 Task: Send an email with the signature Maggie Phillips with the subject Request for a referral and the message I would like to schedule a meeting to discuss the projects communication plan. from softage.6@softage.net to softage.5@softage.net and move the email from Sent Items to the folder Memoranda
Action: Mouse pressed left at (93, 112)
Screenshot: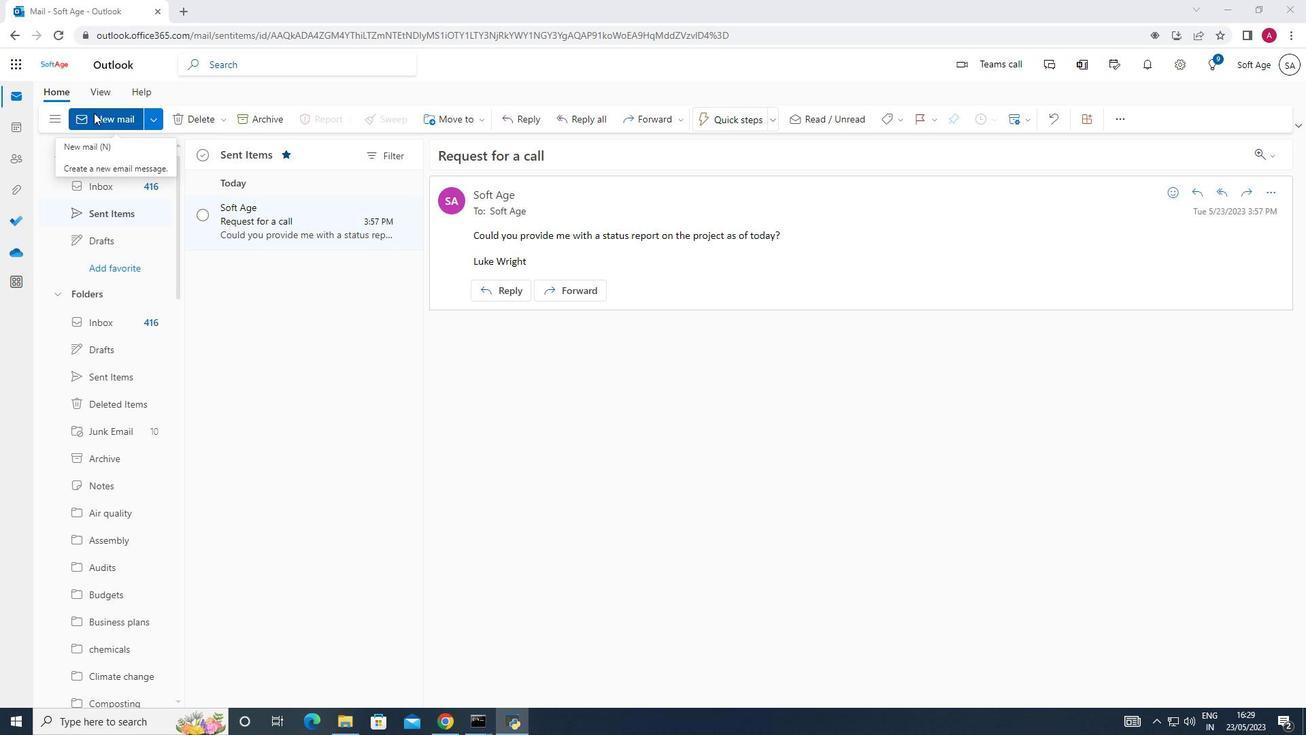 
Action: Mouse moved to (117, 180)
Screenshot: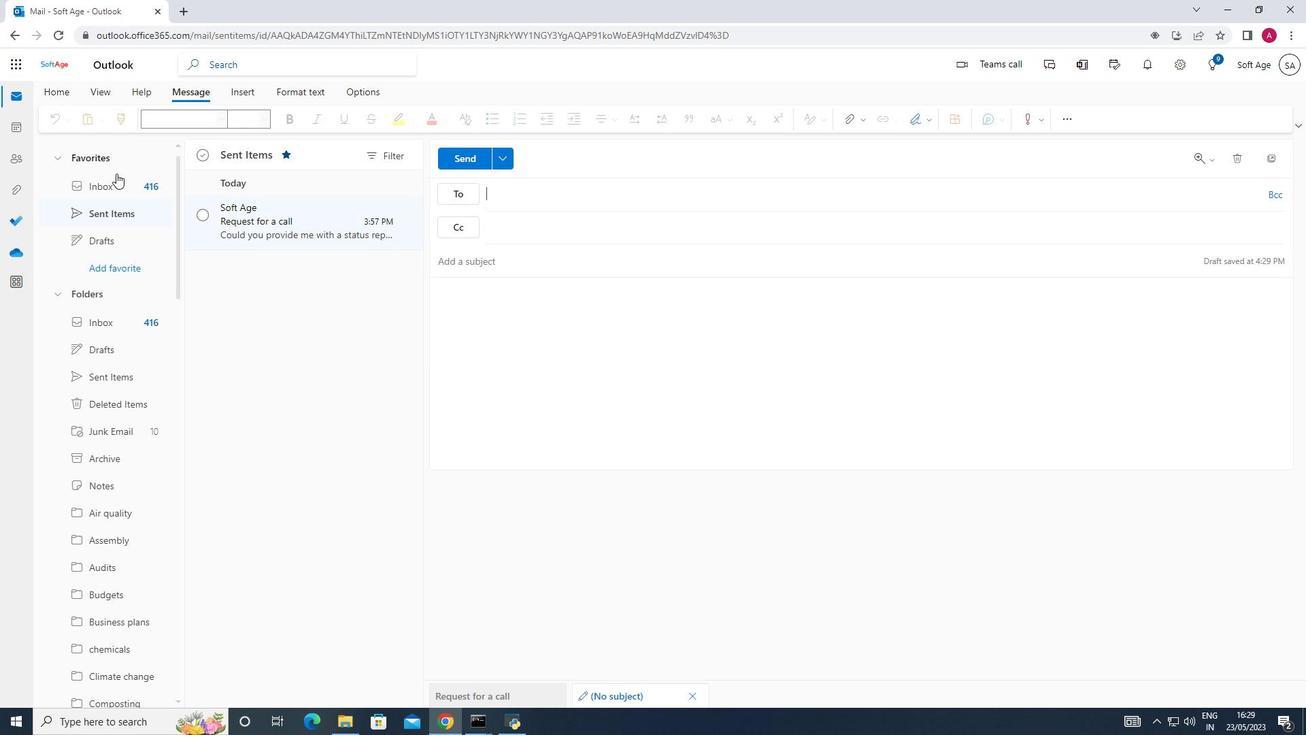 
Action: Mouse pressed left at (117, 180)
Screenshot: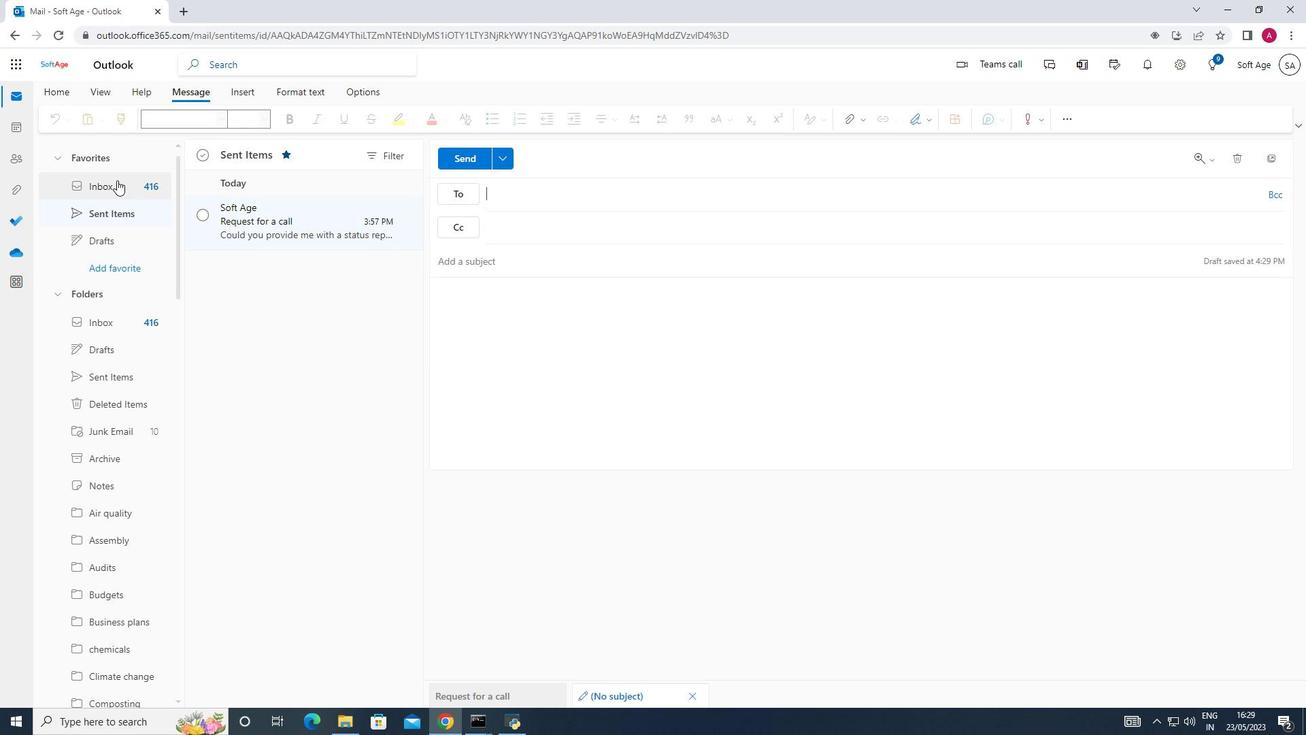 
Action: Mouse moved to (132, 115)
Screenshot: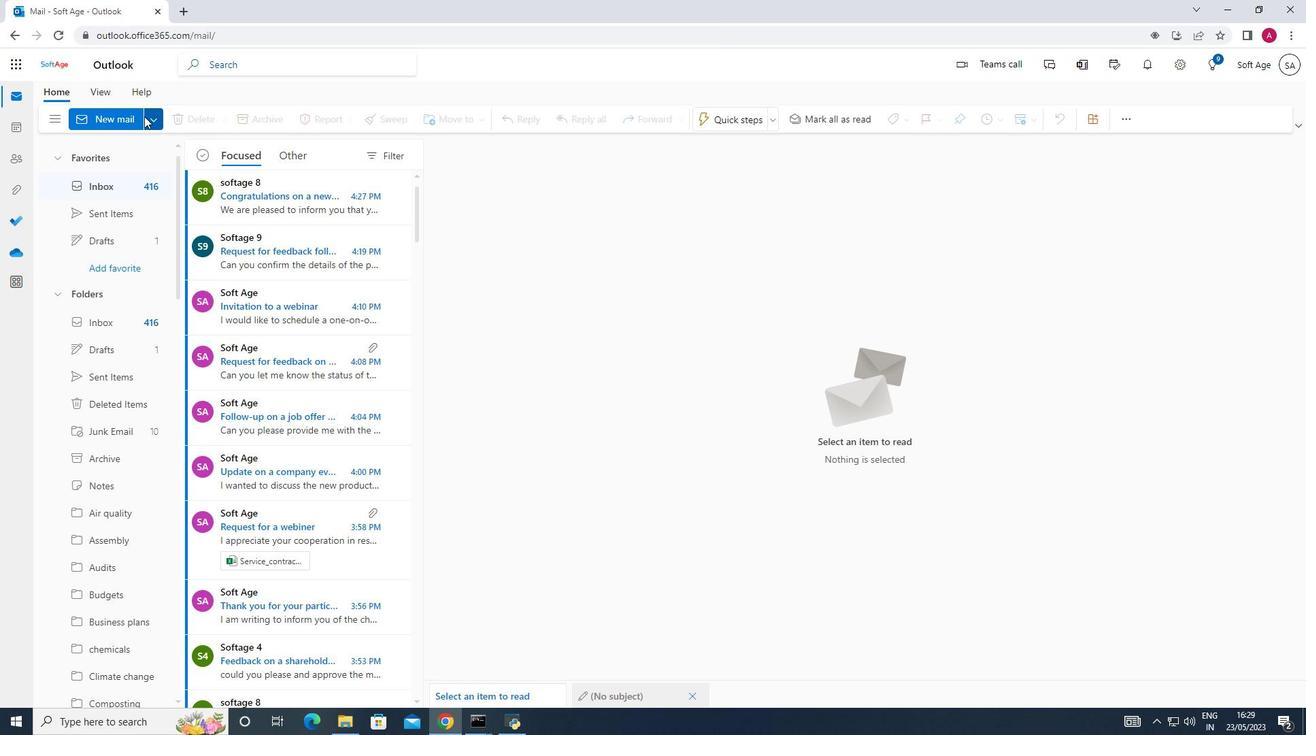 
Action: Mouse pressed left at (132, 115)
Screenshot: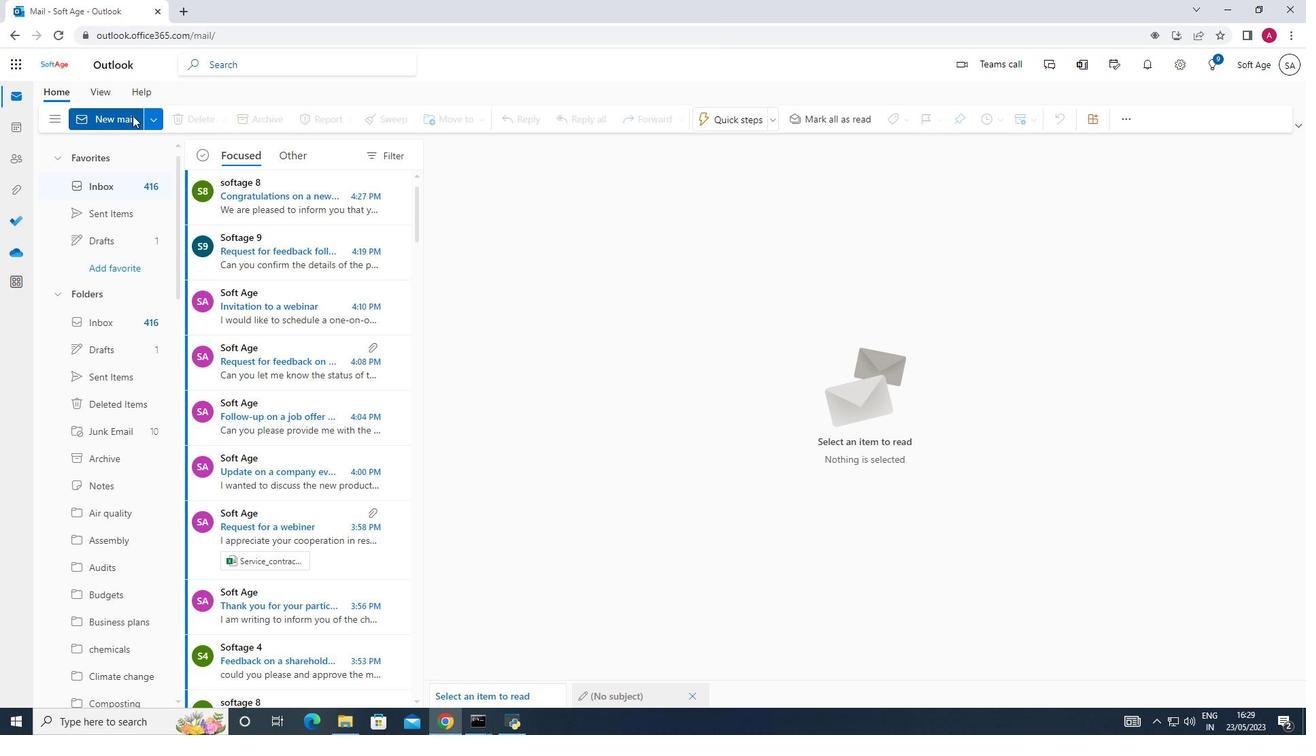 
Action: Mouse moved to (927, 117)
Screenshot: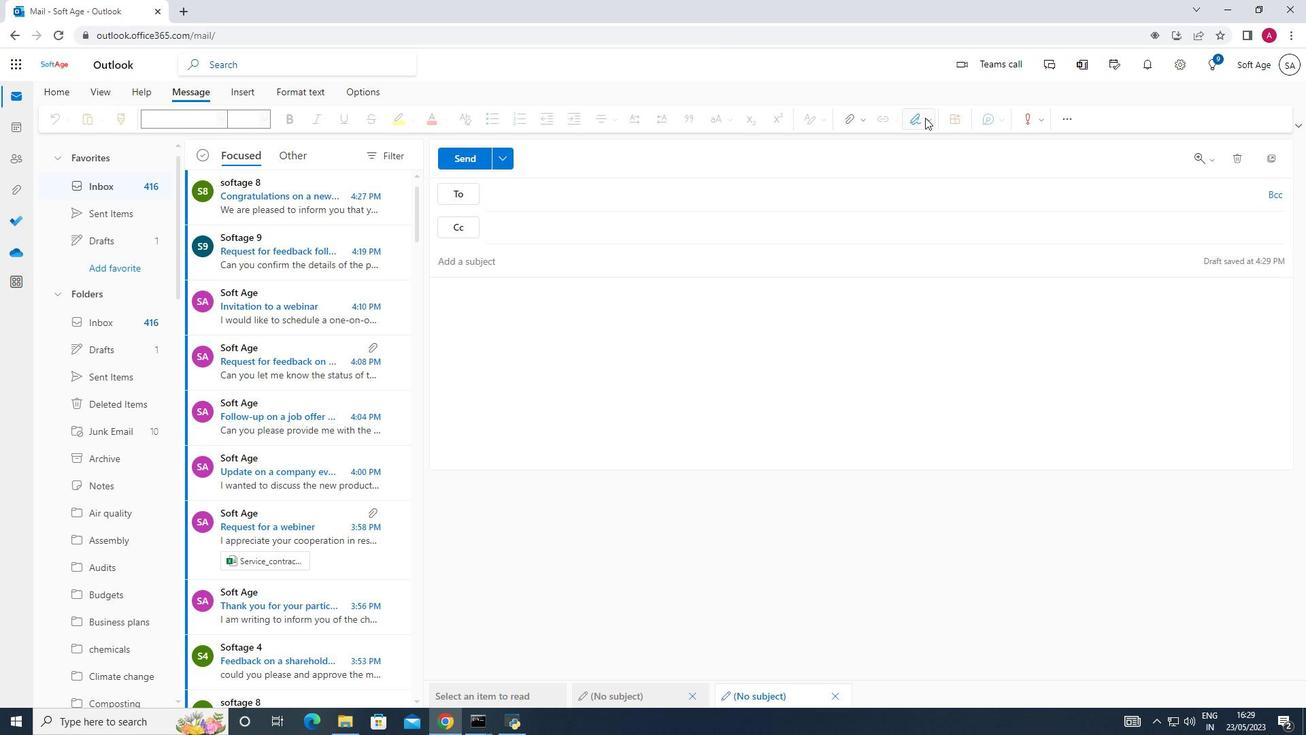 
Action: Mouse pressed left at (927, 117)
Screenshot: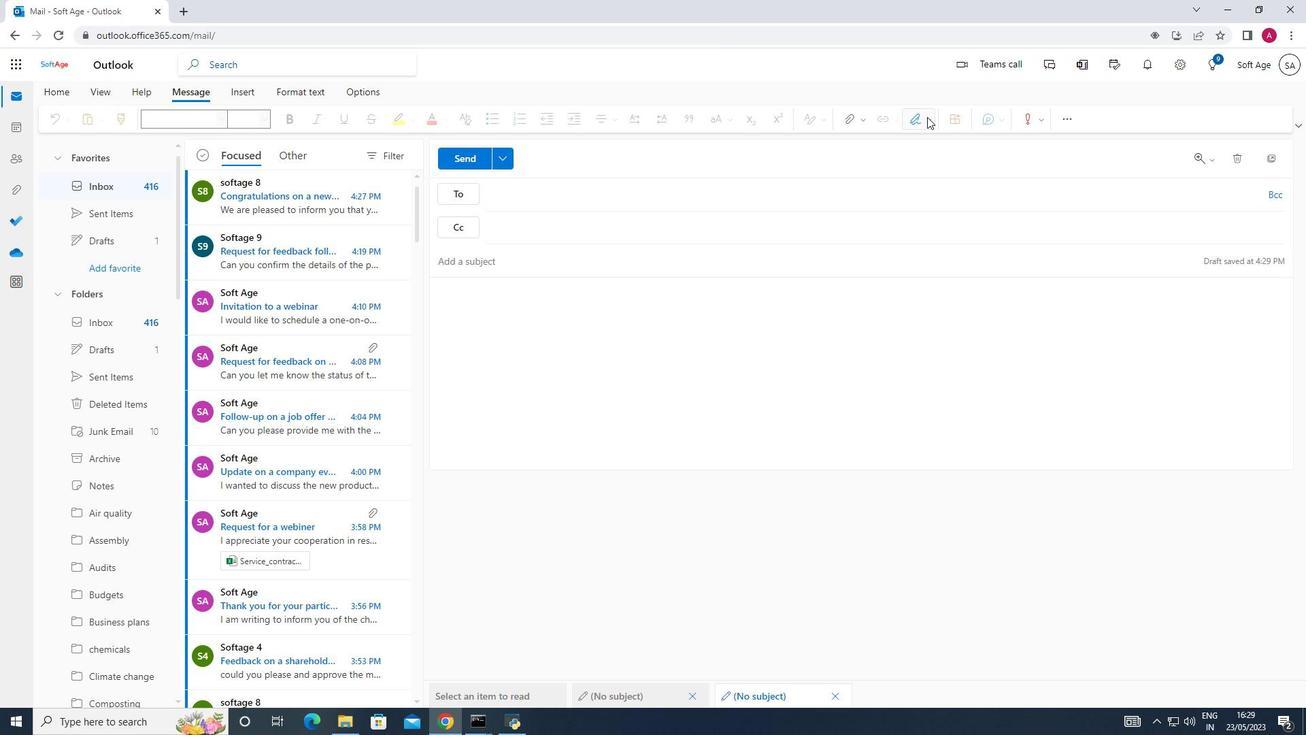 
Action: Mouse moved to (908, 169)
Screenshot: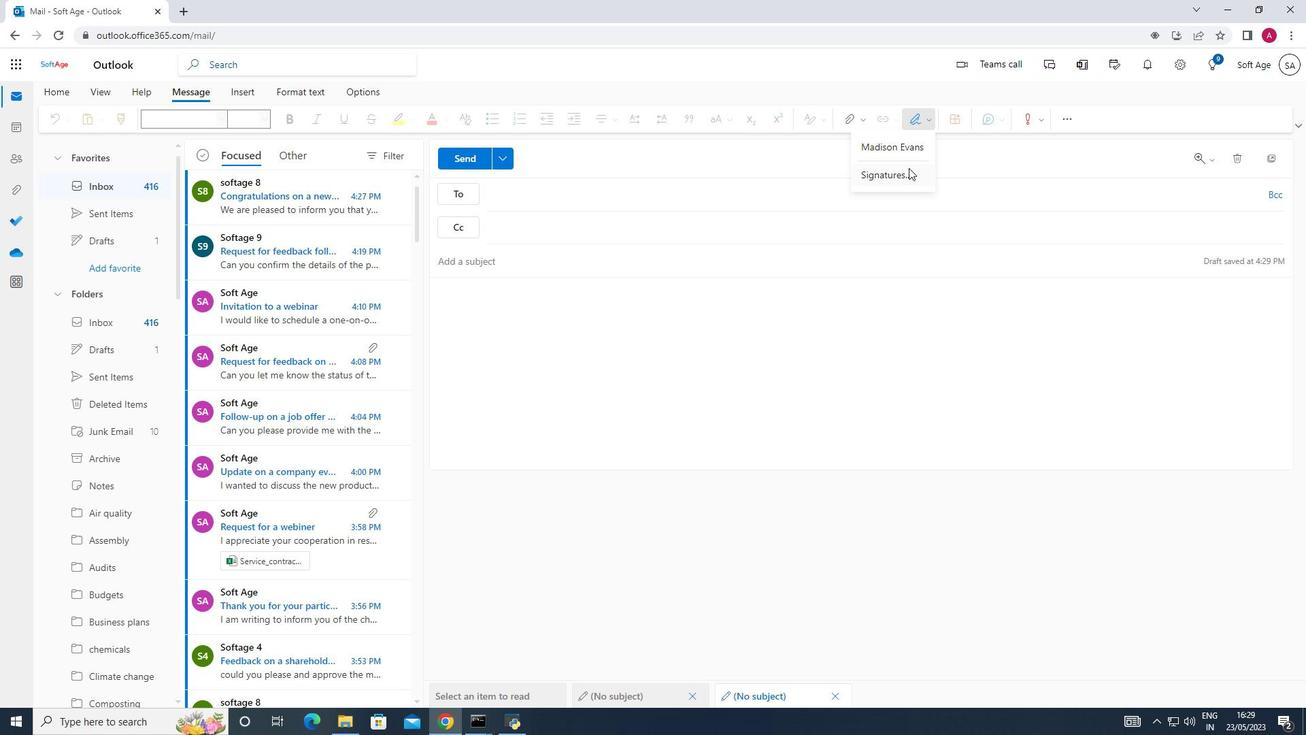 
Action: Mouse pressed left at (908, 169)
Screenshot: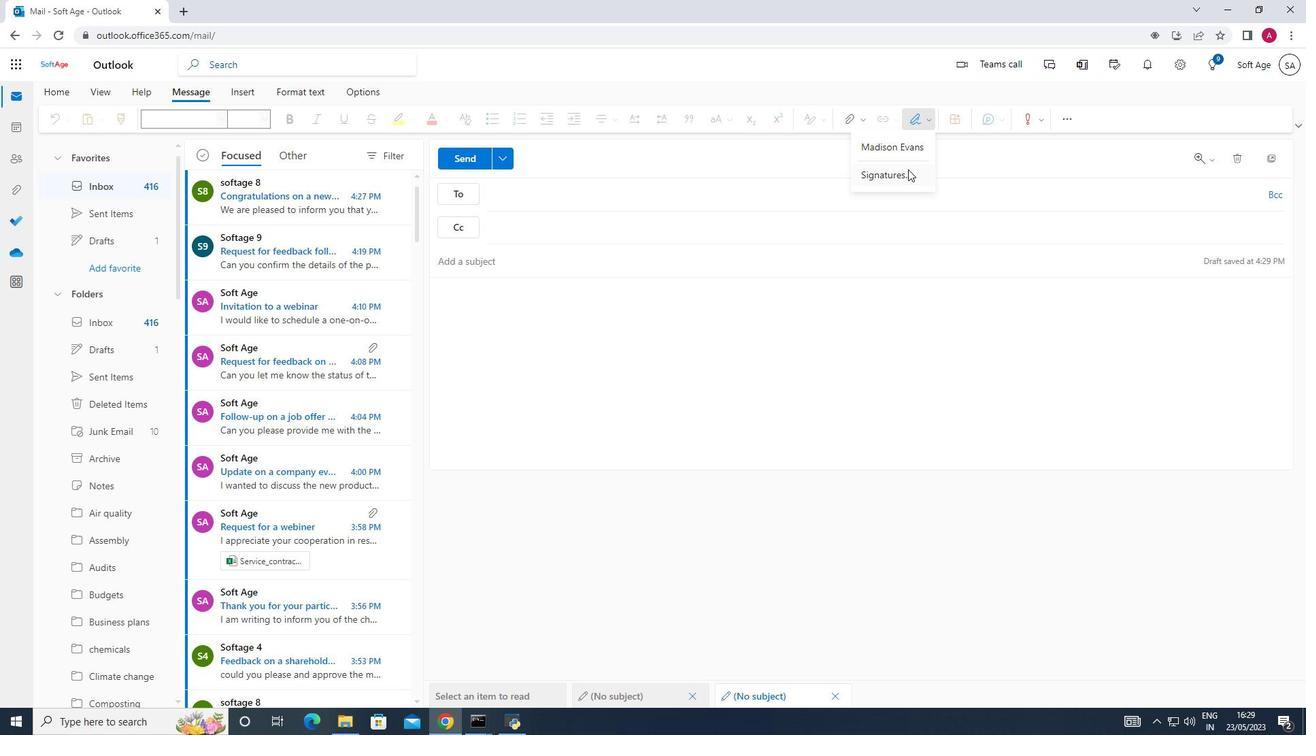 
Action: Mouse moved to (922, 232)
Screenshot: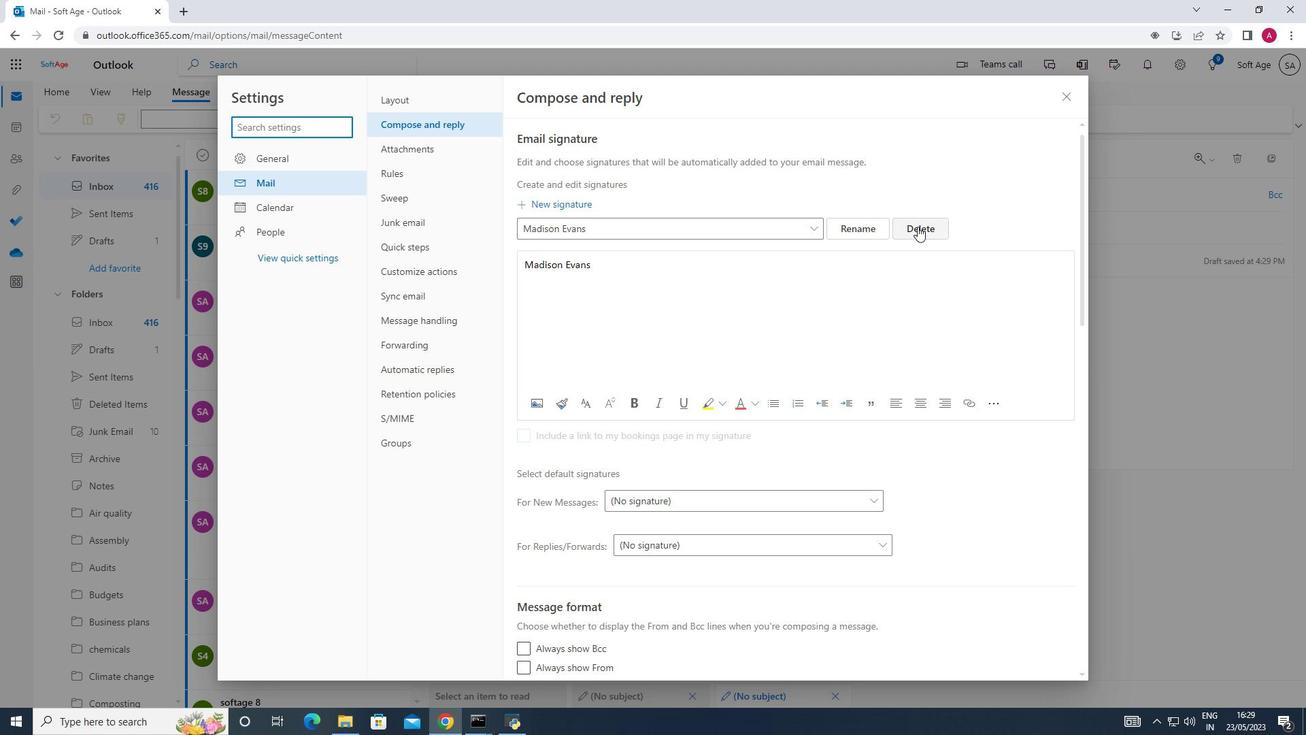 
Action: Mouse pressed left at (922, 232)
Screenshot: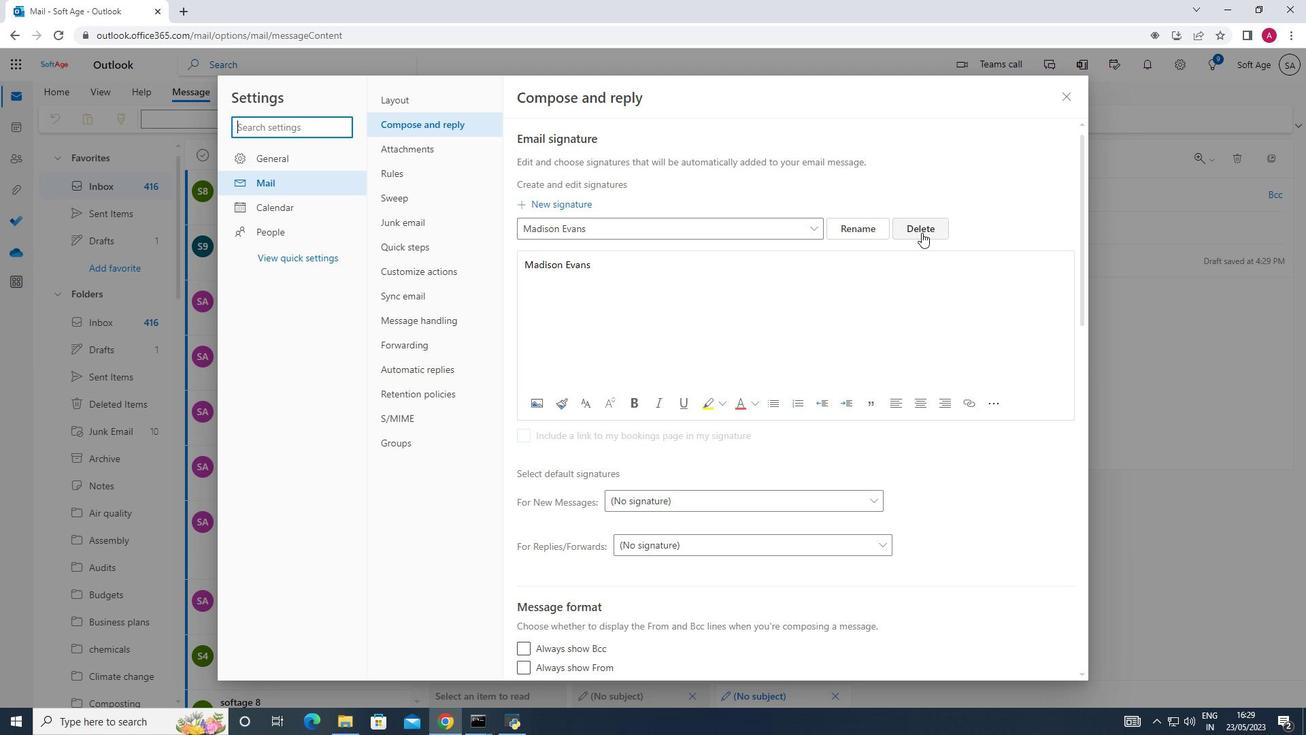 
Action: Mouse moved to (588, 228)
Screenshot: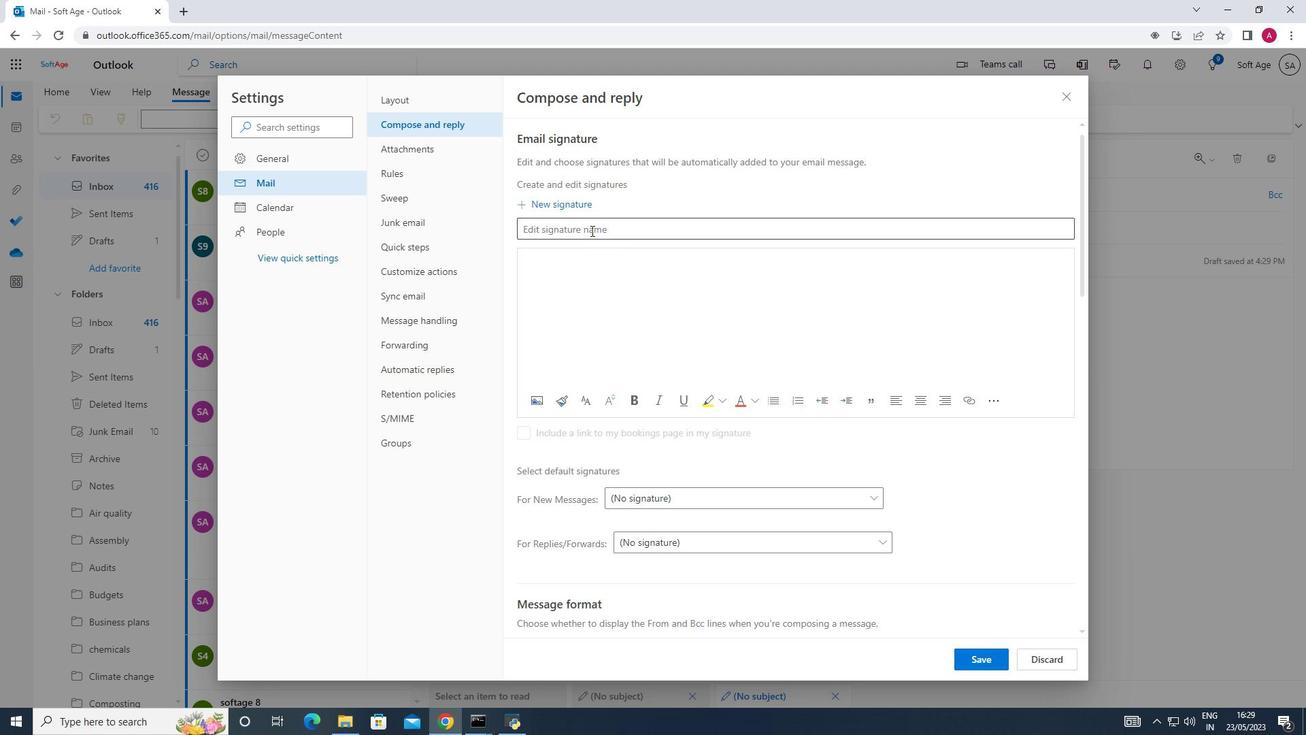 
Action: Mouse pressed left at (588, 228)
Screenshot: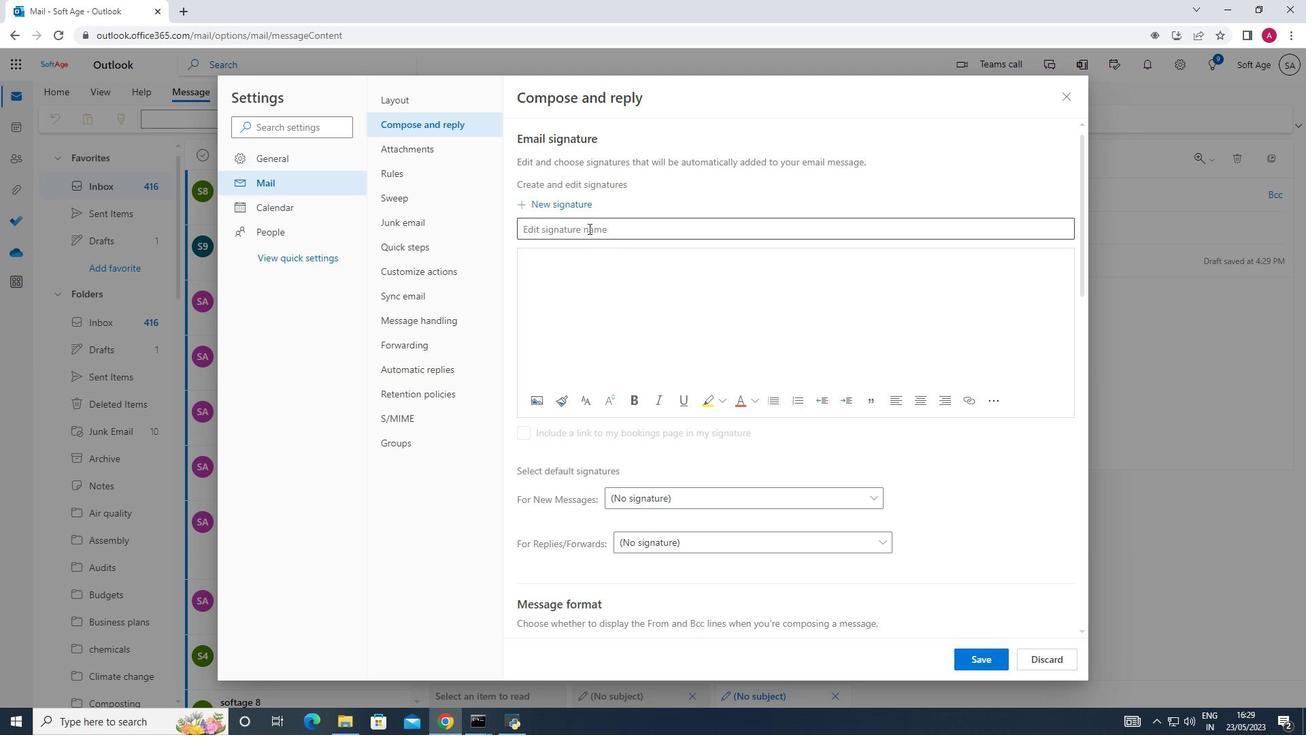 
Action: Key pressed <Key.shift_r>Maggie<Key.space><Key.shift_r>Phillips
Screenshot: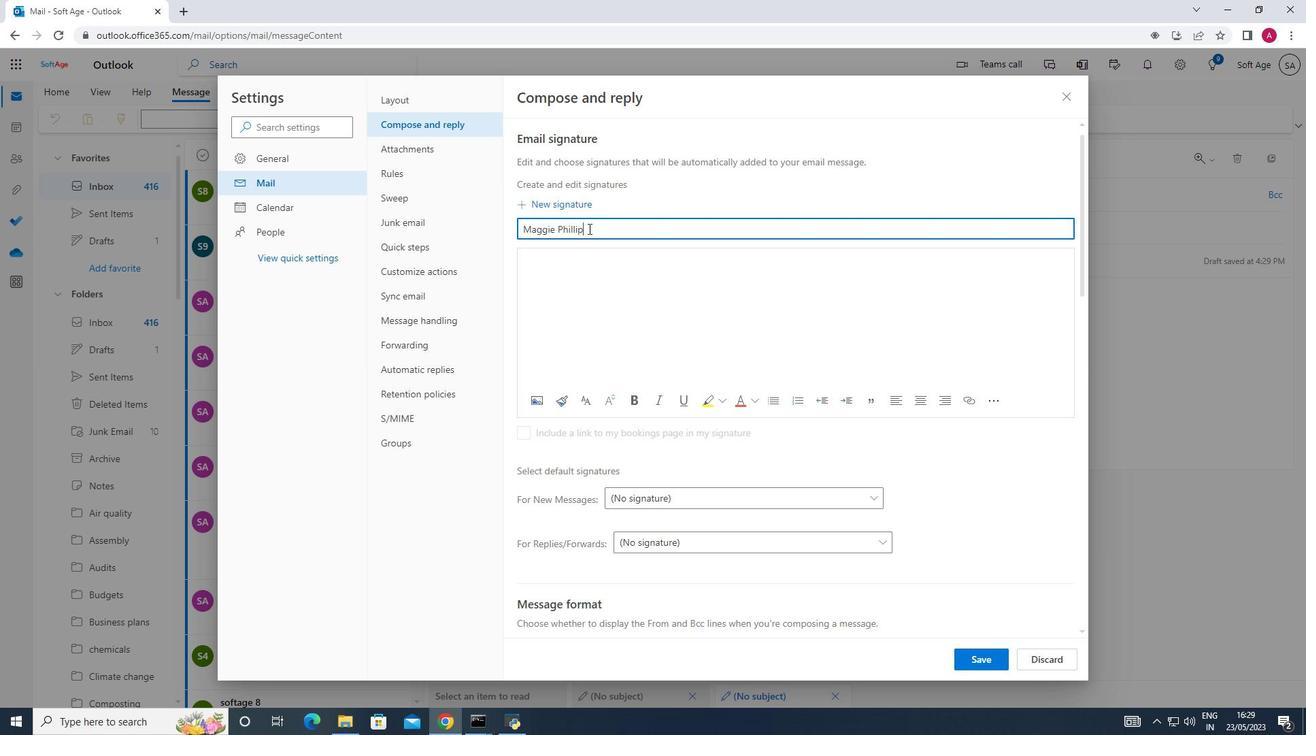 
Action: Mouse moved to (549, 255)
Screenshot: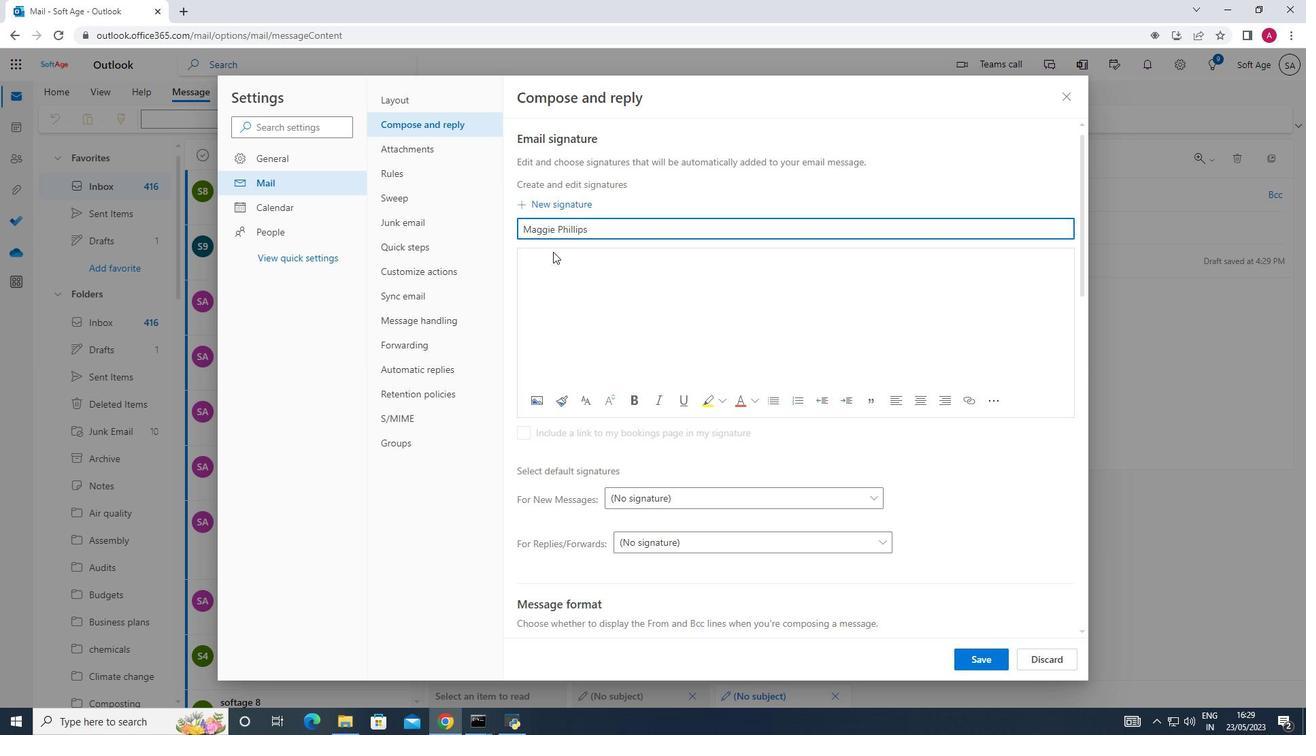 
Action: Mouse pressed left at (549, 255)
Screenshot: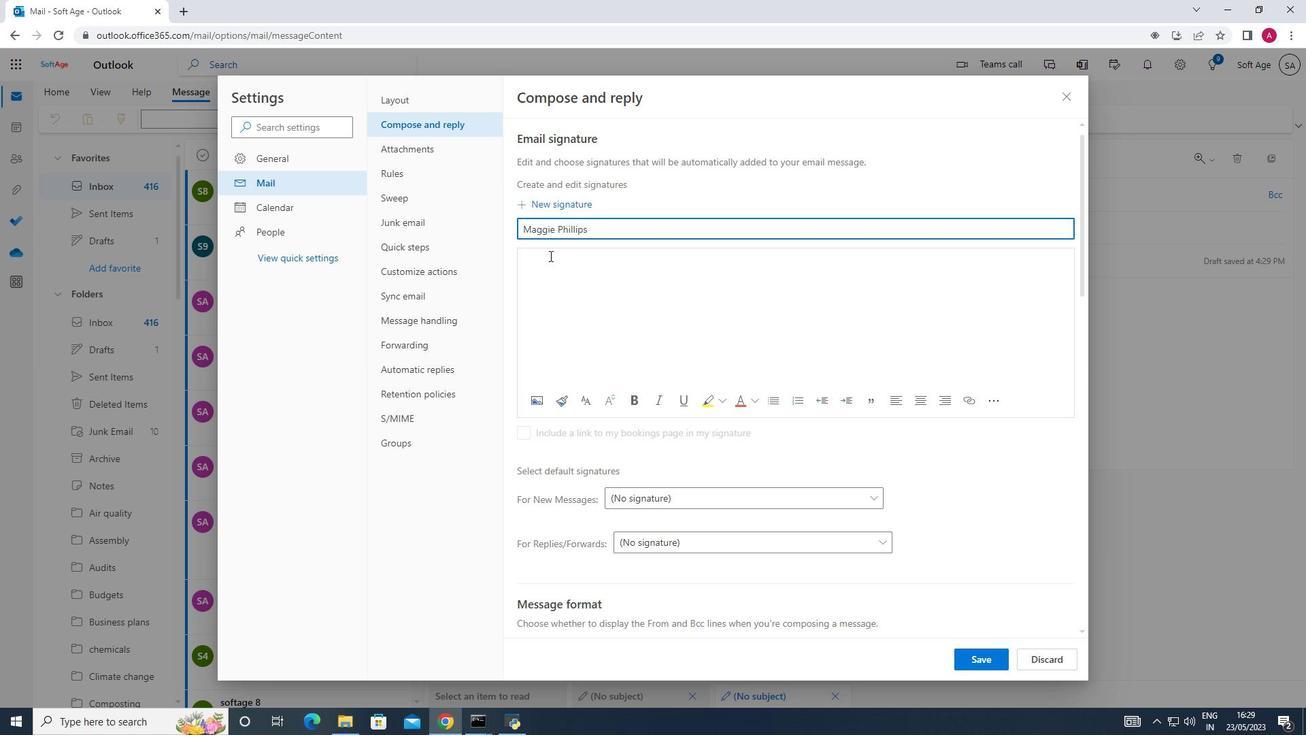 
Action: Key pressed <Key.shift_r>Maggie<Key.space><Key.shift_r>Phillips
Screenshot: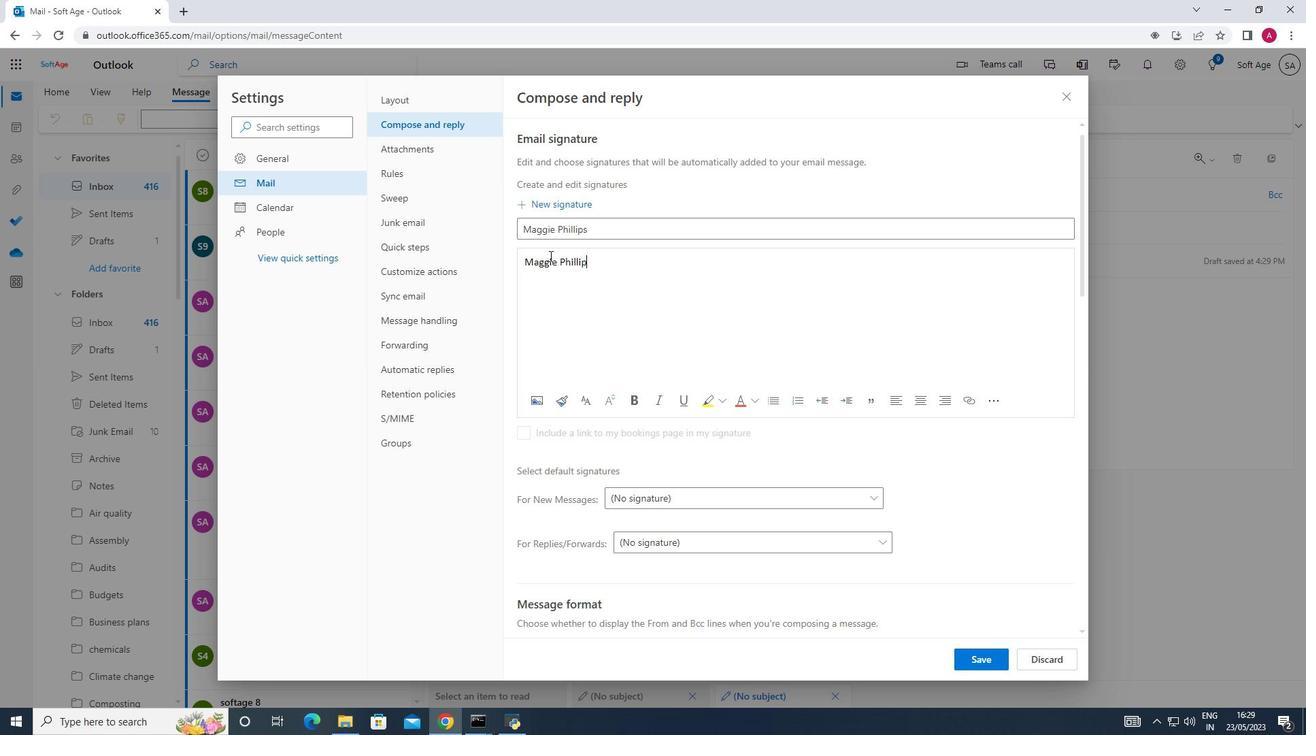 
Action: Mouse scrolled (549, 255) with delta (0, 0)
Screenshot: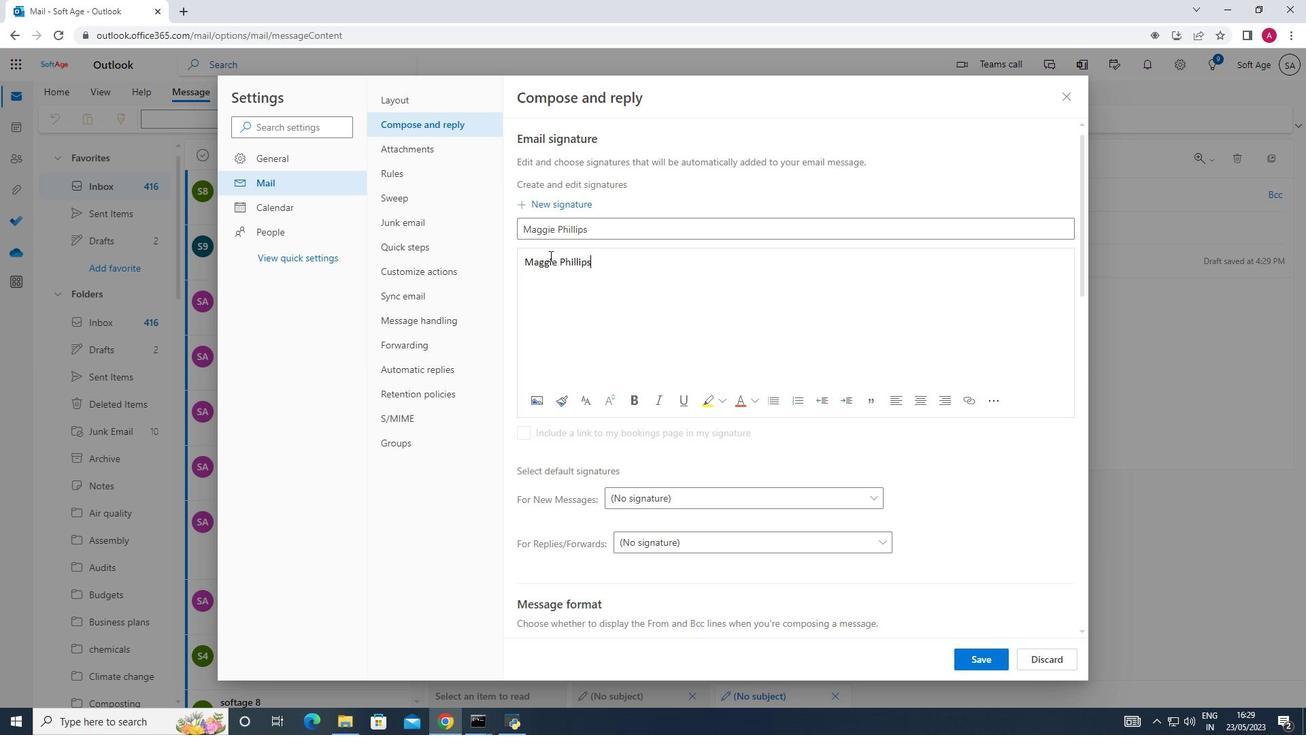 
Action: Mouse scrolled (549, 255) with delta (0, 0)
Screenshot: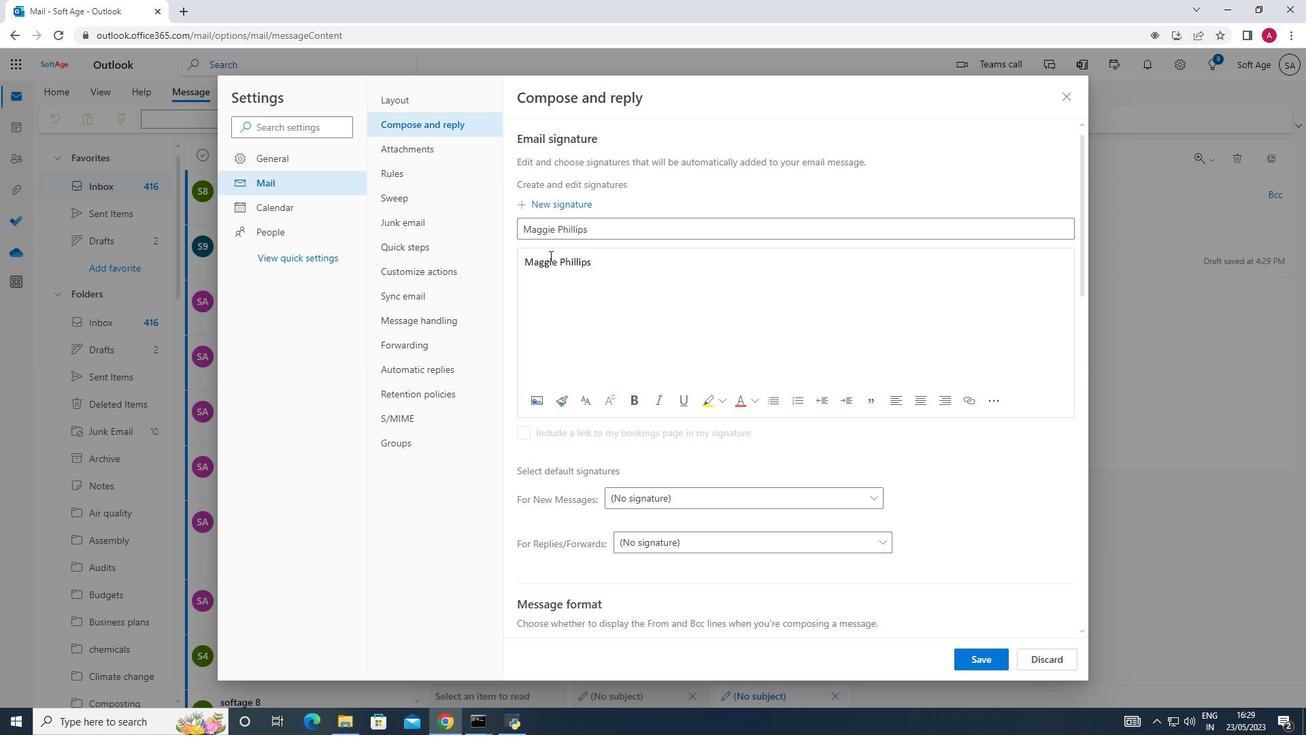 
Action: Mouse scrolled (549, 255) with delta (0, 0)
Screenshot: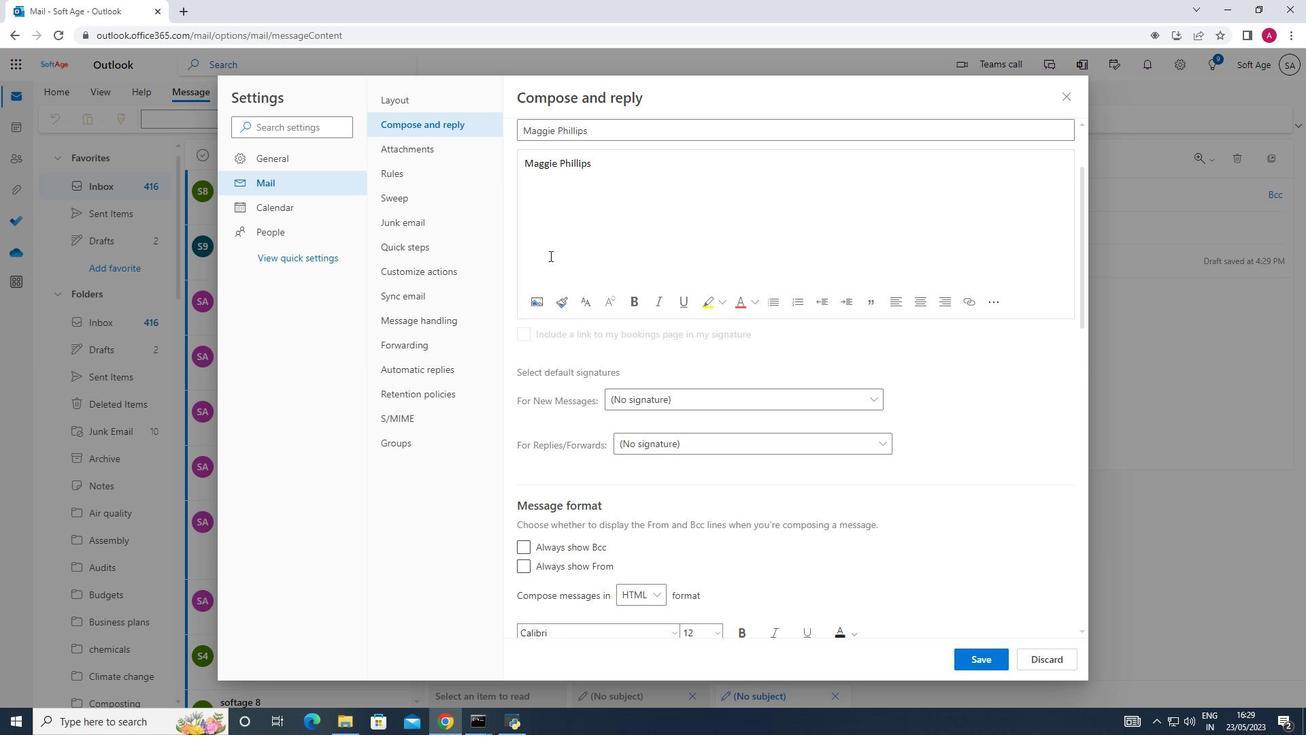 
Action: Mouse scrolled (549, 255) with delta (0, 0)
Screenshot: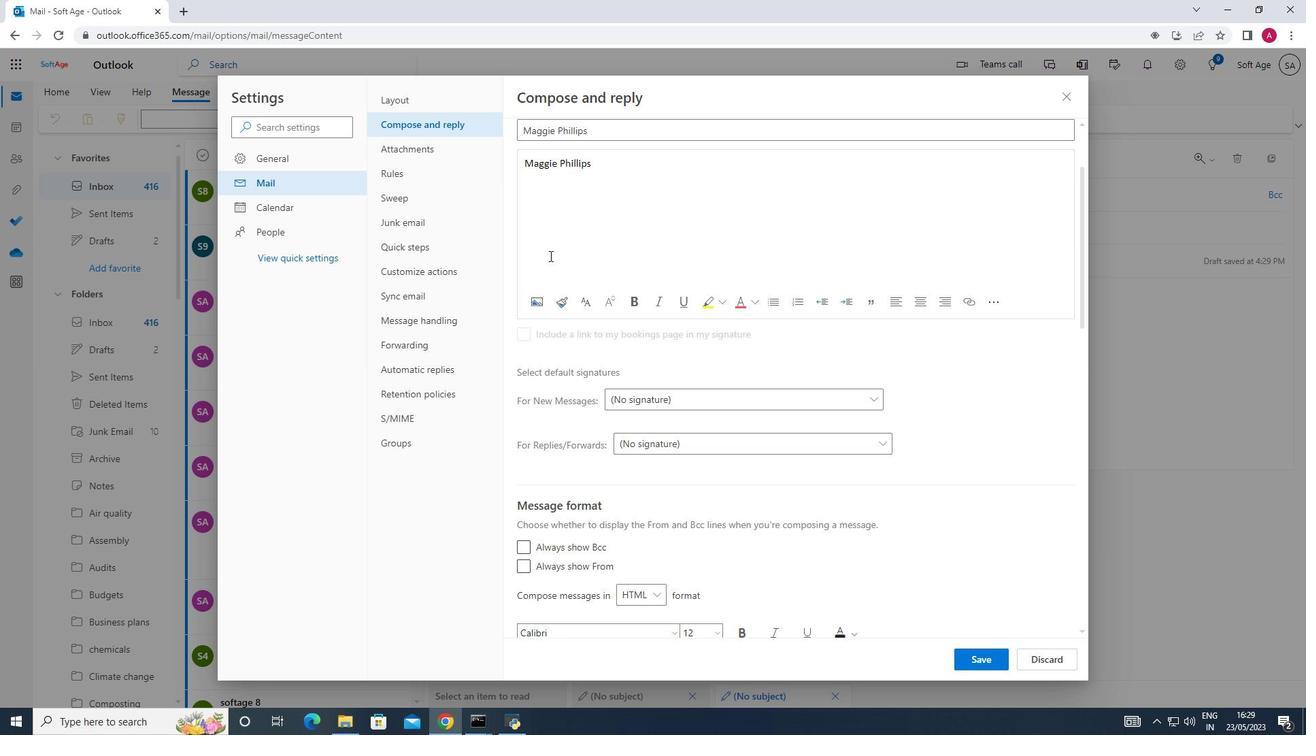 
Action: Mouse moved to (994, 655)
Screenshot: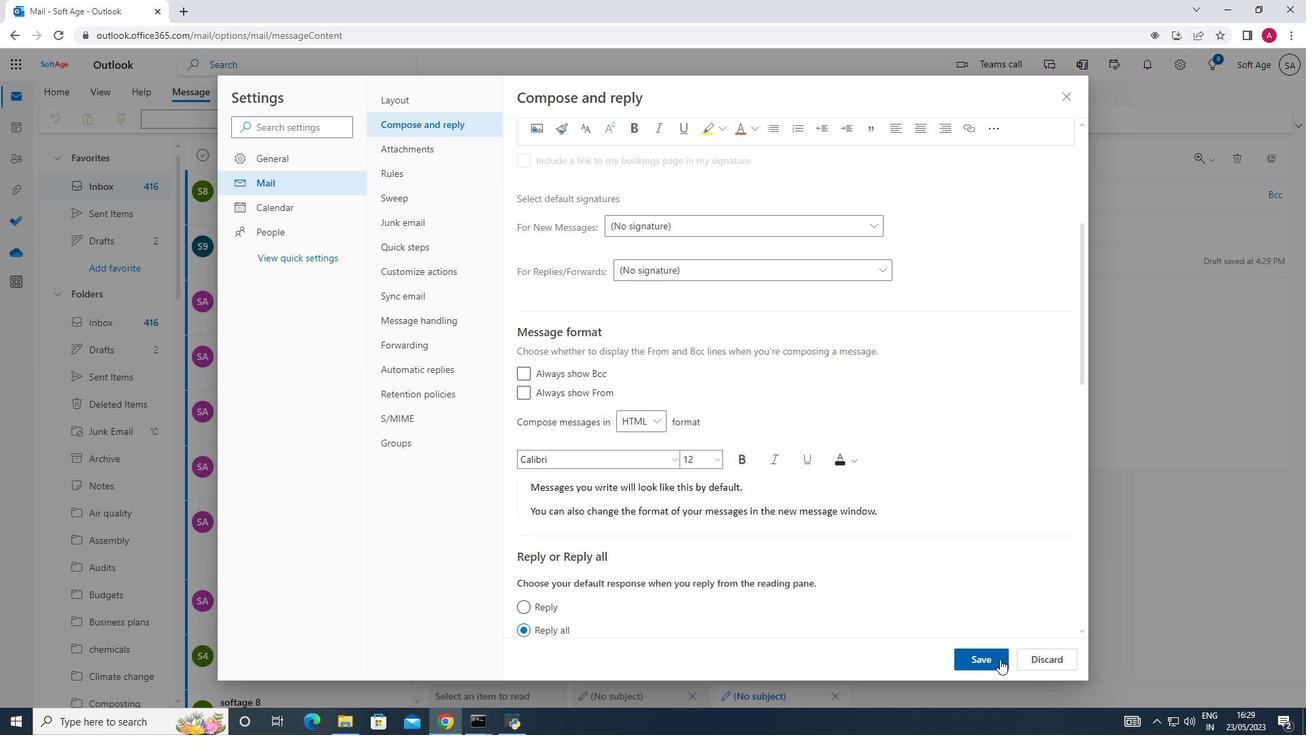 
Action: Mouse pressed left at (994, 655)
Screenshot: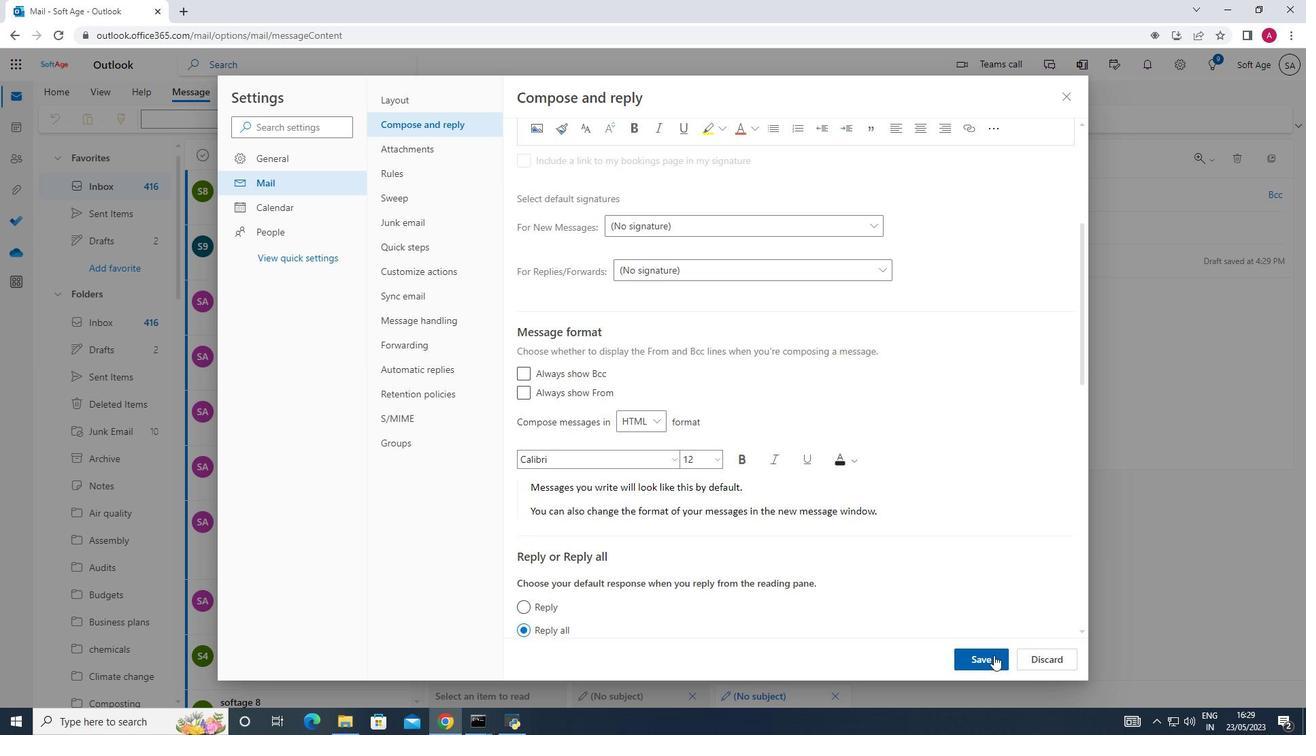 
Action: Mouse moved to (1070, 85)
Screenshot: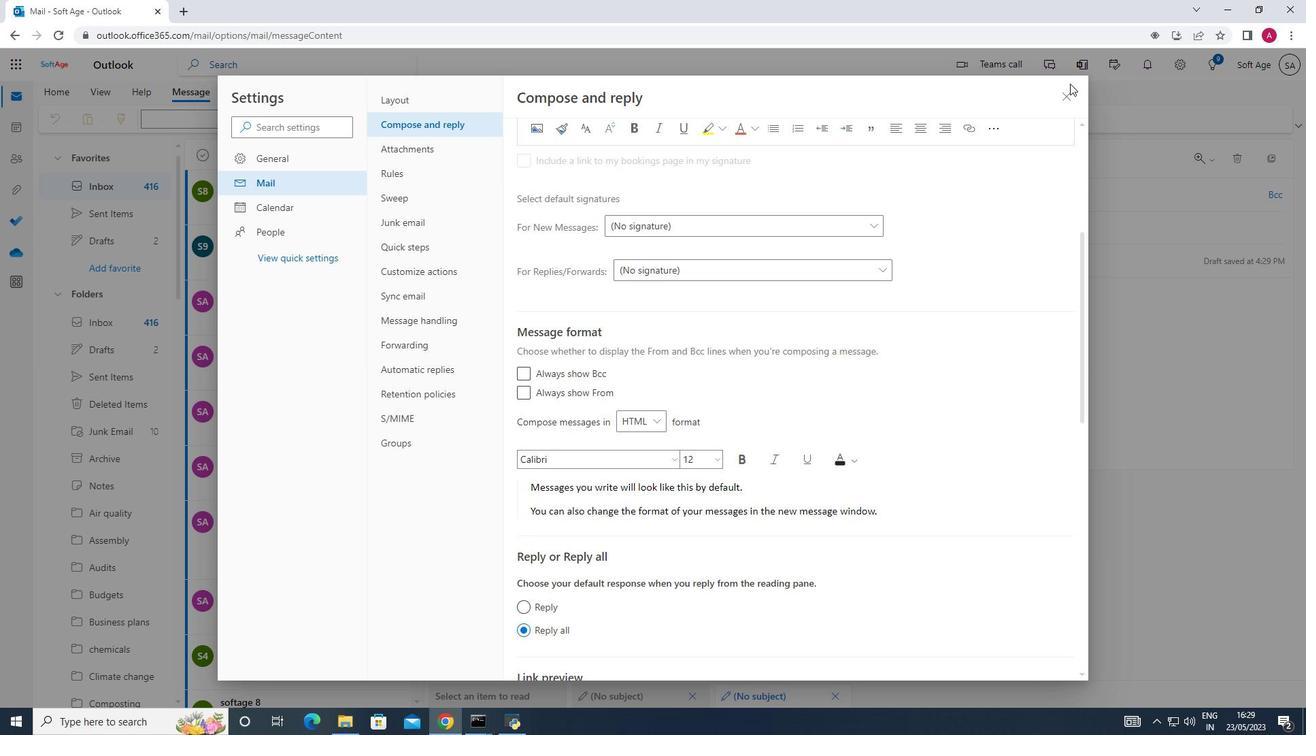 
Action: Mouse pressed left at (1070, 85)
Screenshot: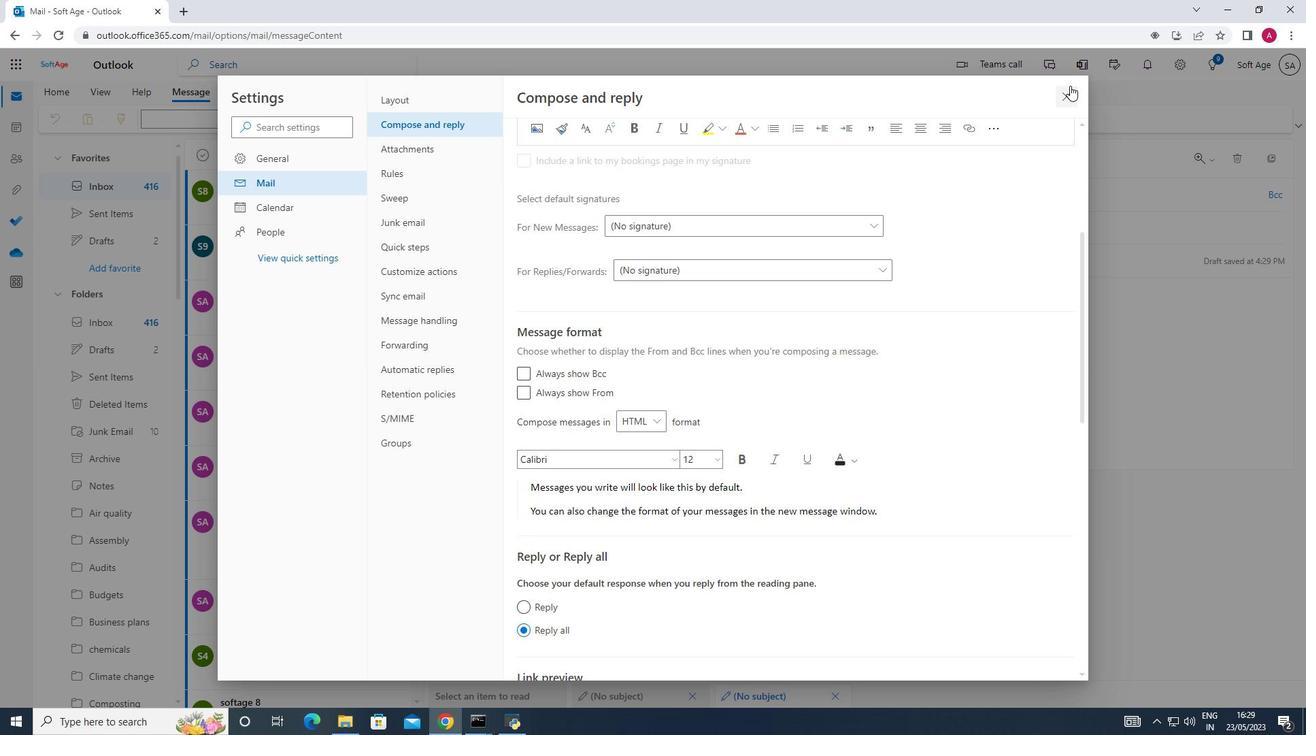 
Action: Mouse moved to (929, 117)
Screenshot: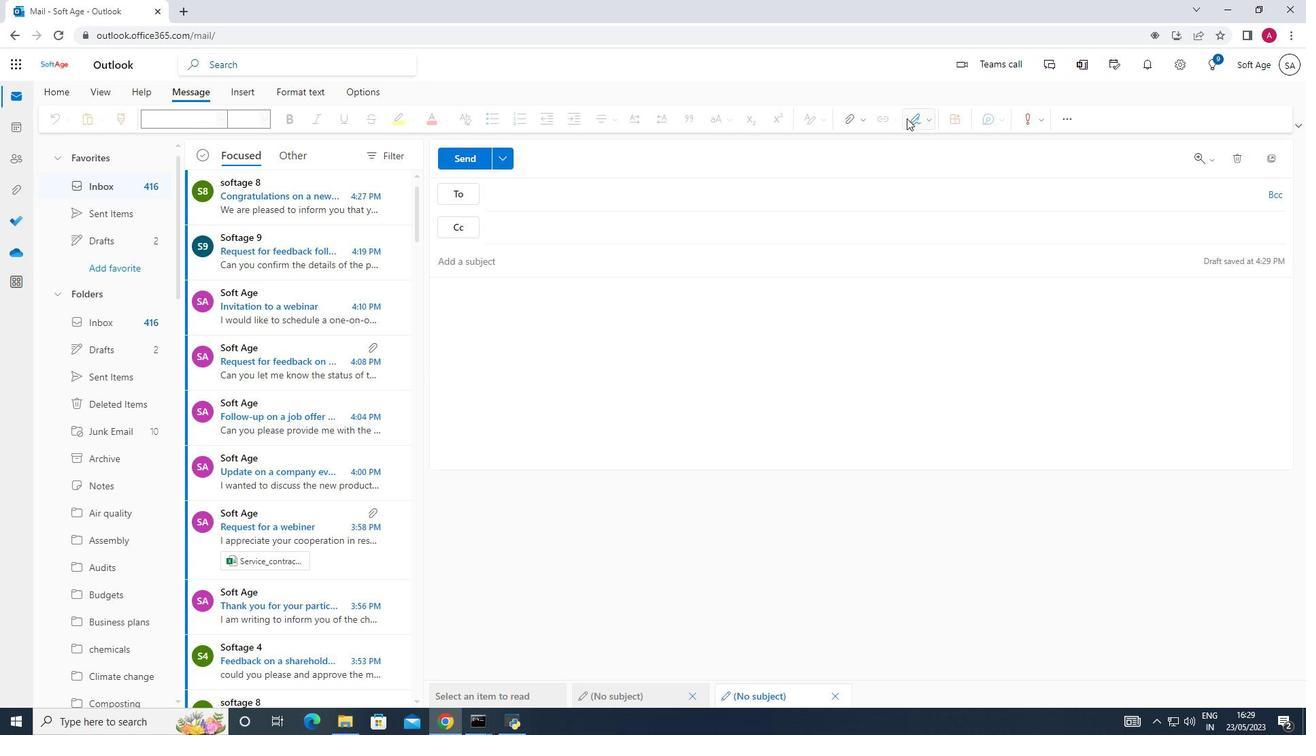 
Action: Mouse pressed left at (929, 117)
Screenshot: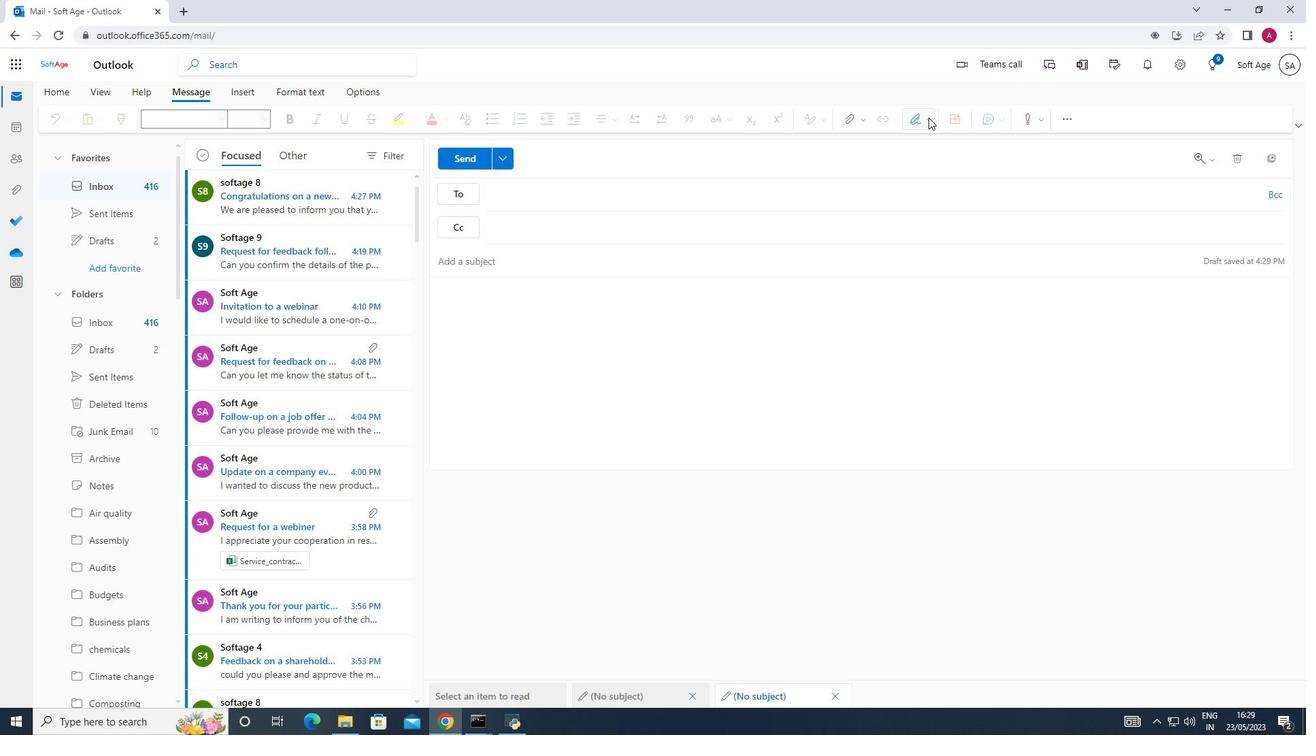 
Action: Mouse moved to (919, 146)
Screenshot: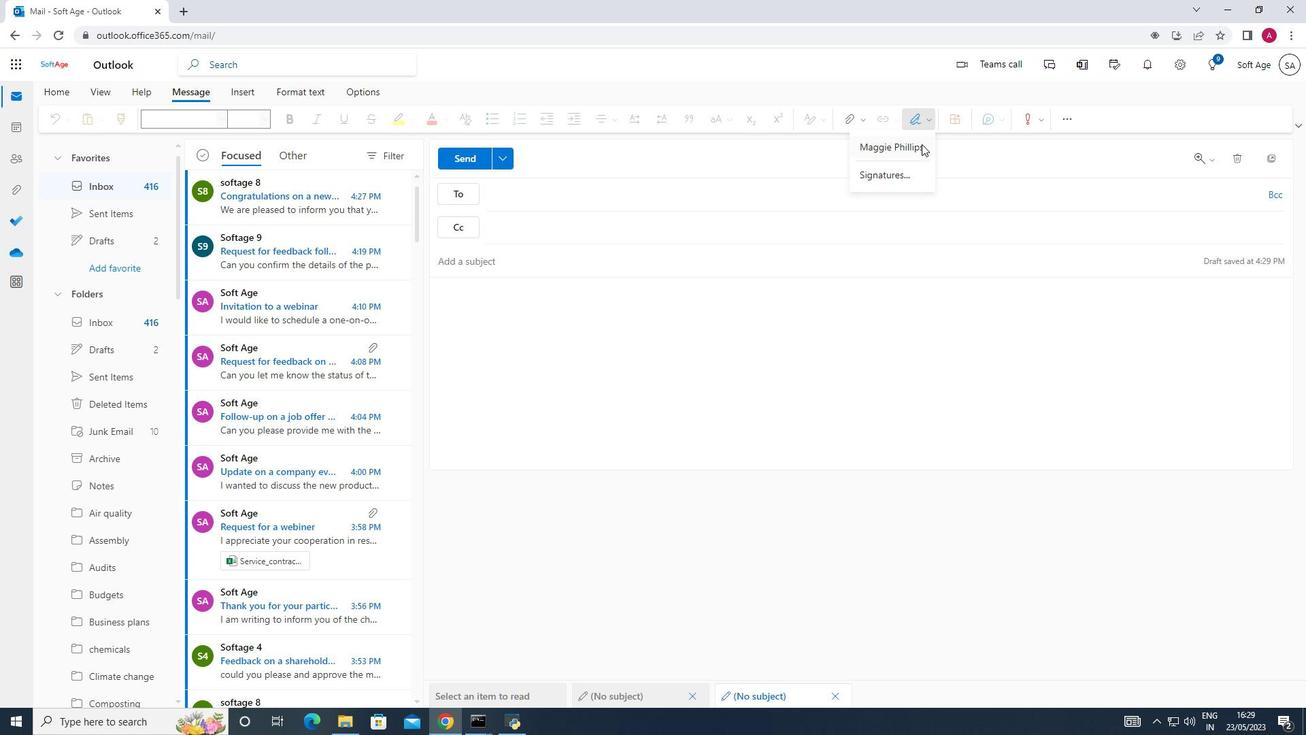 
Action: Mouse pressed left at (919, 146)
Screenshot: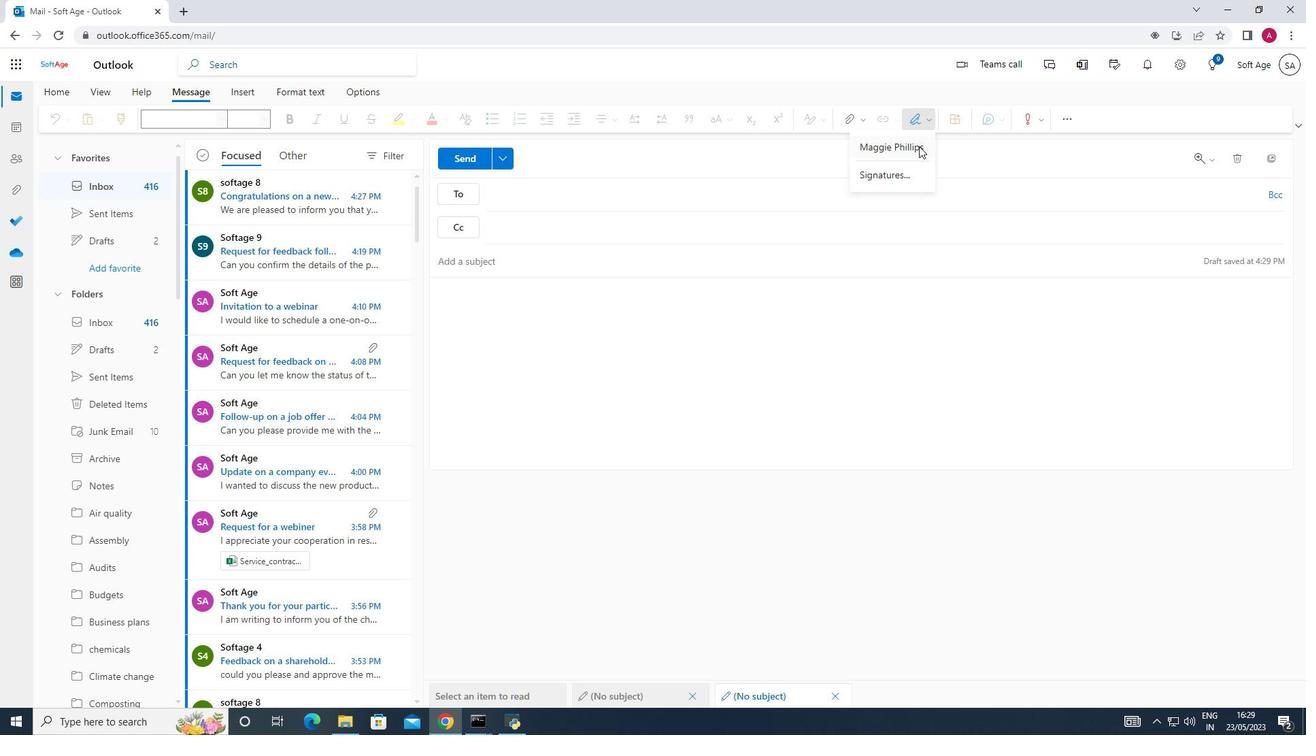 
Action: Mouse moved to (515, 264)
Screenshot: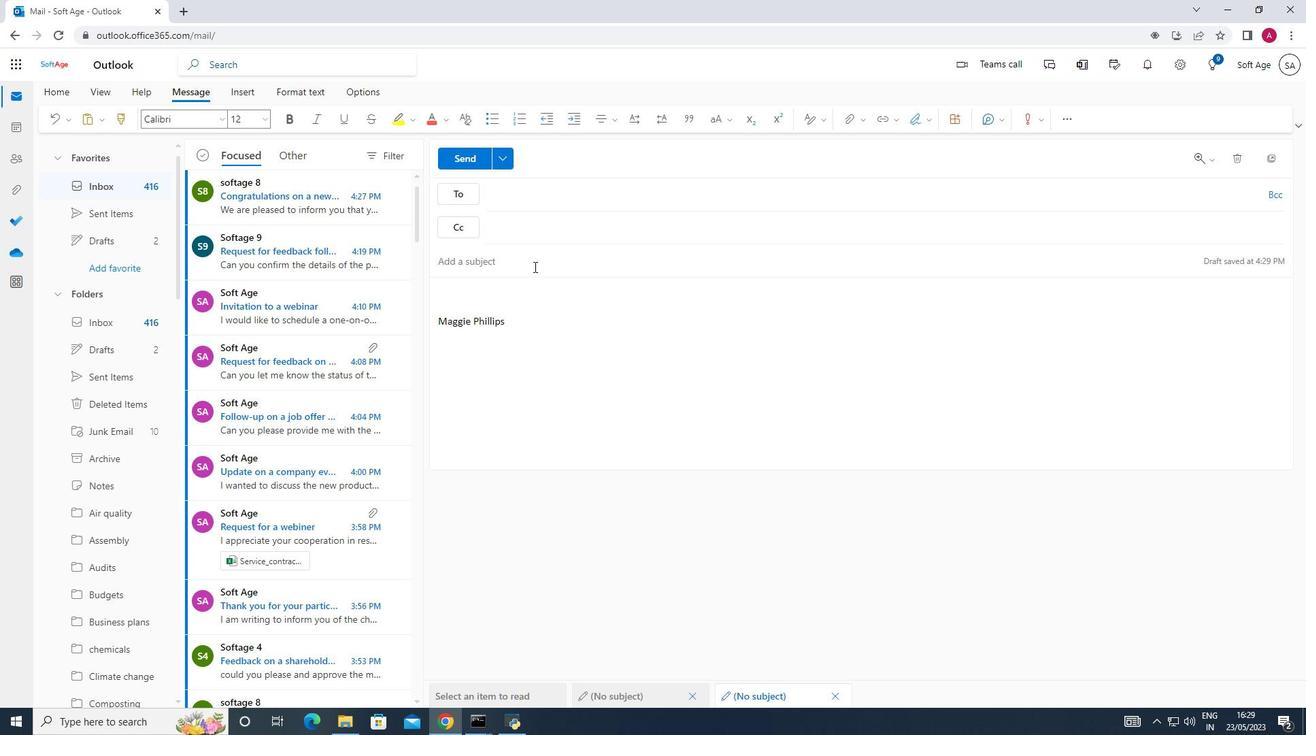 
Action: Mouse pressed left at (515, 264)
Screenshot: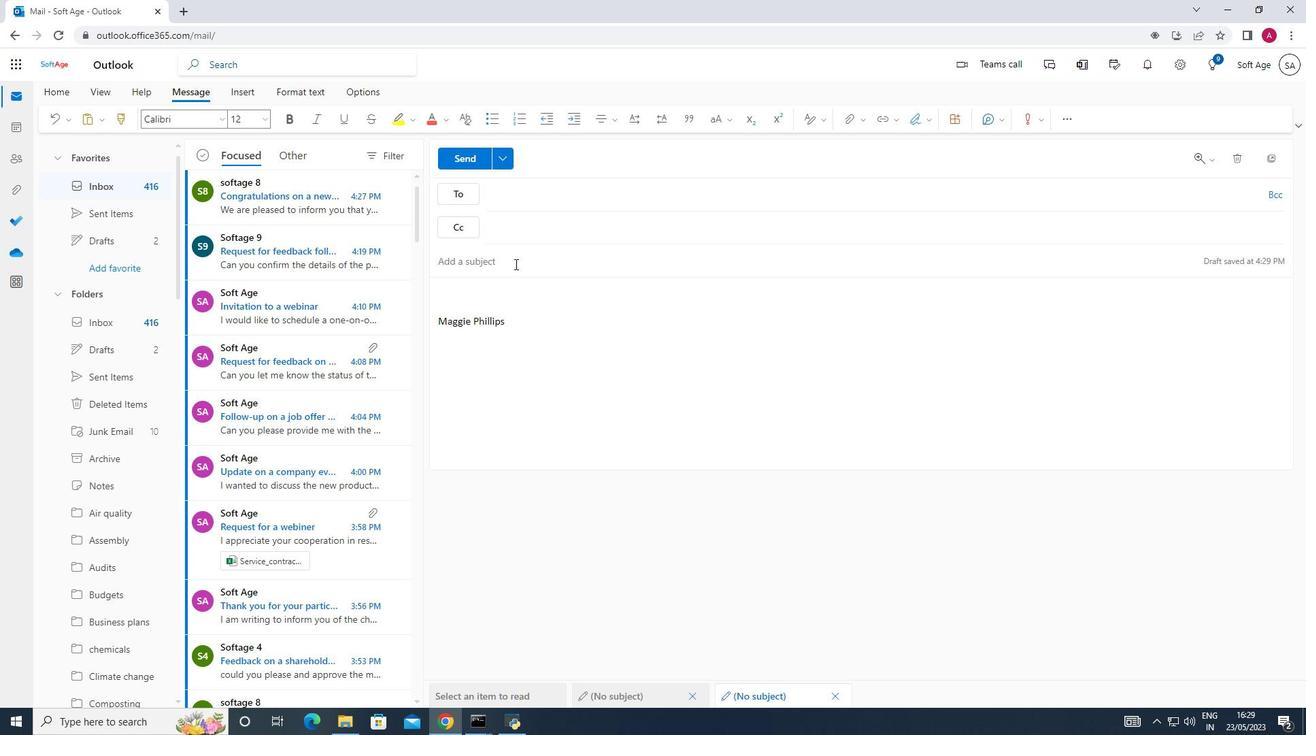 
Action: Key pressed <Key.shift>Request<Key.space>for<Key.space>a<Key.space>referral
Screenshot: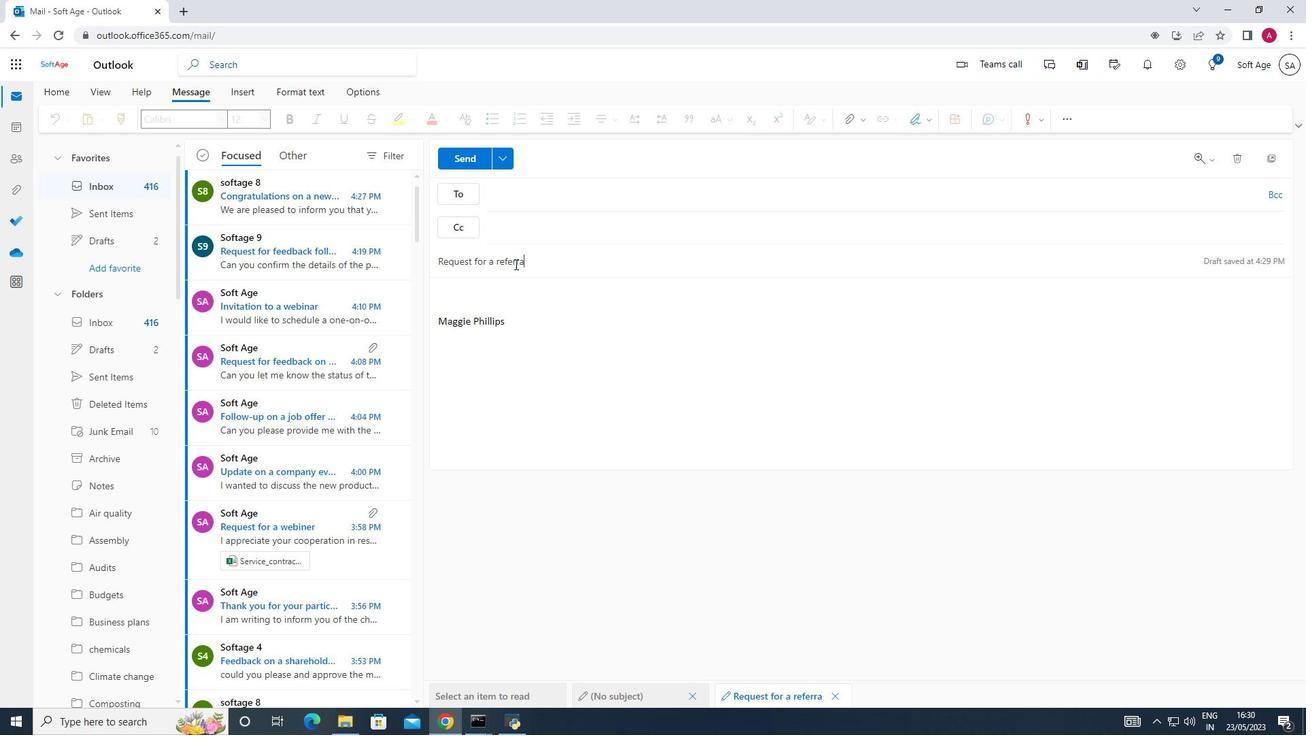 
Action: Mouse moved to (447, 281)
Screenshot: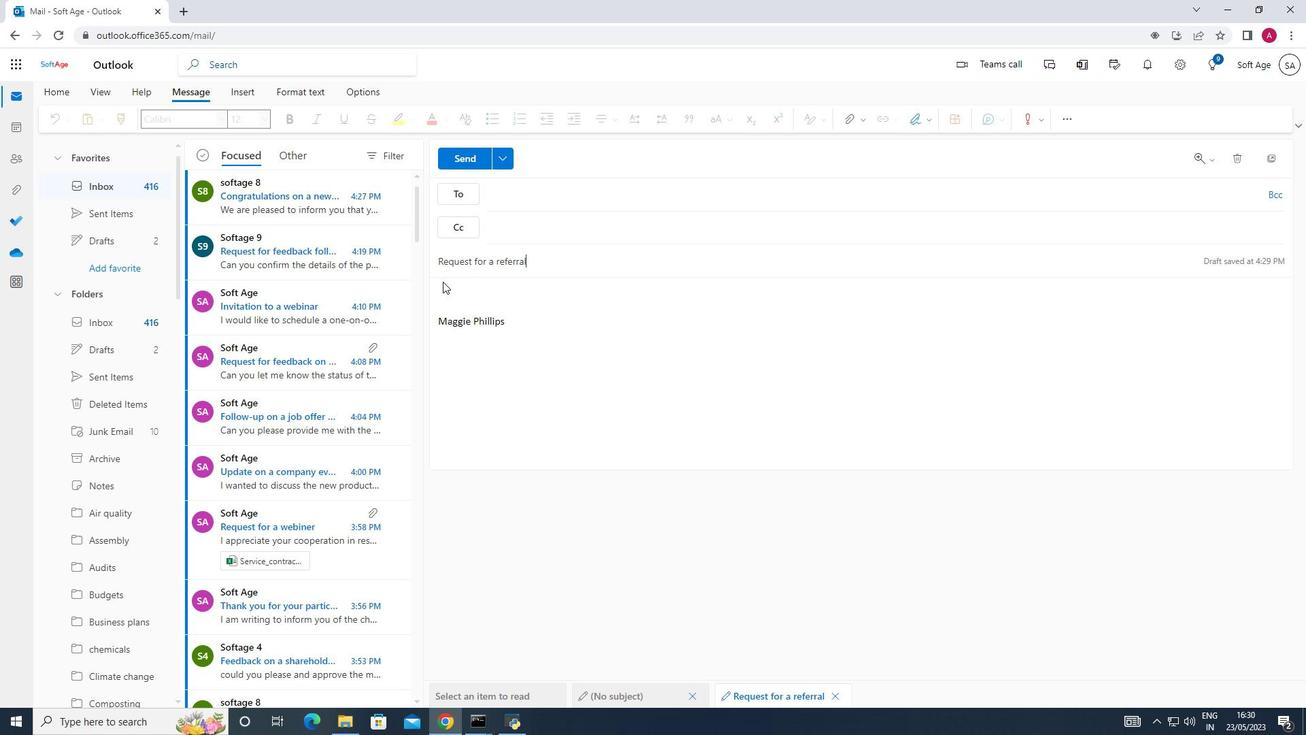 
Action: Mouse pressed left at (447, 281)
Screenshot: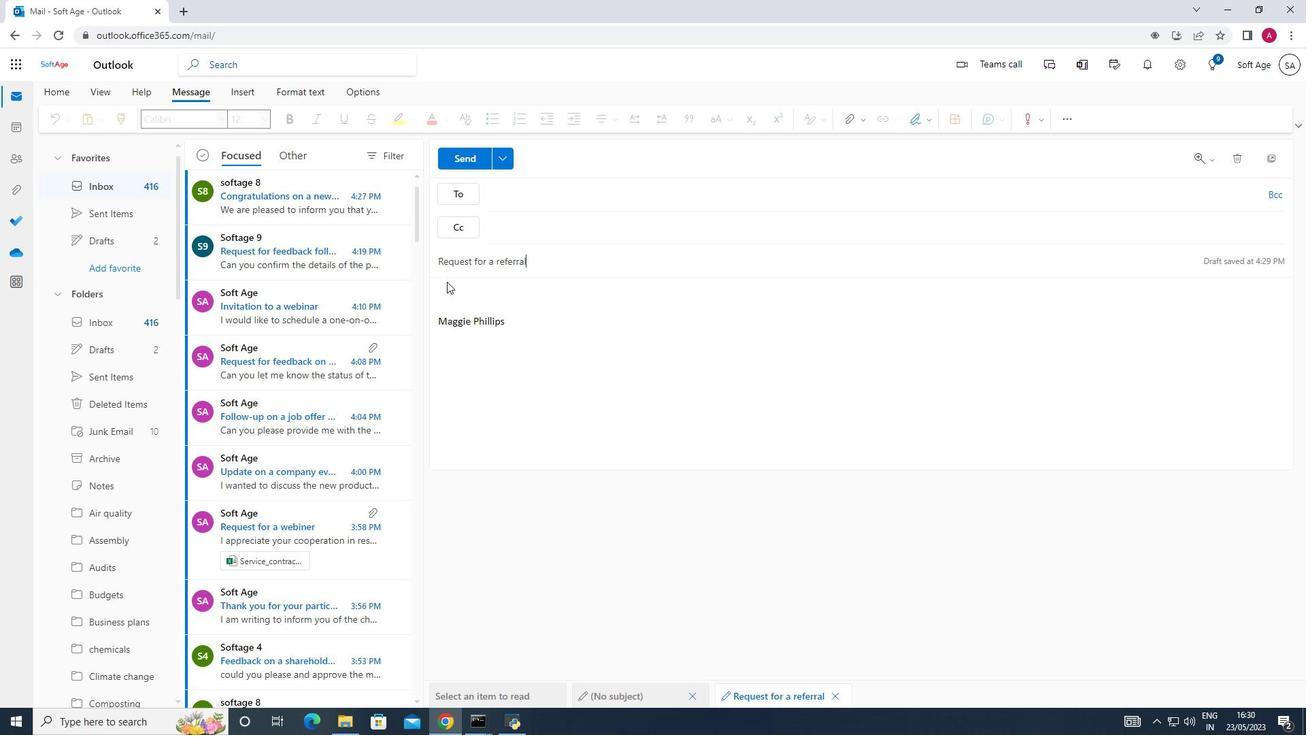 
Action: Mouse moved to (447, 286)
Screenshot: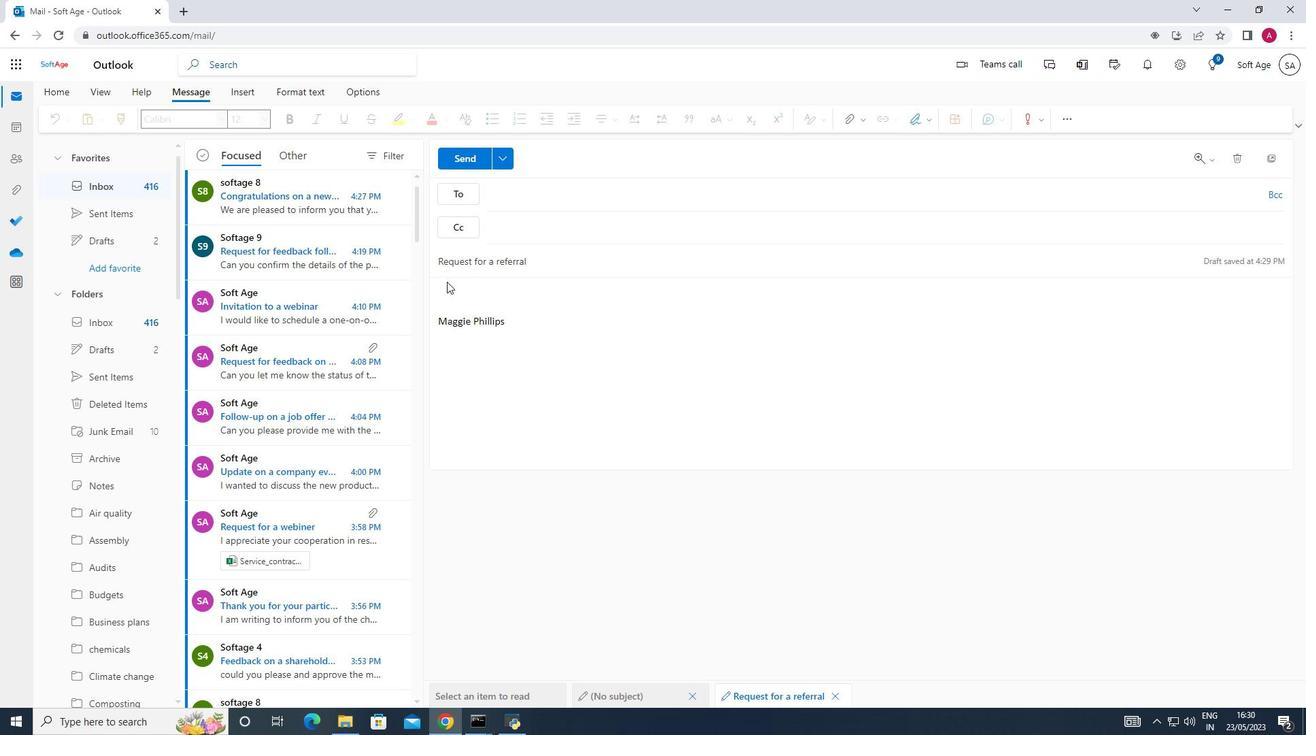 
Action: Mouse pressed left at (447, 286)
Screenshot: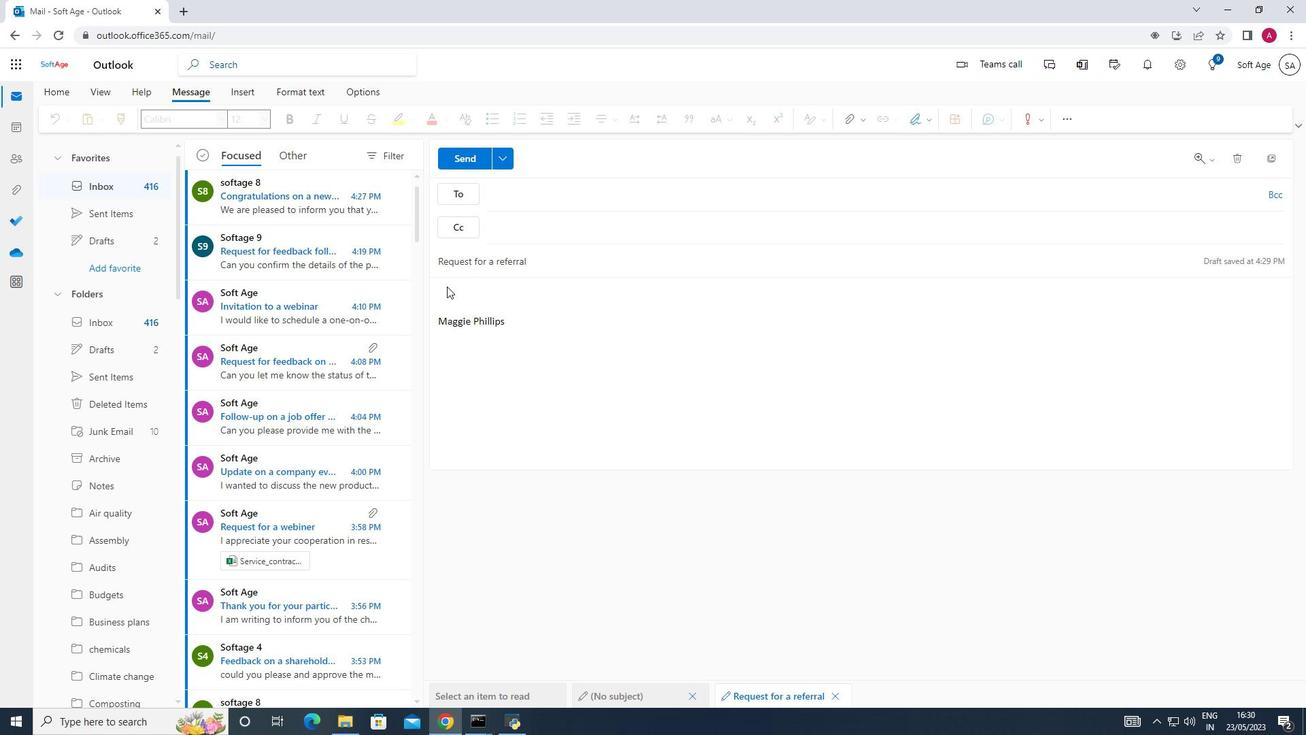 
Action: Mouse pressed left at (447, 286)
Screenshot: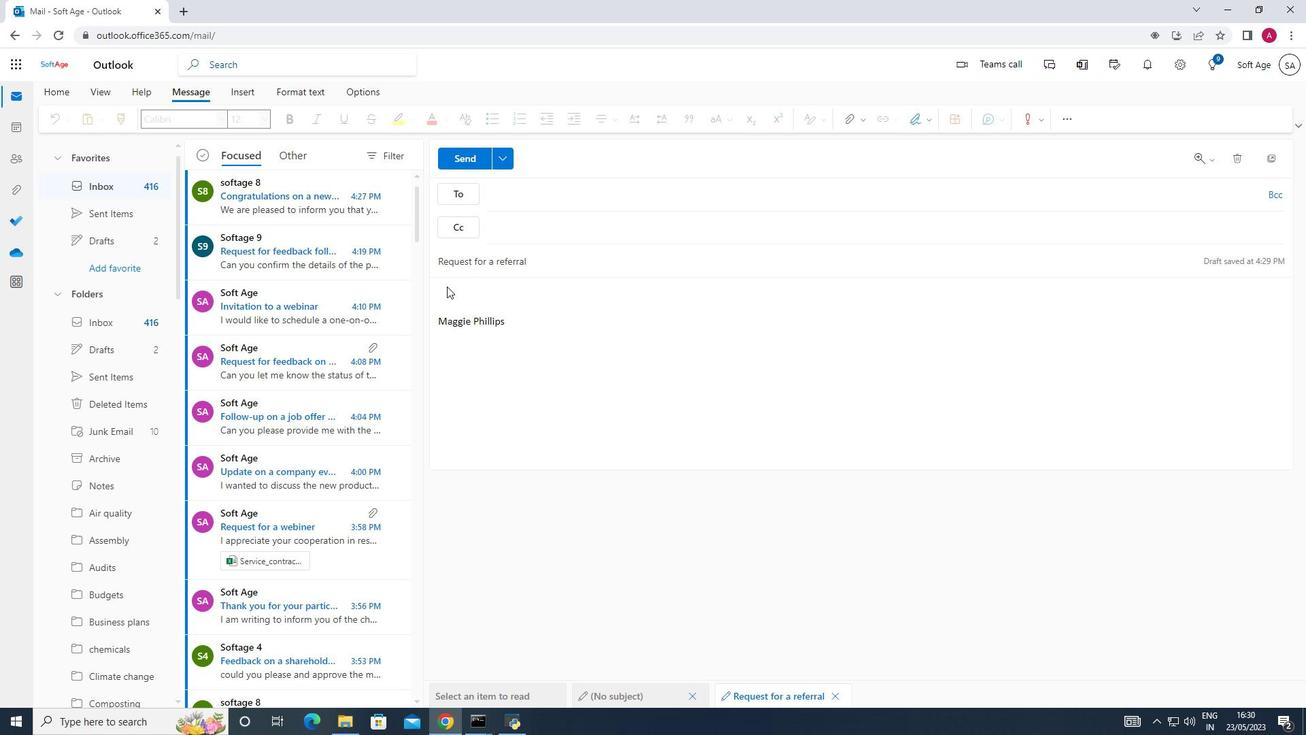 
Action: Mouse moved to (445, 294)
Screenshot: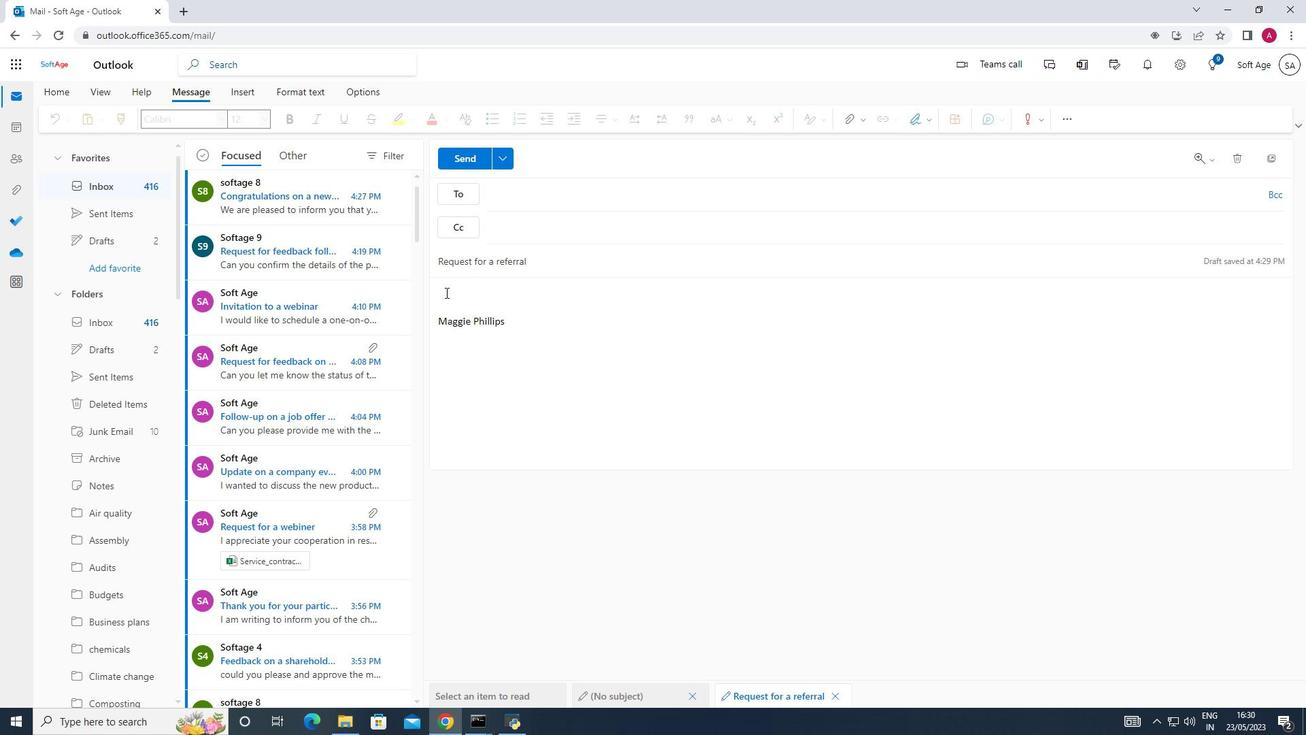 
Action: Mouse pressed left at (445, 294)
Screenshot: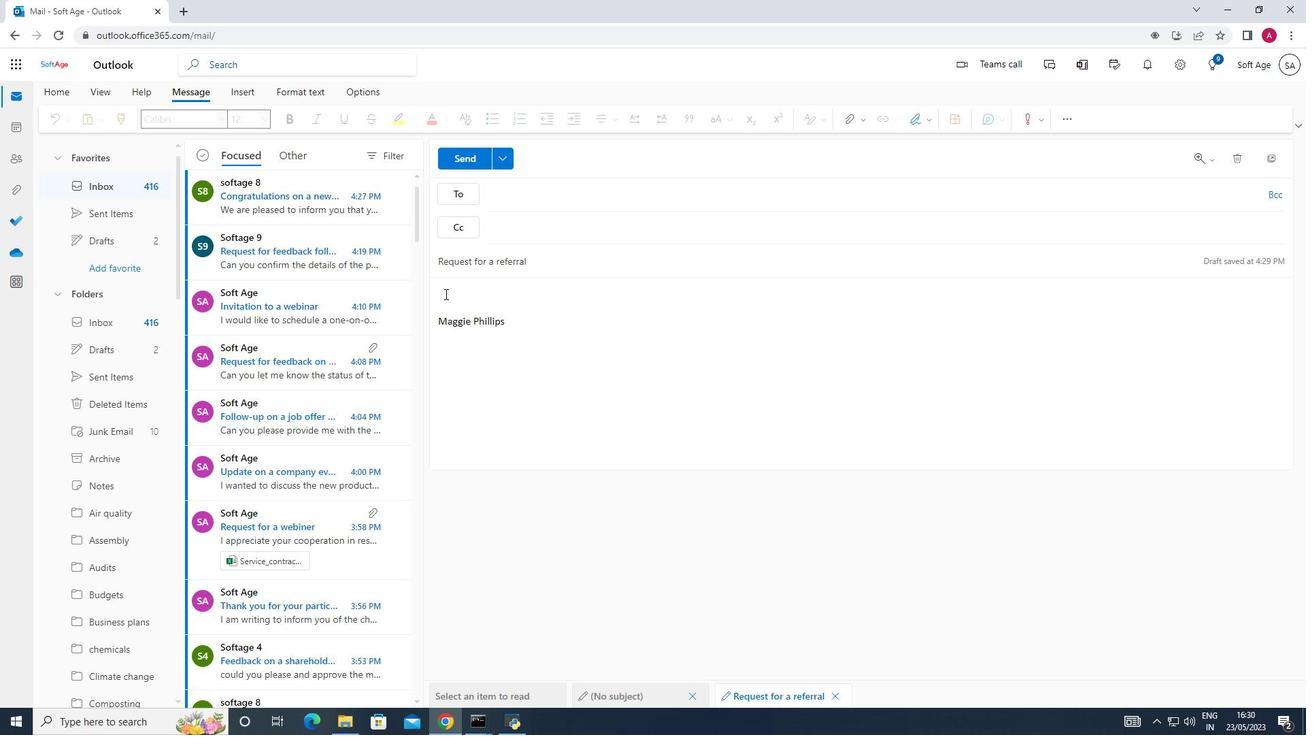 
Action: Mouse moved to (445, 281)
Screenshot: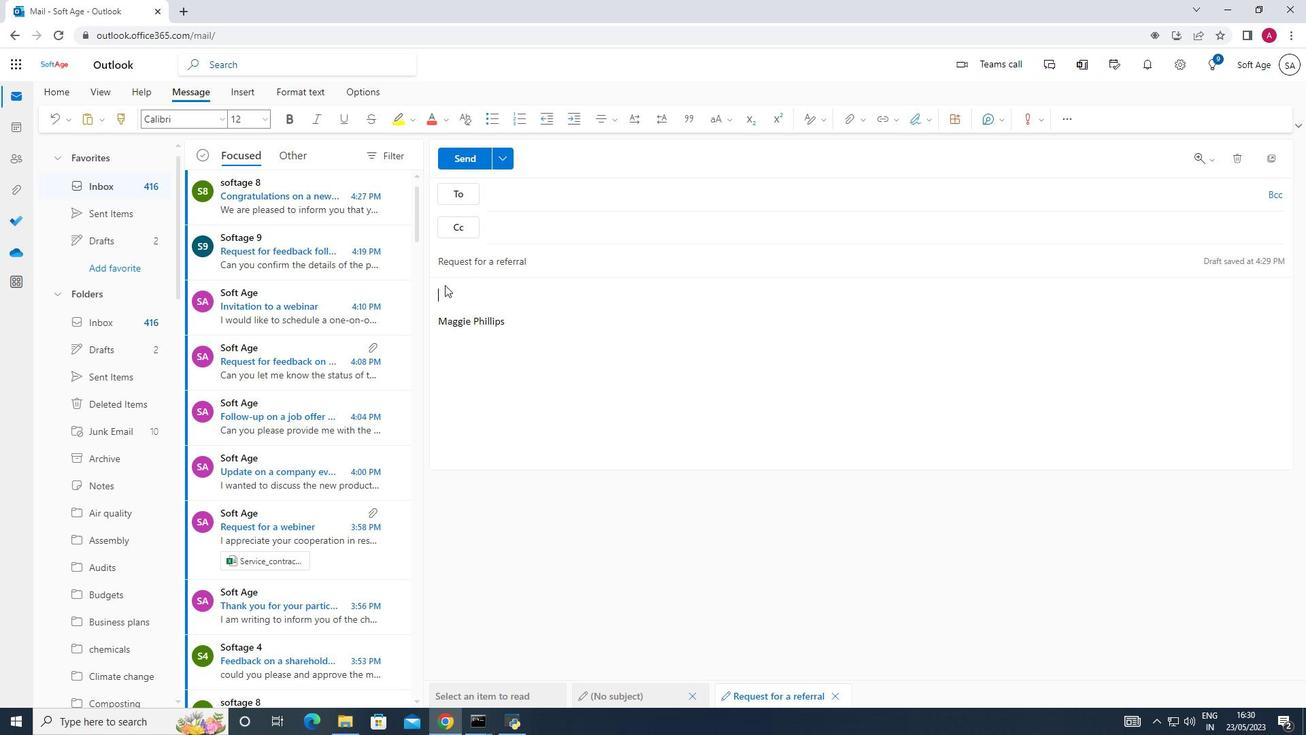 
Action: Key pressed <Key.shift>I<Key.space>would<Key.space>like<Key.space>to<Key.space>schedule<Key.space>a<Key.space>meeting<Key.space>to<Key.space>discuss<Key.space>the<Key.space>projects<Key.space>communication<Key.space>plan.
Screenshot: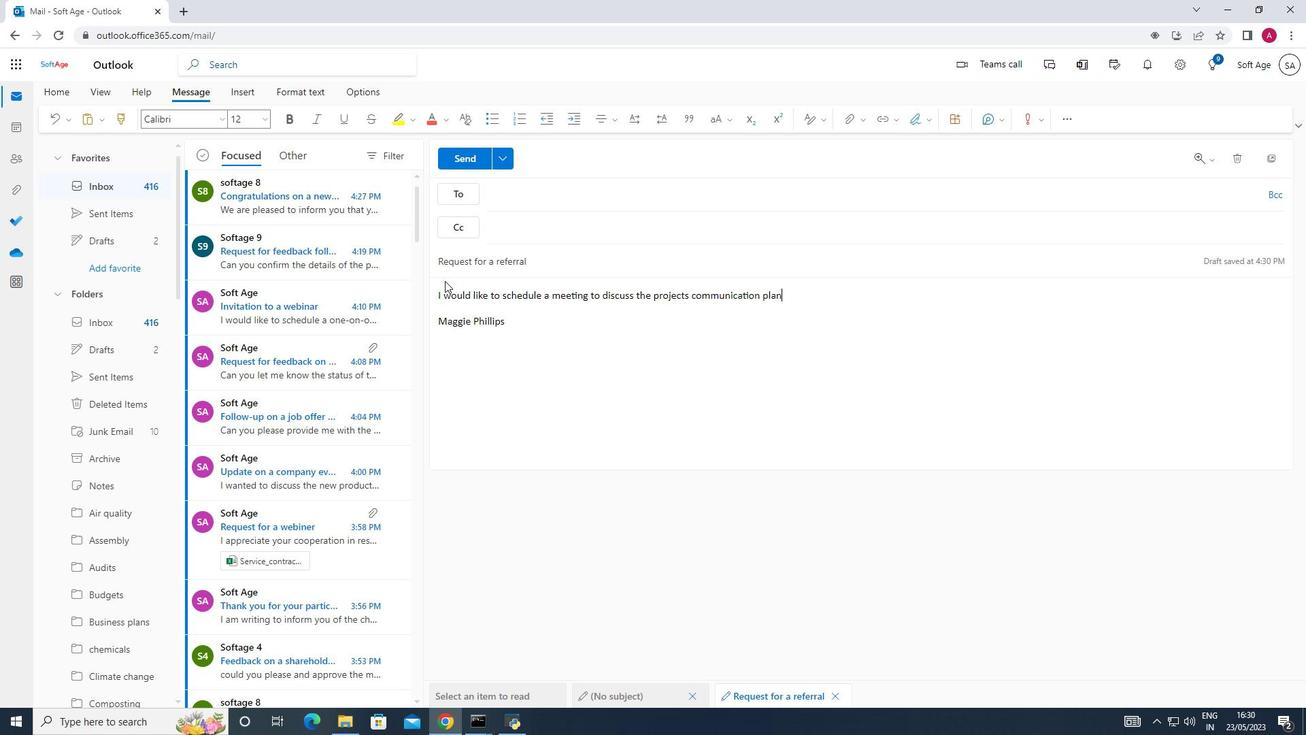
Action: Mouse moved to (512, 189)
Screenshot: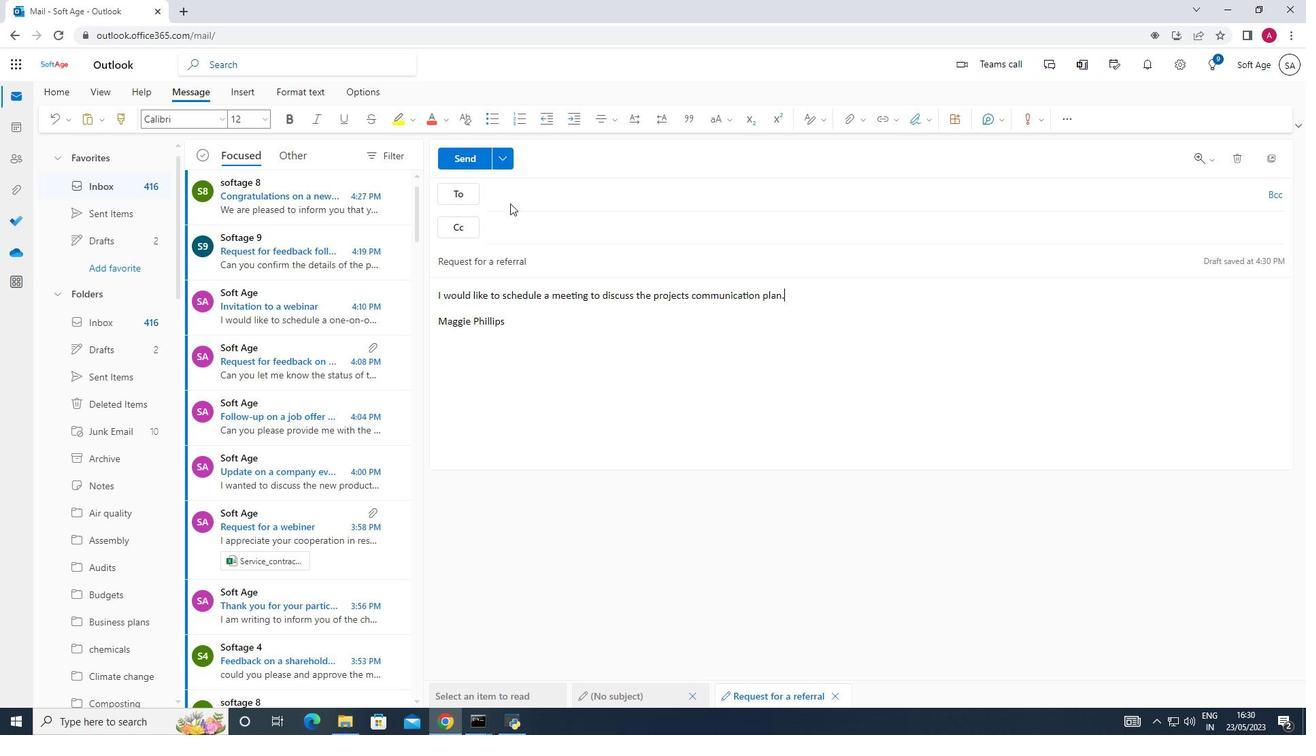 
Action: Mouse pressed left at (512, 189)
Screenshot: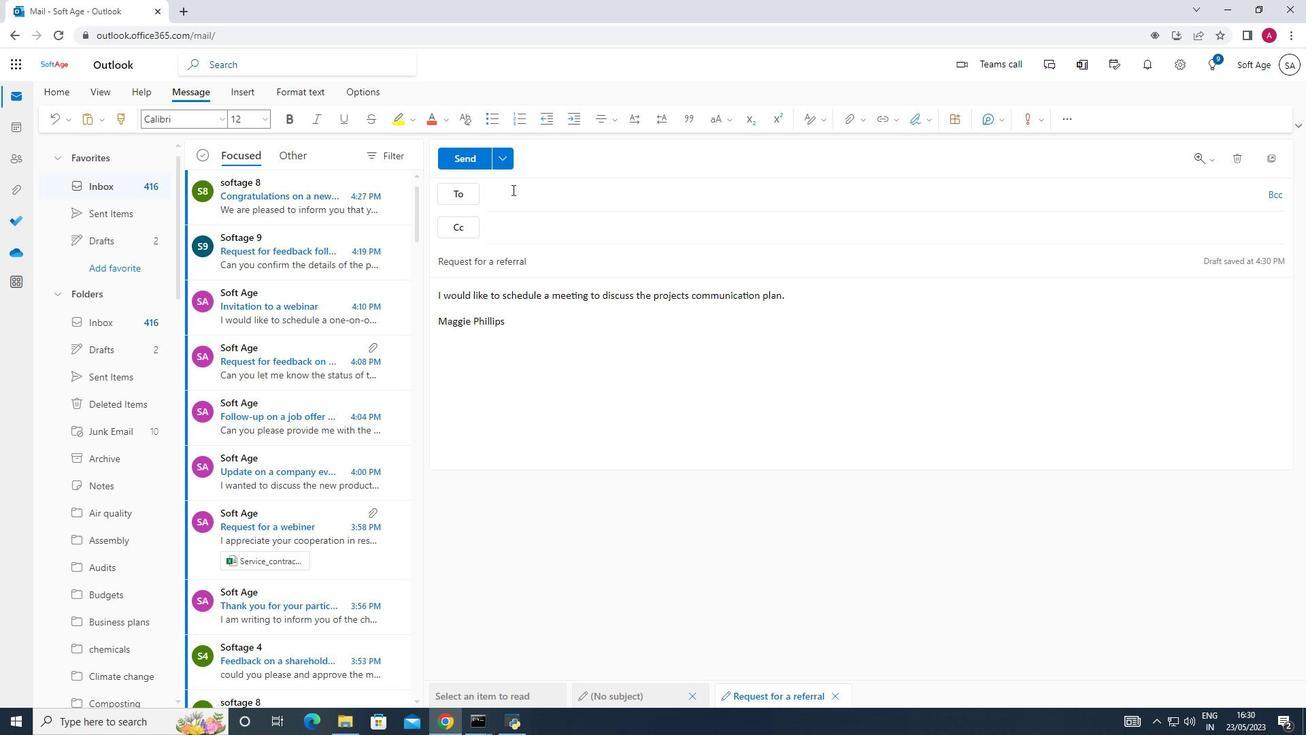 
Action: Key pressed softge.
Screenshot: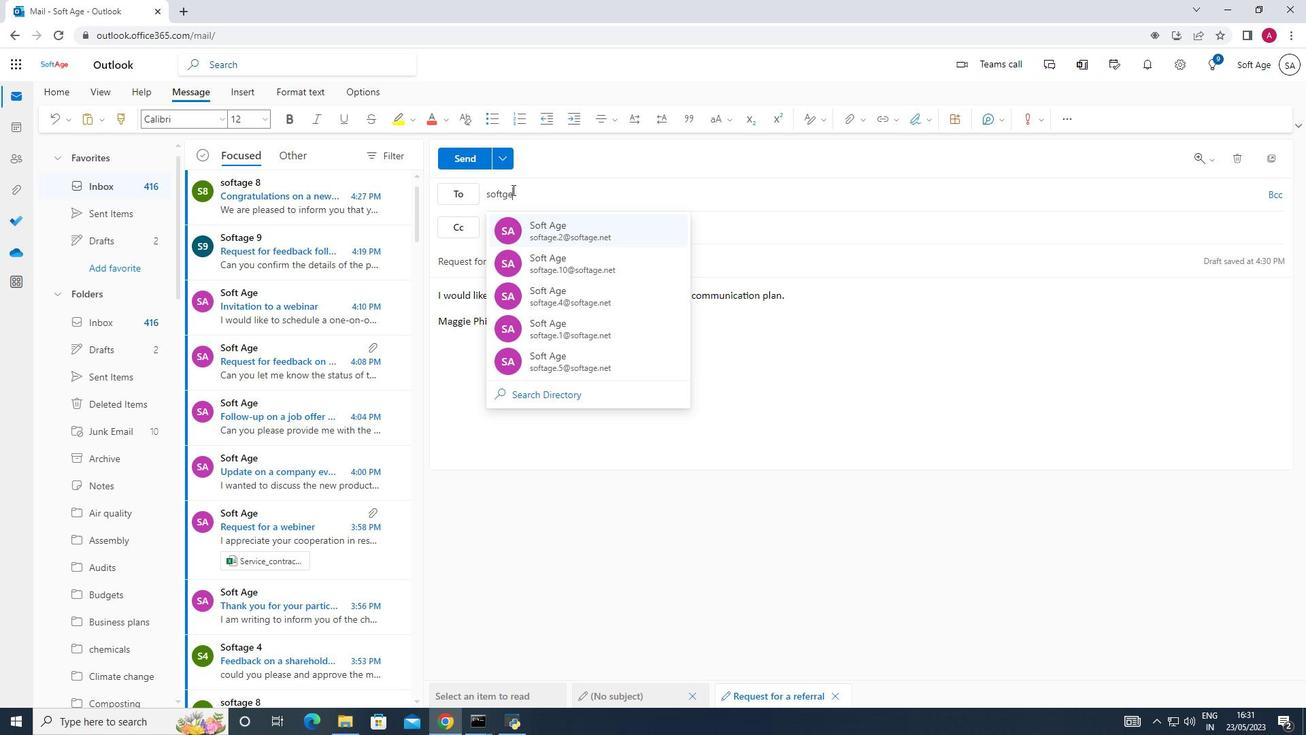 
Action: Mouse moved to (584, 352)
Screenshot: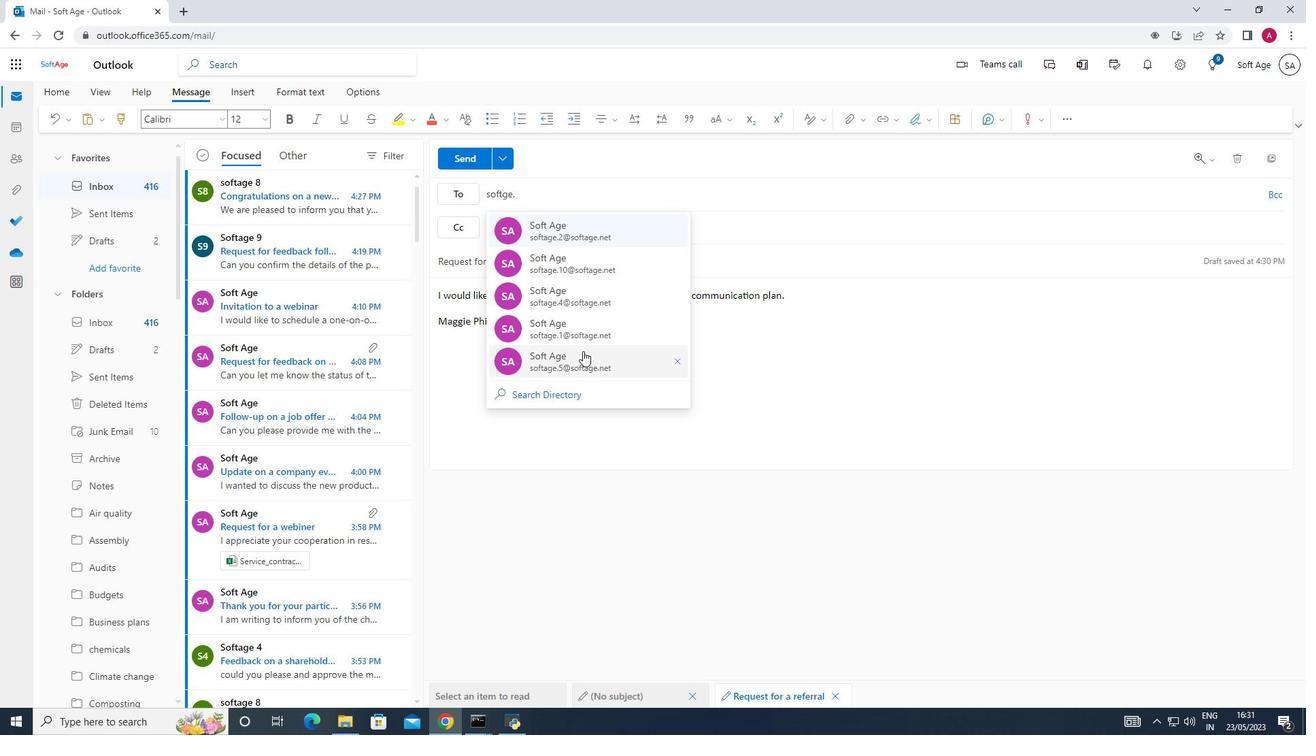 
Action: Mouse pressed left at (584, 352)
Screenshot: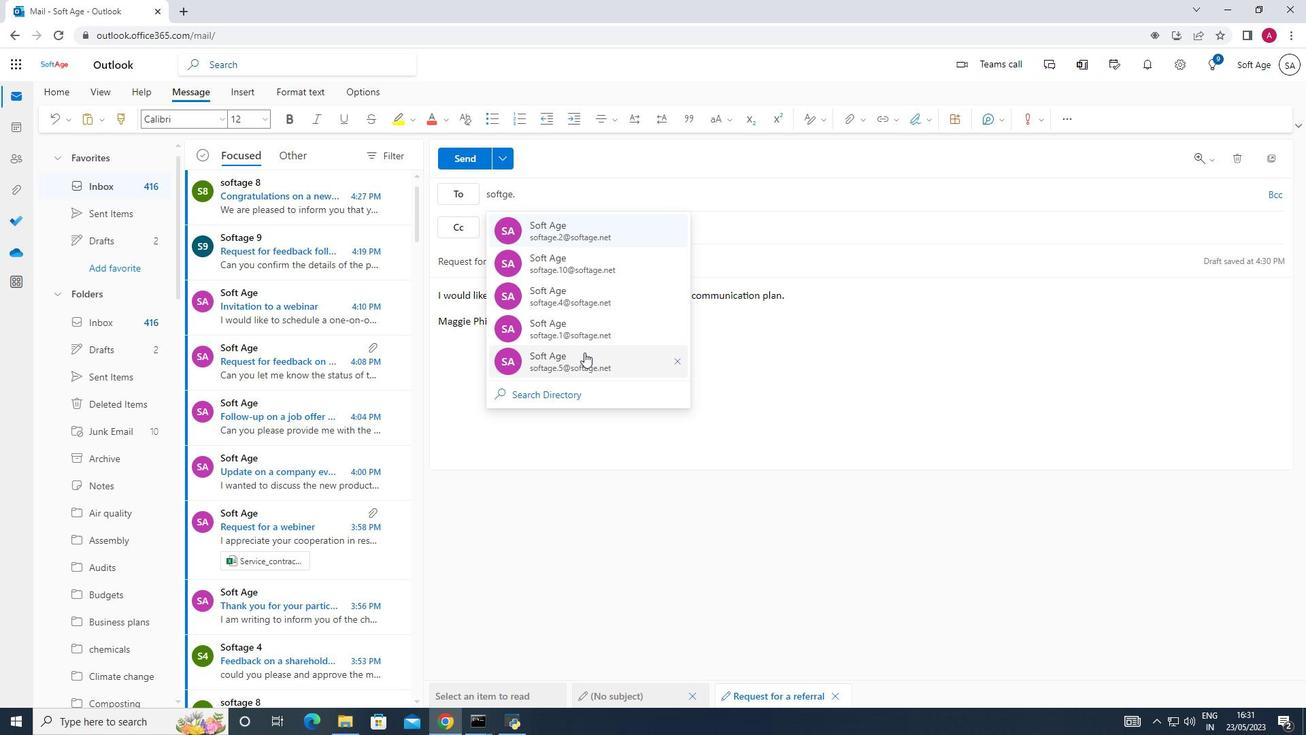 
Action: Mouse moved to (684, 298)
Screenshot: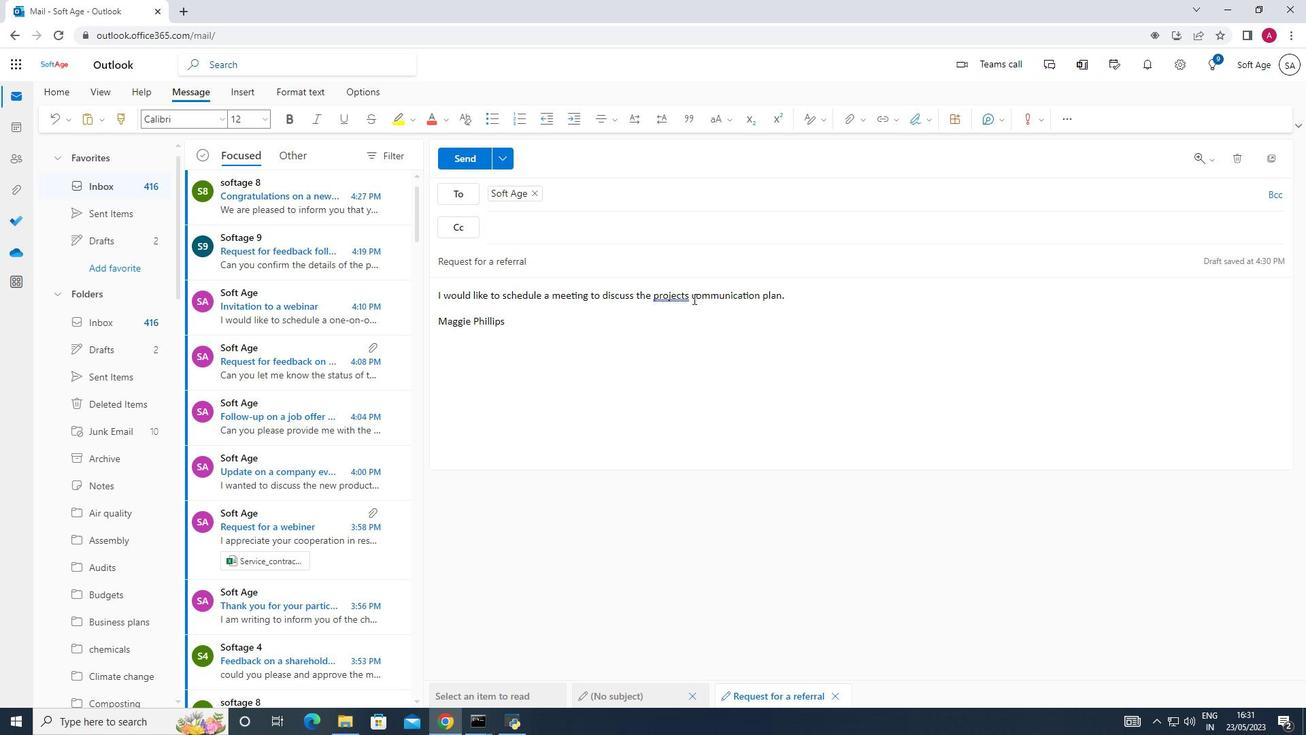 
Action: Mouse pressed left at (684, 298)
Screenshot: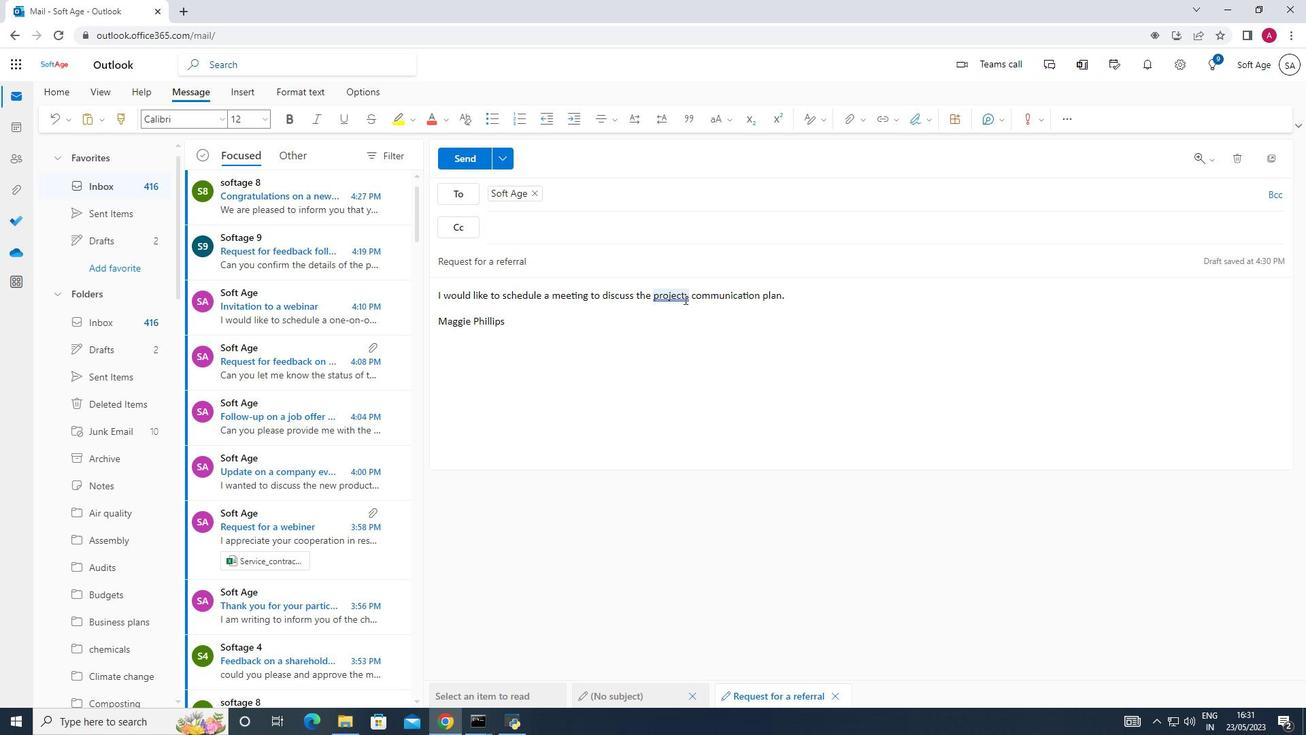 
Action: Mouse moved to (543, 347)
Screenshot: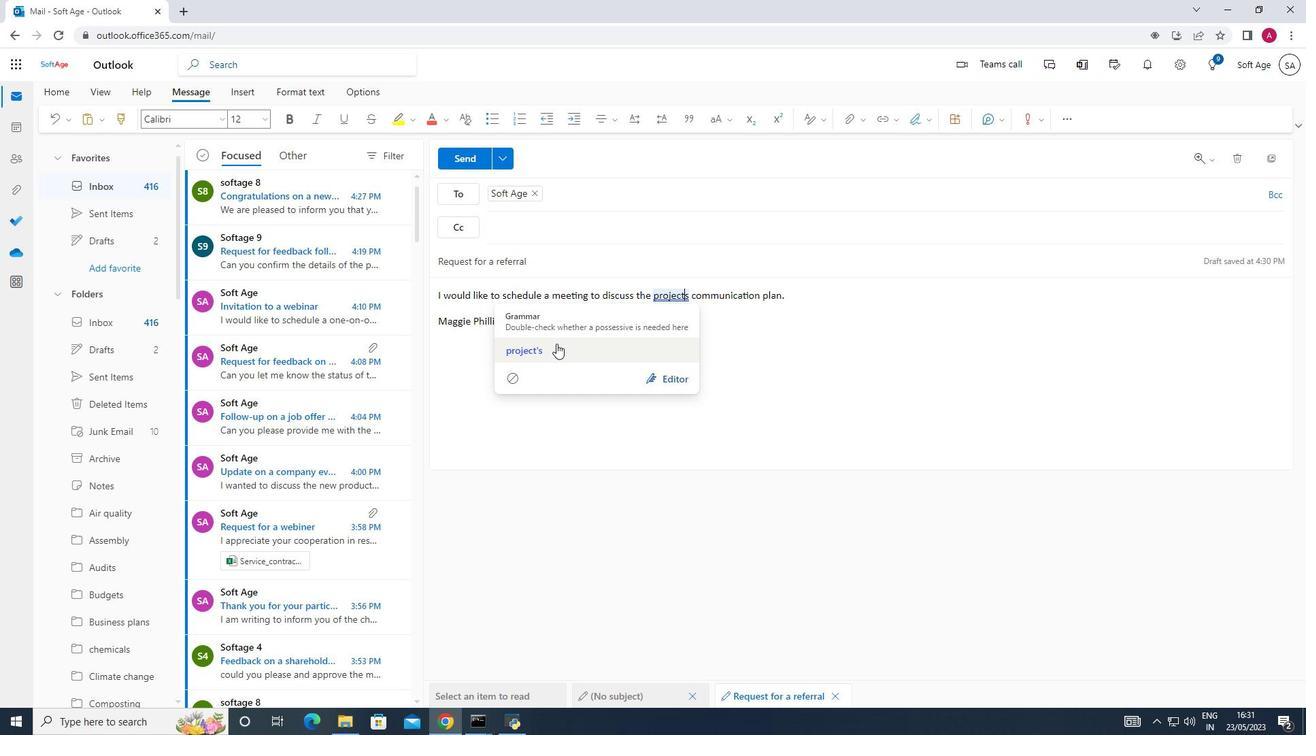 
Action: Mouse pressed left at (543, 347)
Screenshot: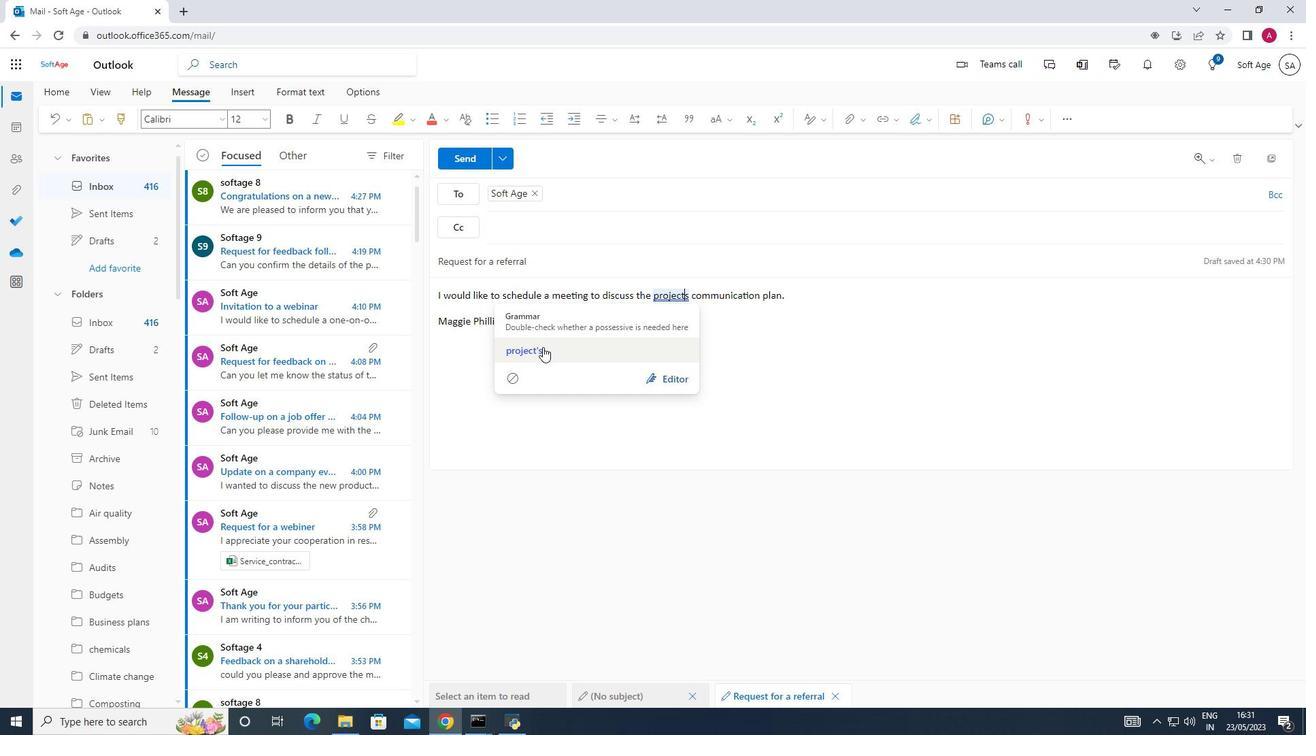
Action: Mouse moved to (466, 158)
Screenshot: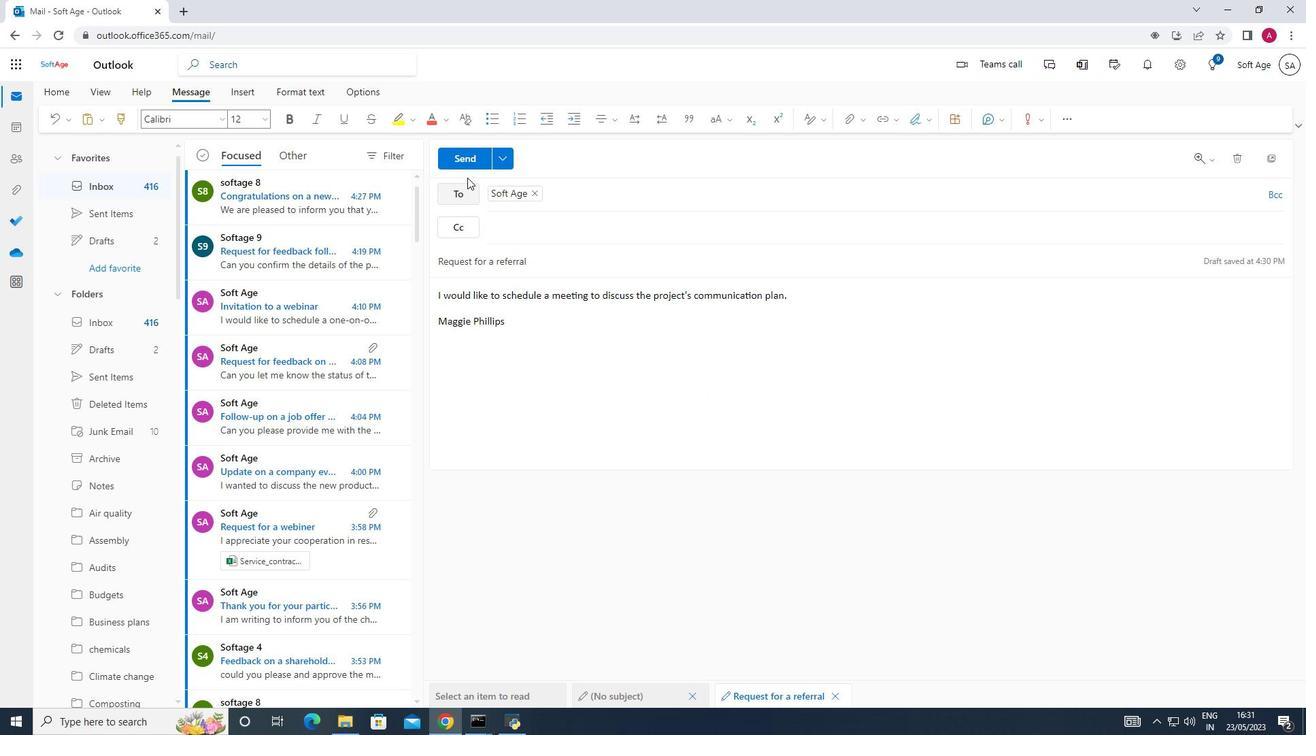 
Action: Mouse pressed left at (466, 158)
Screenshot: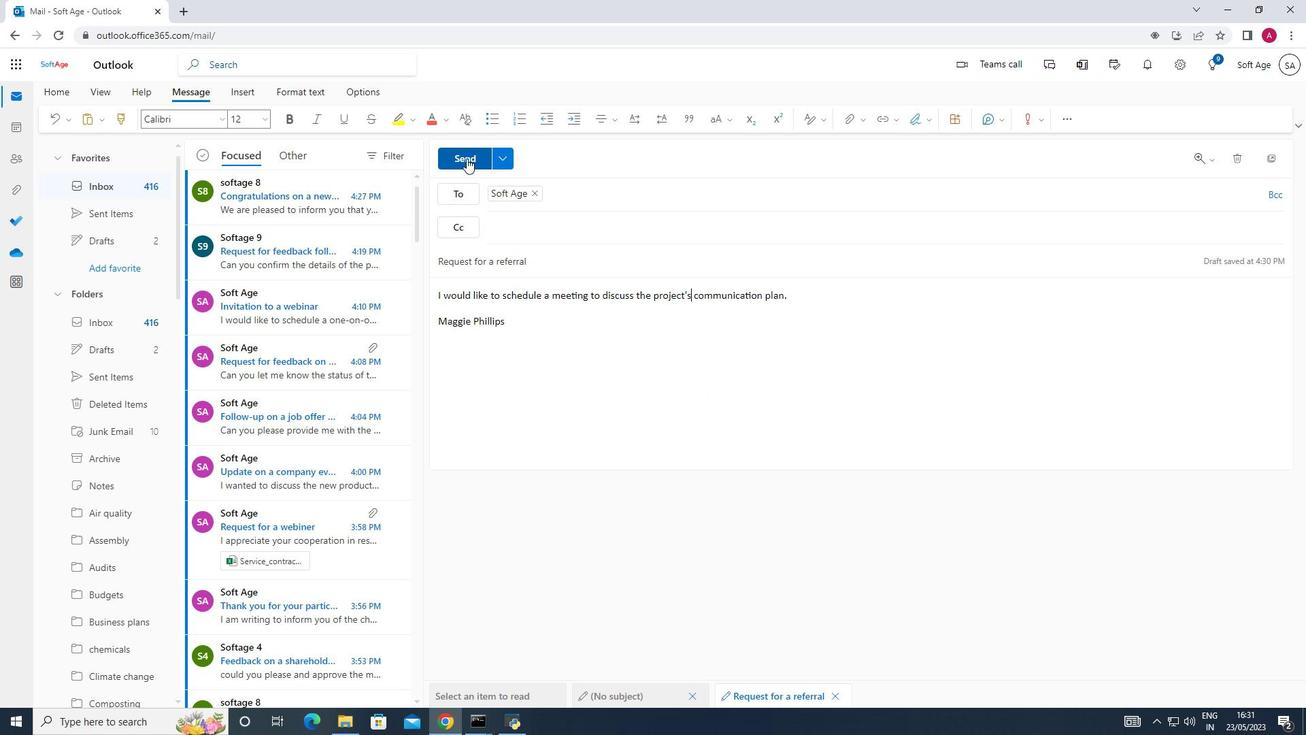
Action: Mouse moved to (91, 387)
Screenshot: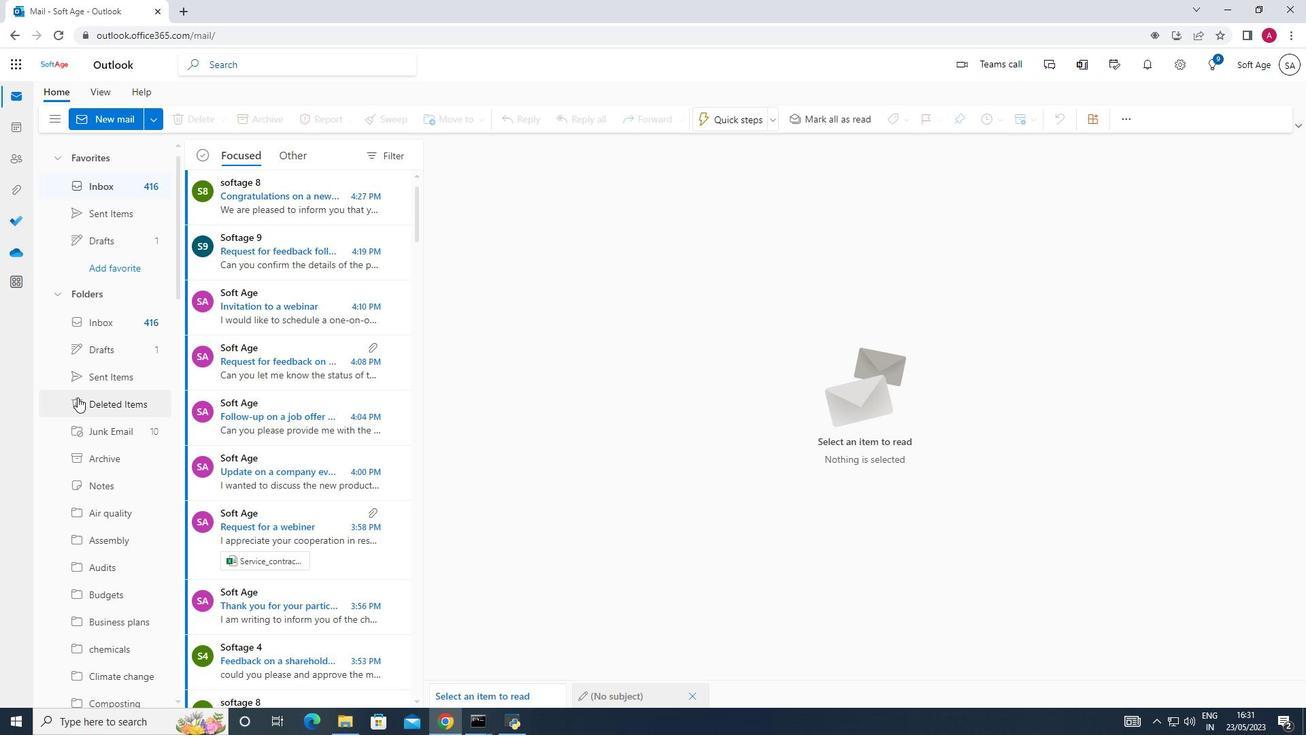 
Action: Mouse scrolled (91, 387) with delta (0, 0)
Screenshot: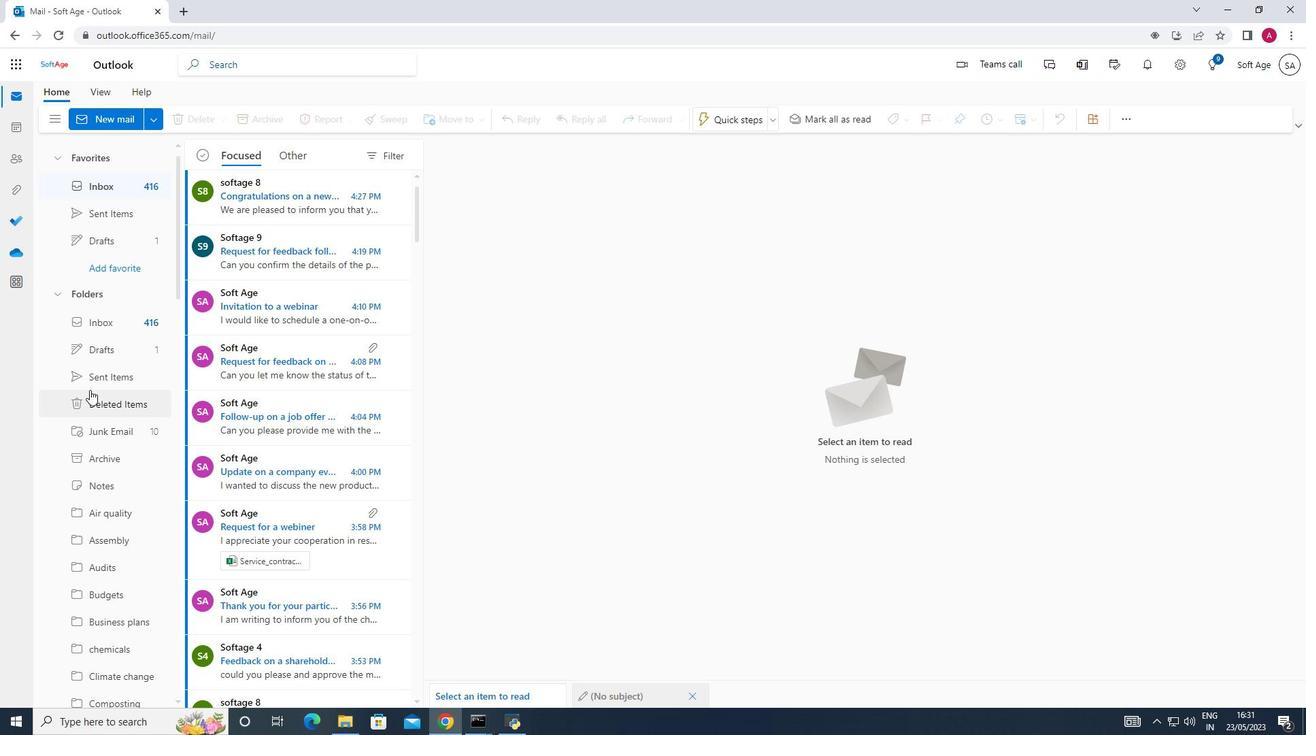 
Action: Mouse scrolled (91, 387) with delta (0, 0)
Screenshot: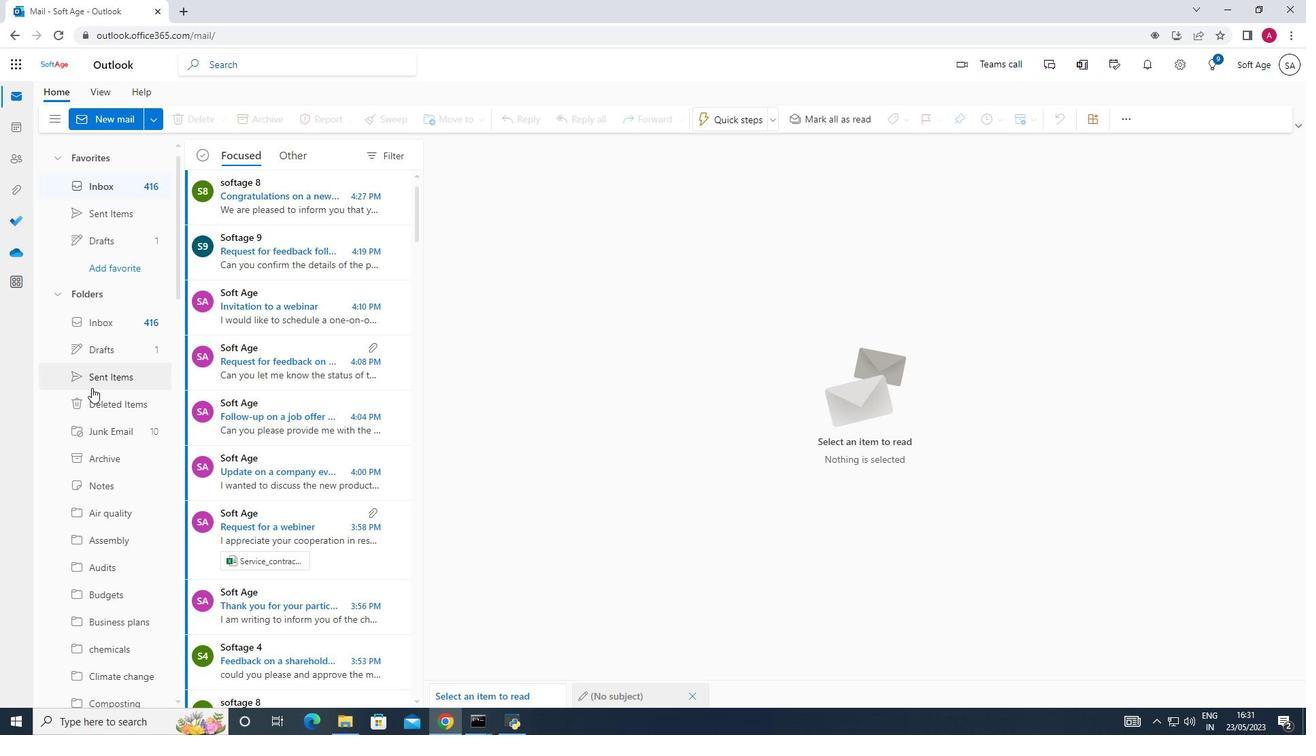 
Action: Mouse scrolled (91, 387) with delta (0, 0)
Screenshot: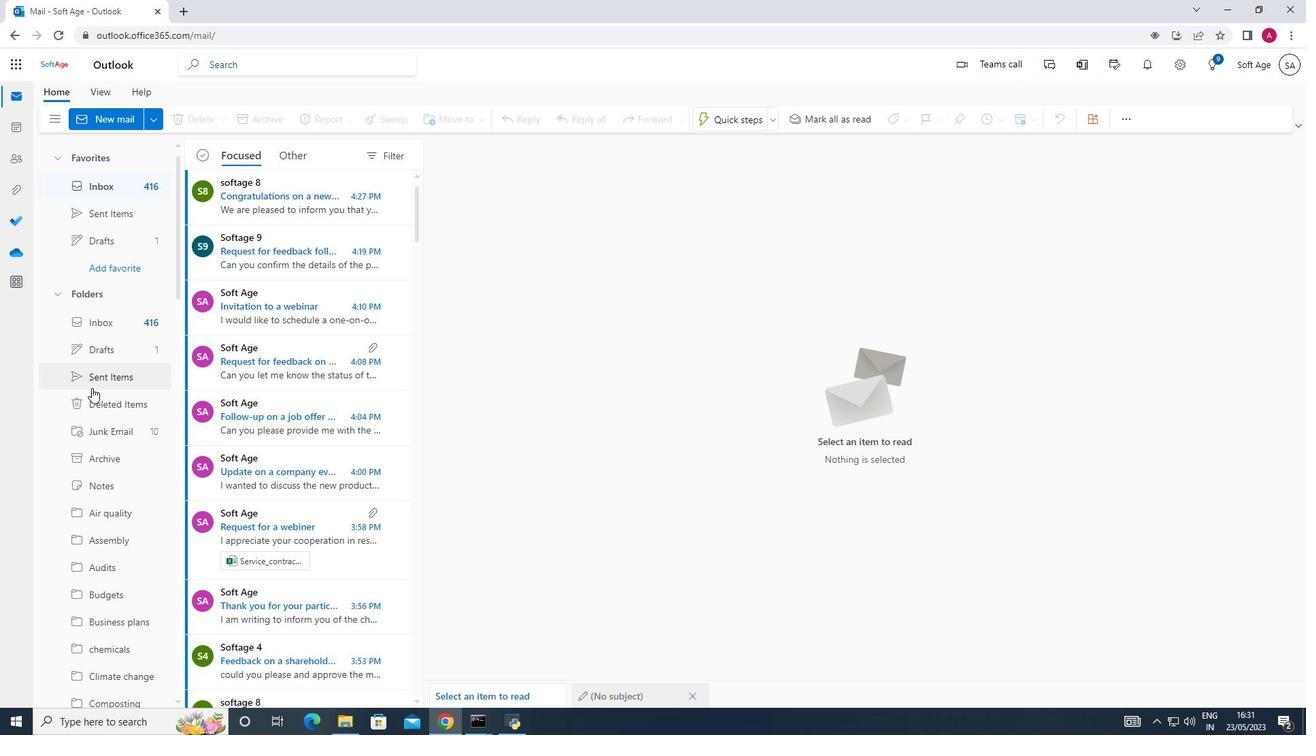 
Action: Mouse moved to (92, 387)
Screenshot: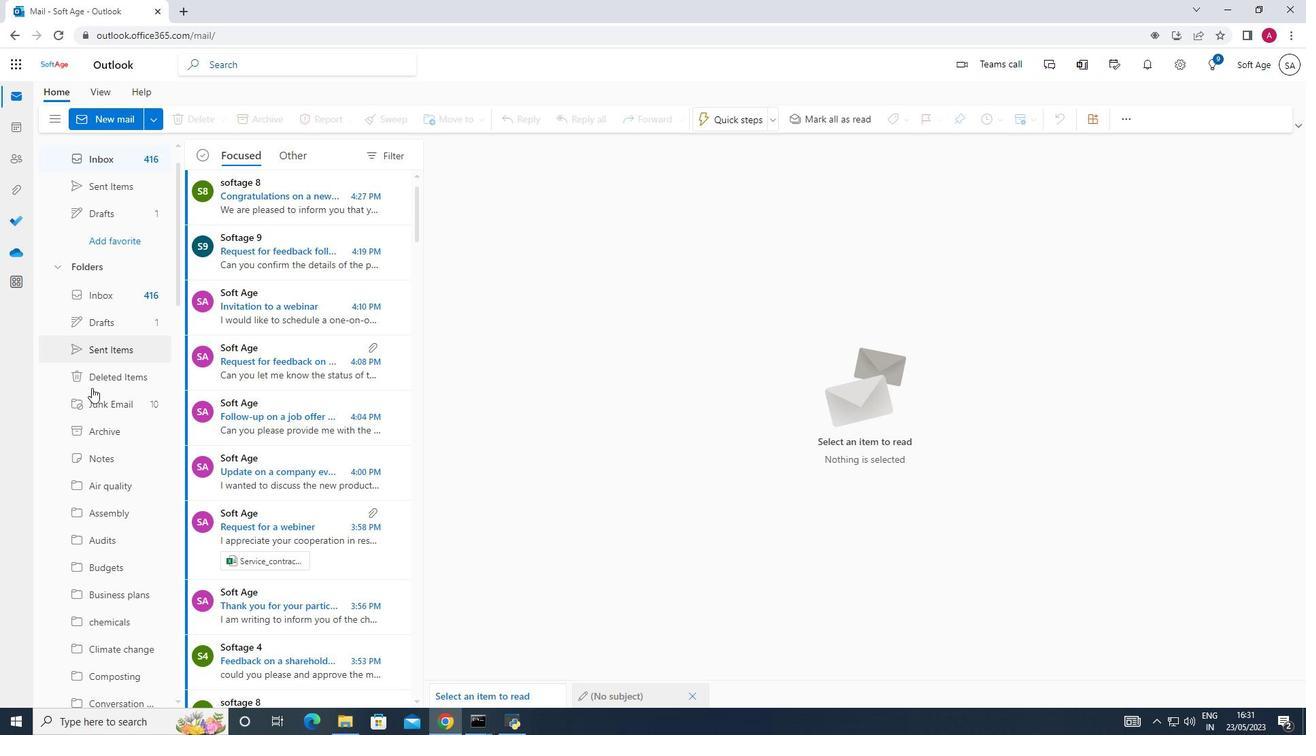 
Action: Mouse scrolled (92, 387) with delta (0, 0)
Screenshot: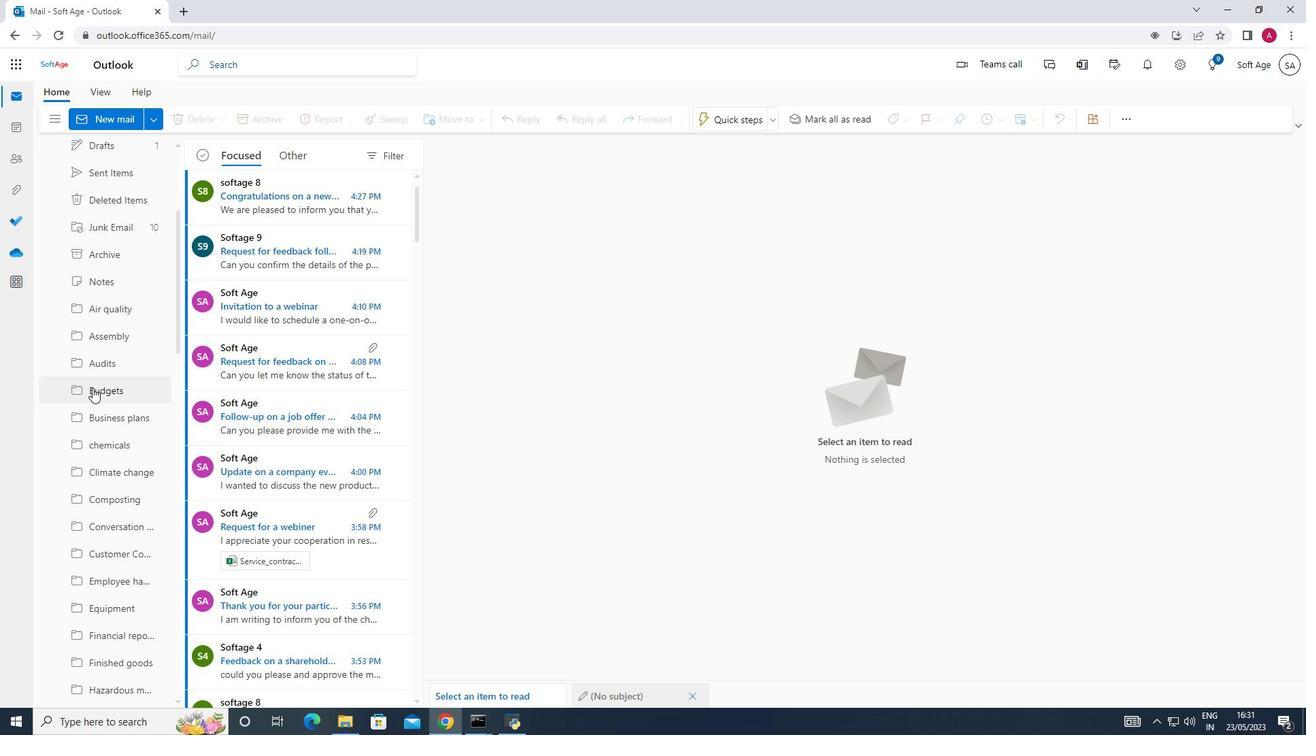 
Action: Mouse scrolled (92, 387) with delta (0, 0)
Screenshot: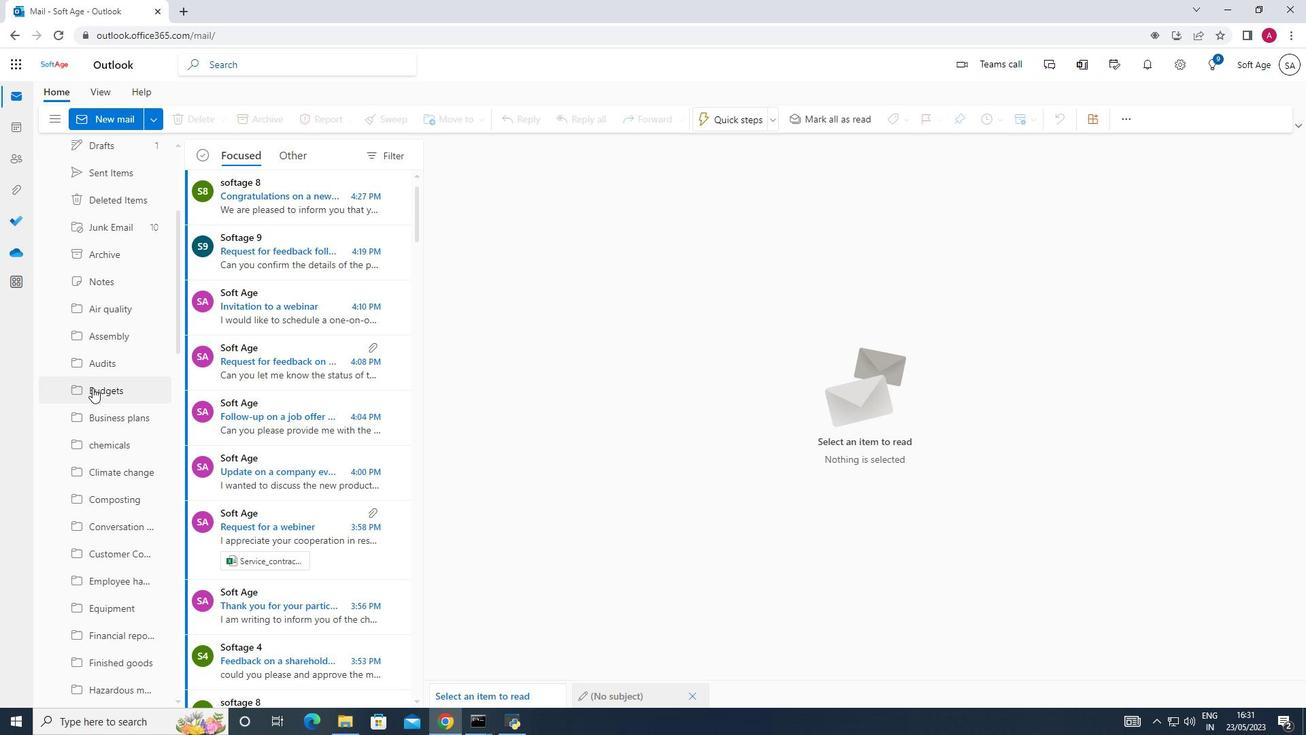 
Action: Mouse scrolled (92, 387) with delta (0, 0)
Screenshot: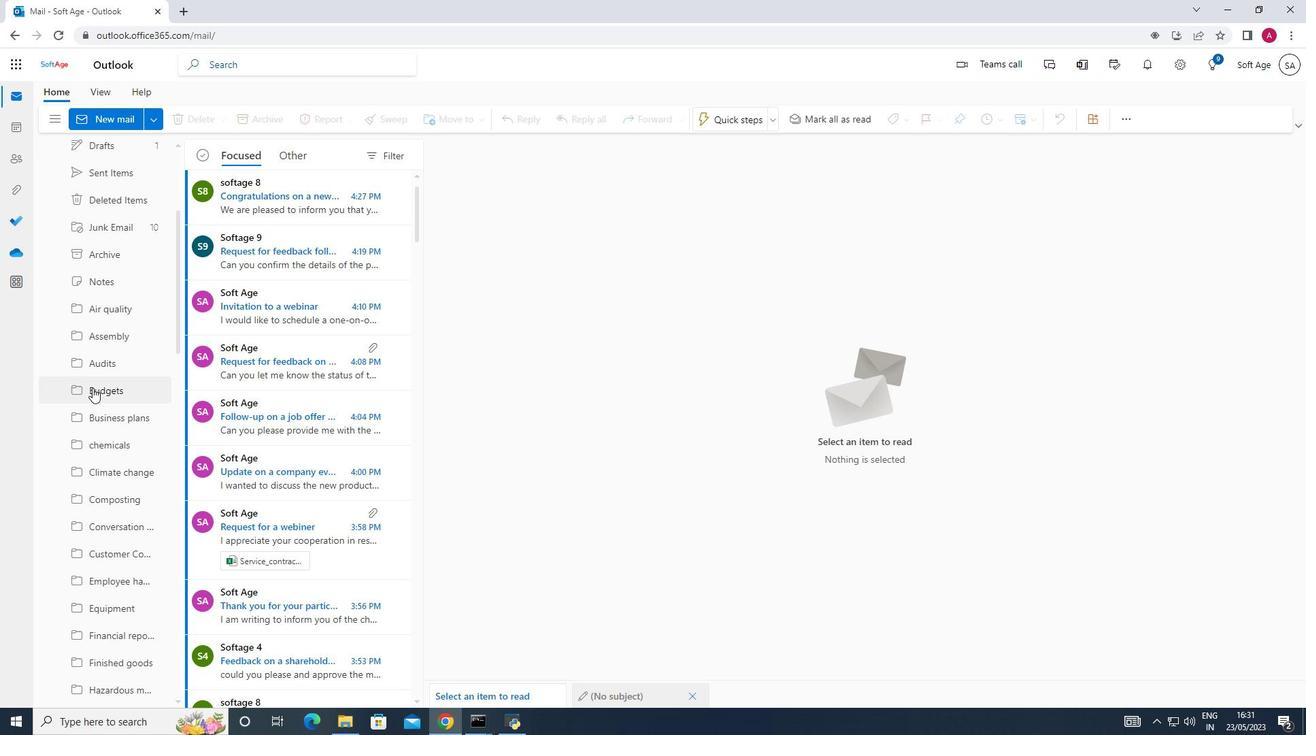 
Action: Mouse moved to (94, 385)
Screenshot: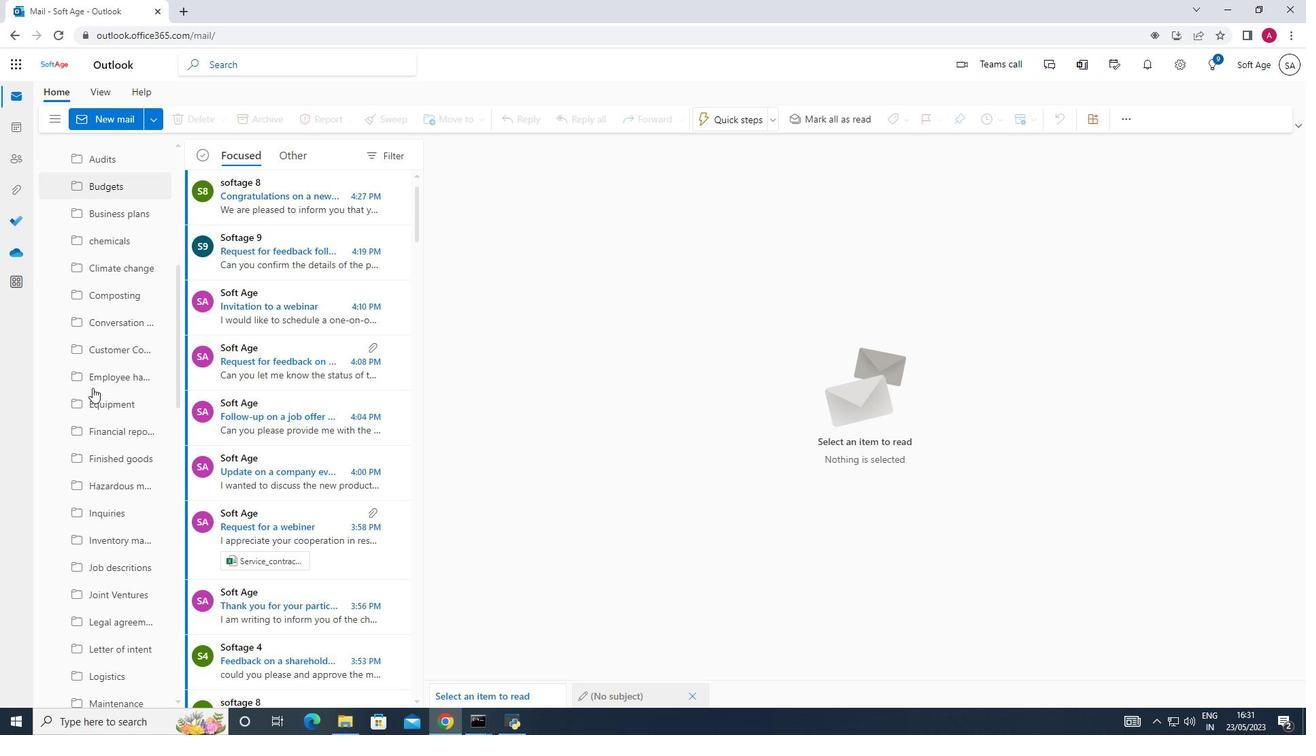 
Action: Mouse scrolled (94, 385) with delta (0, 0)
Screenshot: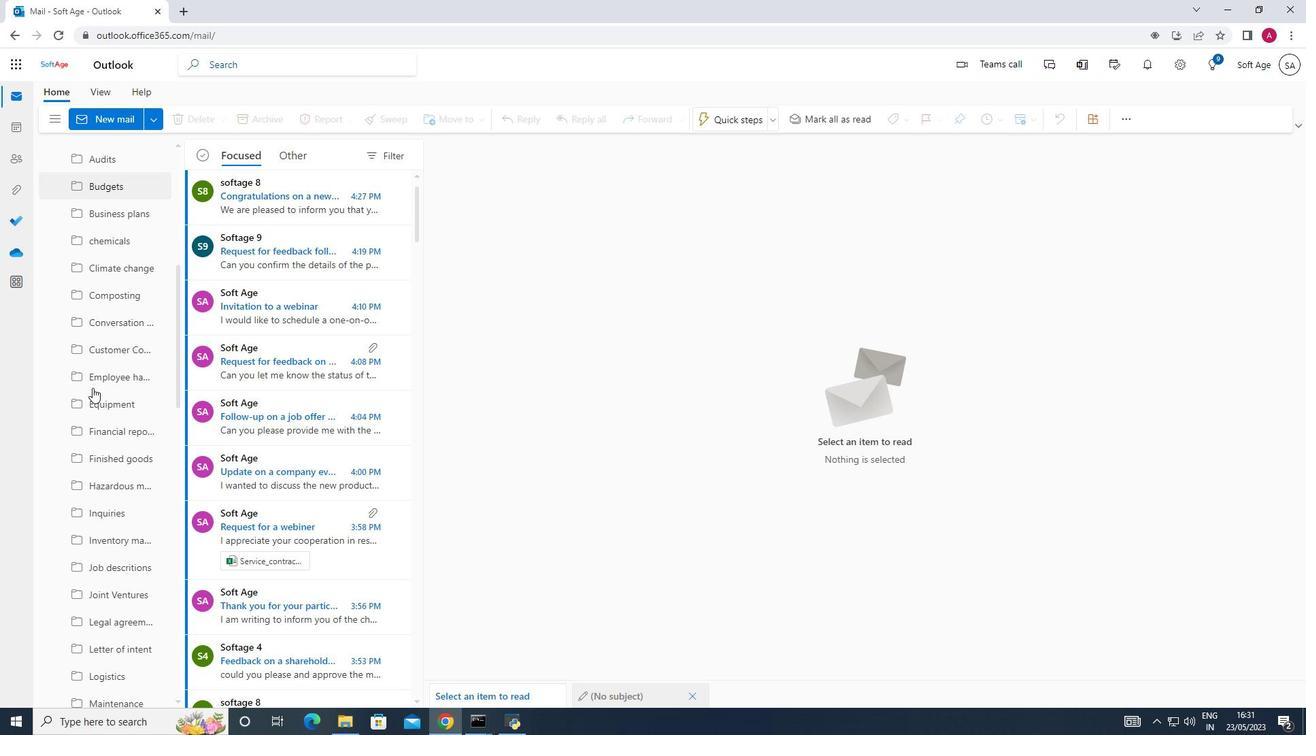 
Action: Mouse scrolled (94, 385) with delta (0, 0)
Screenshot: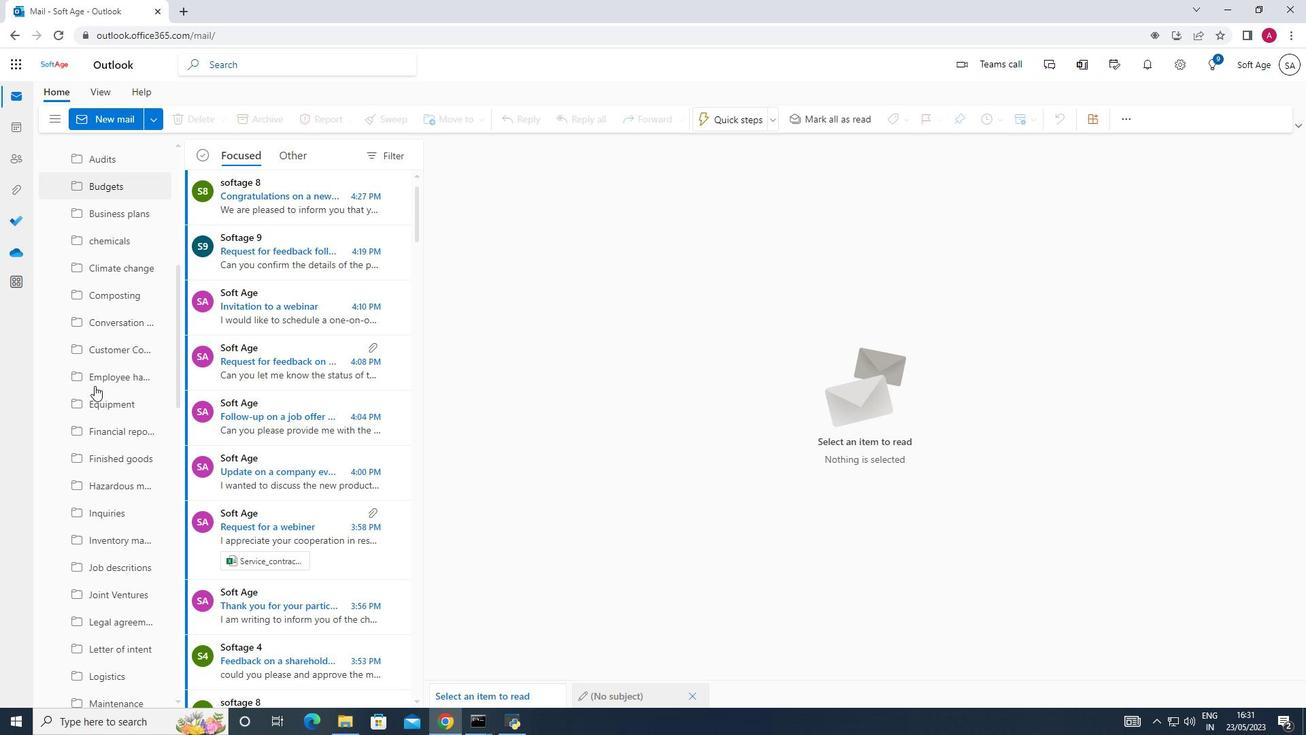 
Action: Mouse scrolled (94, 385) with delta (0, 0)
Screenshot: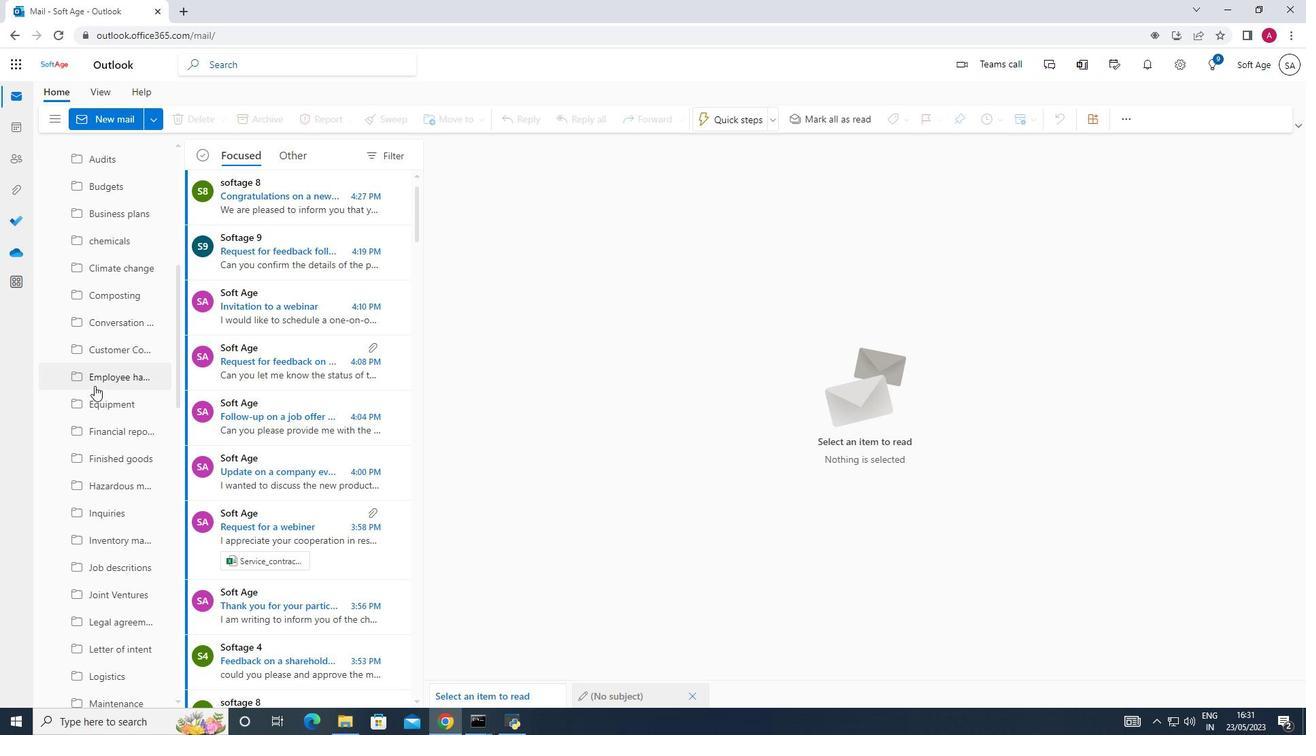
Action: Mouse moved to (97, 385)
Screenshot: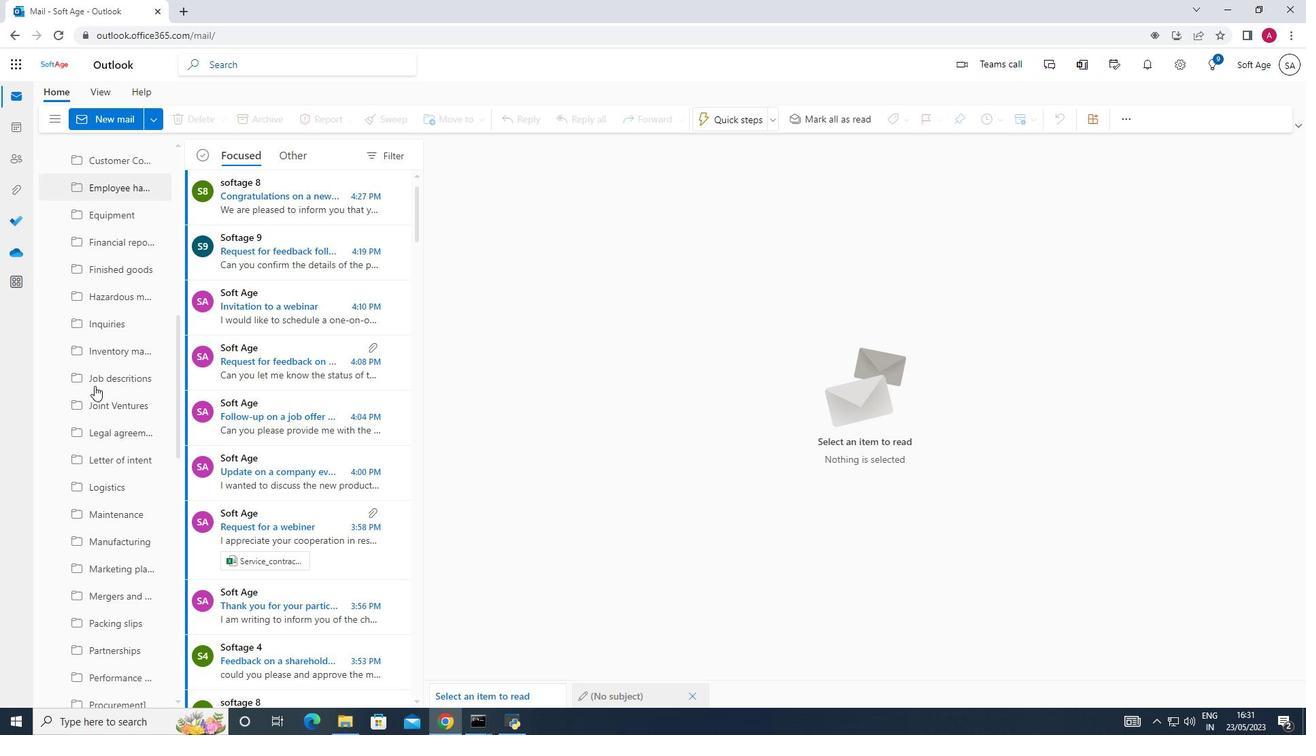 
Action: Mouse scrolled (97, 384) with delta (0, 0)
Screenshot: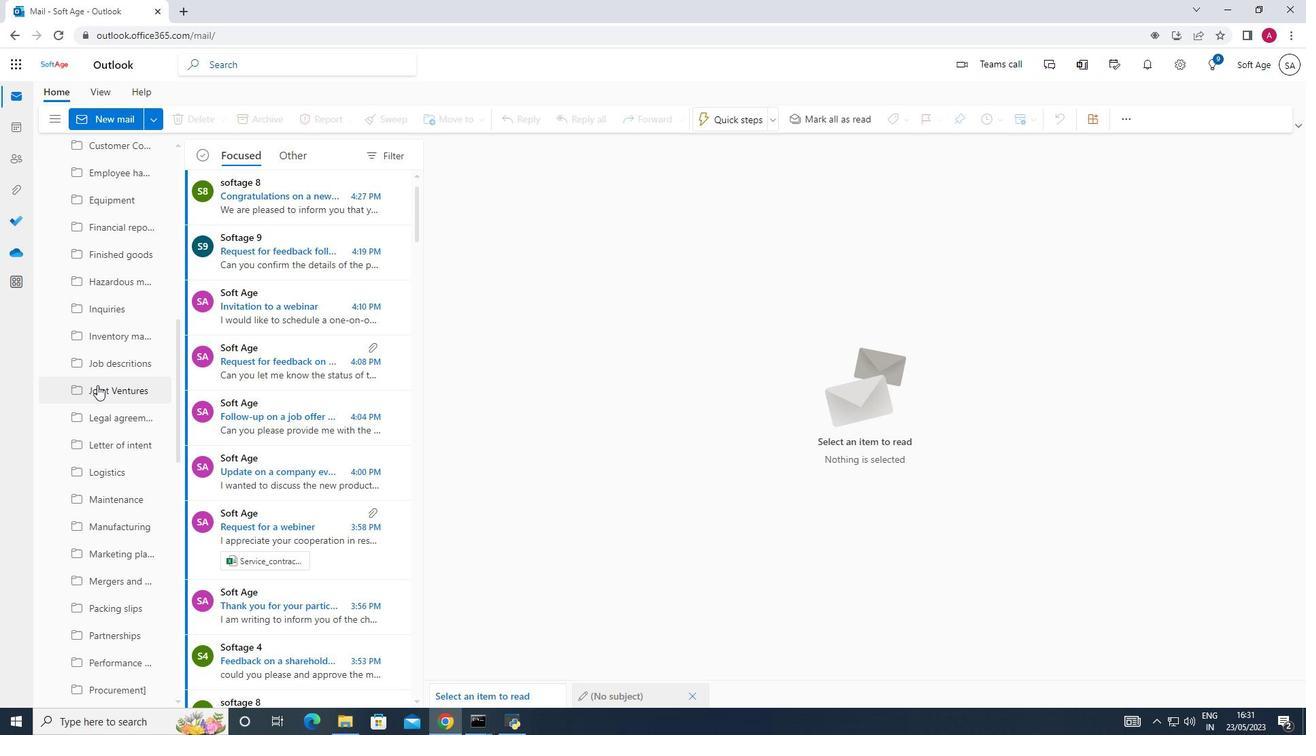 
Action: Mouse scrolled (97, 384) with delta (0, 0)
Screenshot: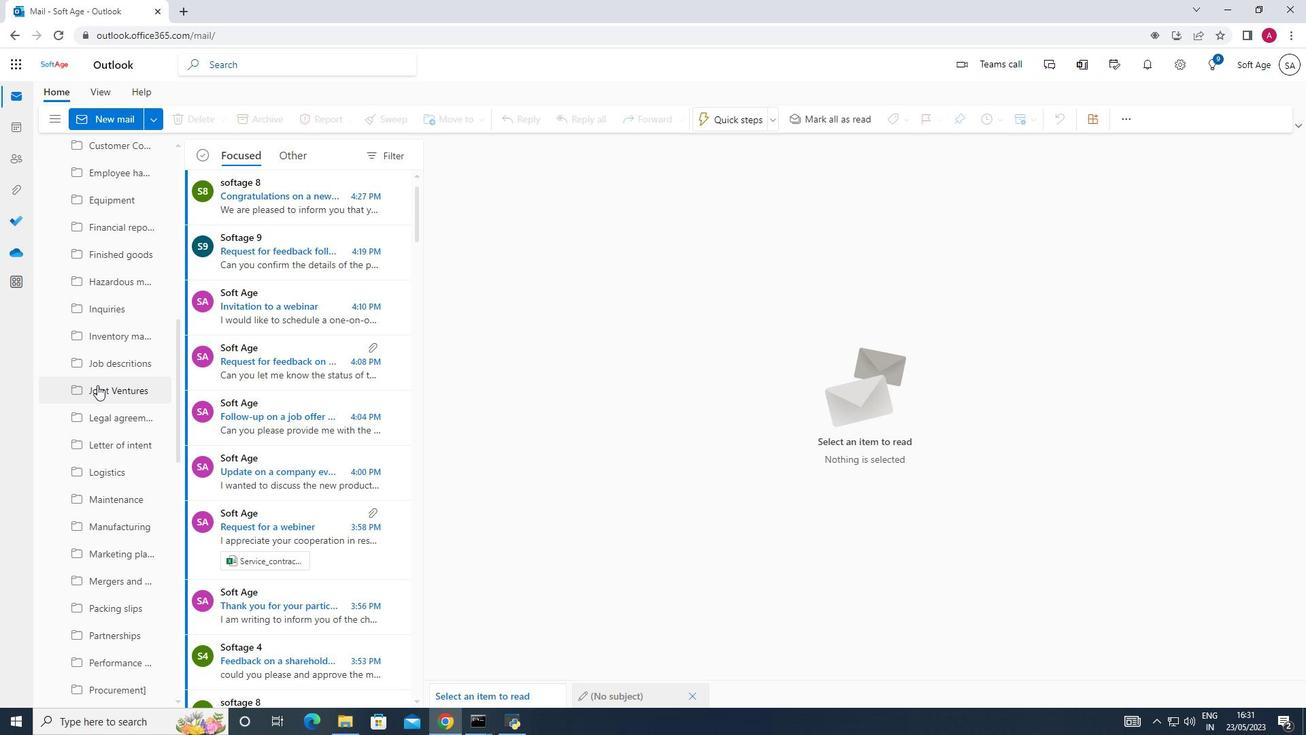
Action: Mouse scrolled (97, 384) with delta (0, 0)
Screenshot: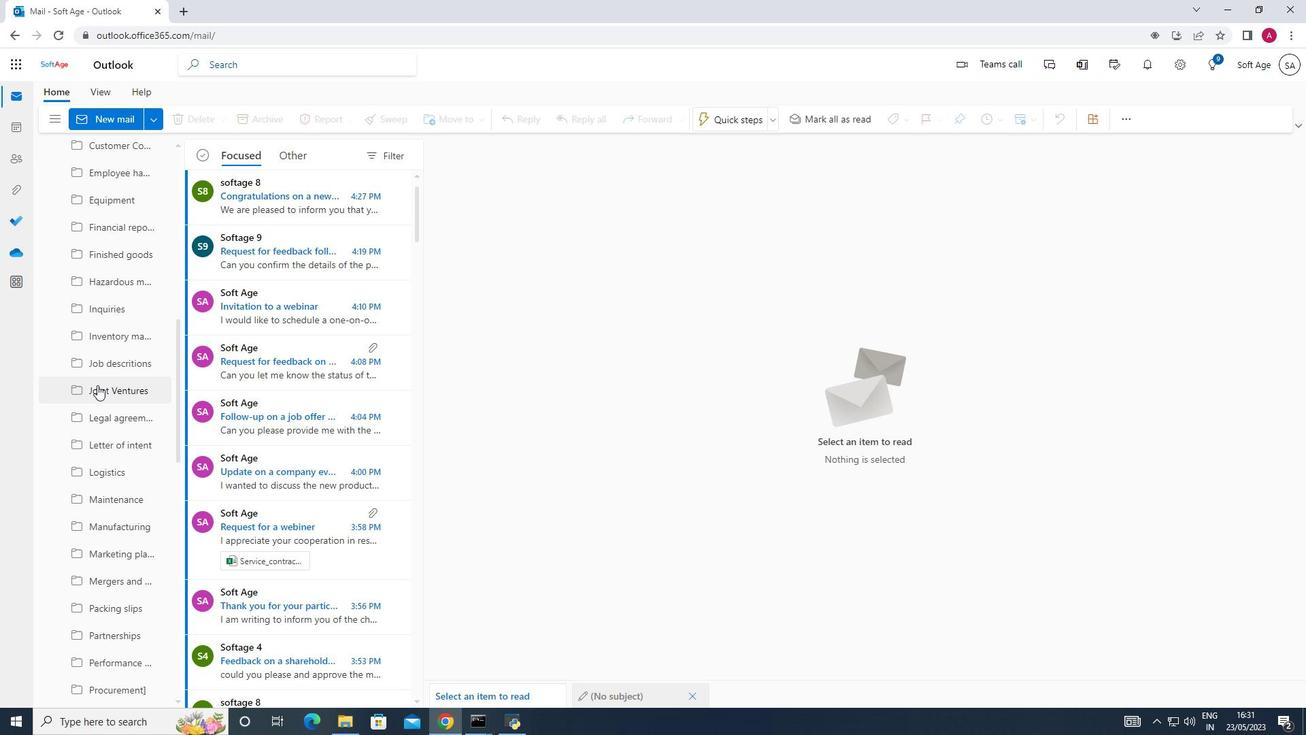 
Action: Mouse moved to (99, 383)
Screenshot: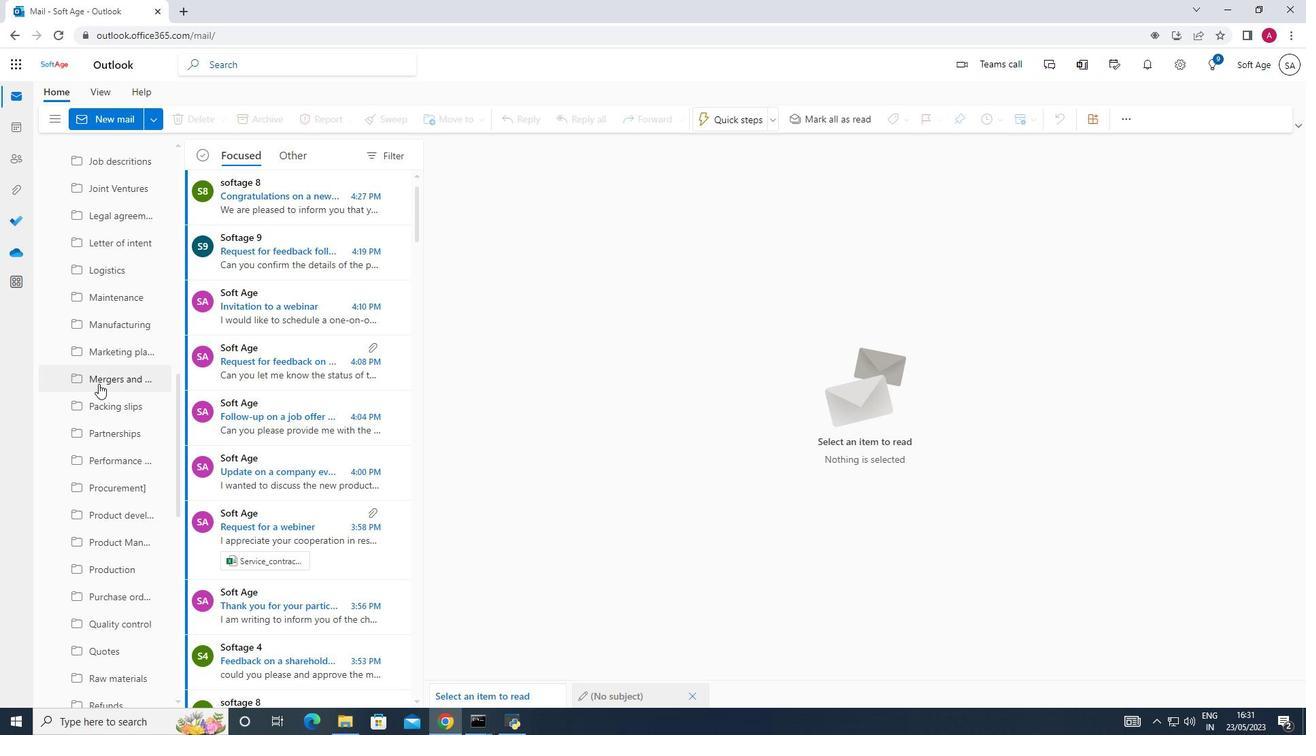 
Action: Mouse scrolled (99, 383) with delta (0, 0)
Screenshot: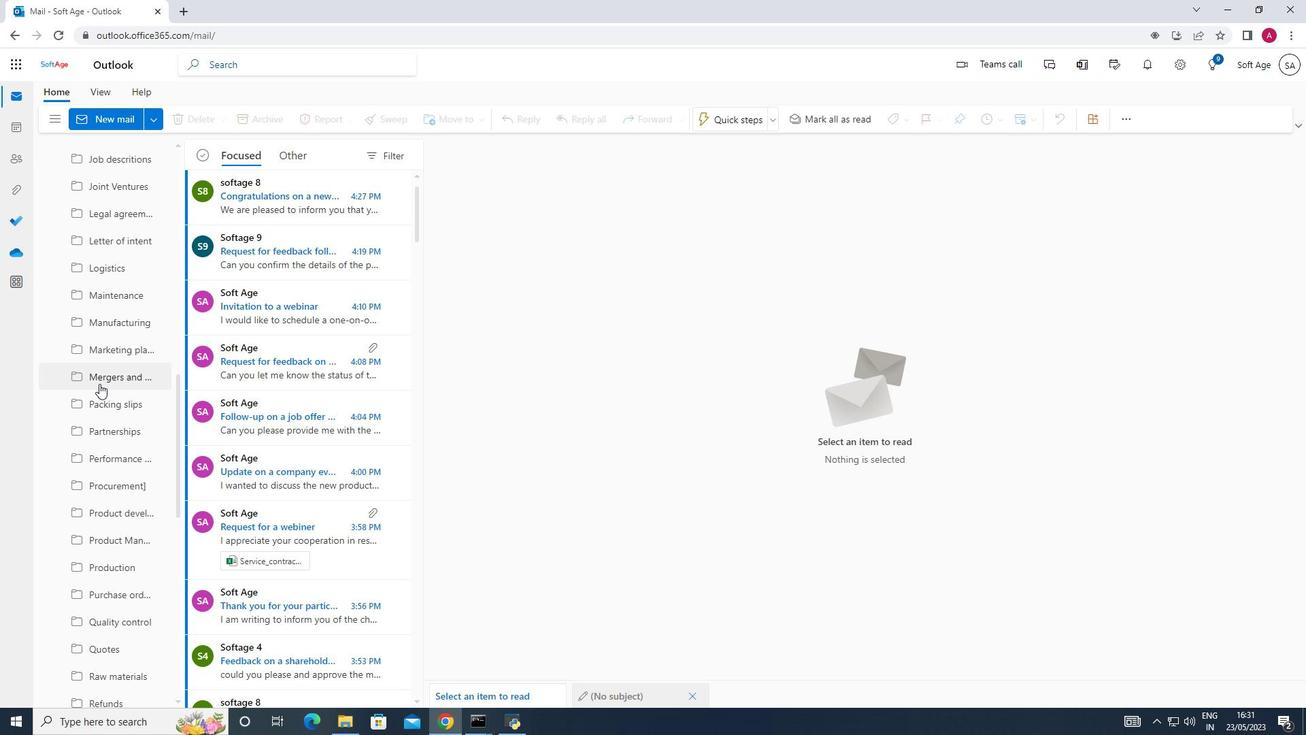 
Action: Mouse moved to (100, 382)
Screenshot: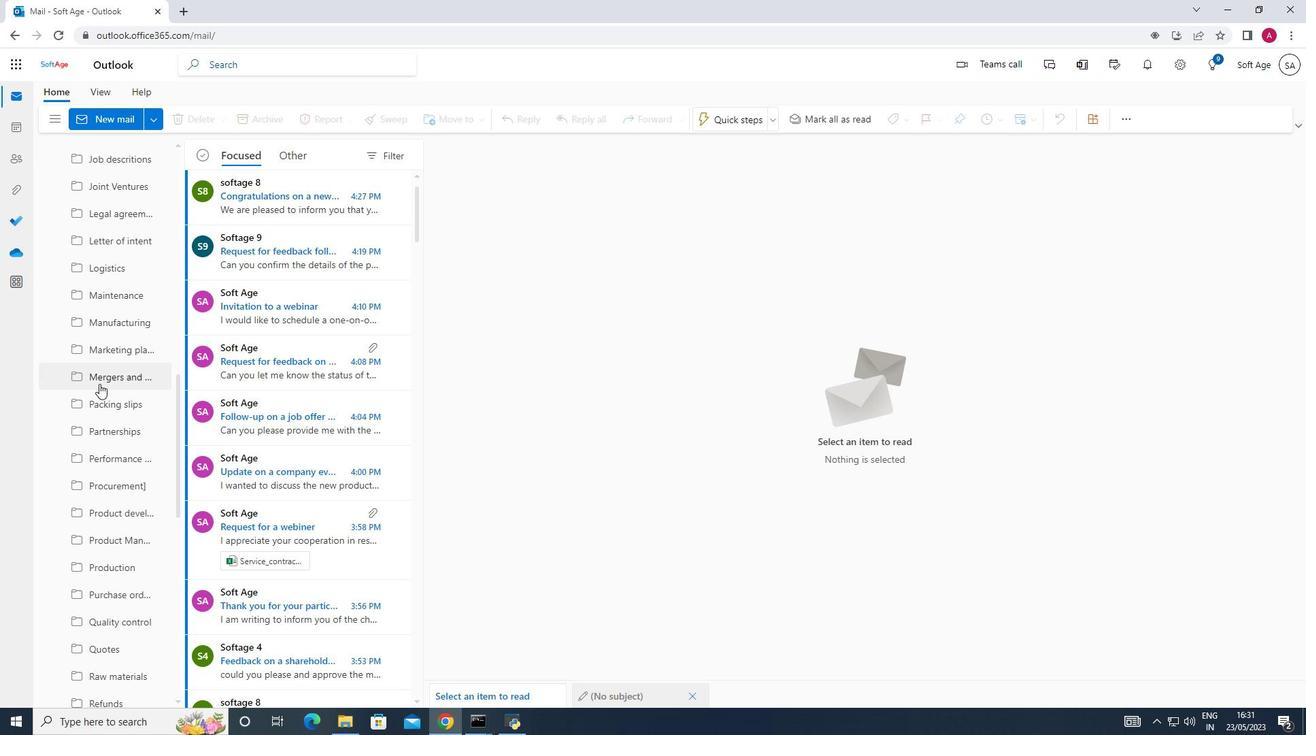 
Action: Mouse scrolled (100, 381) with delta (0, 0)
Screenshot: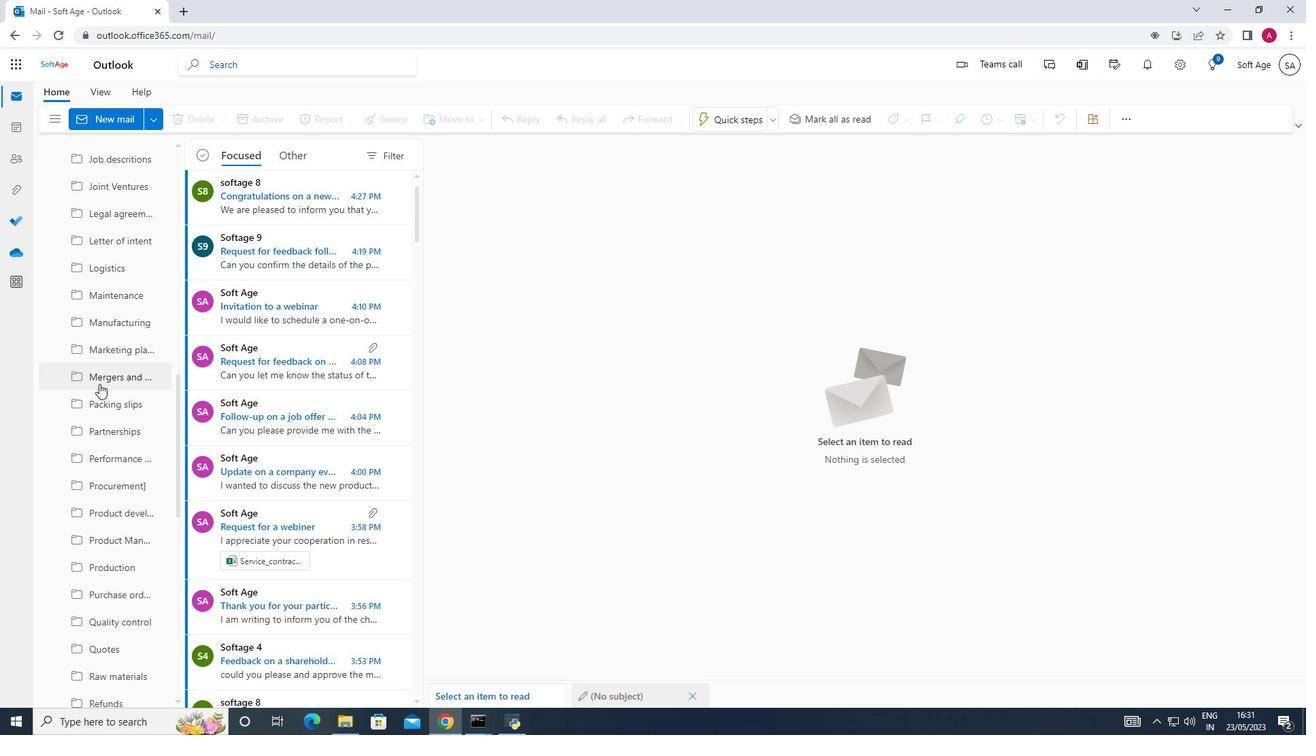 
Action: Mouse moved to (102, 381)
Screenshot: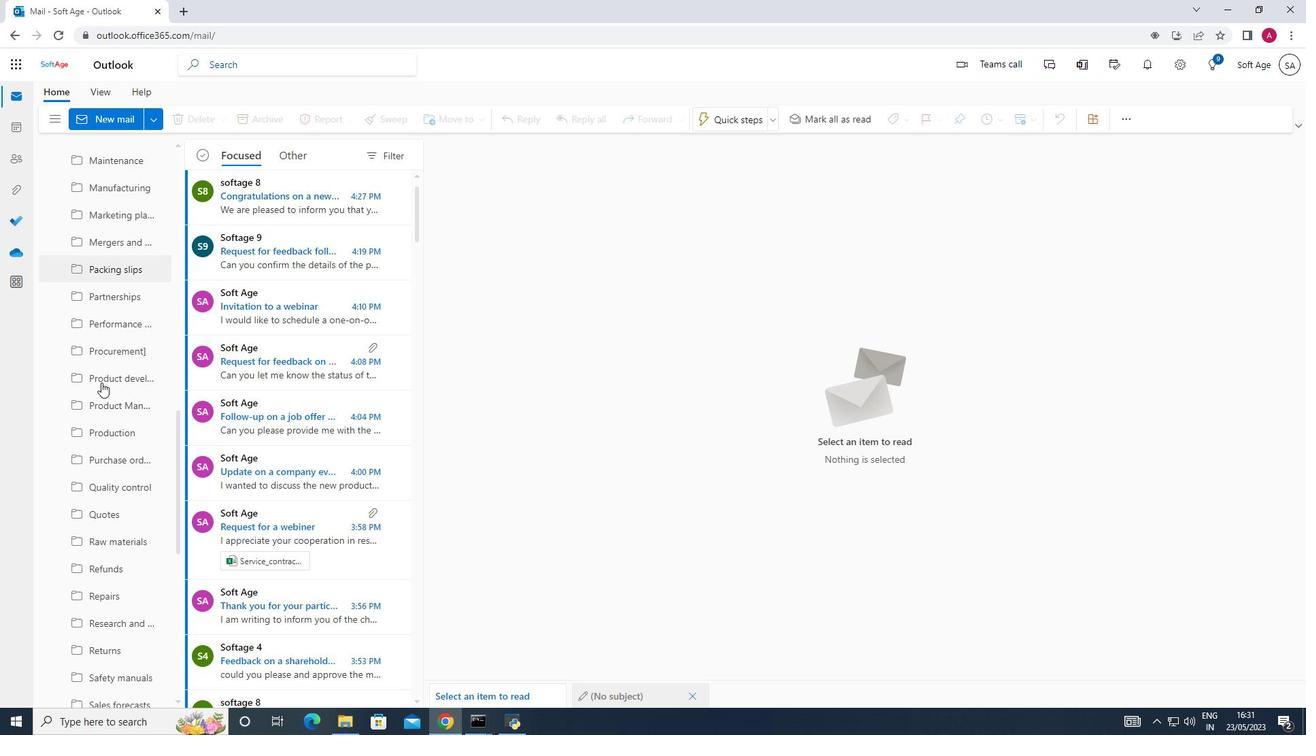 
Action: Mouse scrolled (102, 381) with delta (0, 0)
Screenshot: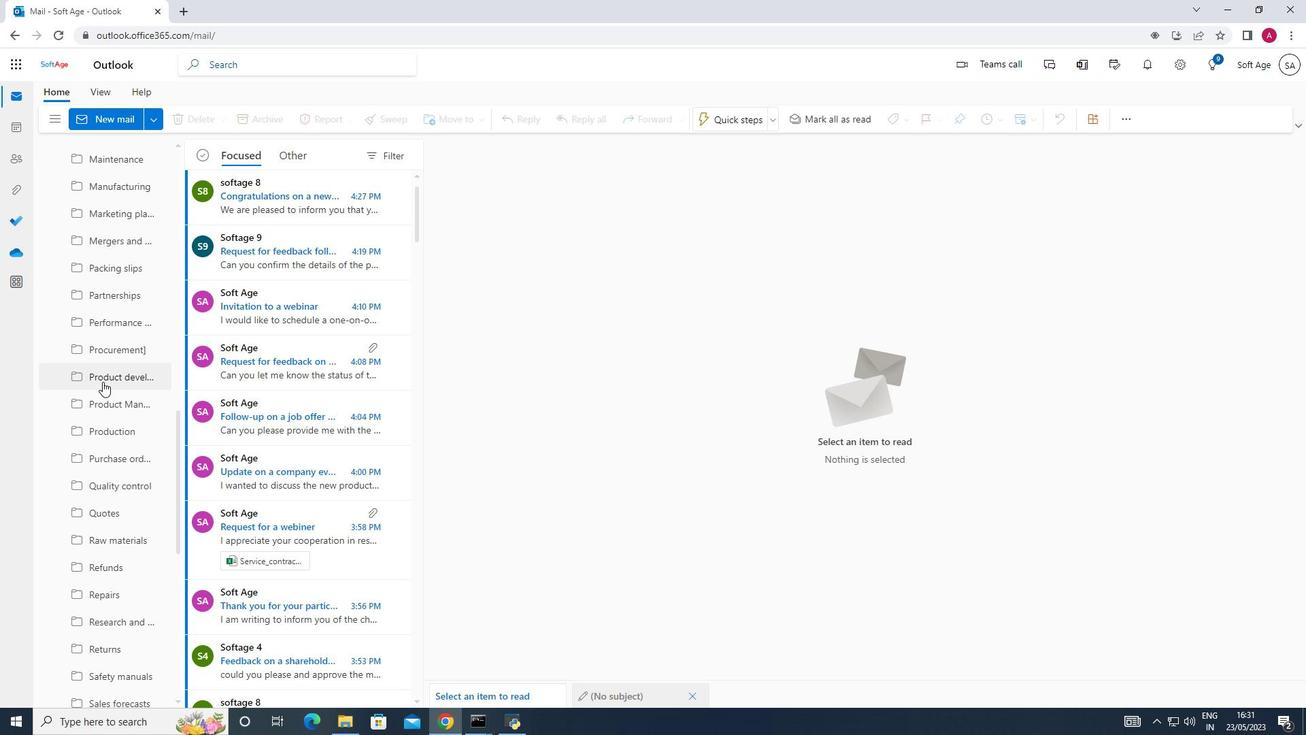 
Action: Mouse scrolled (102, 381) with delta (0, 0)
Screenshot: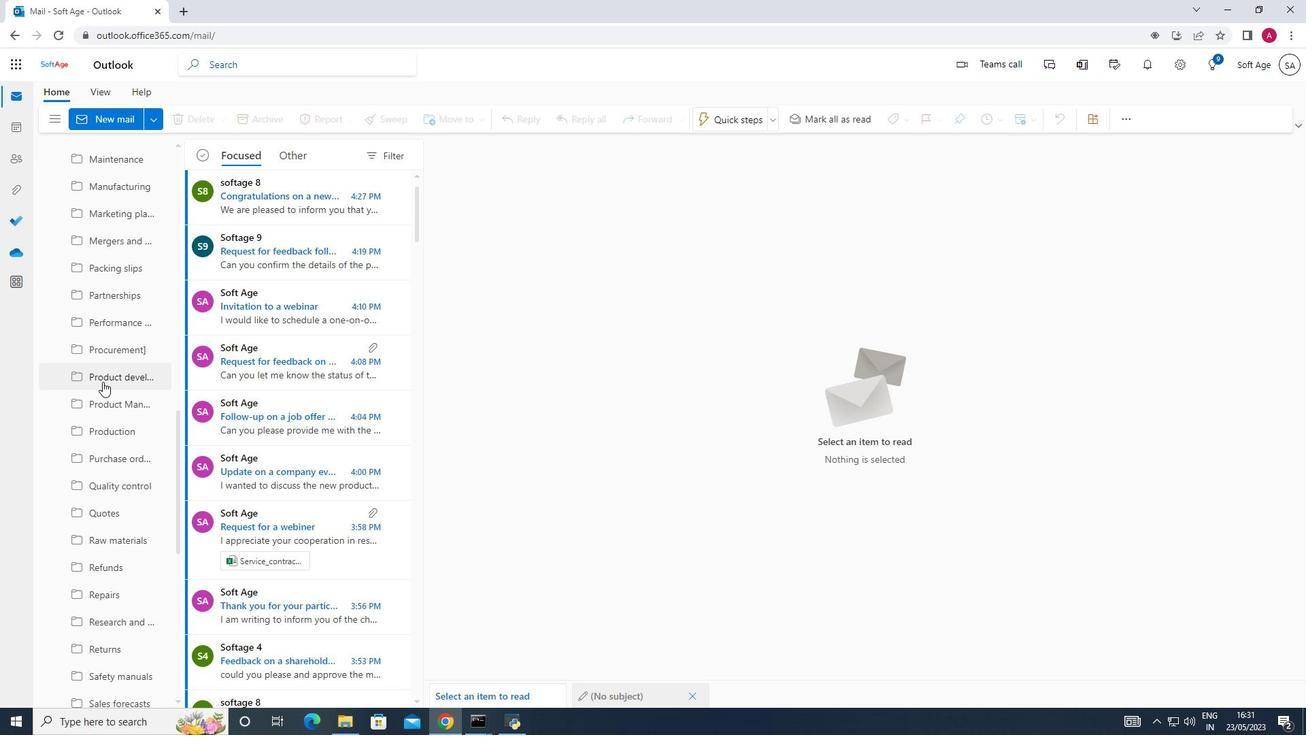 
Action: Mouse scrolled (102, 381) with delta (0, 0)
Screenshot: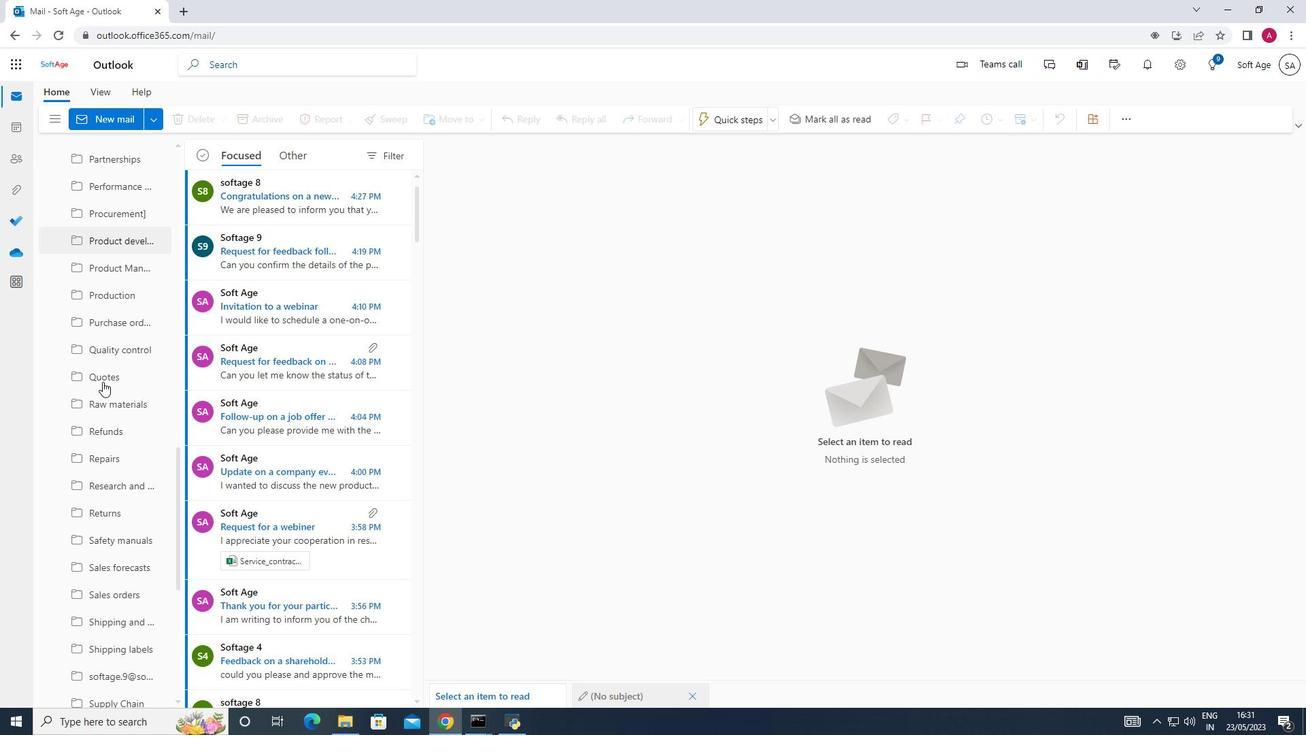 
Action: Mouse scrolled (102, 381) with delta (0, 0)
Screenshot: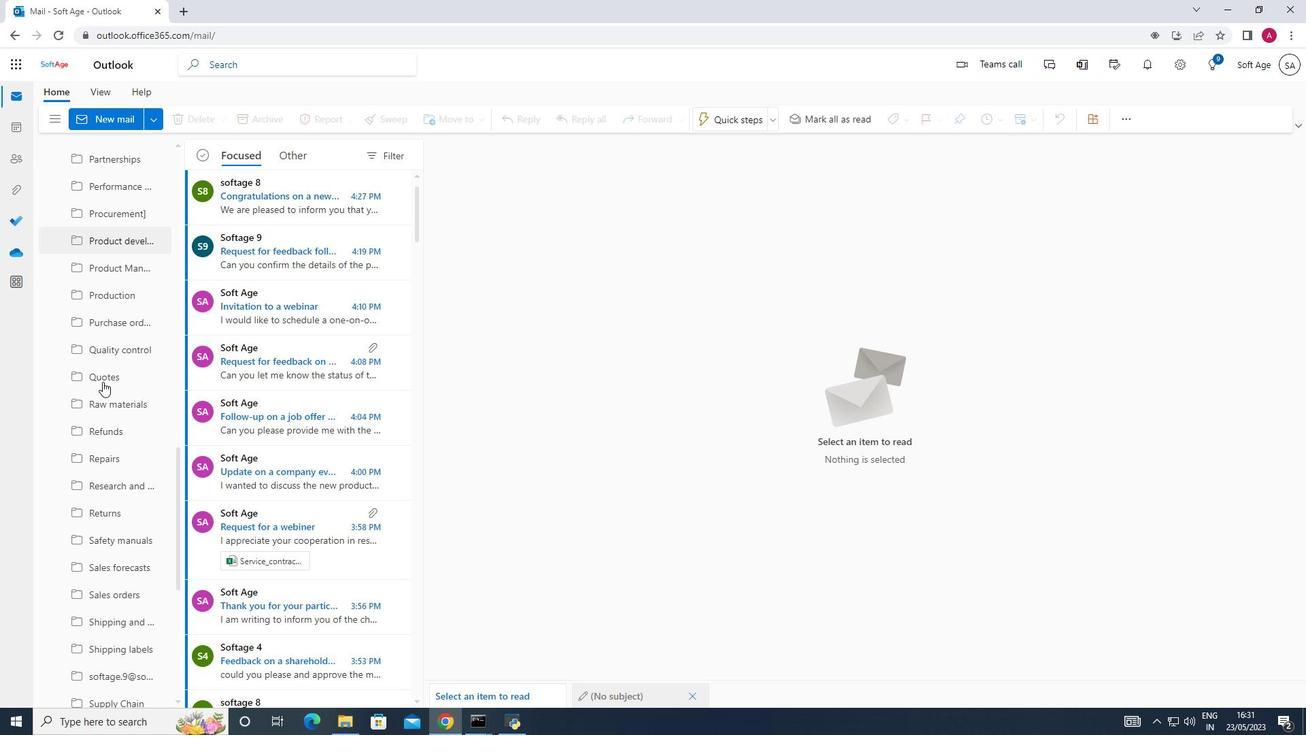 
Action: Mouse scrolled (102, 381) with delta (0, 0)
Screenshot: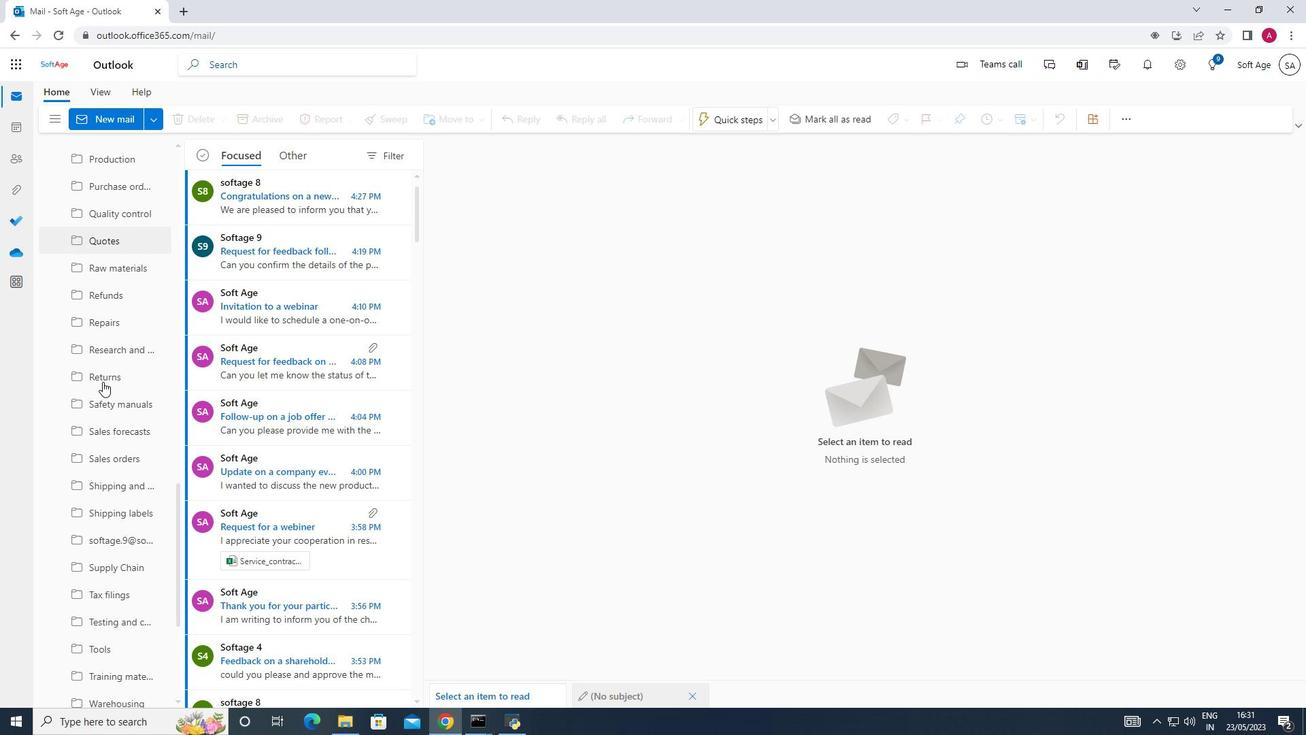 
Action: Mouse scrolled (102, 381) with delta (0, 0)
Screenshot: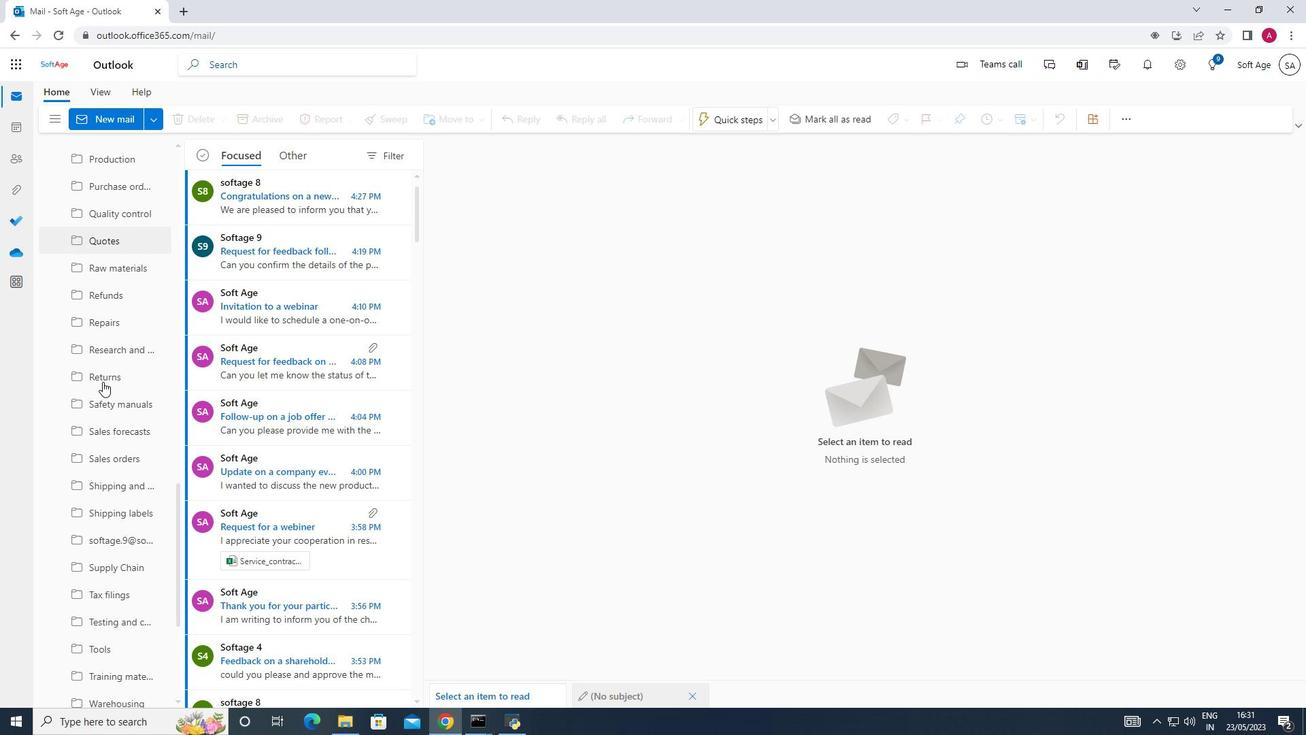 
Action: Mouse scrolled (102, 381) with delta (0, 0)
Screenshot: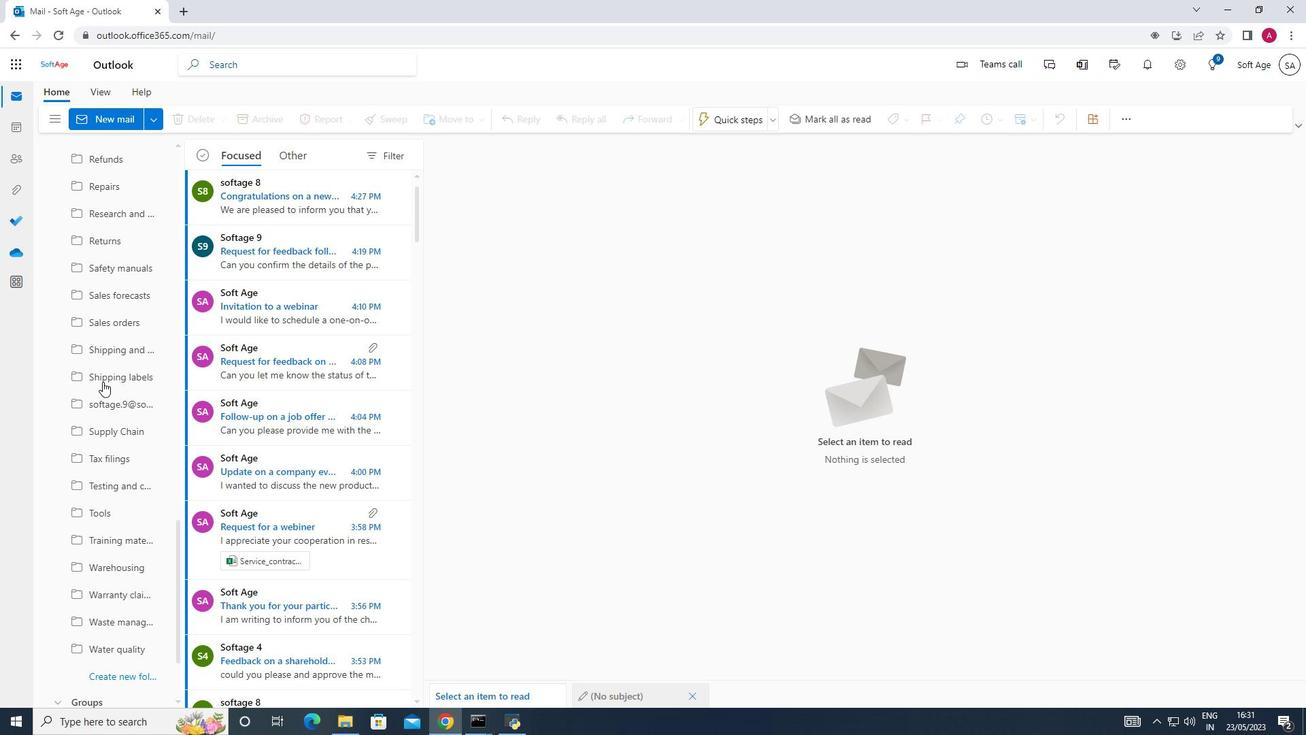 
Action: Mouse scrolled (102, 381) with delta (0, 0)
Screenshot: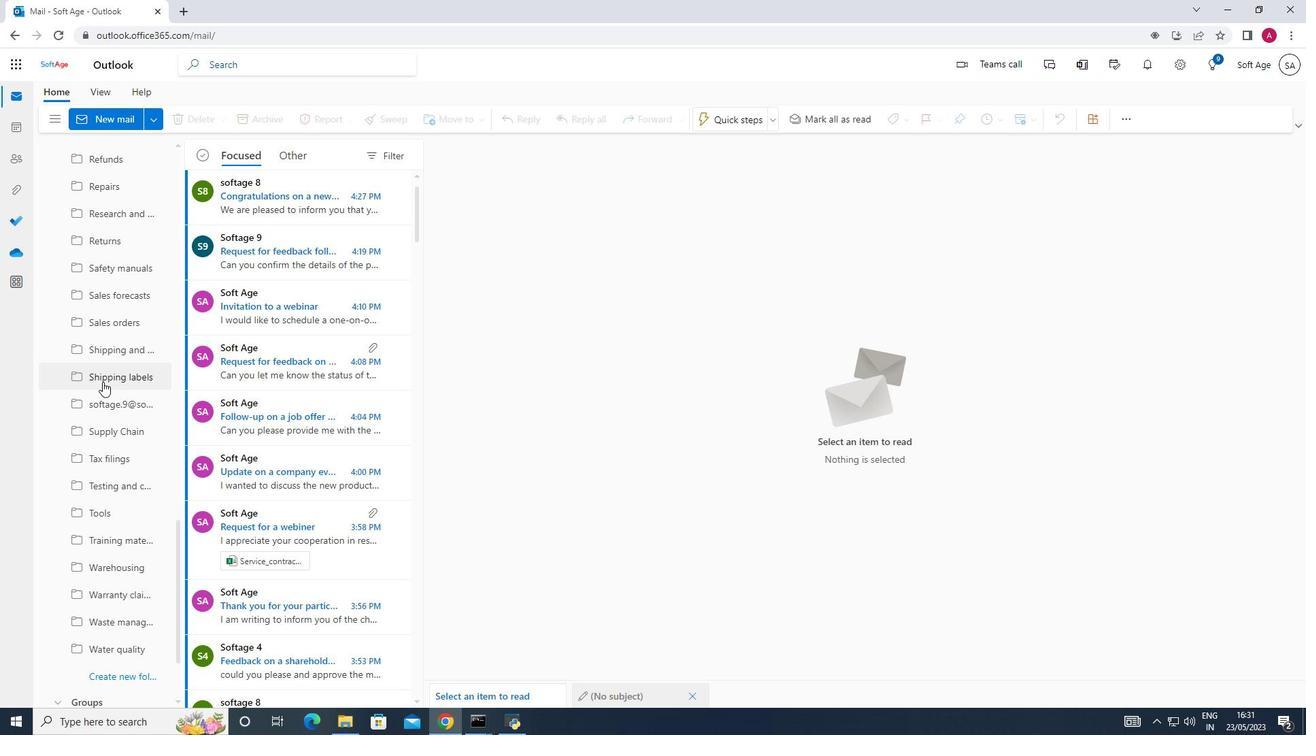
Action: Mouse moved to (147, 577)
Screenshot: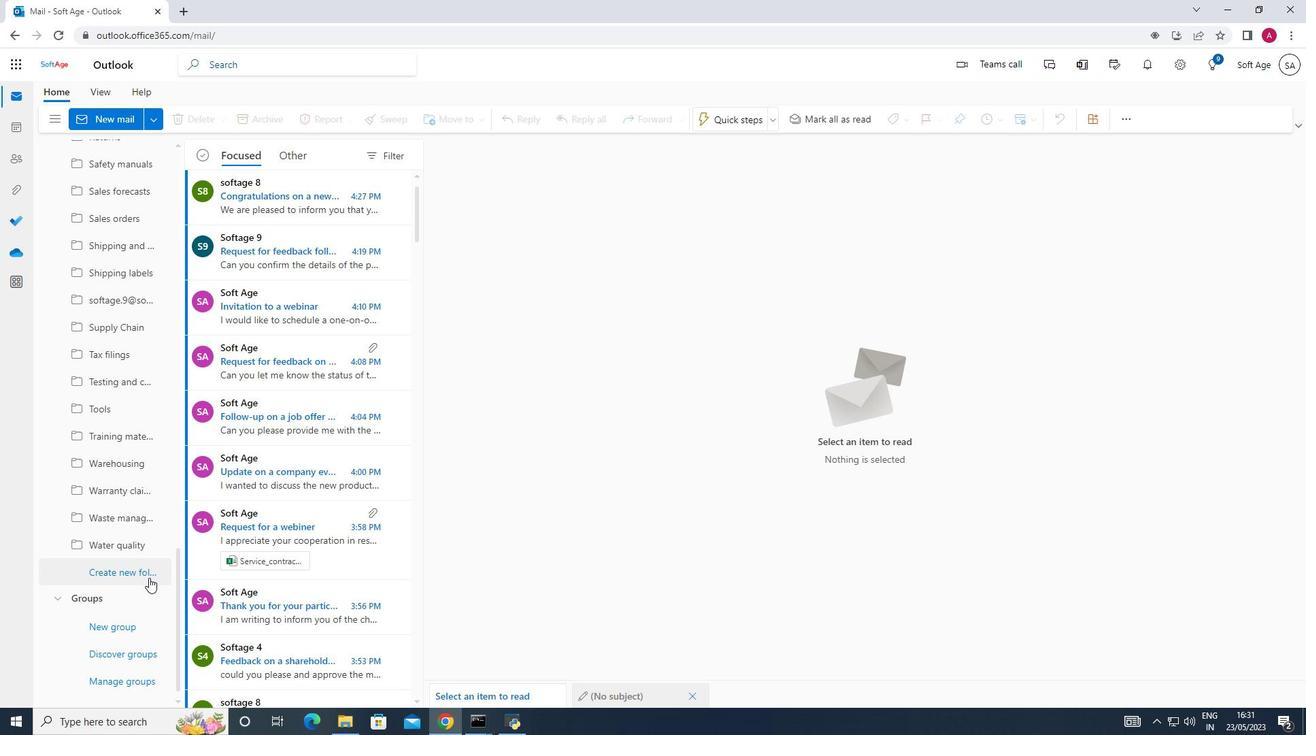 
Action: Mouse pressed left at (147, 577)
Screenshot: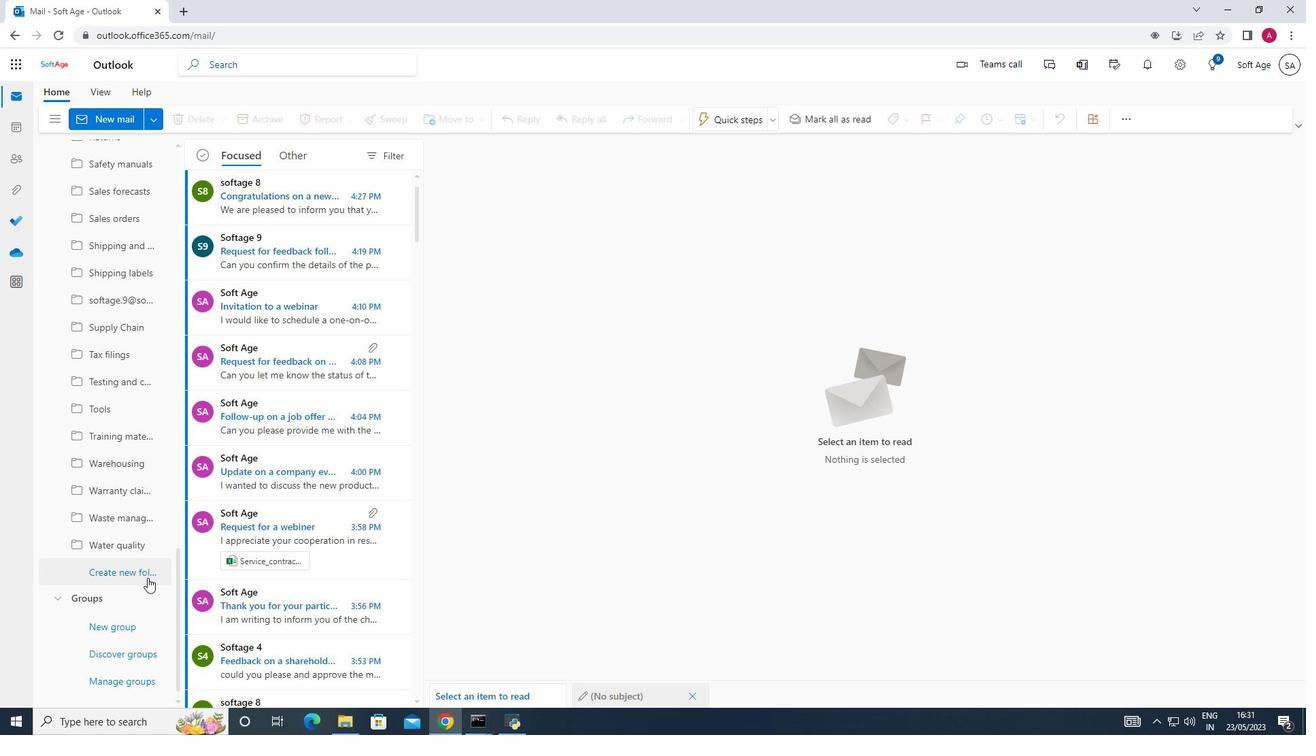 
Action: Mouse moved to (72, 573)
Screenshot: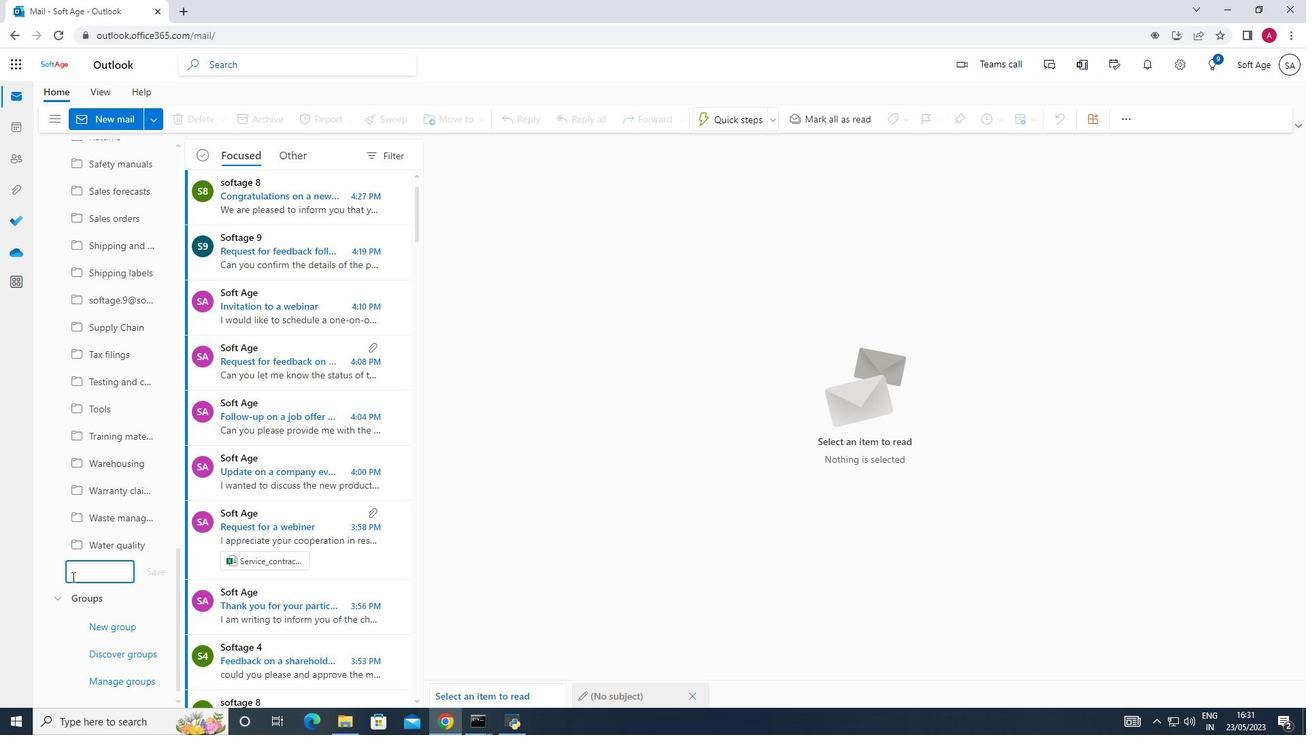 
Action: Mouse pressed left at (72, 573)
Screenshot: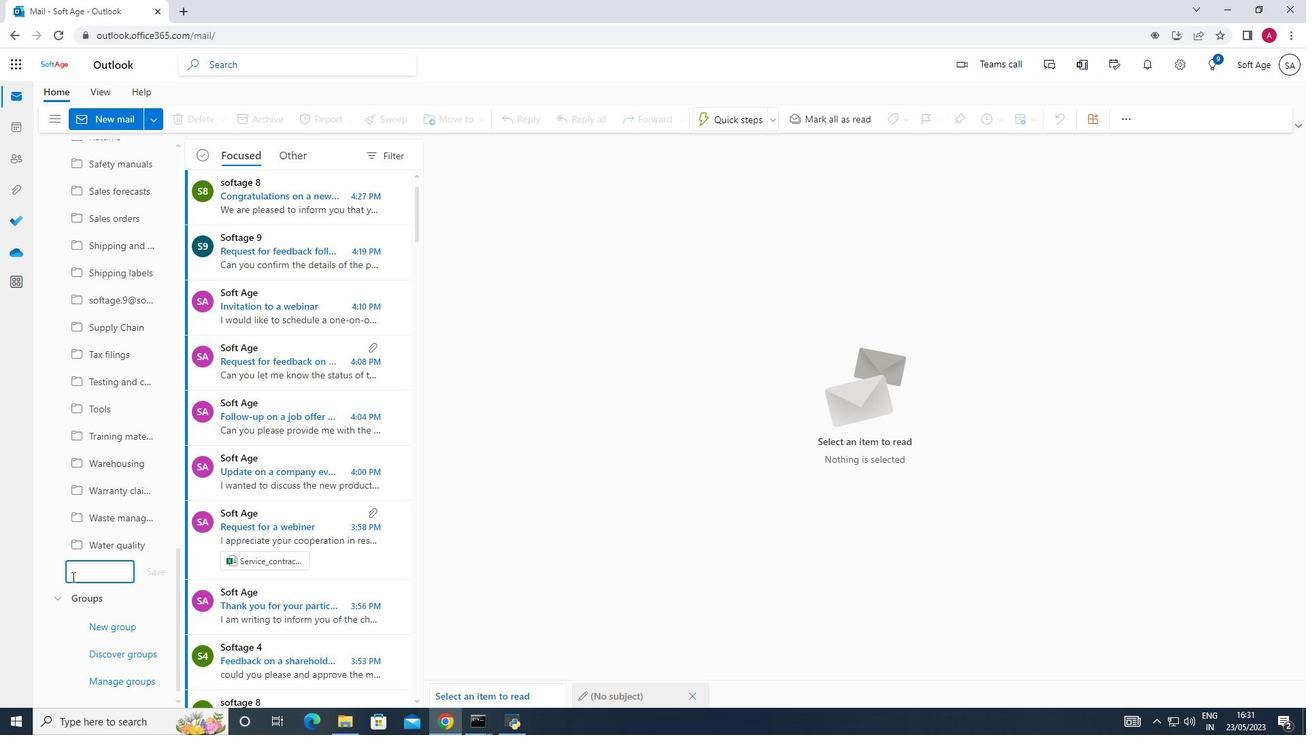 
Action: Mouse moved to (80, 573)
Screenshot: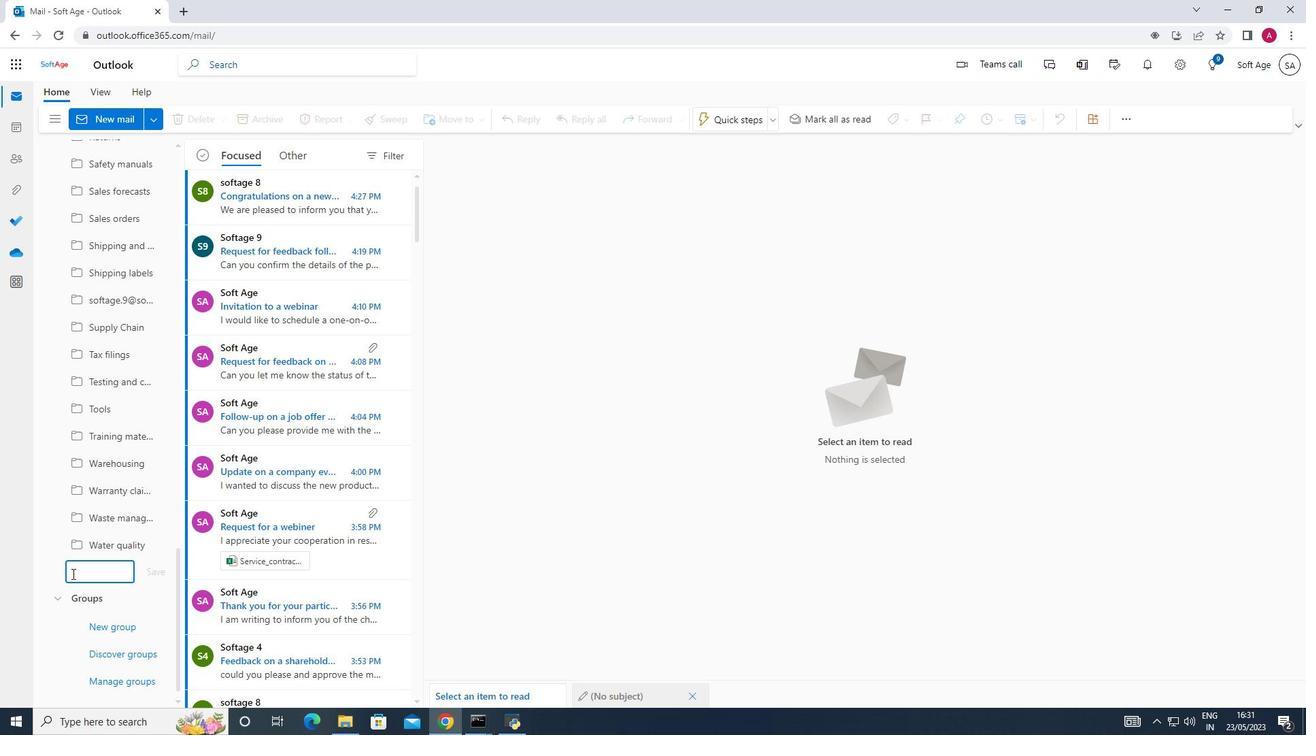
Action: Key pressed <Key.shift_r>Memoranda<Key.enter>
Screenshot: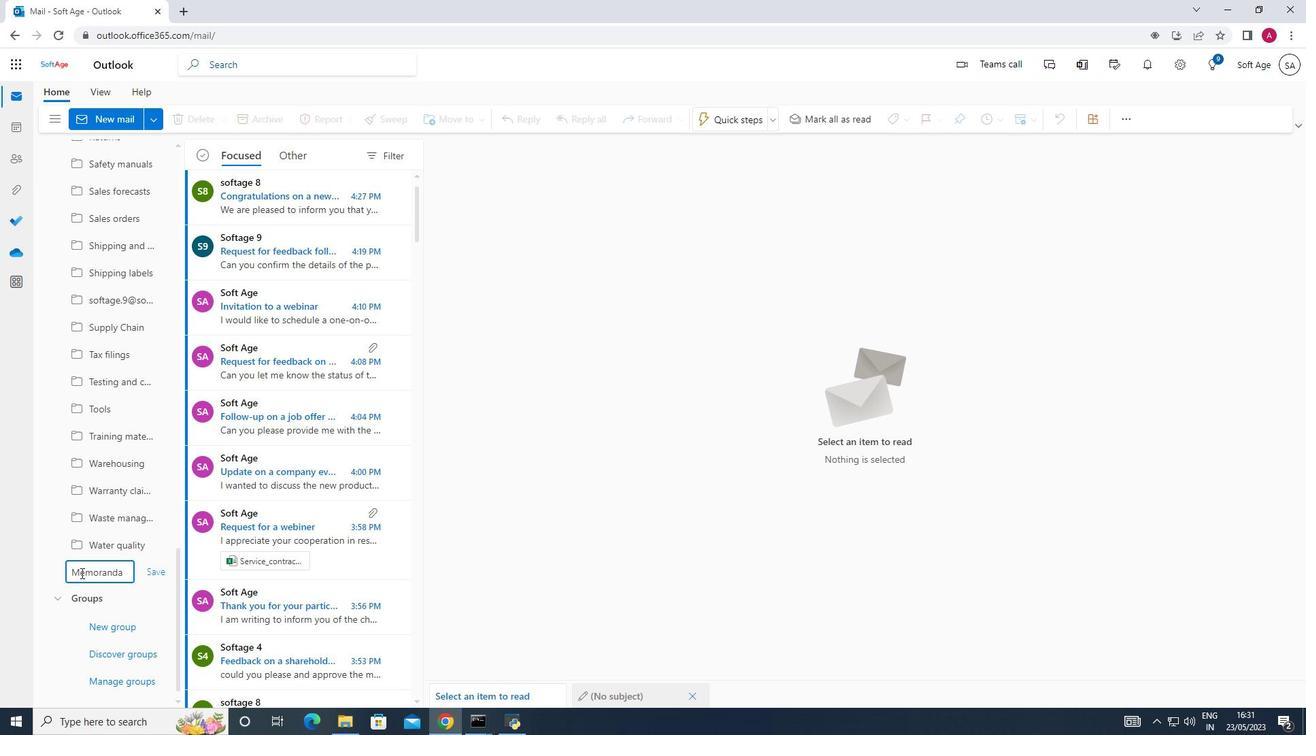 
Action: Mouse scrolled (80, 573) with delta (0, 0)
Screenshot: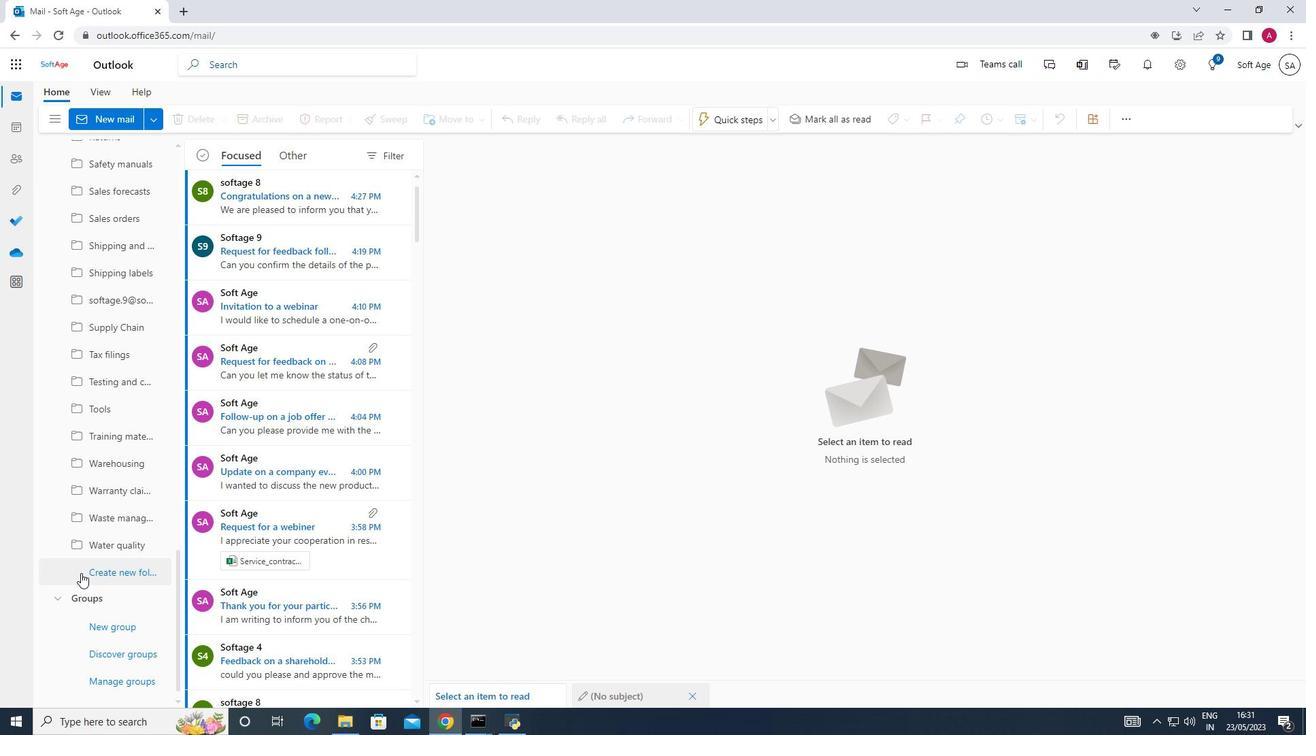 
Action: Mouse scrolled (80, 573) with delta (0, 0)
Screenshot: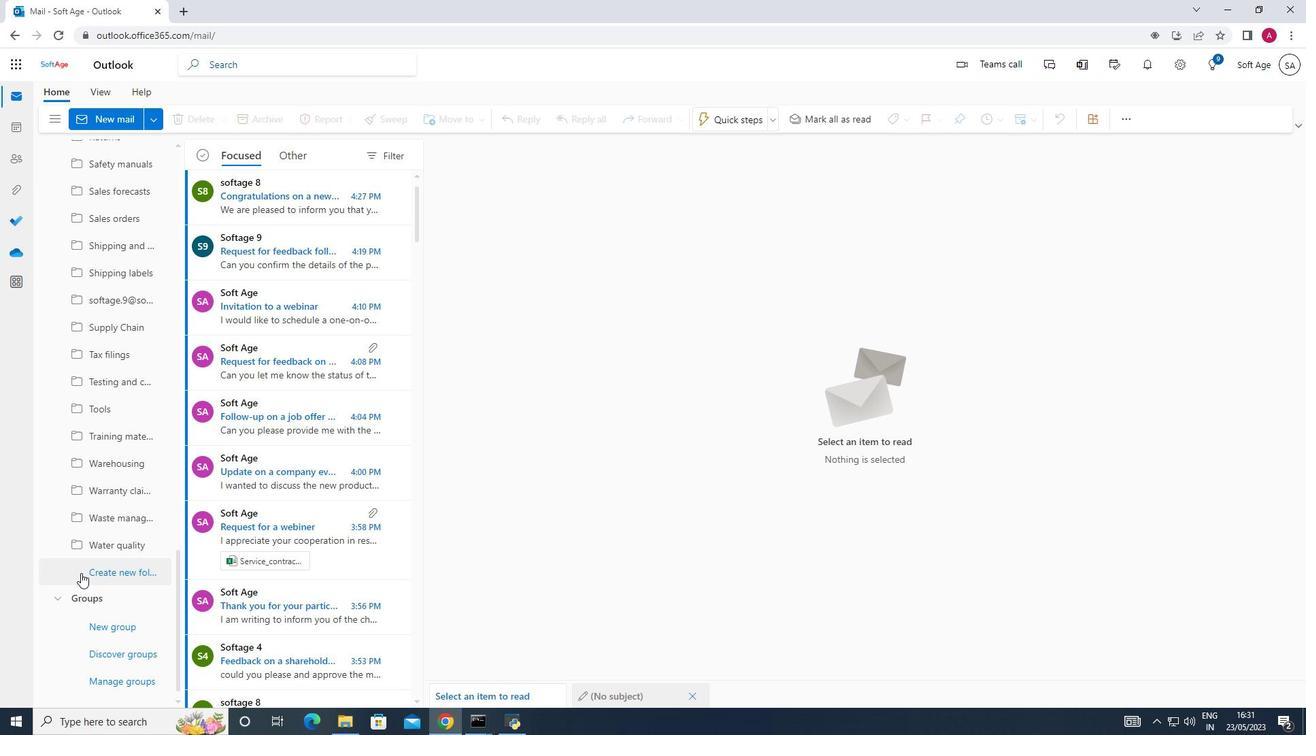 
Action: Mouse scrolled (80, 573) with delta (0, 0)
Screenshot: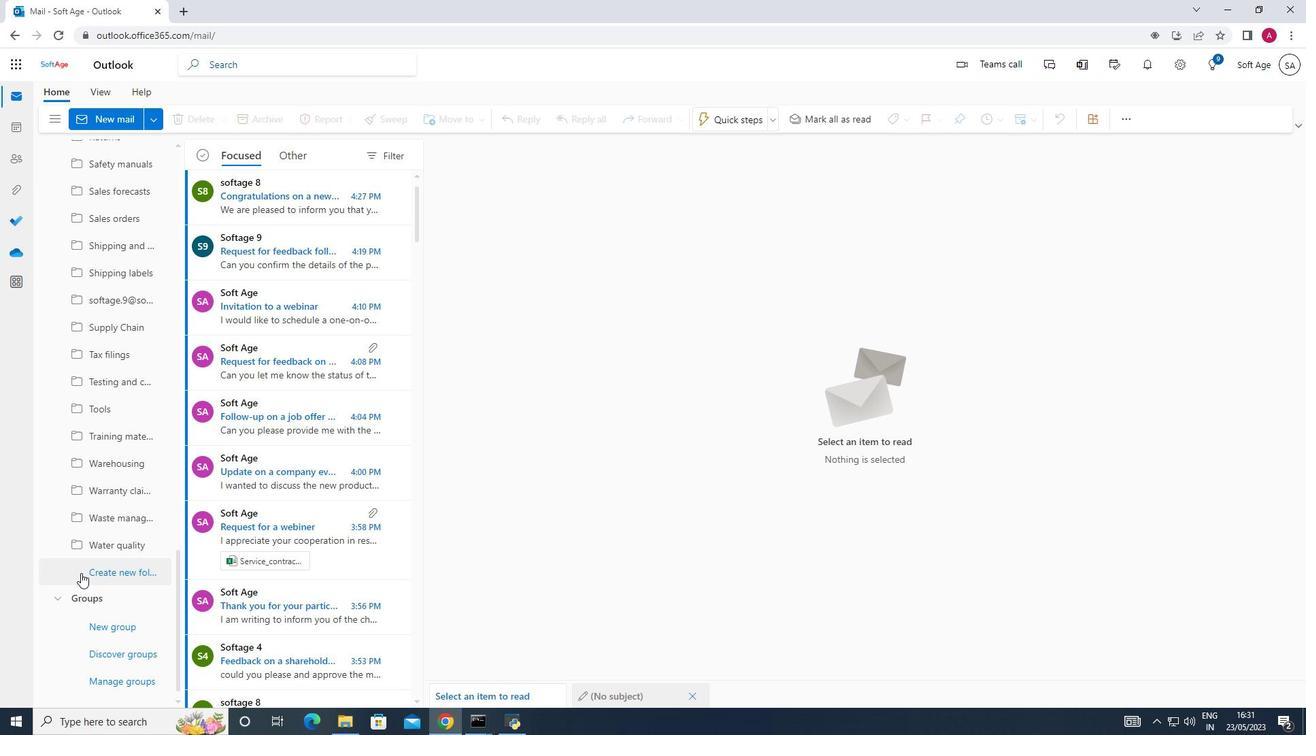 
Action: Mouse scrolled (80, 573) with delta (0, 0)
Screenshot: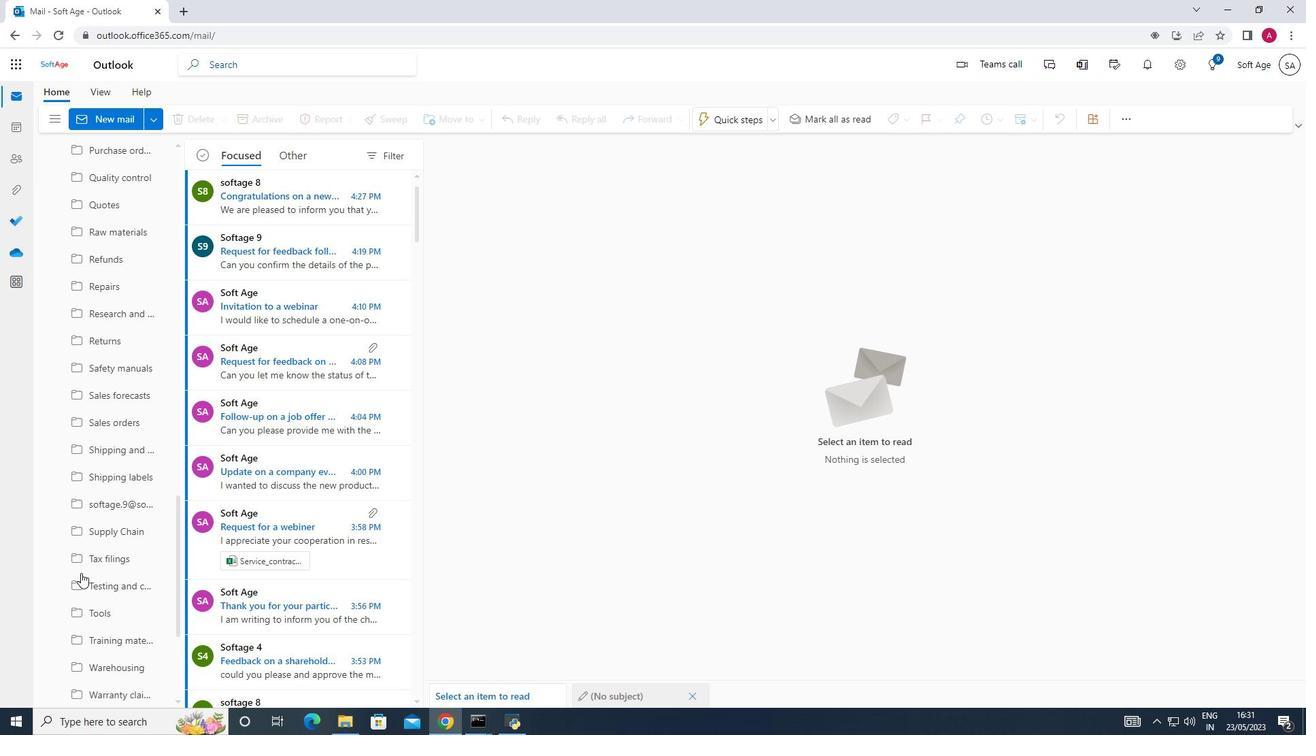 
Action: Mouse scrolled (80, 573) with delta (0, 0)
Screenshot: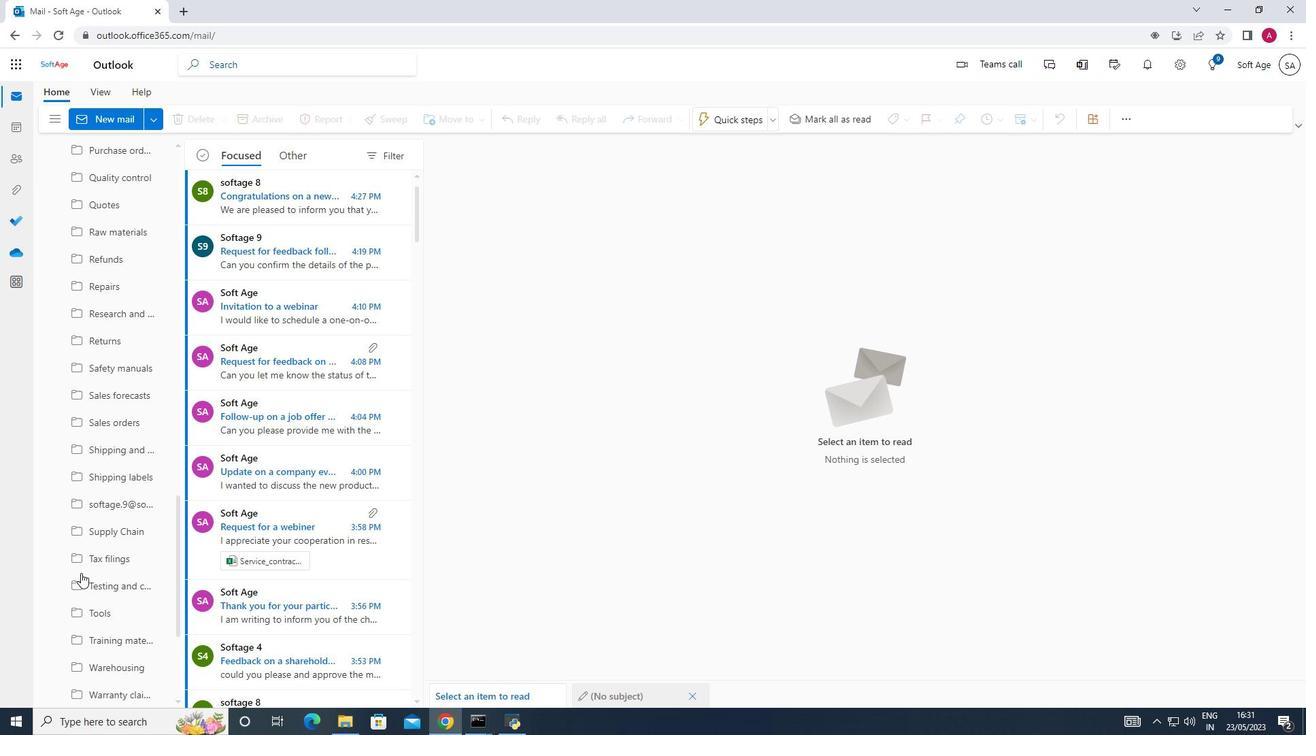 
Action: Mouse scrolled (80, 573) with delta (0, 0)
Screenshot: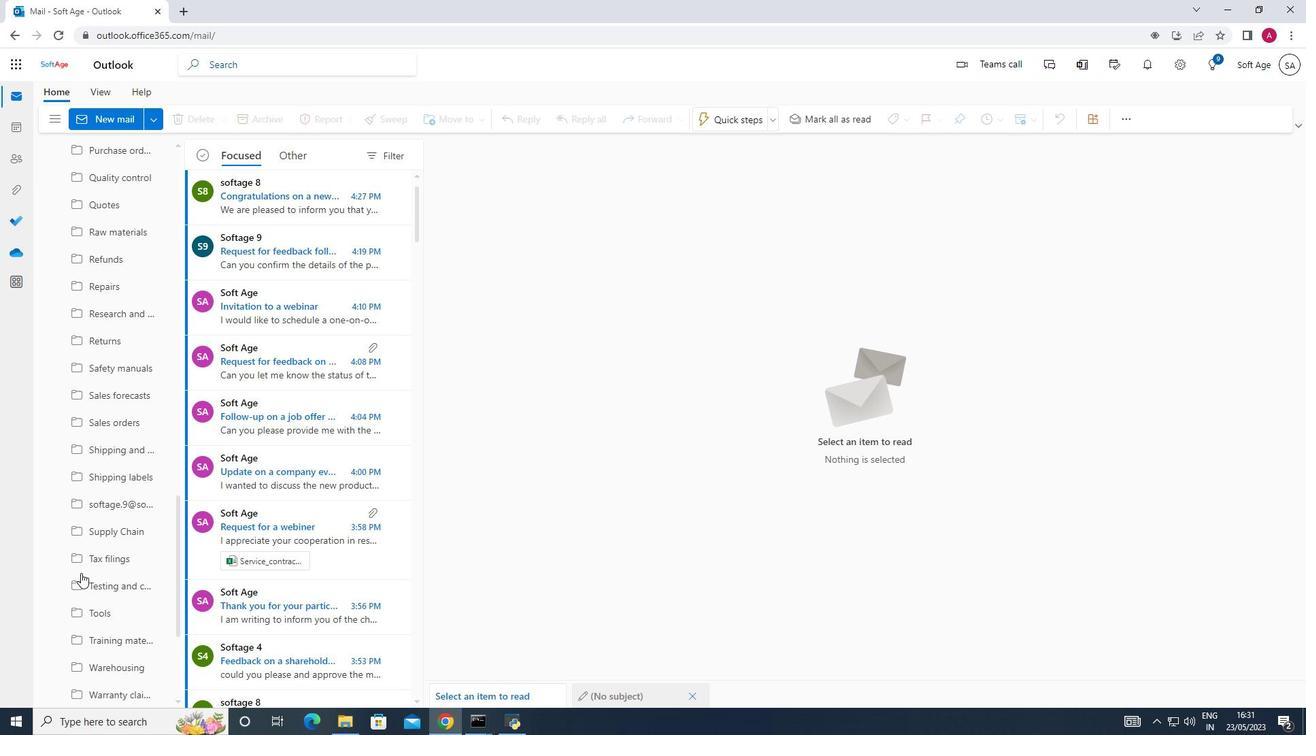 
Action: Mouse scrolled (80, 573) with delta (0, 0)
Screenshot: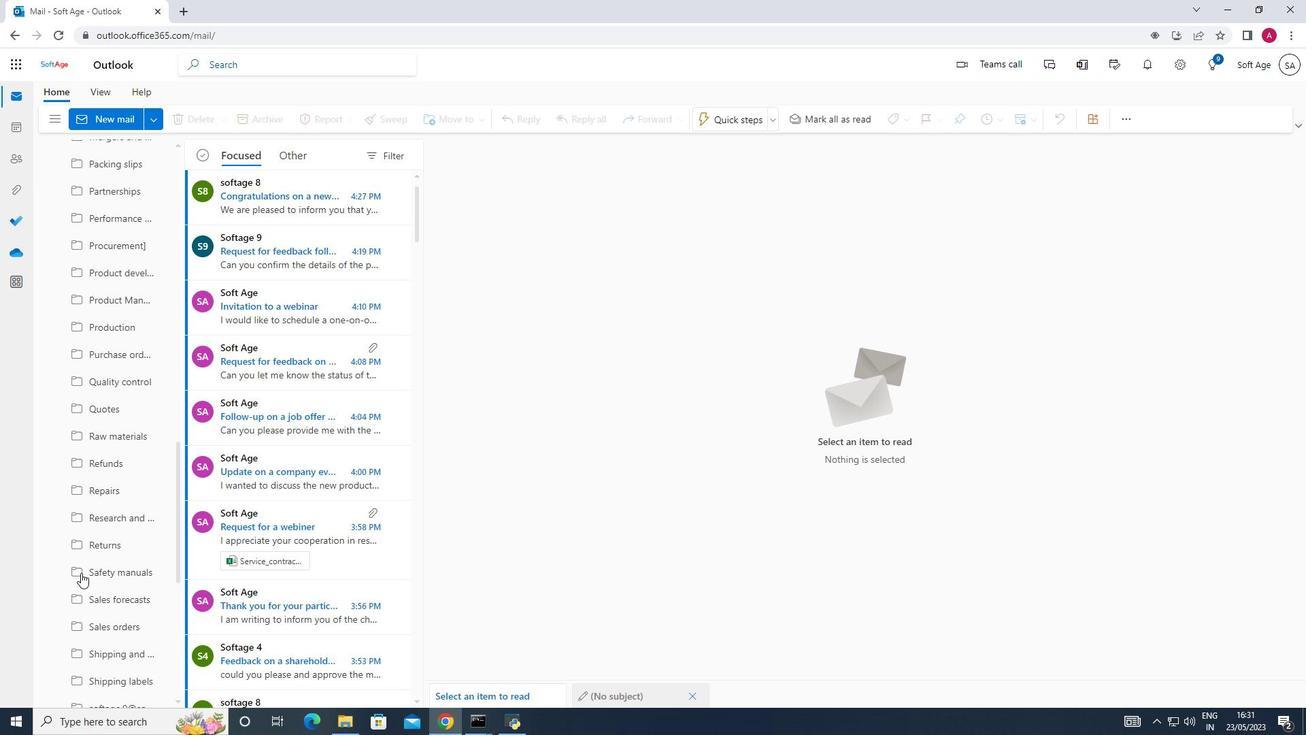 
Action: Mouse scrolled (80, 573) with delta (0, 0)
Screenshot: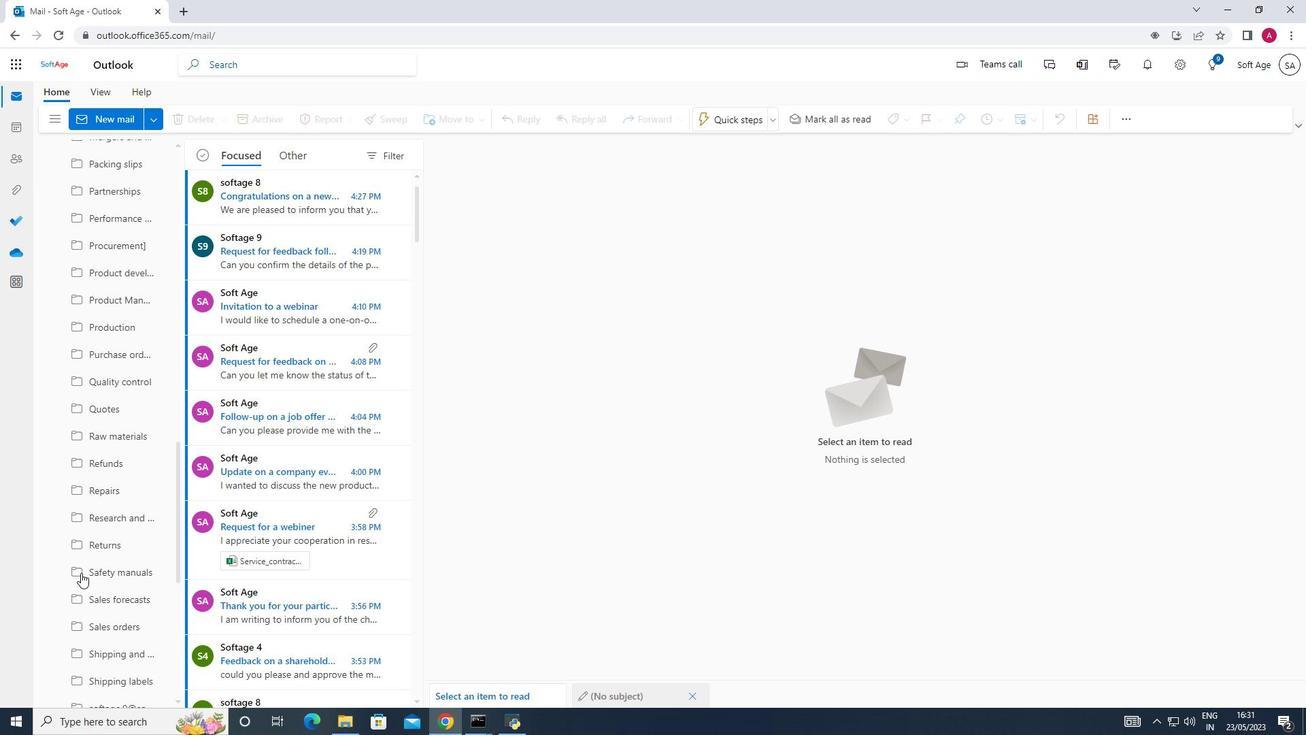 
Action: Mouse scrolled (80, 573) with delta (0, 0)
Screenshot: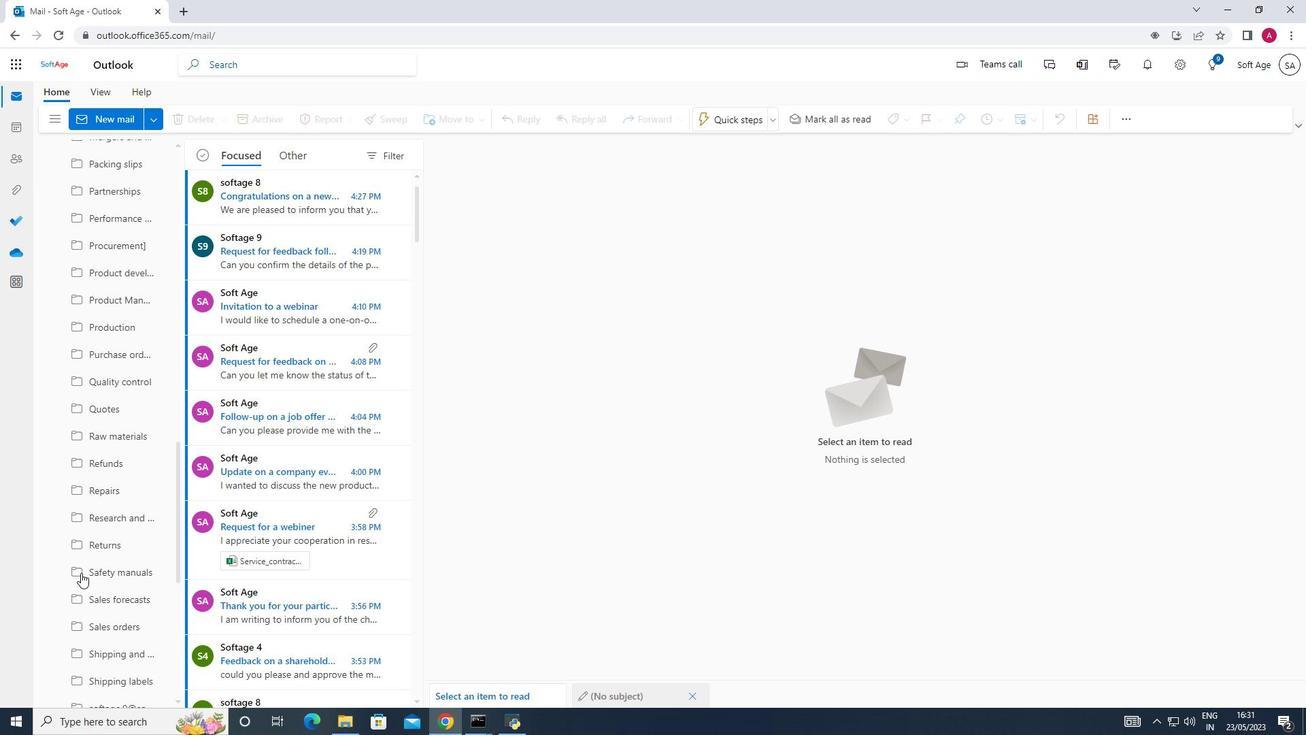
Action: Mouse scrolled (80, 573) with delta (0, 0)
Screenshot: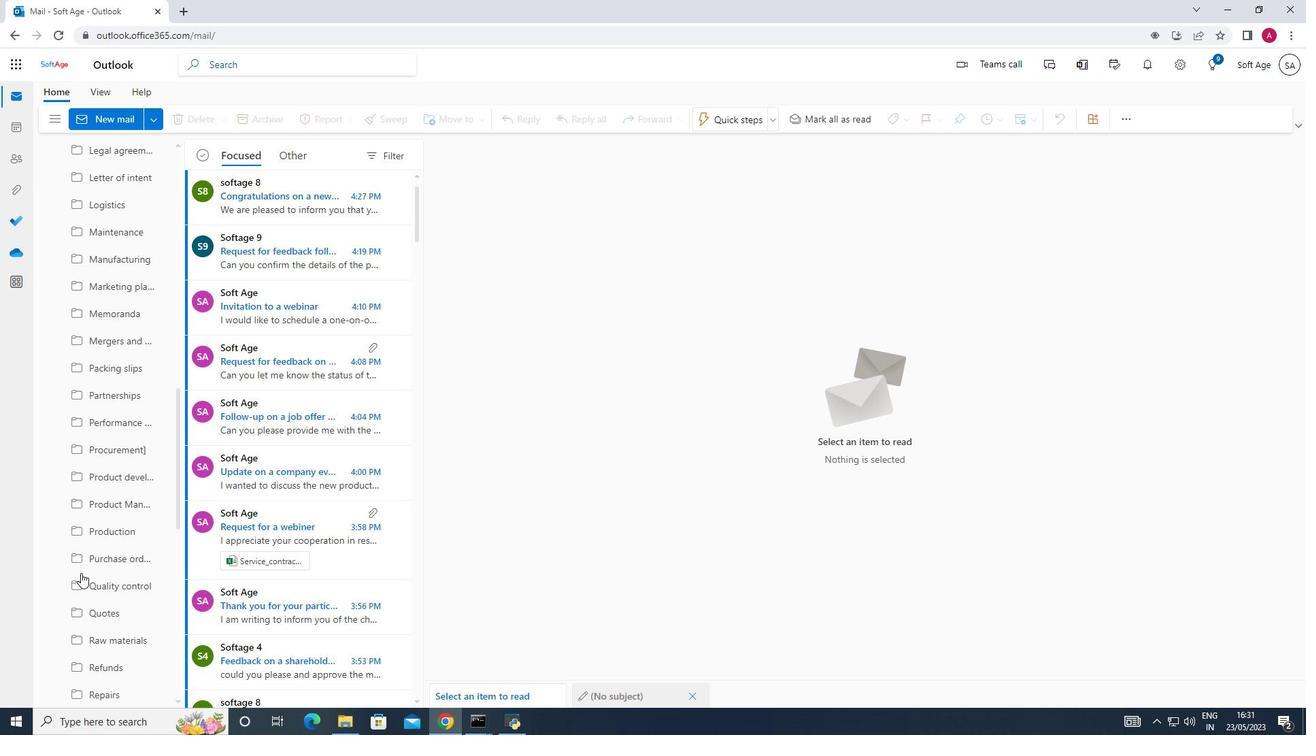 
Action: Mouse scrolled (80, 573) with delta (0, 0)
Screenshot: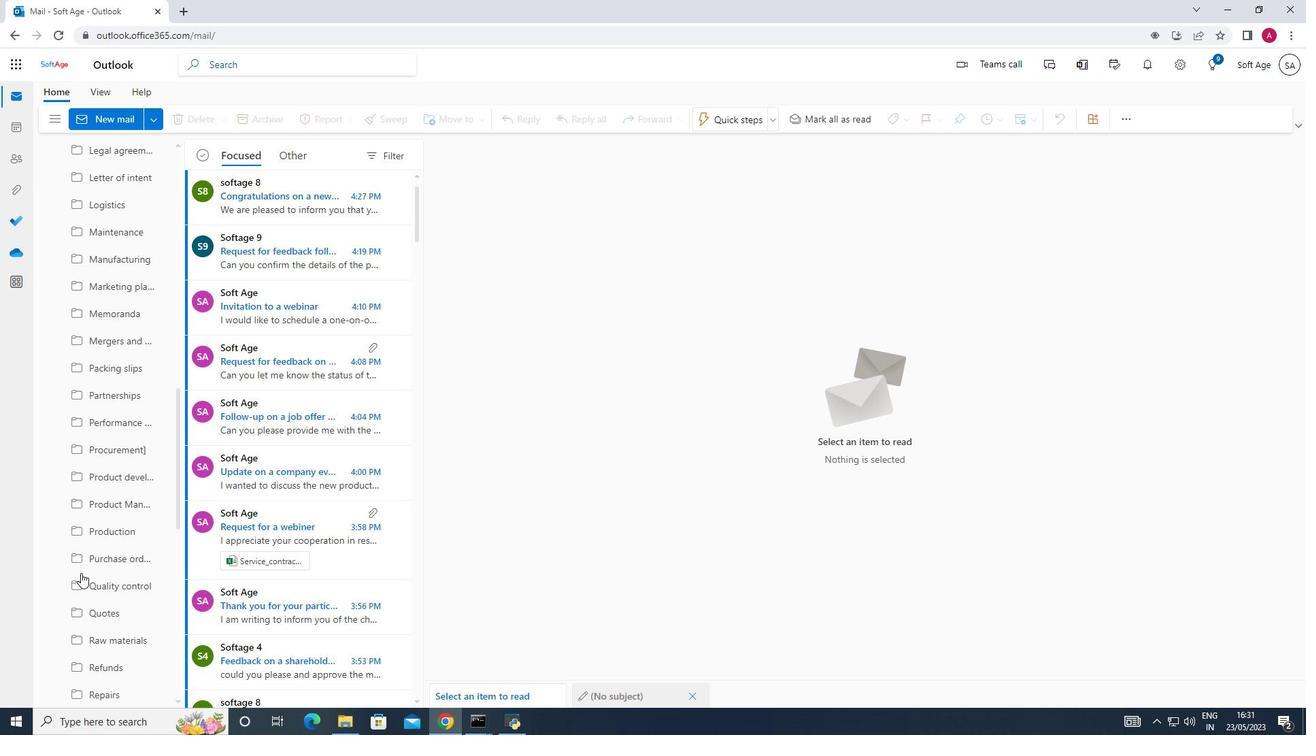 
Action: Mouse scrolled (80, 573) with delta (0, 0)
Screenshot: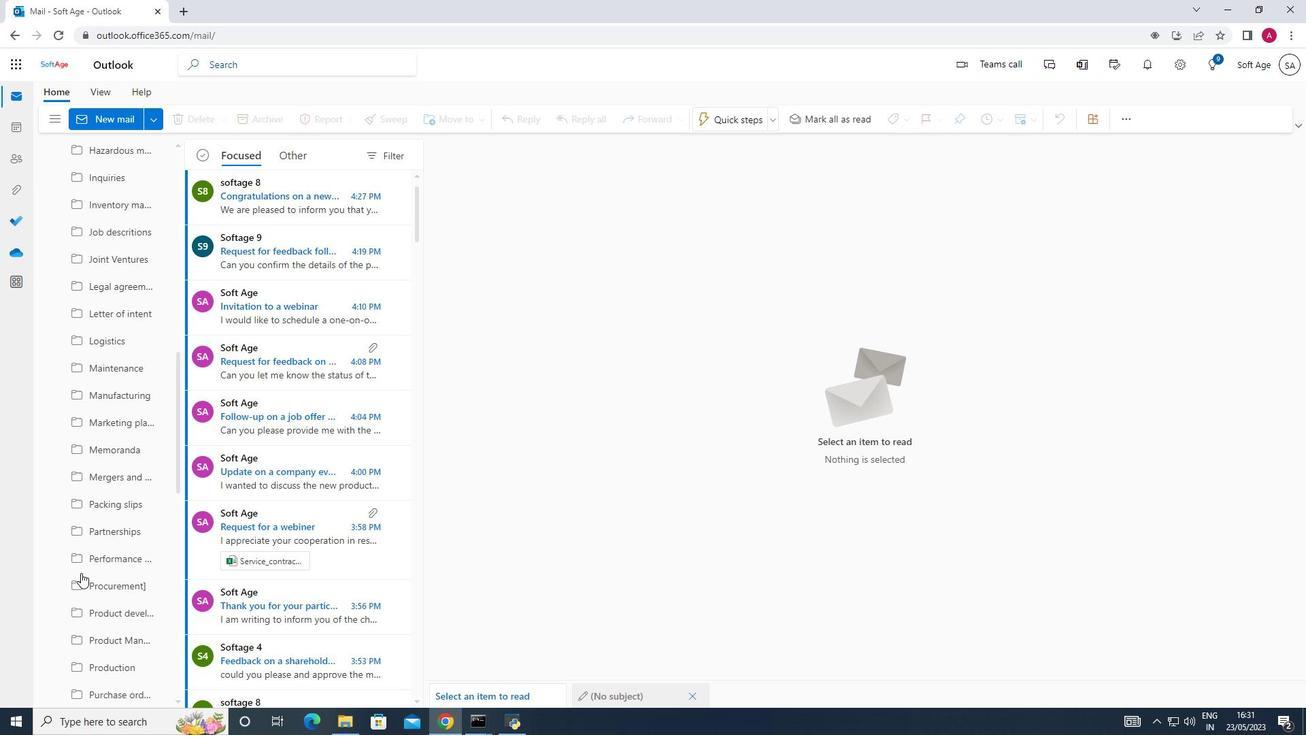 
Action: Mouse scrolled (80, 573) with delta (0, 0)
Screenshot: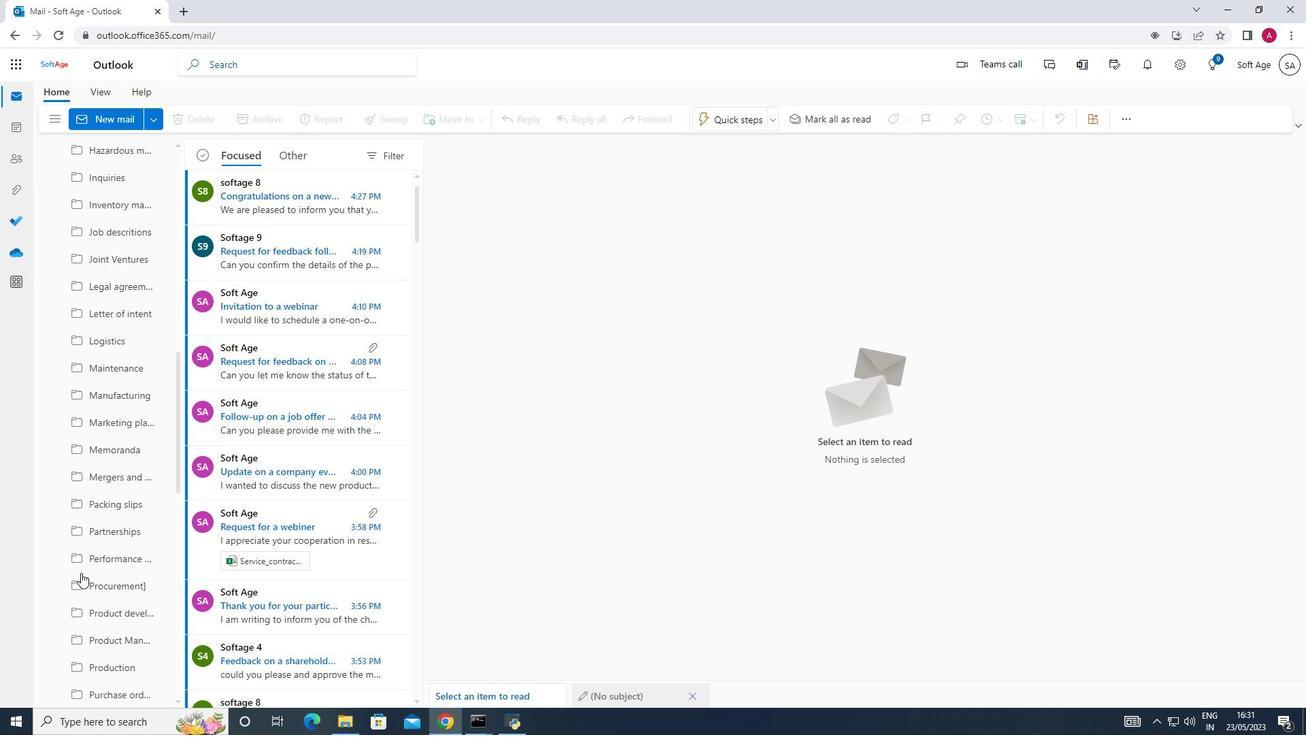 
Action: Mouse scrolled (80, 573) with delta (0, 0)
Screenshot: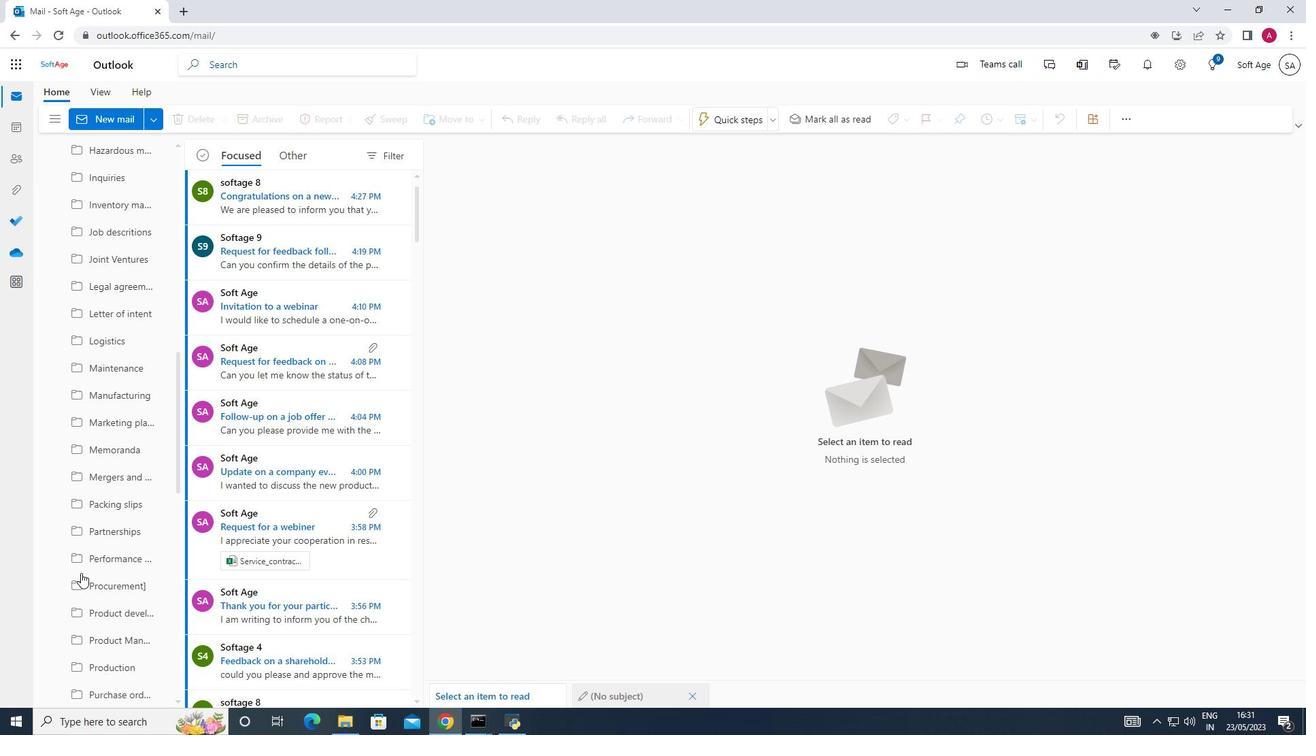 
Action: Mouse scrolled (80, 573) with delta (0, 0)
Screenshot: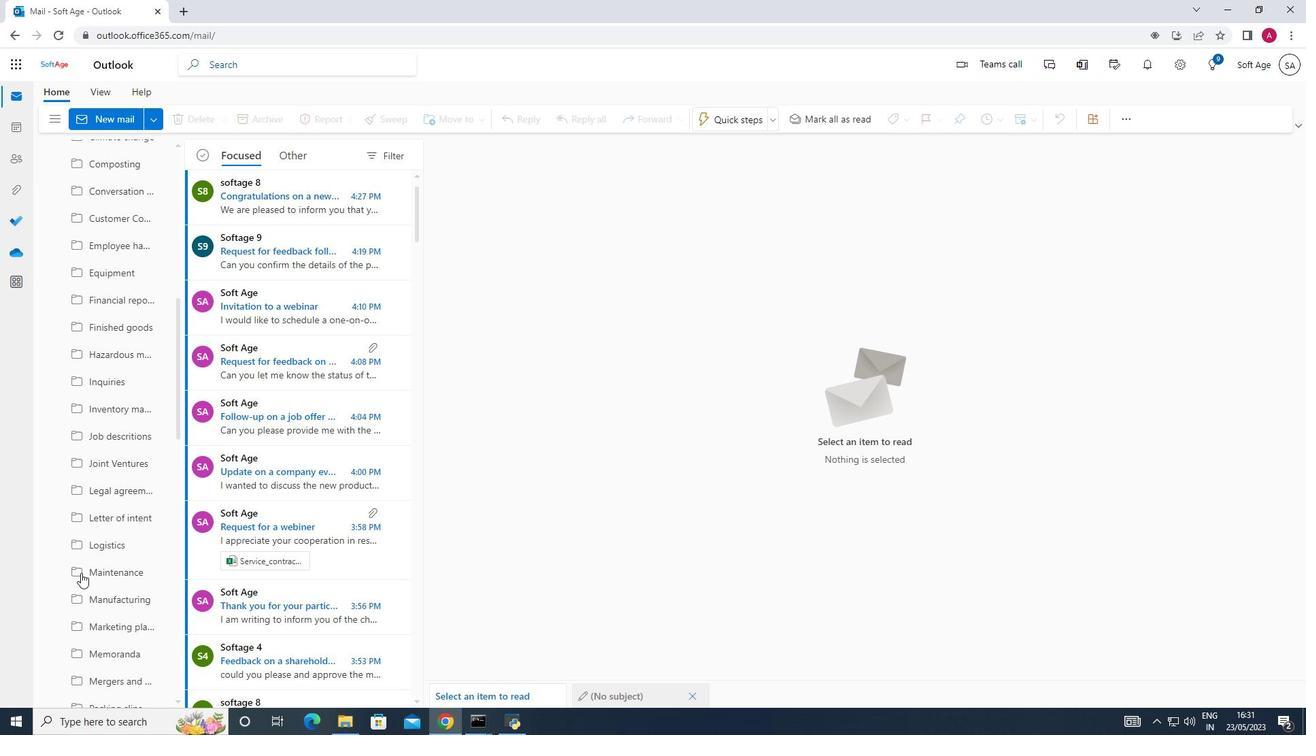 
Action: Mouse scrolled (80, 573) with delta (0, 0)
Screenshot: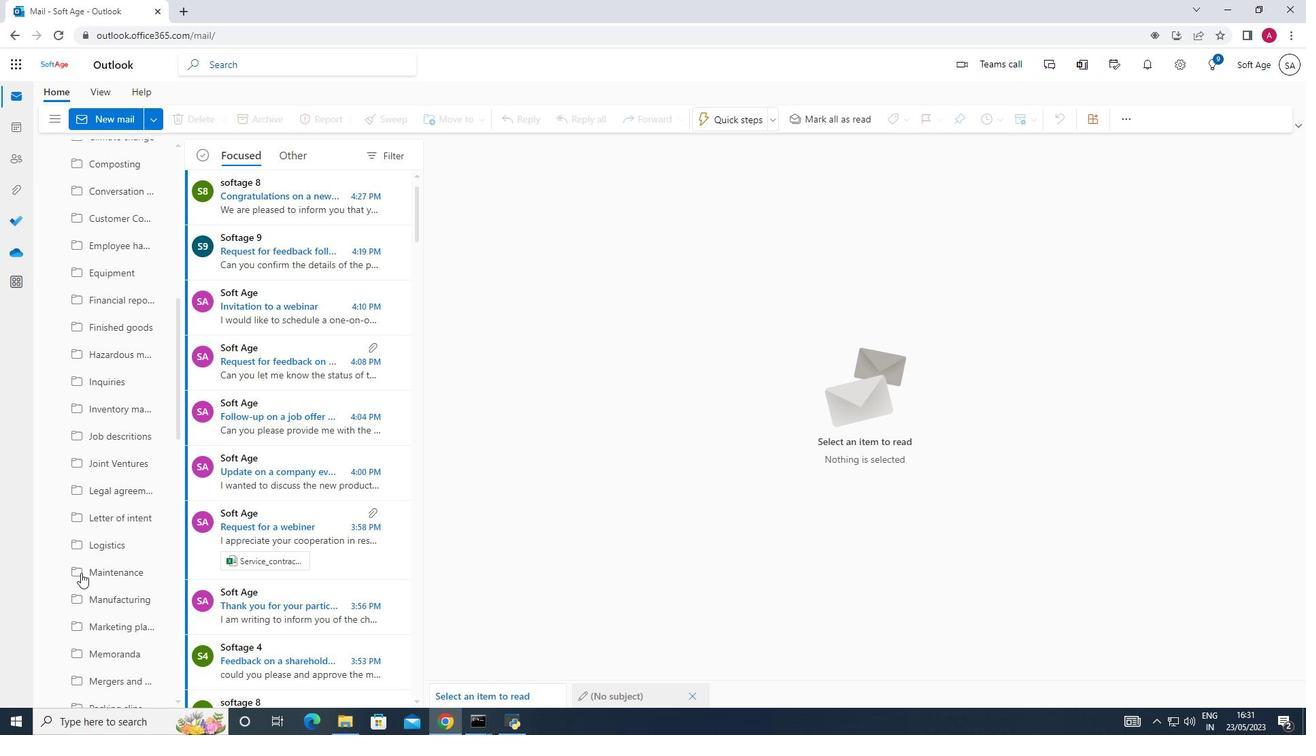 
Action: Mouse scrolled (80, 573) with delta (0, 0)
Screenshot: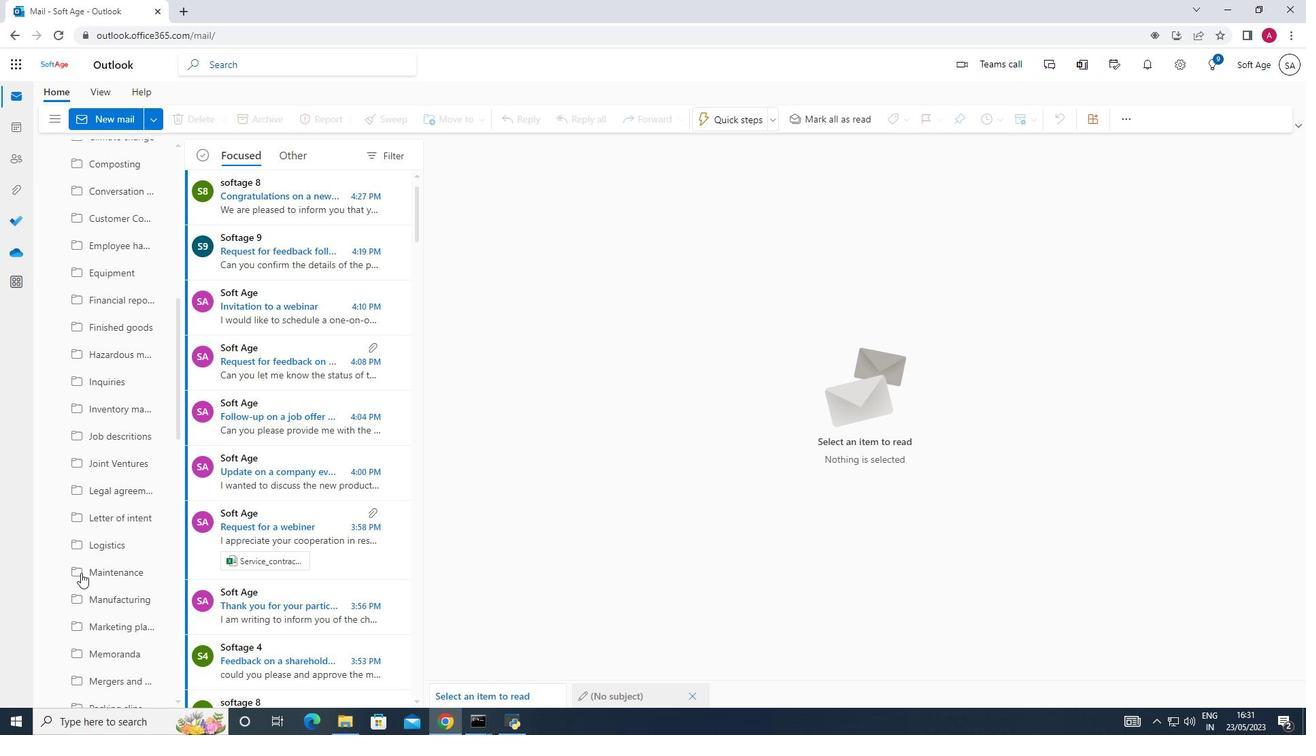 
Action: Mouse scrolled (80, 573) with delta (0, 0)
Screenshot: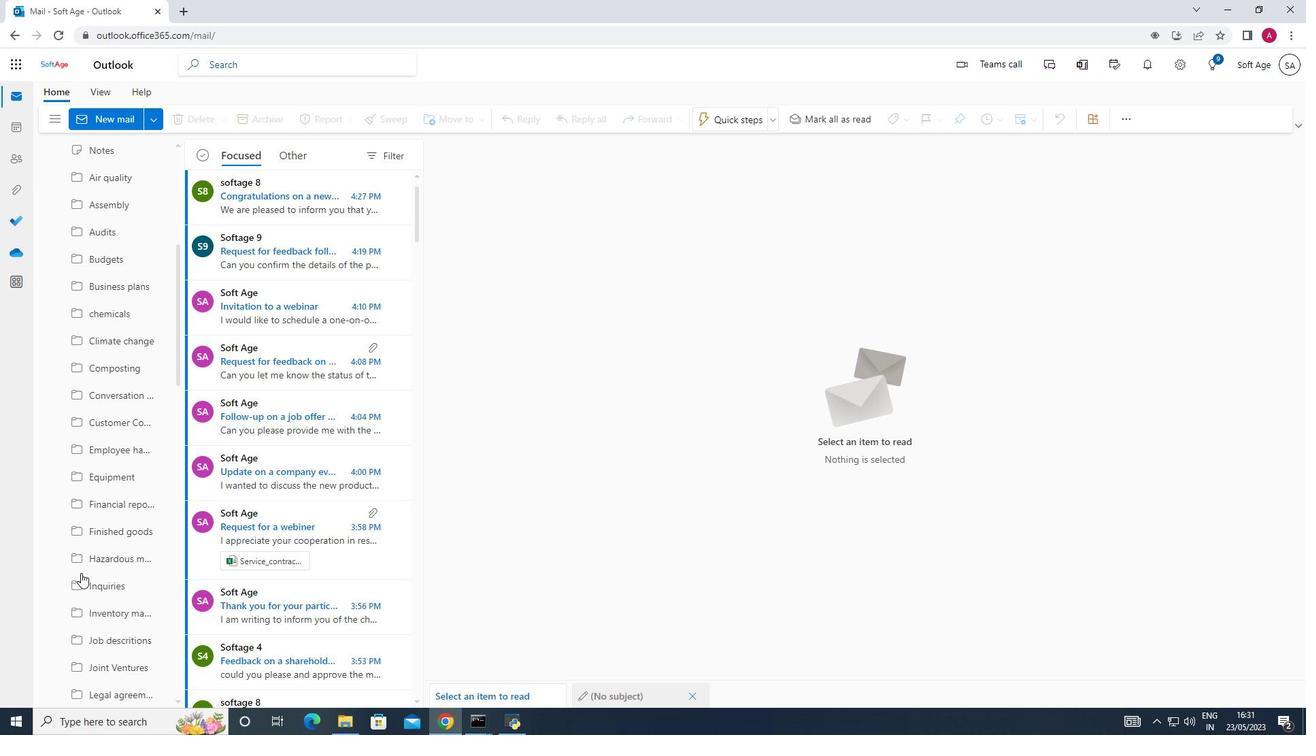 
Action: Mouse scrolled (80, 573) with delta (0, 0)
Screenshot: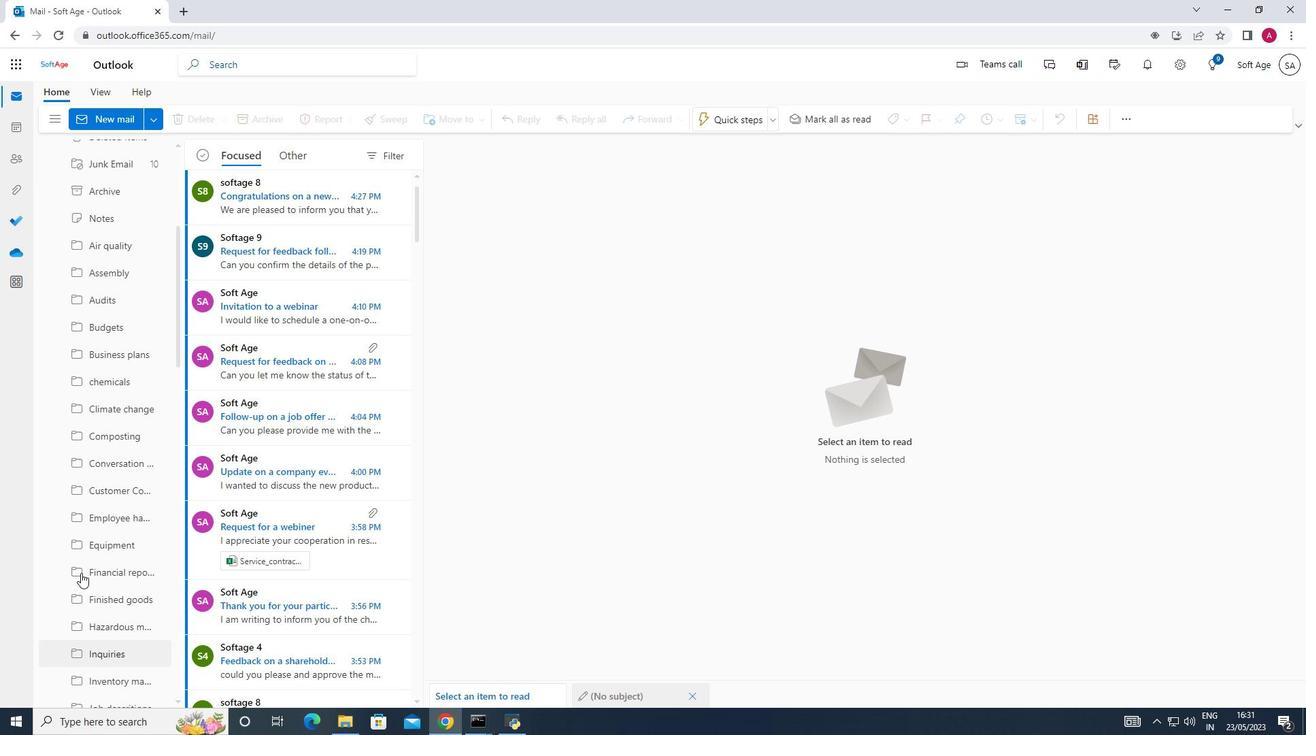 
Action: Mouse scrolled (80, 573) with delta (0, 0)
Screenshot: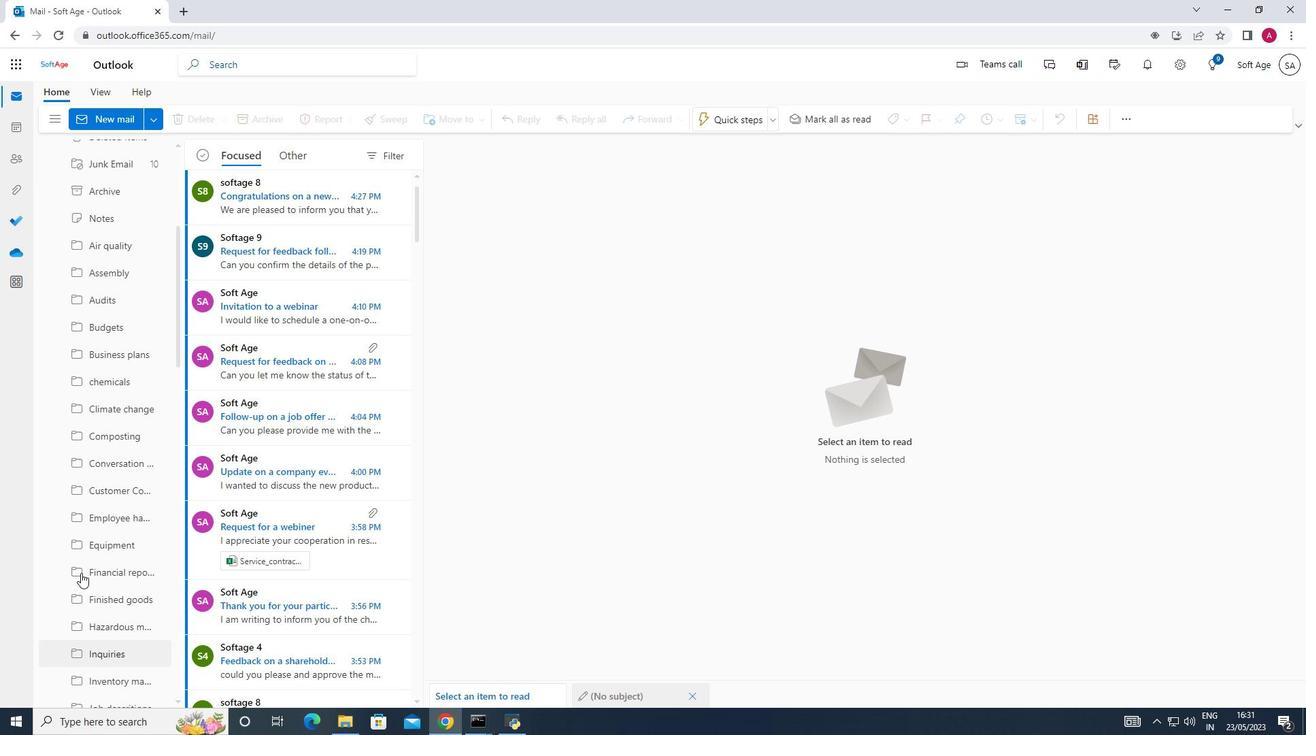 
Action: Mouse scrolled (80, 573) with delta (0, 0)
Screenshot: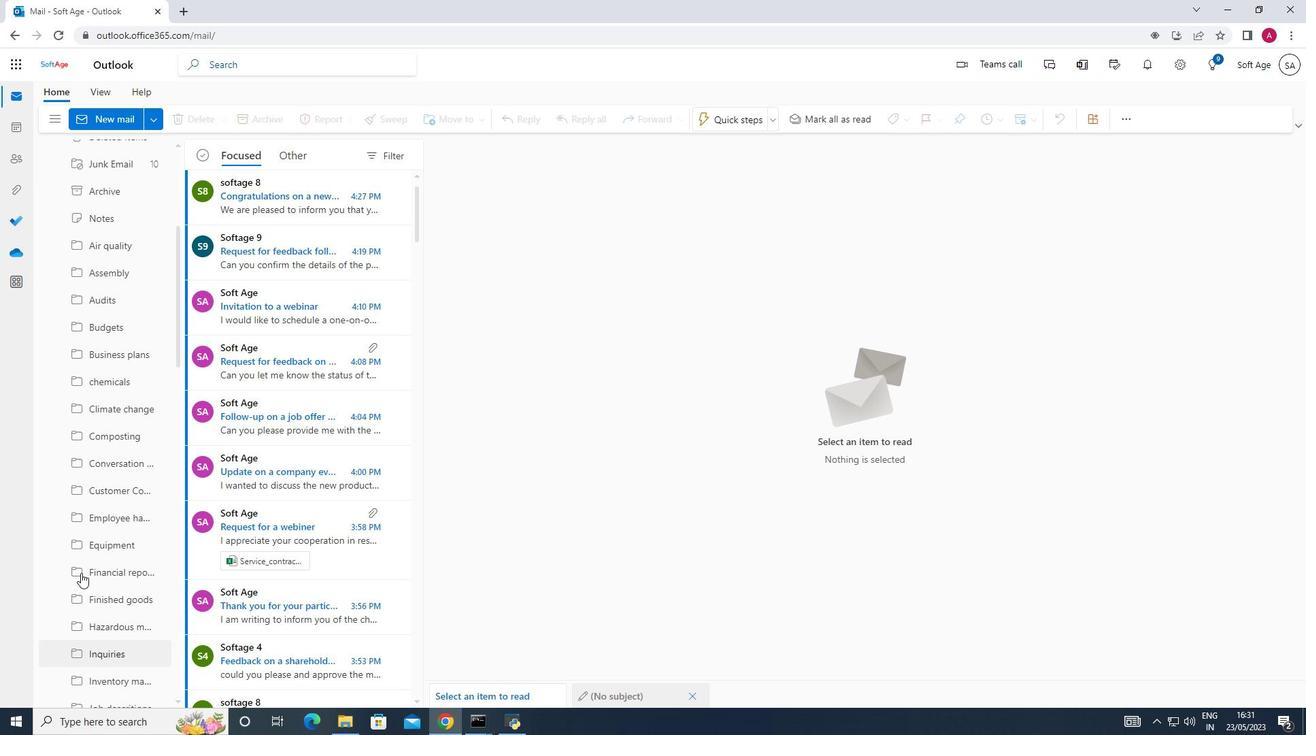 
Action: Mouse scrolled (80, 573) with delta (0, 0)
Screenshot: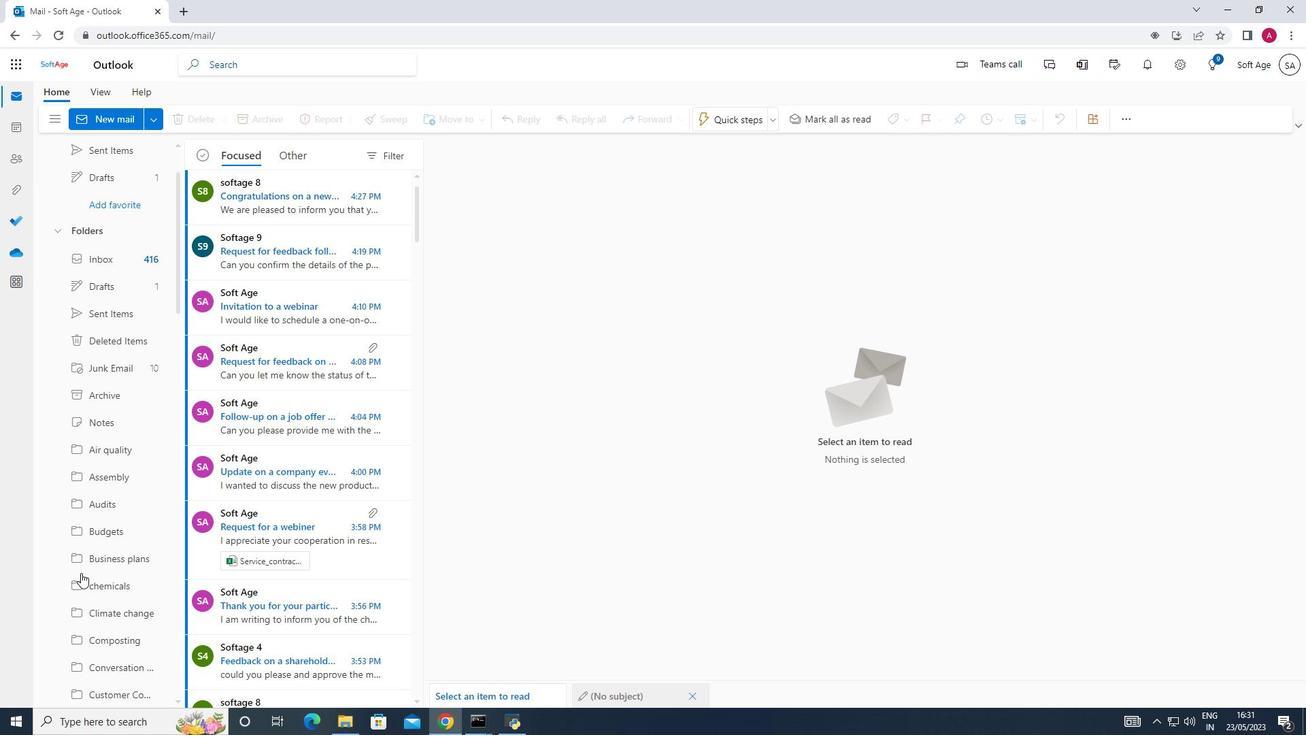 
Action: Mouse scrolled (80, 573) with delta (0, 0)
Screenshot: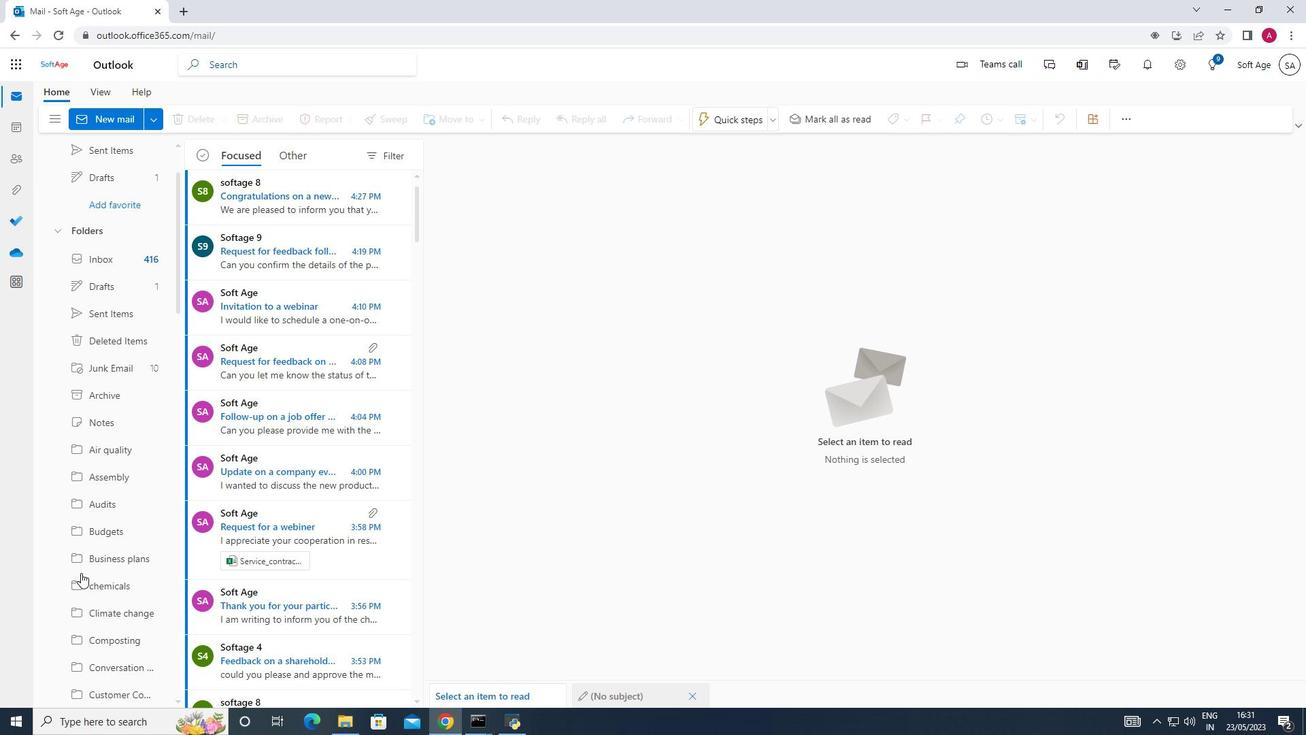 
Action: Mouse scrolled (80, 573) with delta (0, 0)
Screenshot: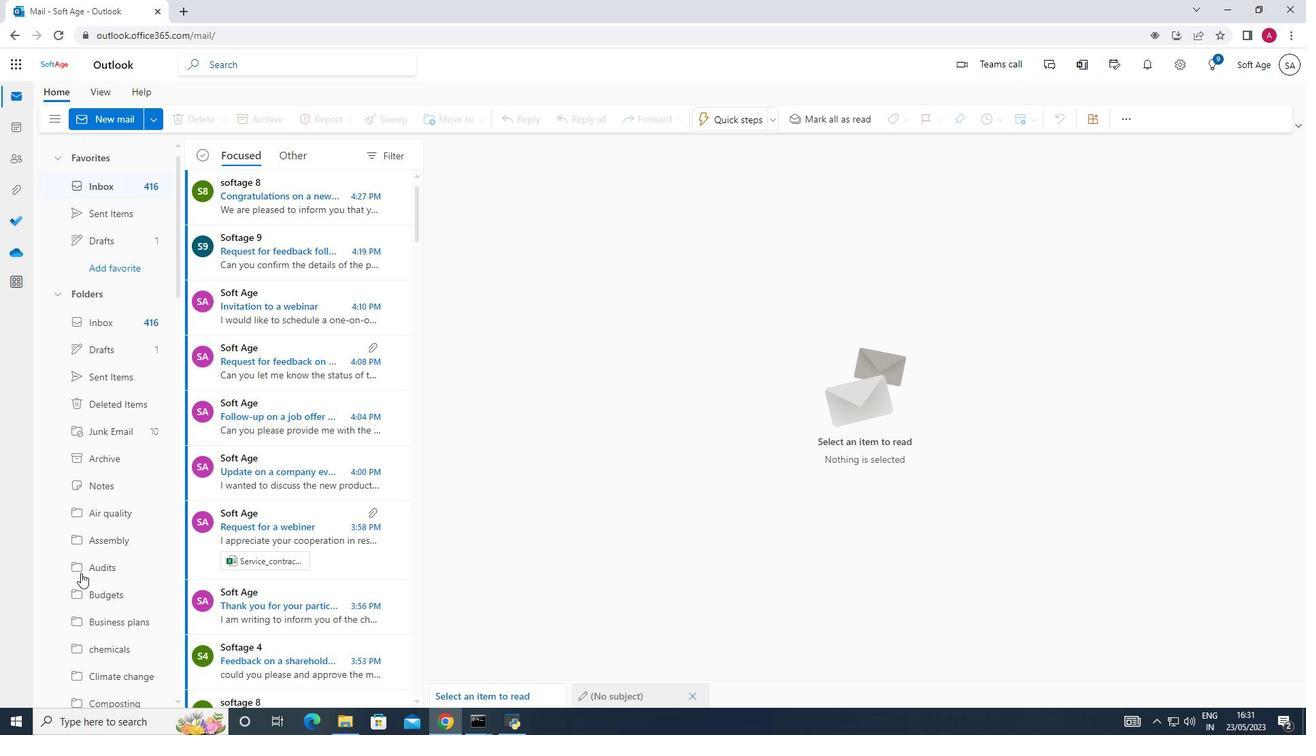 
Action: Mouse scrolled (80, 573) with delta (0, 0)
Screenshot: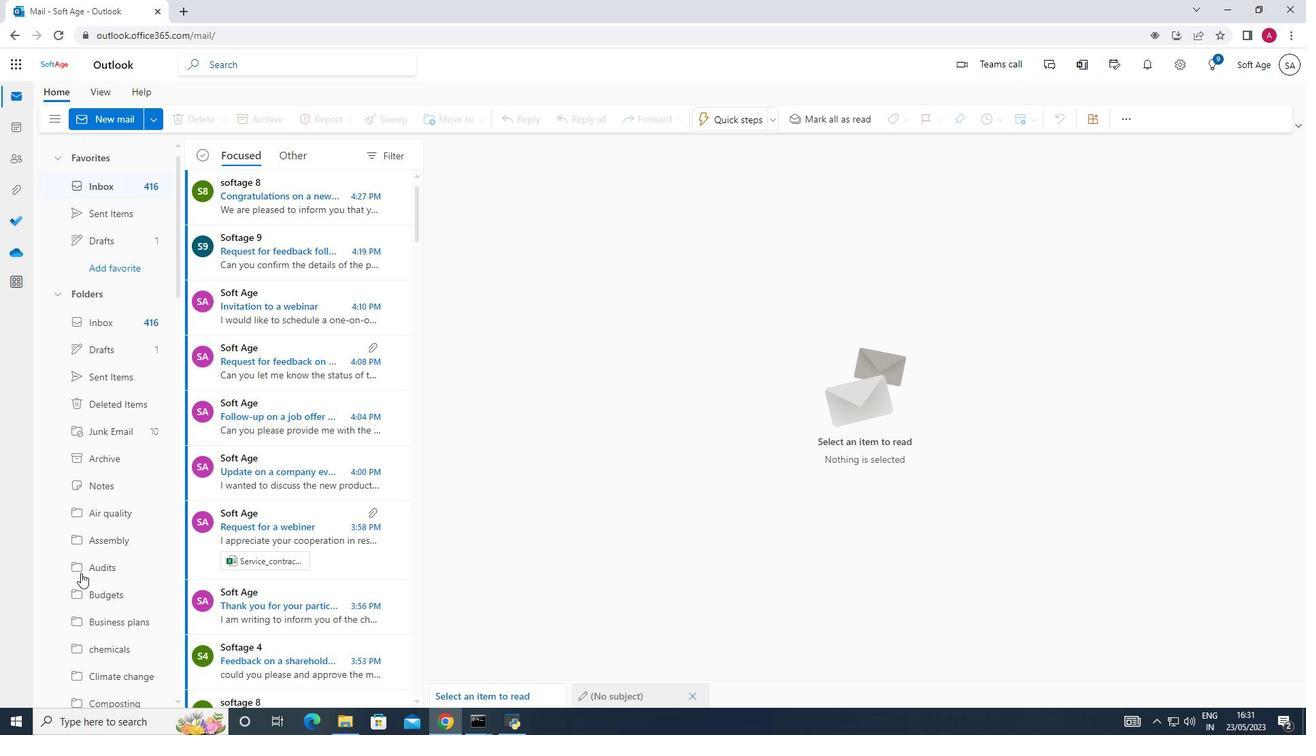 
Action: Mouse scrolled (80, 573) with delta (0, 0)
Screenshot: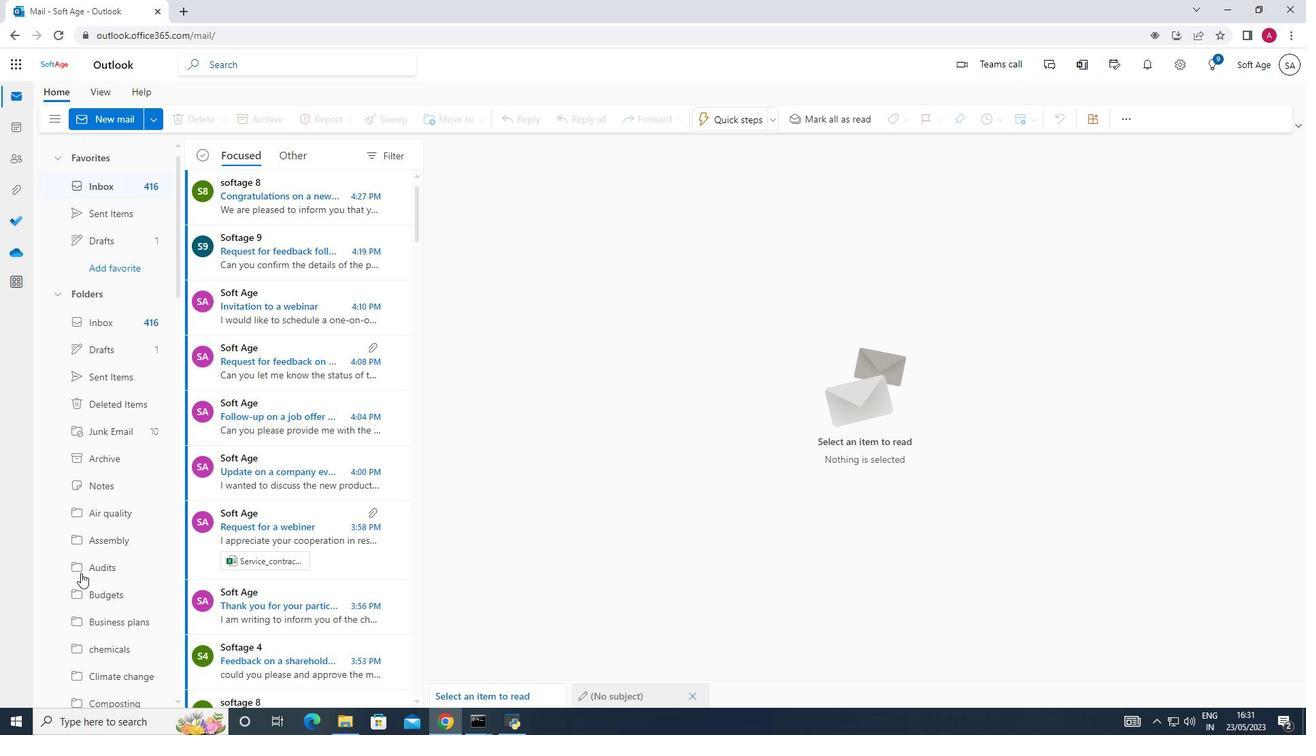 
Action: Mouse moved to (119, 208)
Screenshot: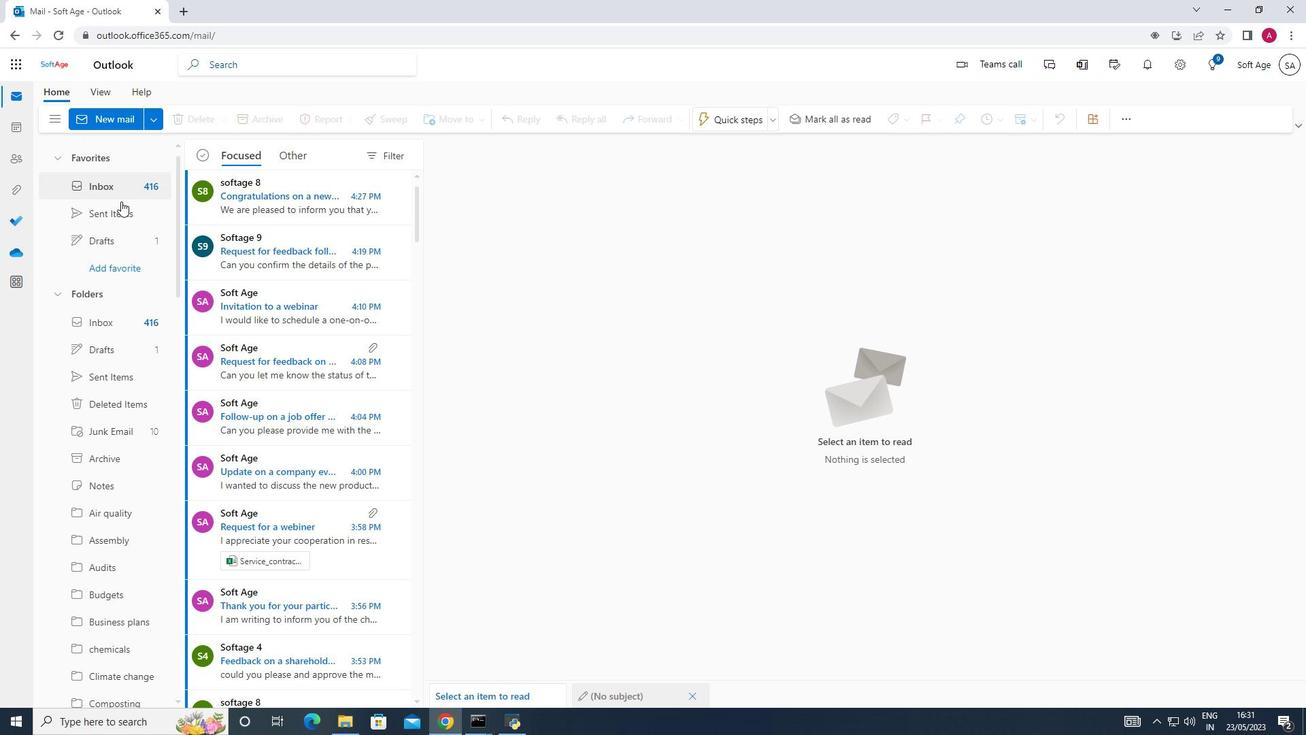 
Action: Mouse pressed left at (119, 208)
Screenshot: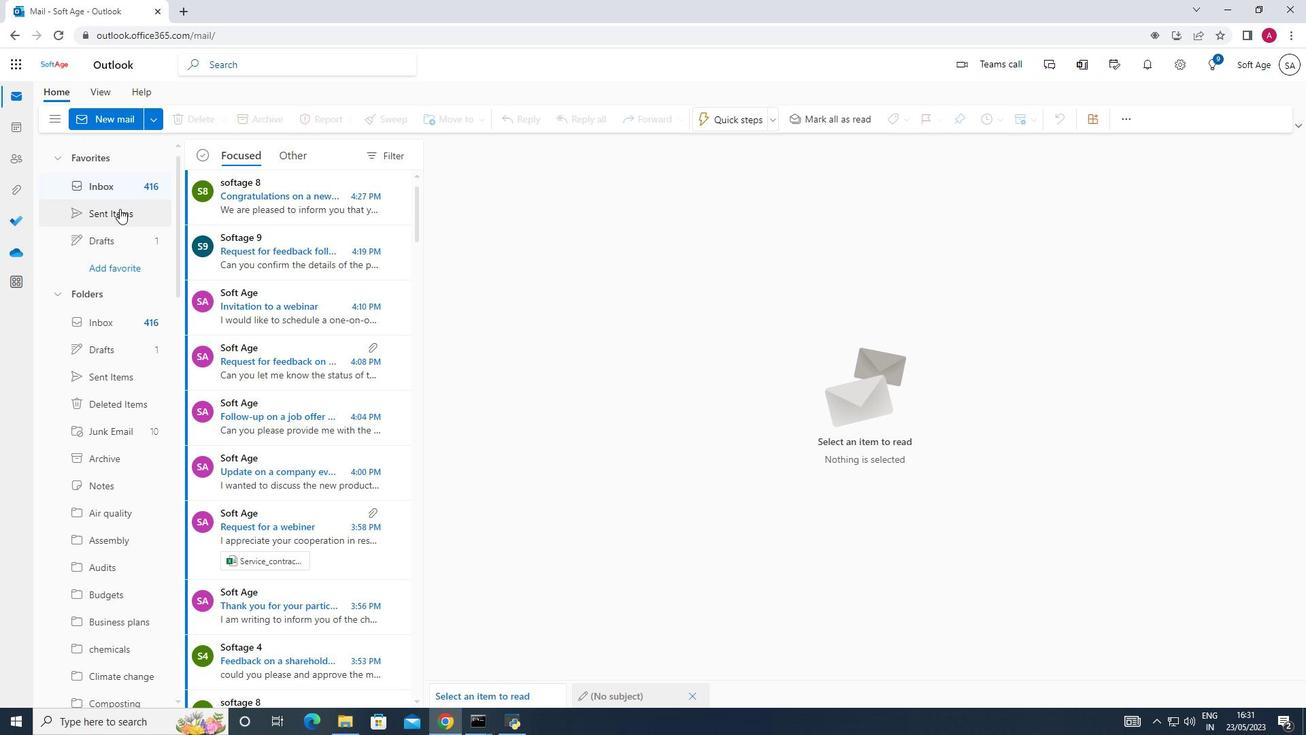 
Action: Mouse moved to (289, 236)
Screenshot: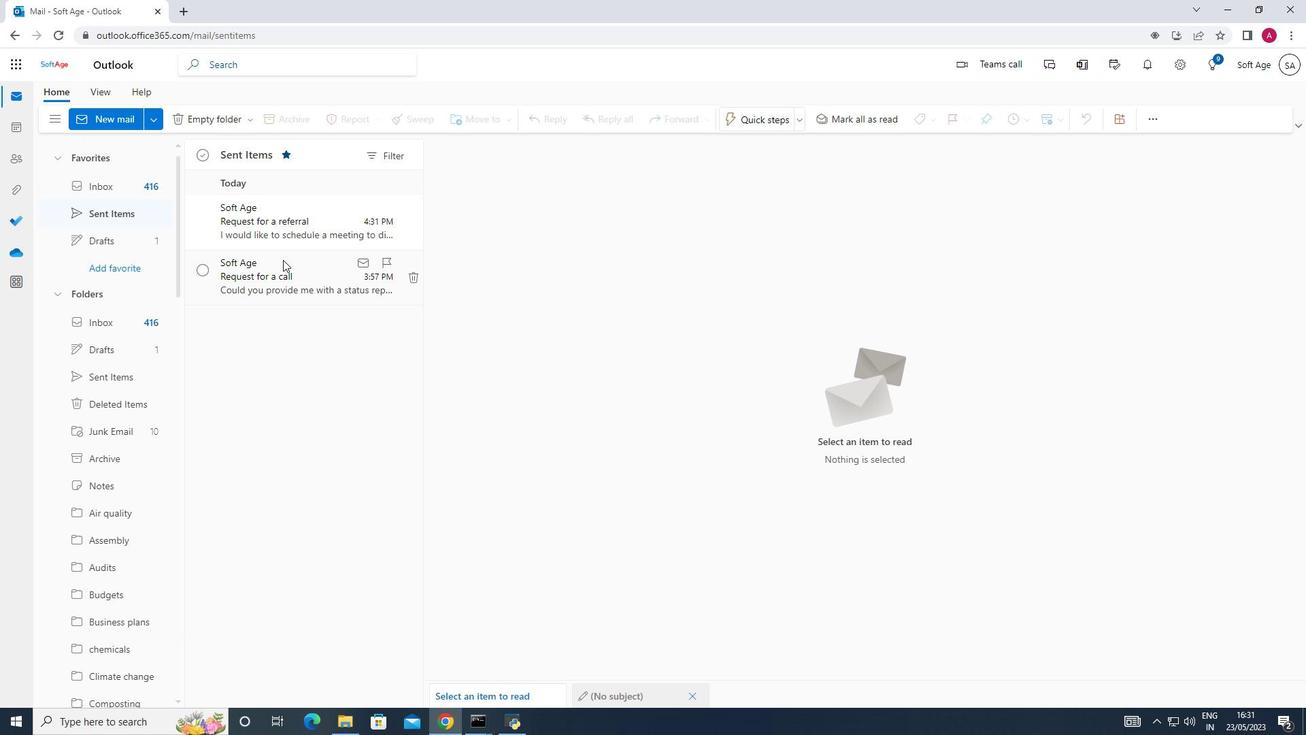 
Action: Mouse pressed right at (289, 236)
Screenshot: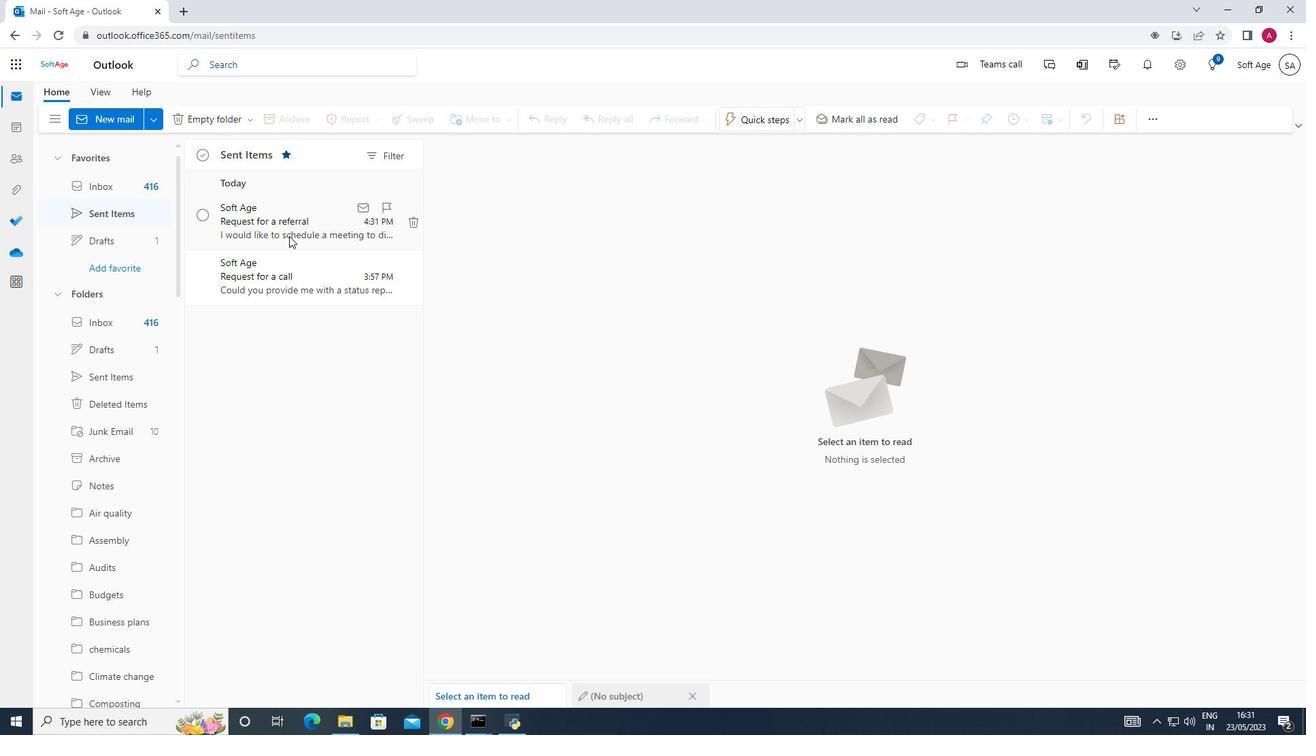 
Action: Mouse pressed left at (289, 236)
Screenshot: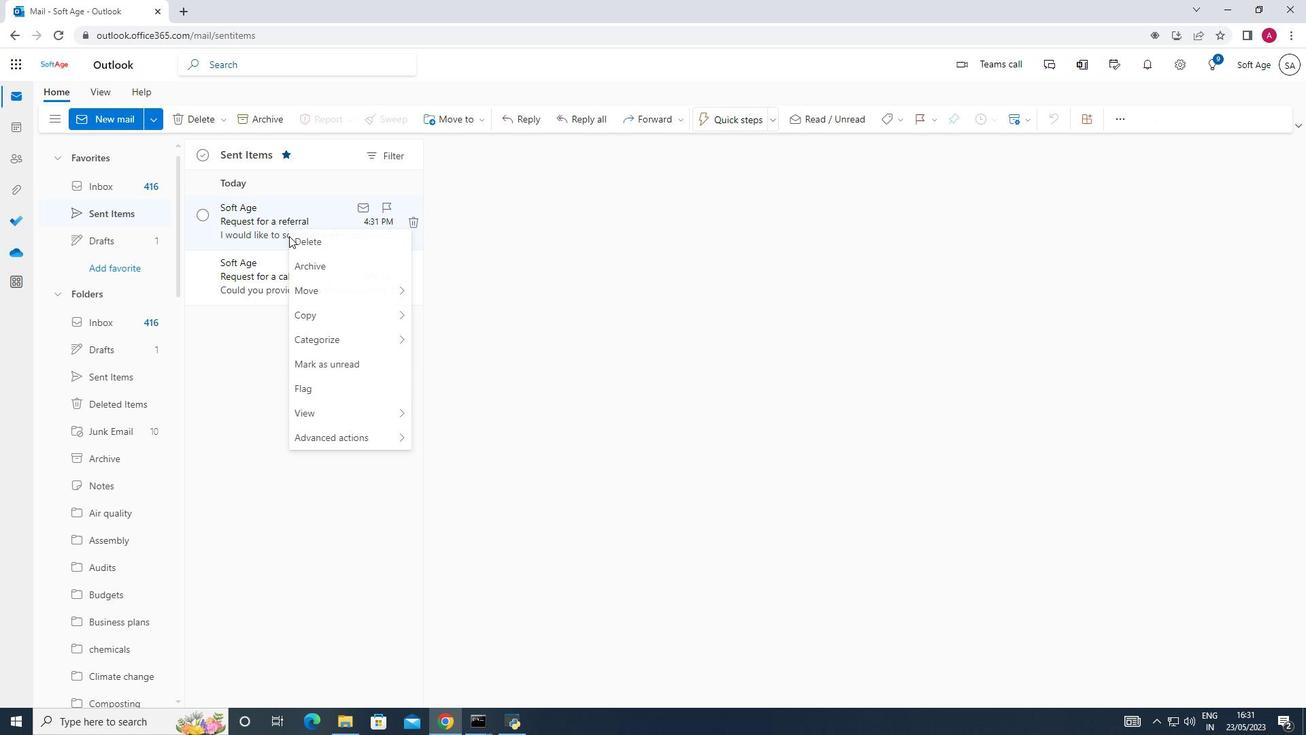 
Action: Mouse moved to (121, 117)
Screenshot: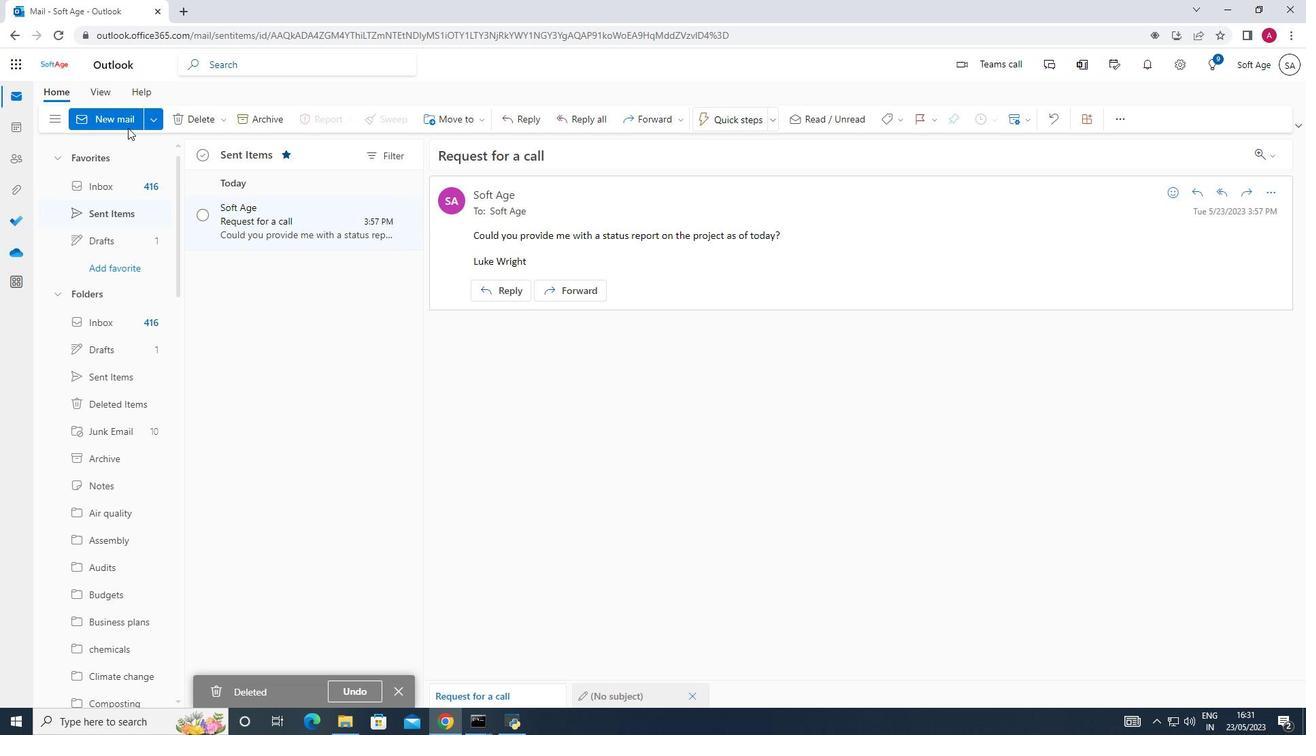 
Action: Mouse pressed left at (121, 117)
Screenshot: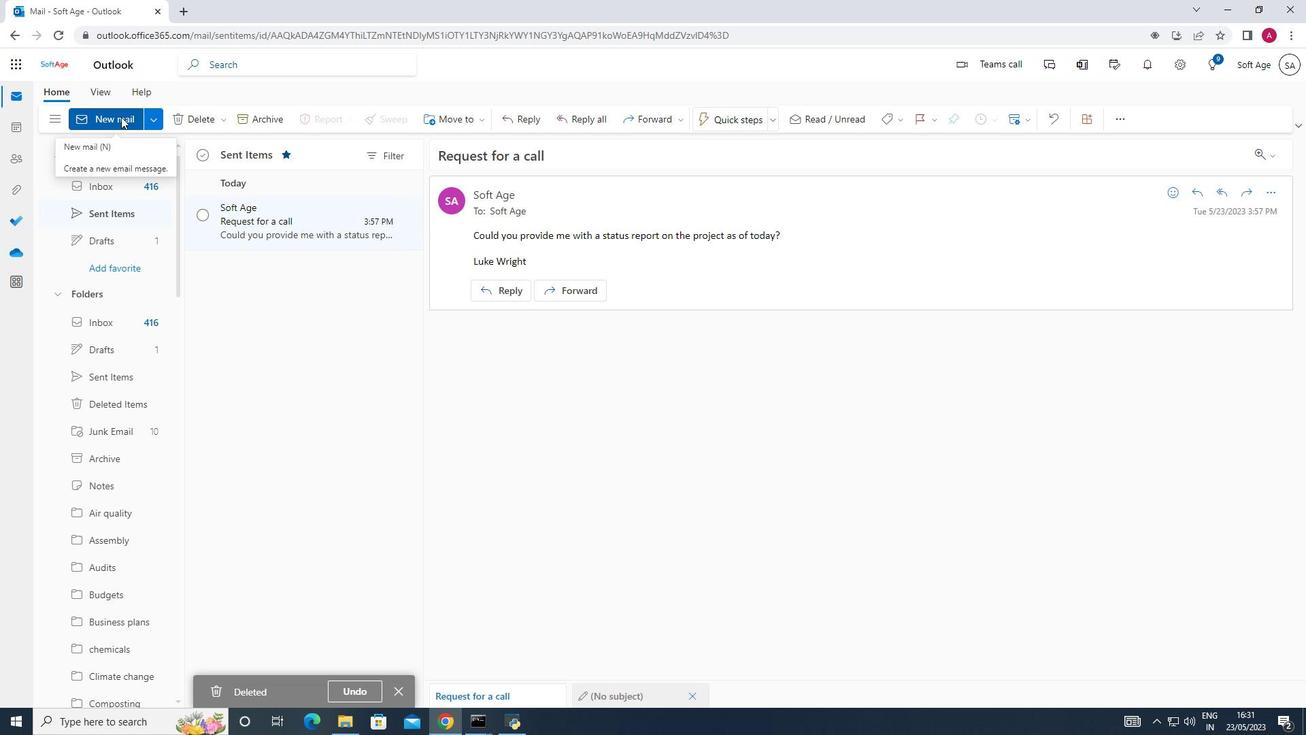 
Action: Mouse moved to (927, 119)
Screenshot: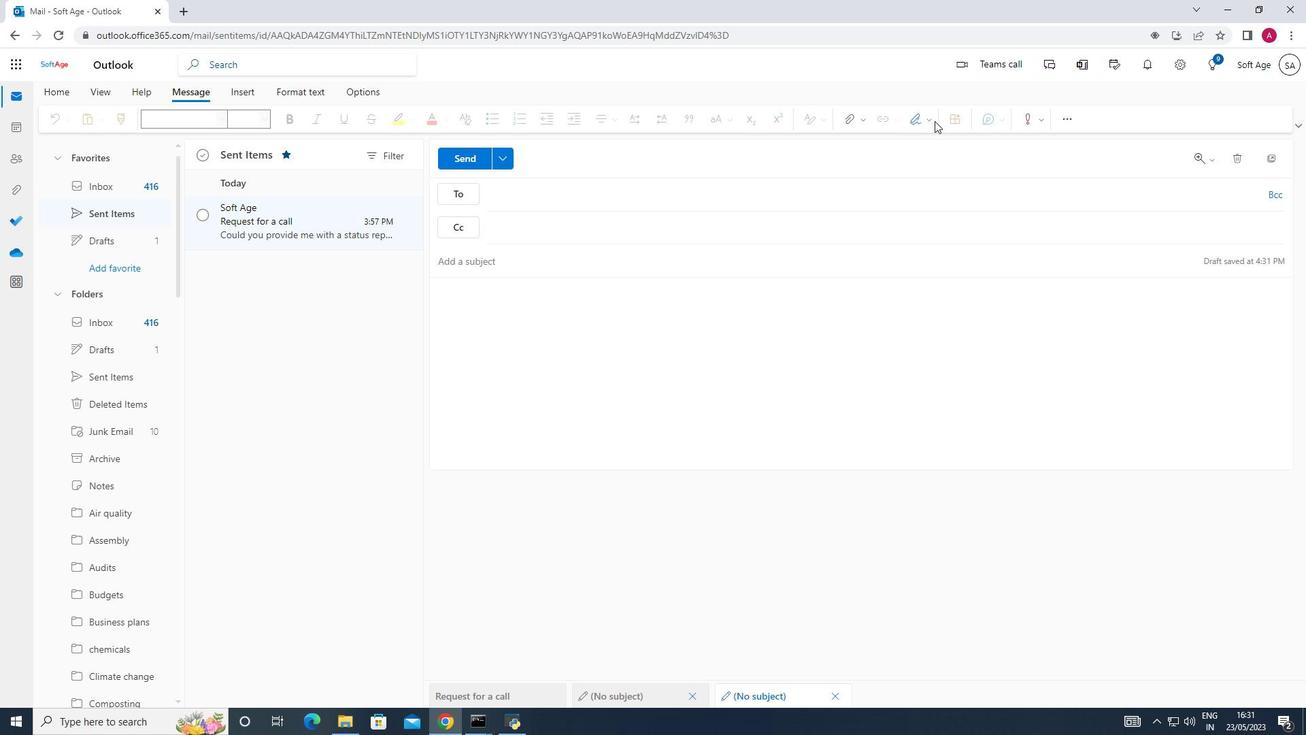 
Action: Mouse pressed left at (927, 119)
Screenshot: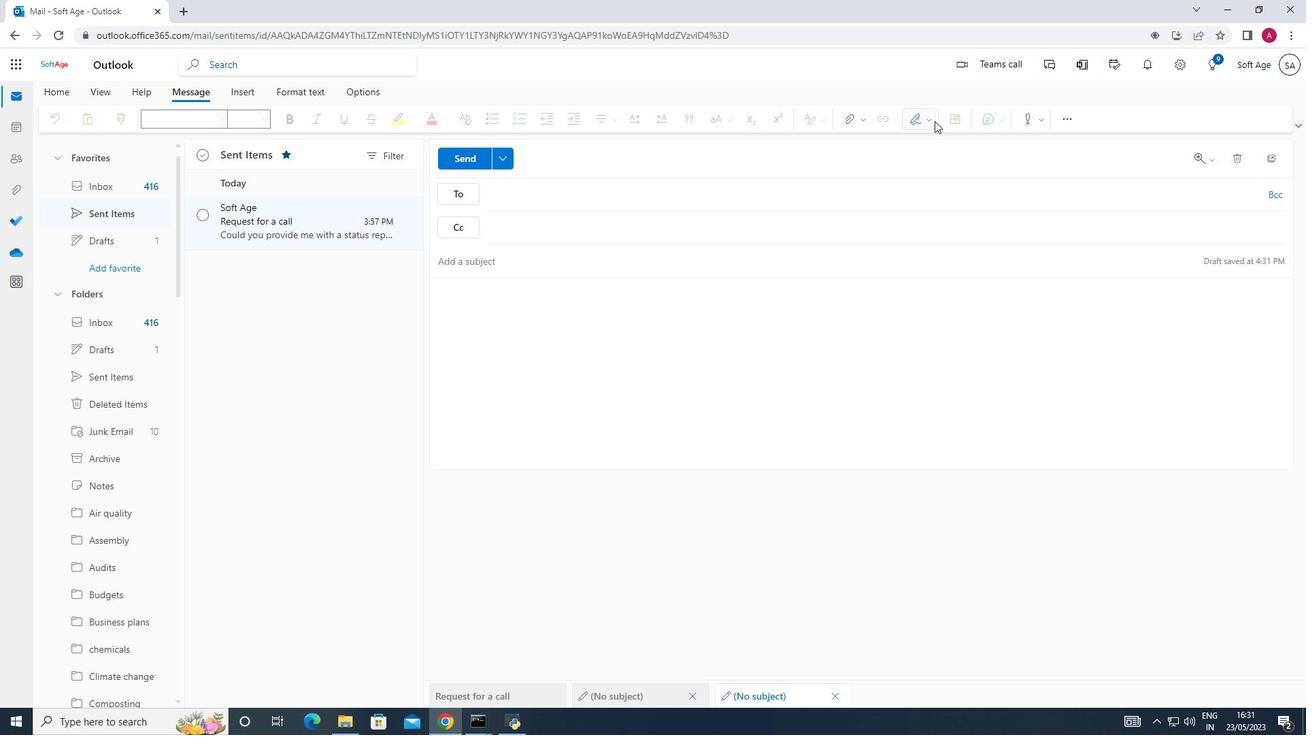 
Action: Mouse moved to (909, 144)
Screenshot: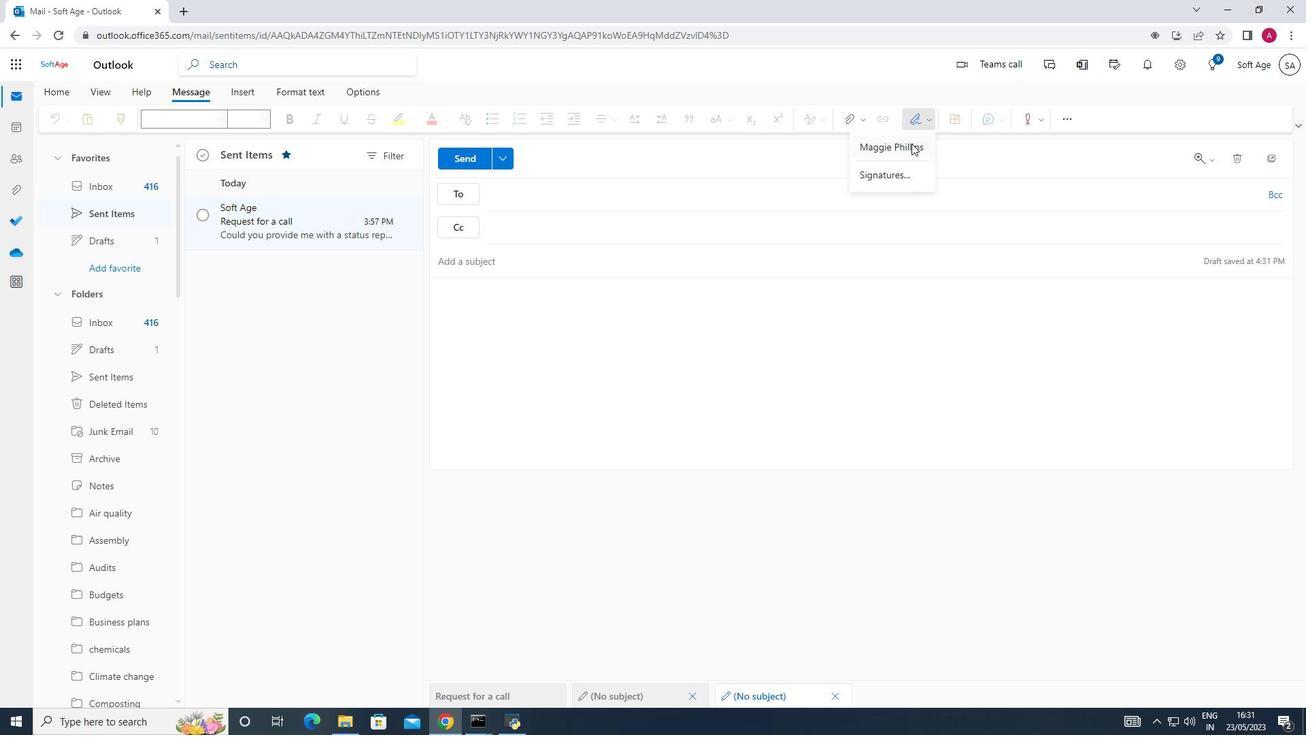 
Action: Mouse pressed left at (909, 144)
Screenshot: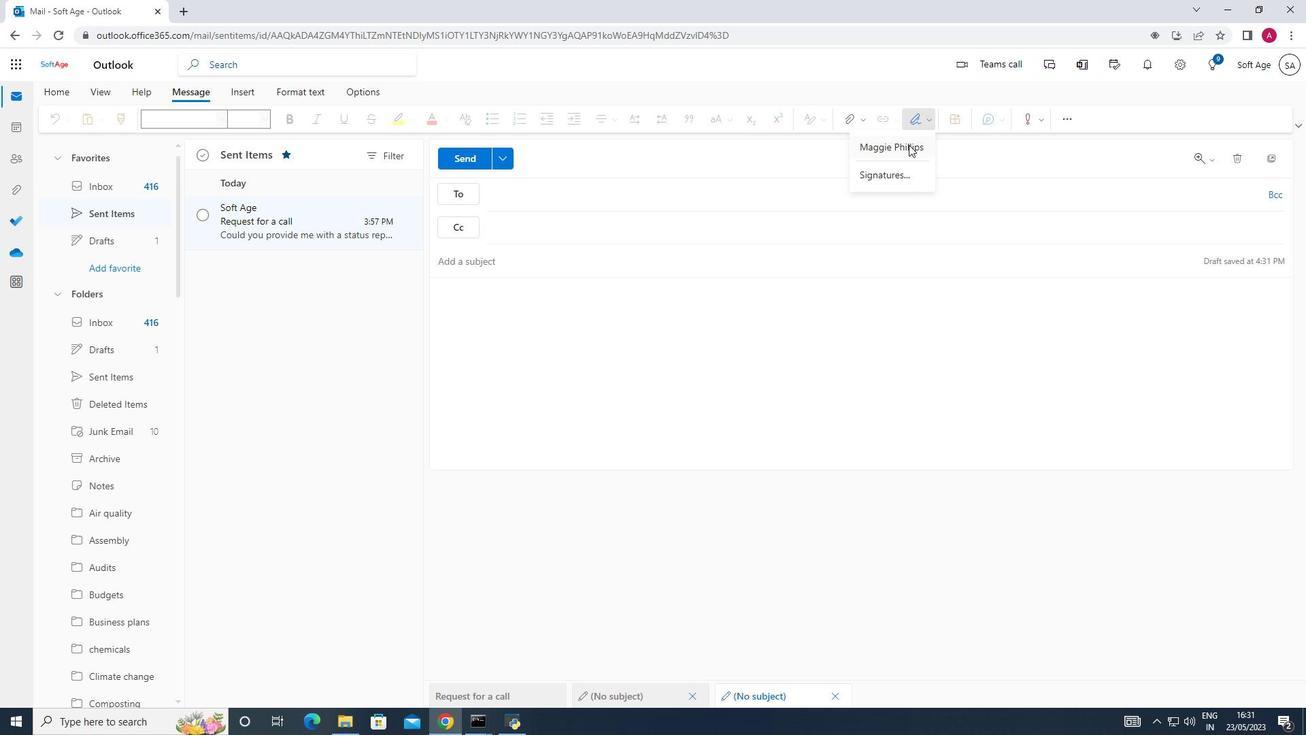 
Action: Mouse moved to (457, 264)
Screenshot: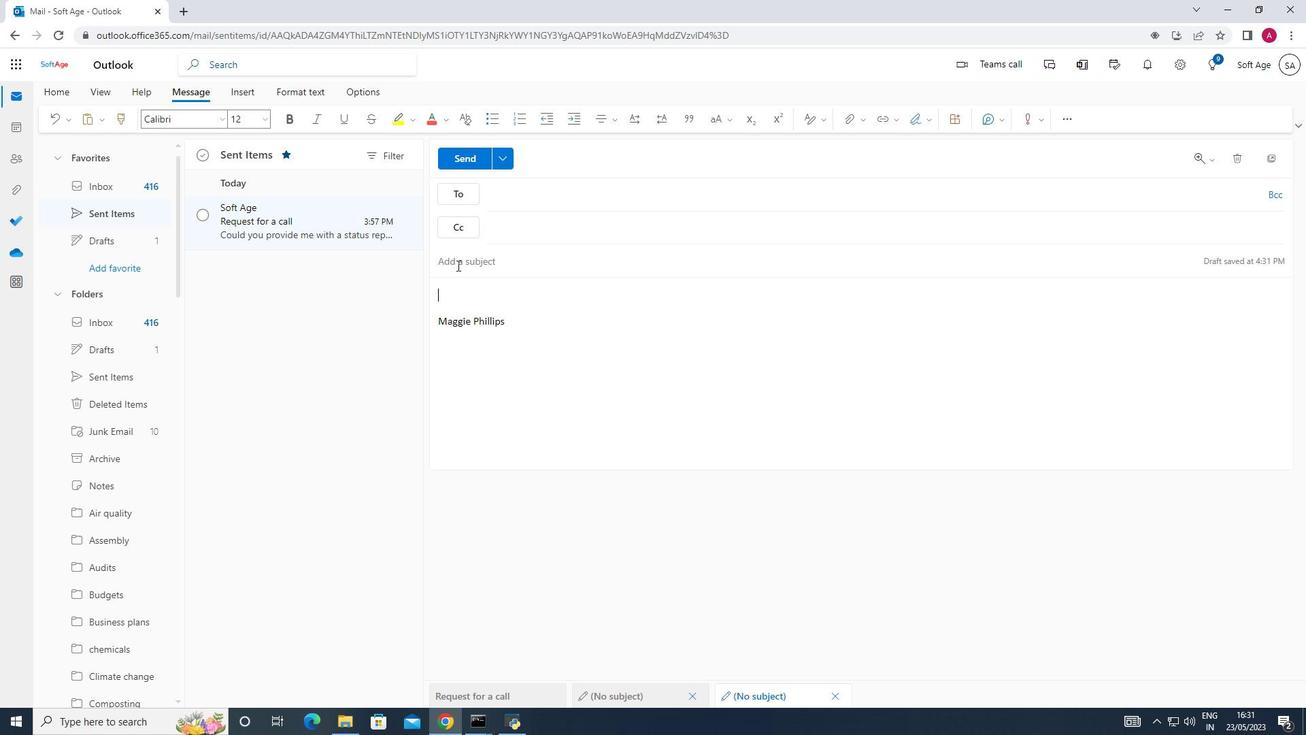 
Action: Mouse pressed left at (457, 264)
Screenshot: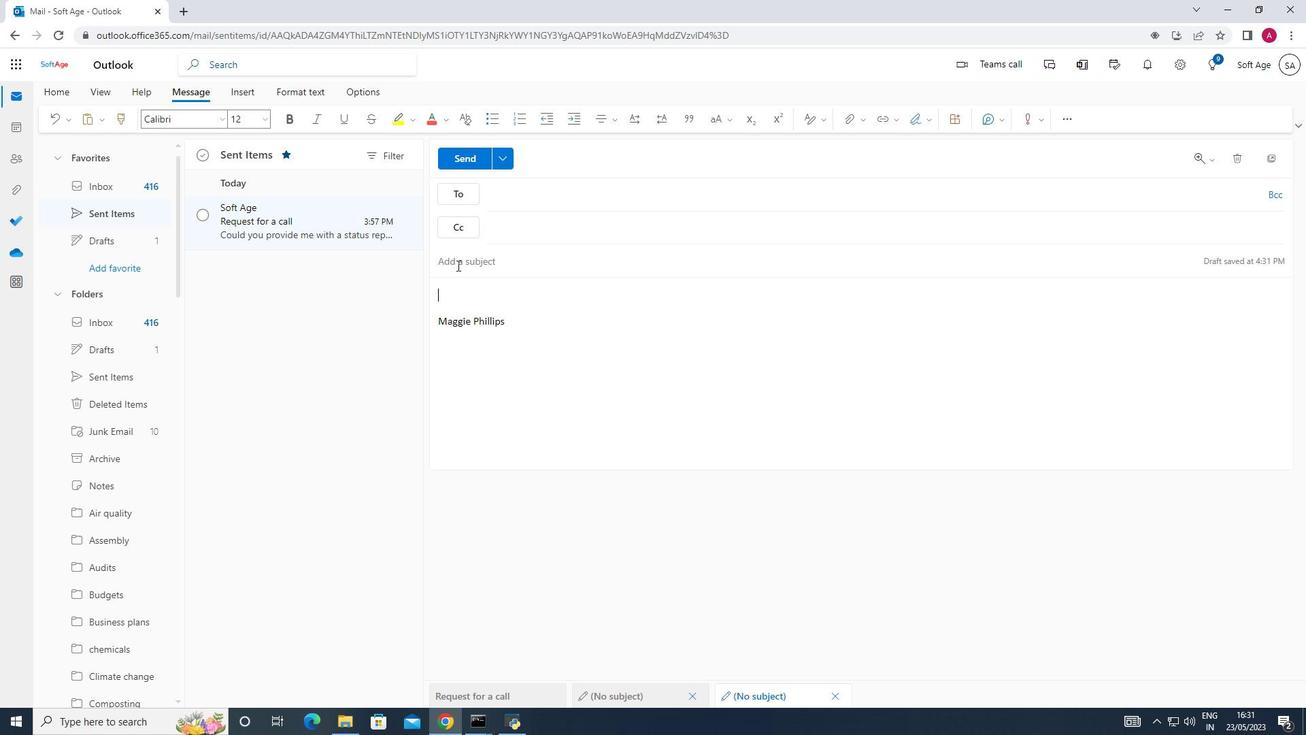 
Action: Key pressed <Key.shift>Request<Key.space>for<Key.space>a<Key.space>referral<Key.space>
Screenshot: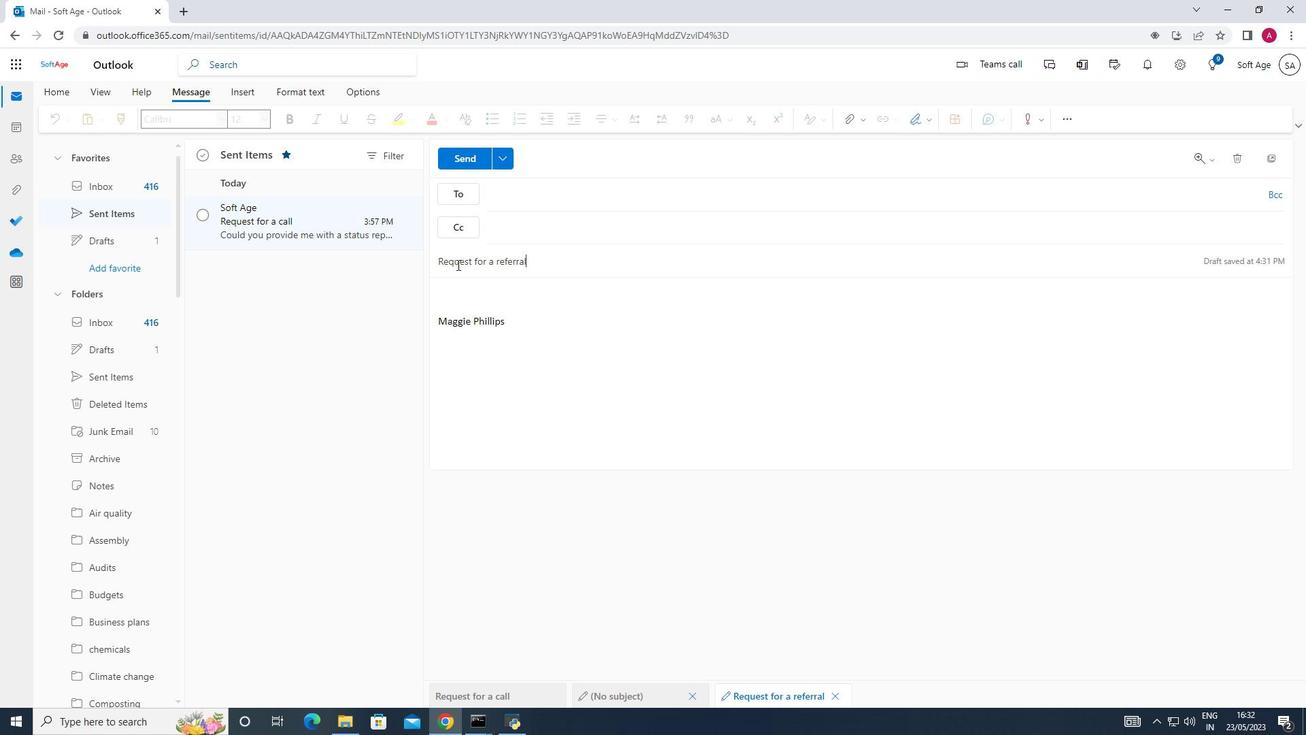 
Action: Mouse moved to (441, 291)
Screenshot: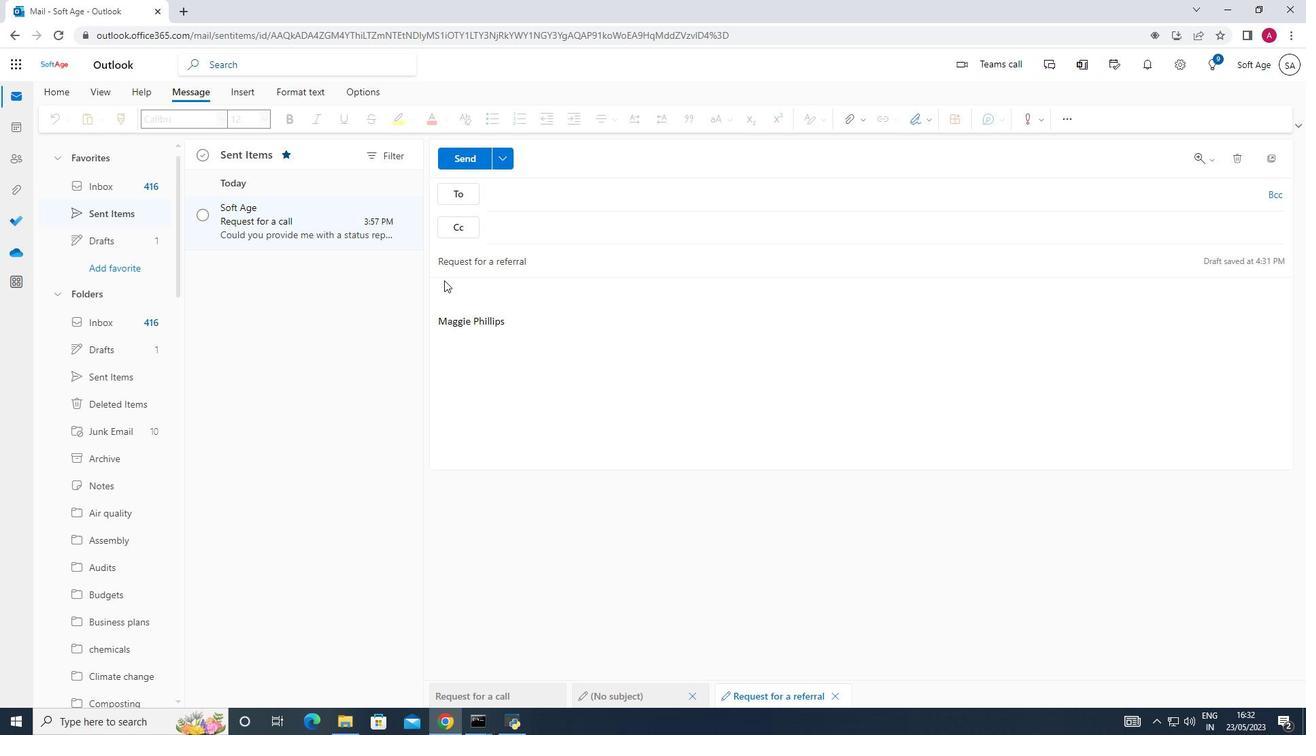 
Action: Mouse pressed left at (441, 291)
Screenshot: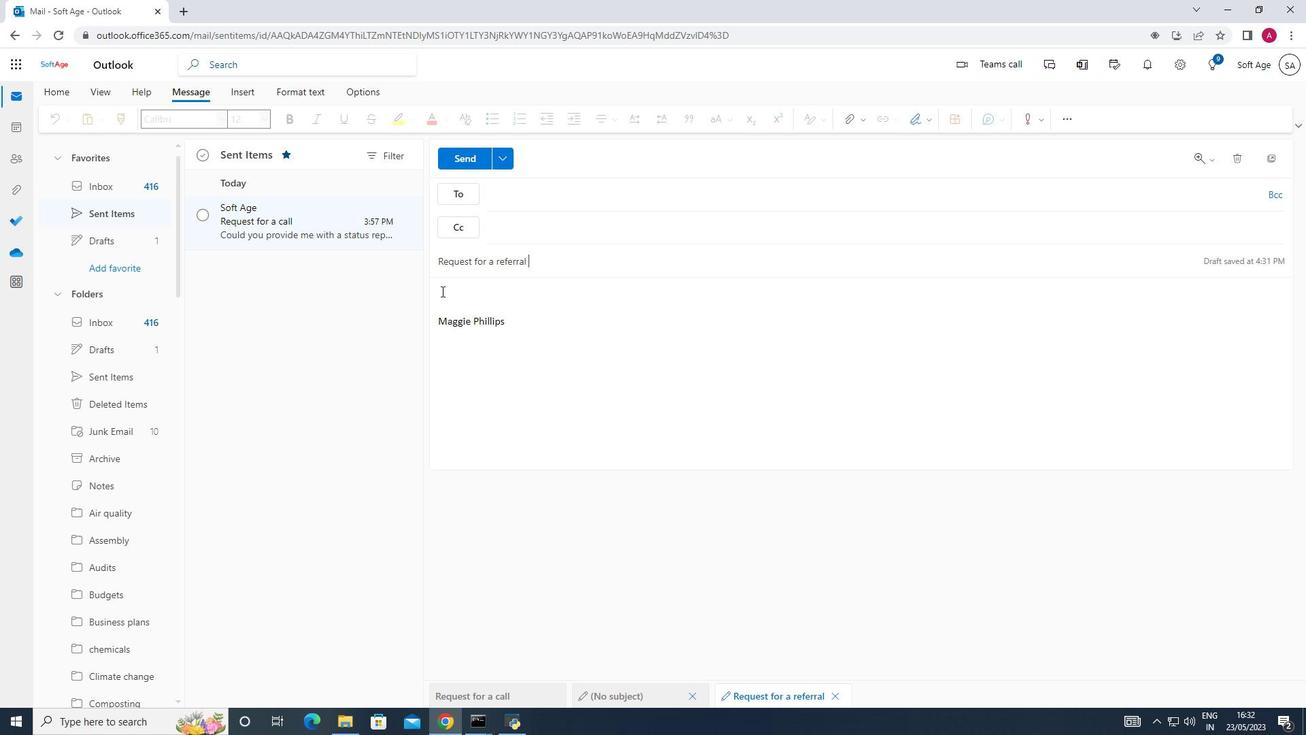 
Action: Key pressed <Key.shift_r><Key.shift_r><Key.shift_r><Key.shift_r>I<Key.space>messa<Key.backspace><Key.backspace><Key.backspace><Key.backspace><Key.backspace><Key.backspace><Key.space>would<Key.space>like<Key.space>to<Key.space>schedule<Key.space>a<Key.space>meeting<Key.space>to<Key.space>discuss<Key.space>the<Key.space>project<Key.space>communication<Key.space>plan.
Screenshot: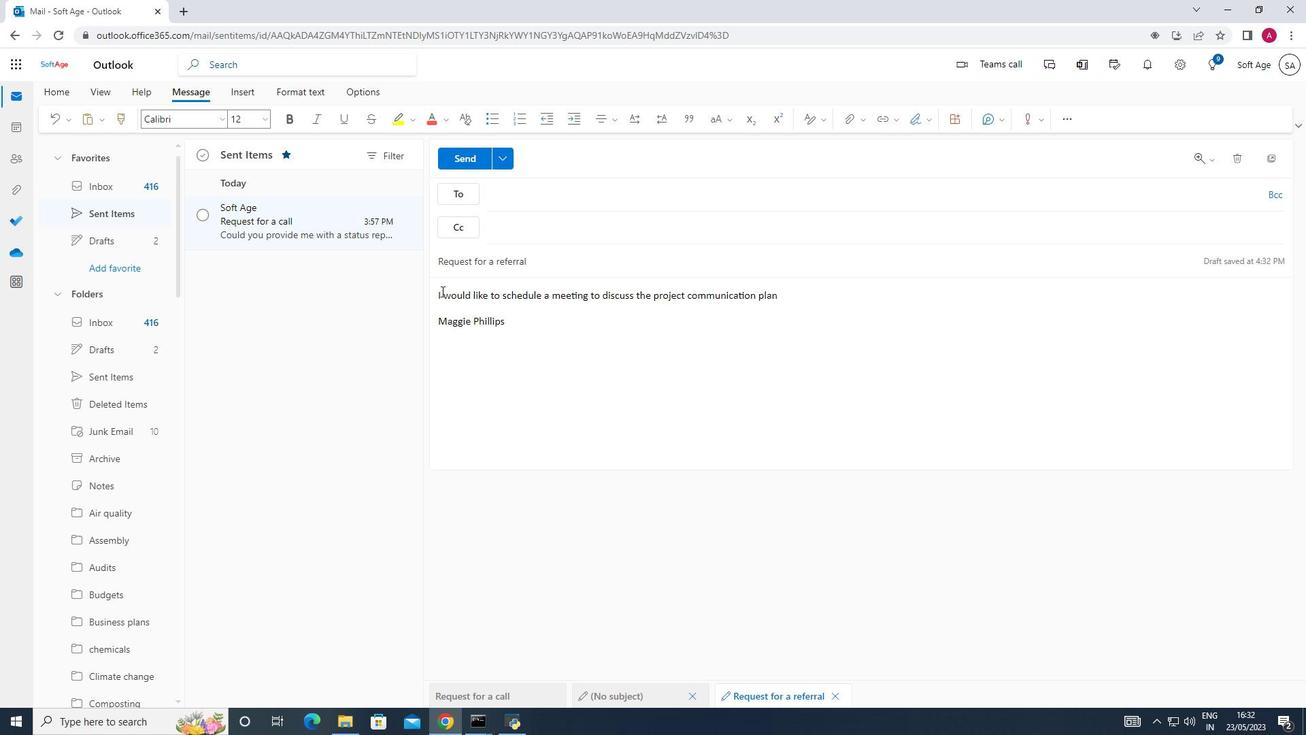 
Action: Mouse moved to (684, 296)
Screenshot: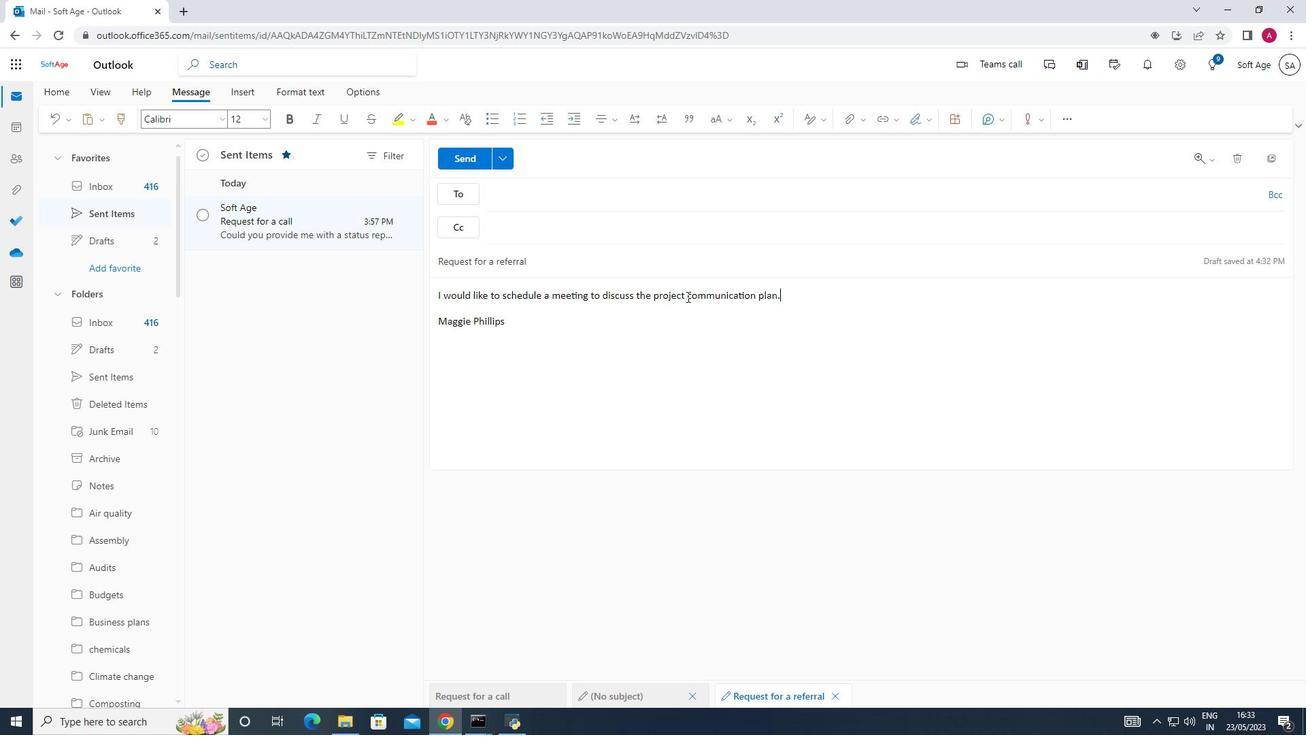 
Action: Mouse pressed left at (684, 296)
Screenshot: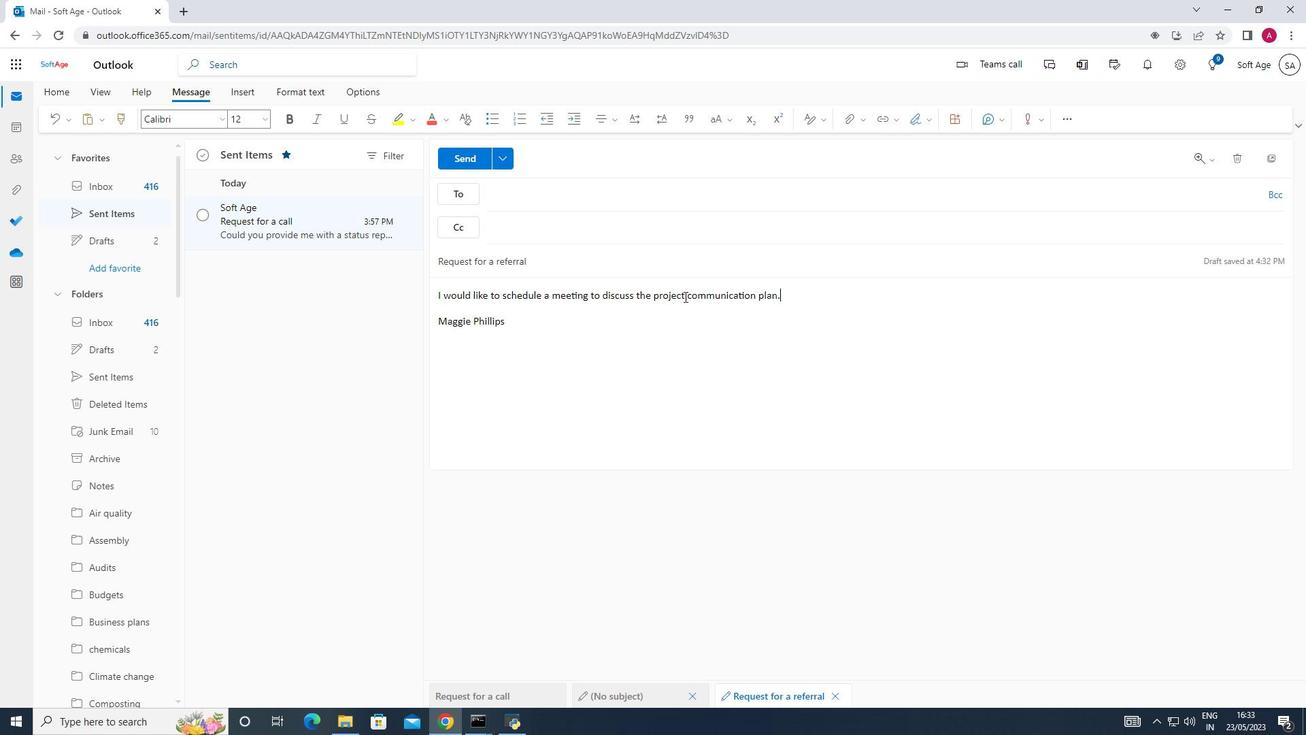 
Action: Key pressed s
Screenshot: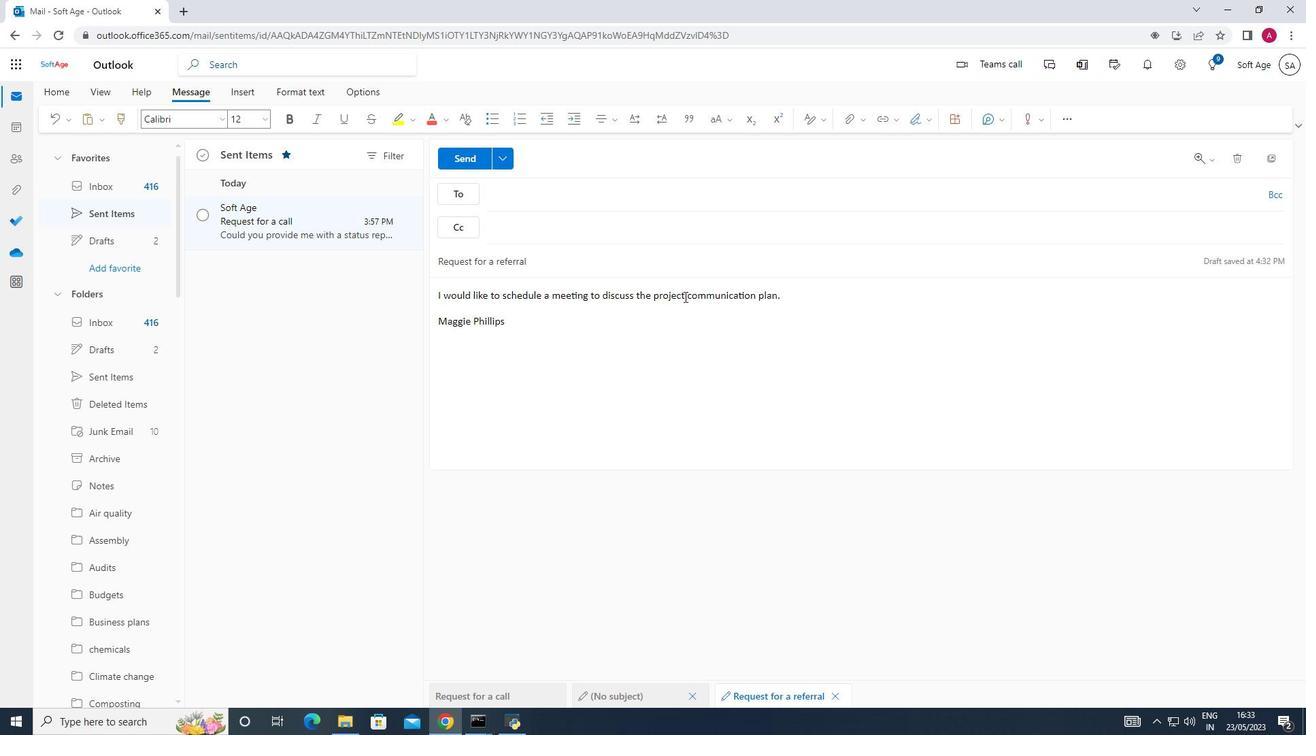 
Action: Mouse pressed left at (684, 296)
Screenshot: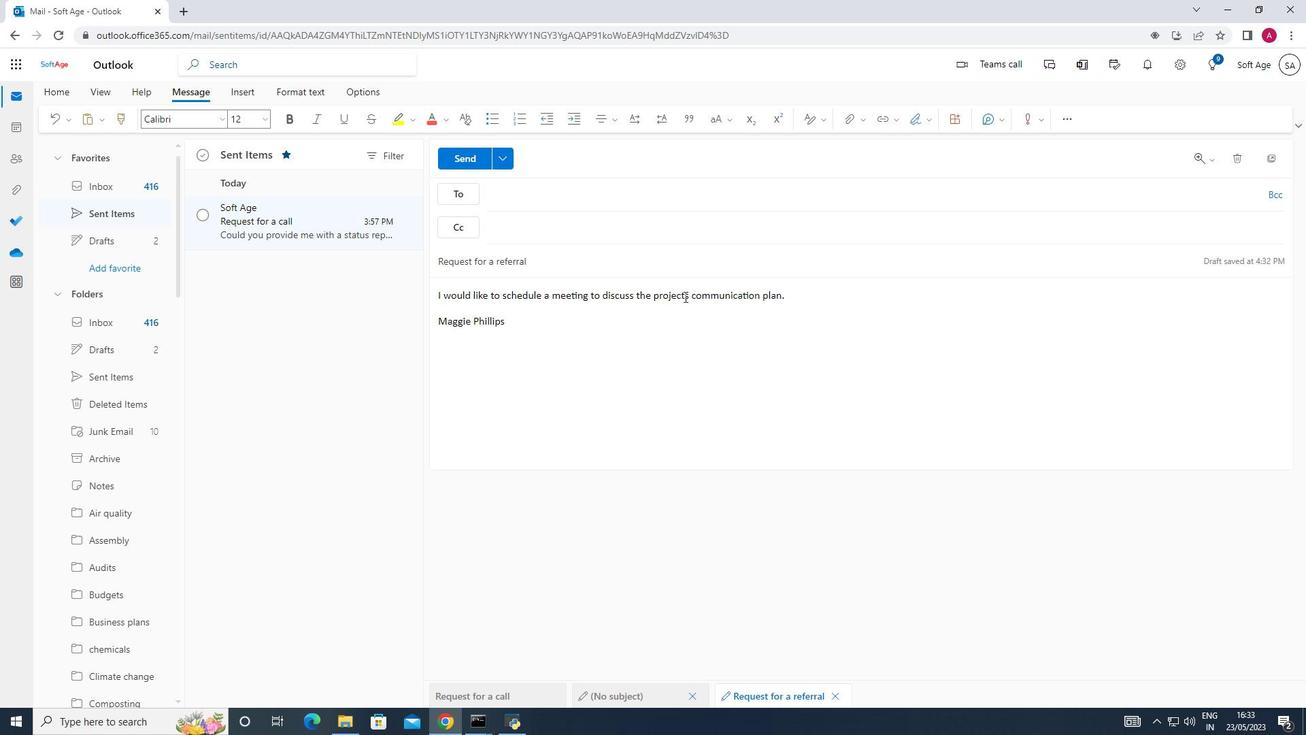 
Action: Mouse moved to (493, 197)
Screenshot: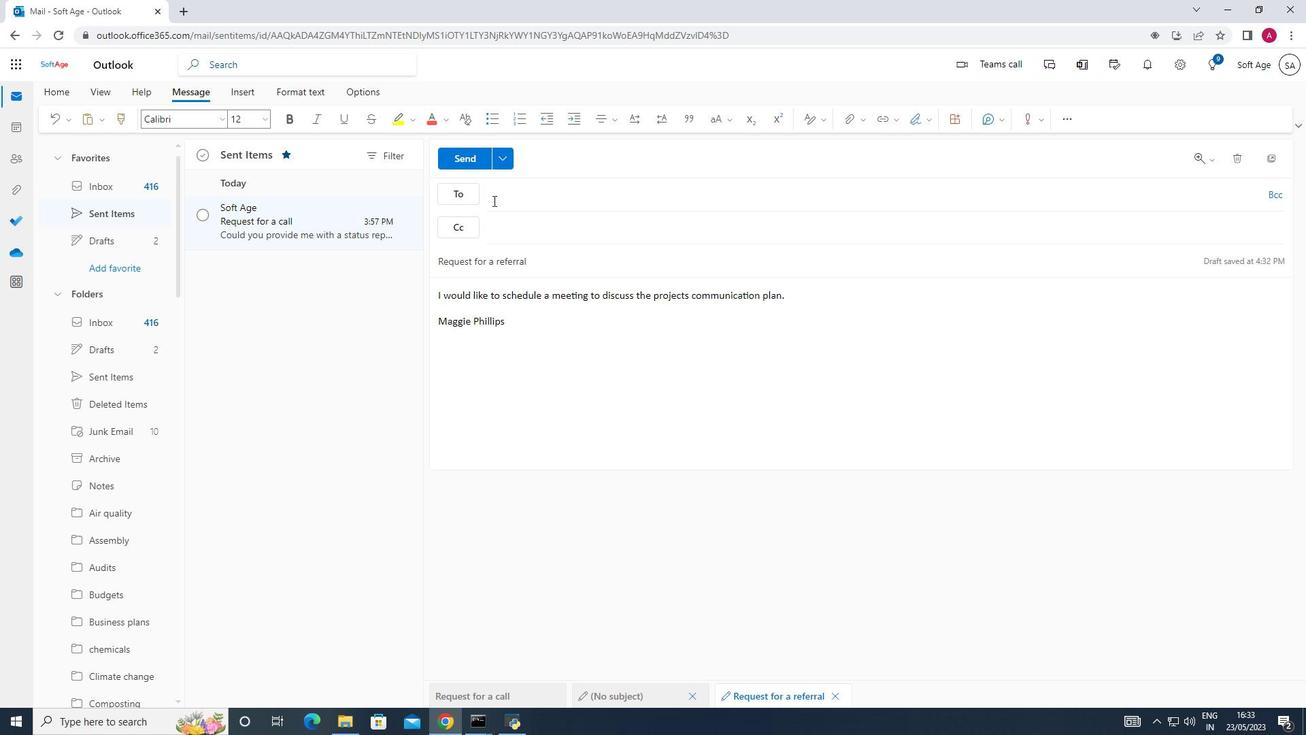 
Action: Mouse pressed left at (493, 197)
Screenshot: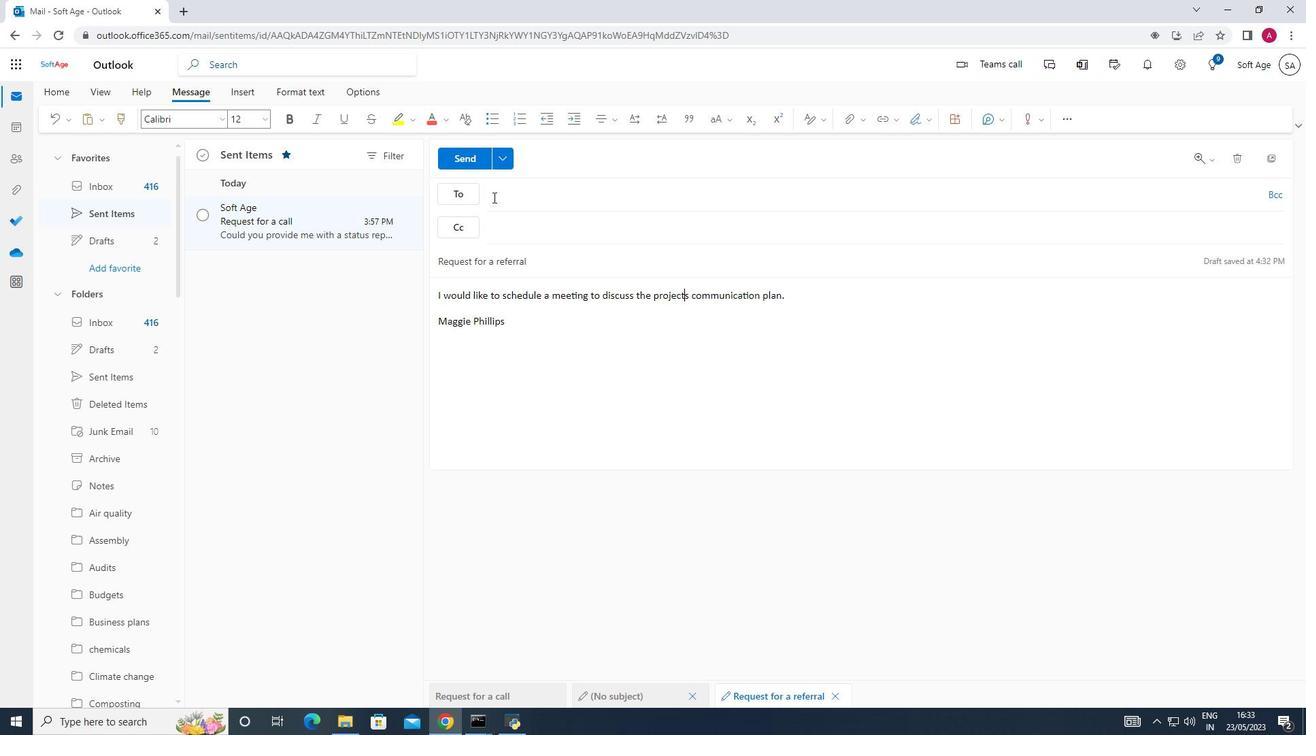 
Action: Key pressed softage
Screenshot: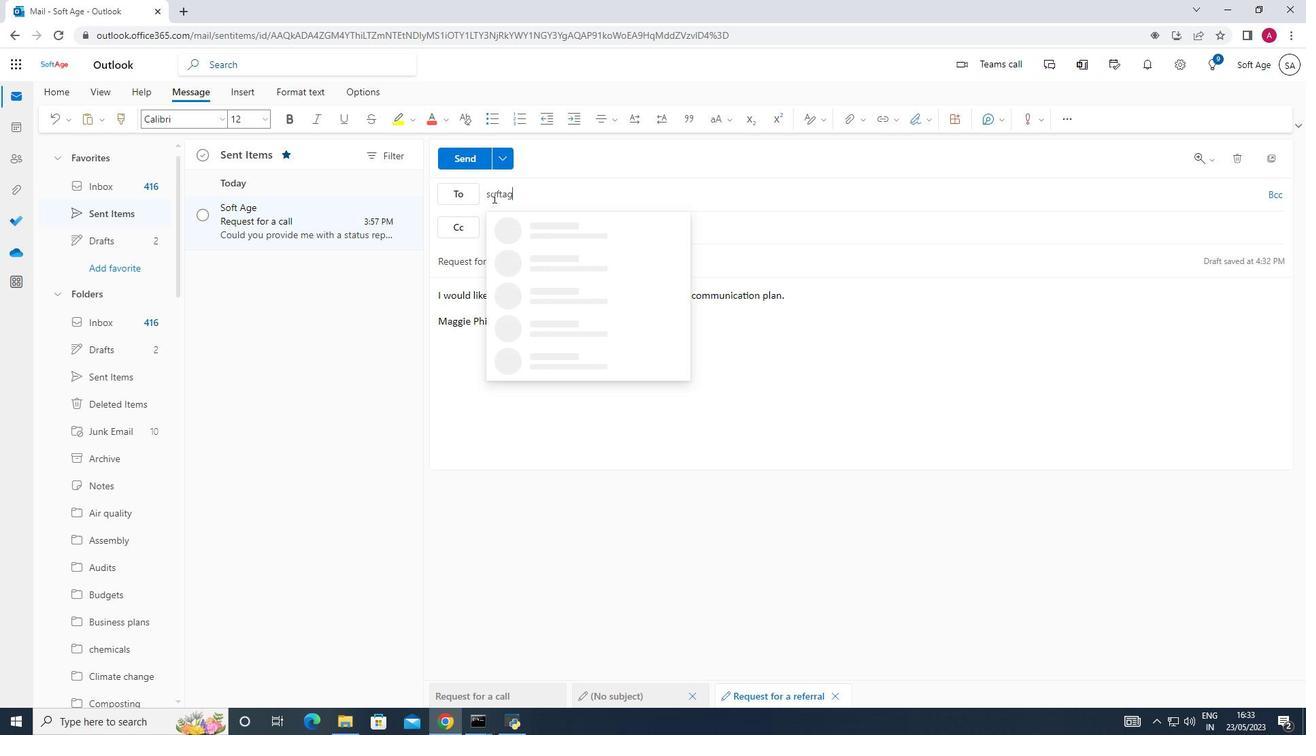 
Action: Mouse moved to (583, 300)
Screenshot: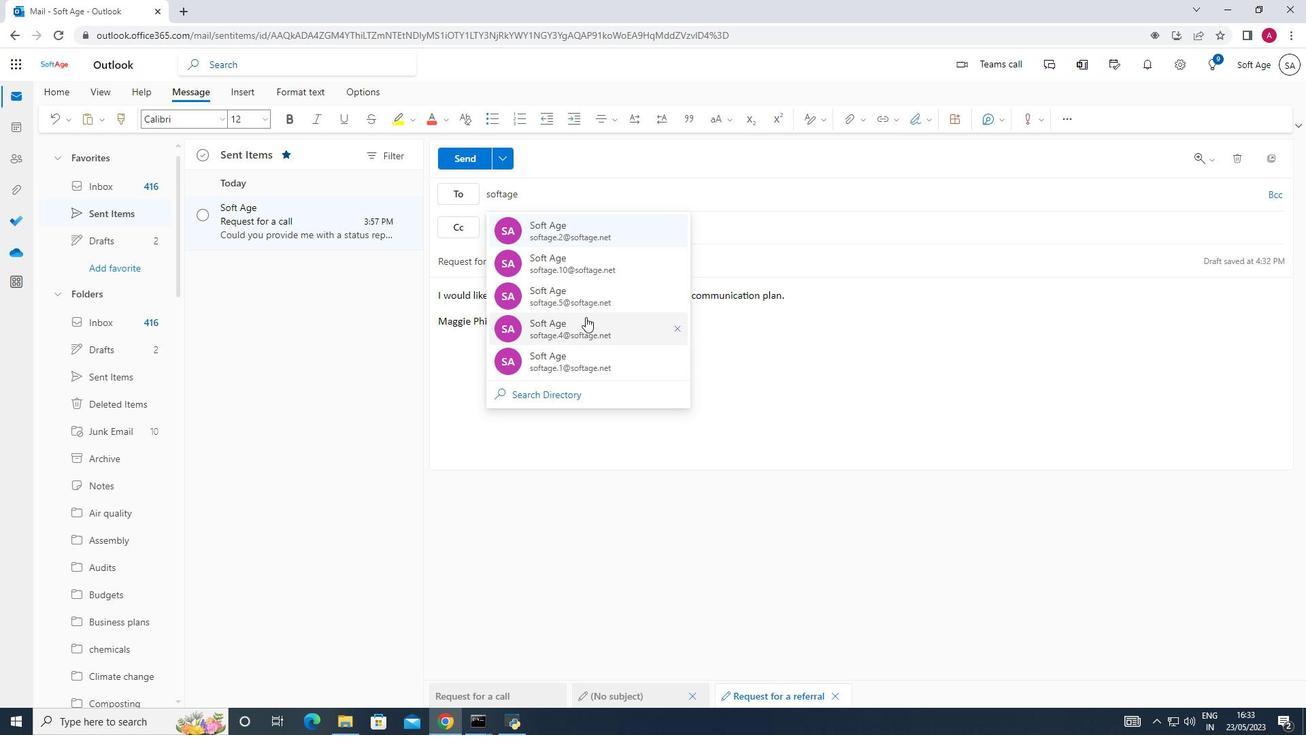
Action: Mouse pressed left at (583, 300)
Screenshot: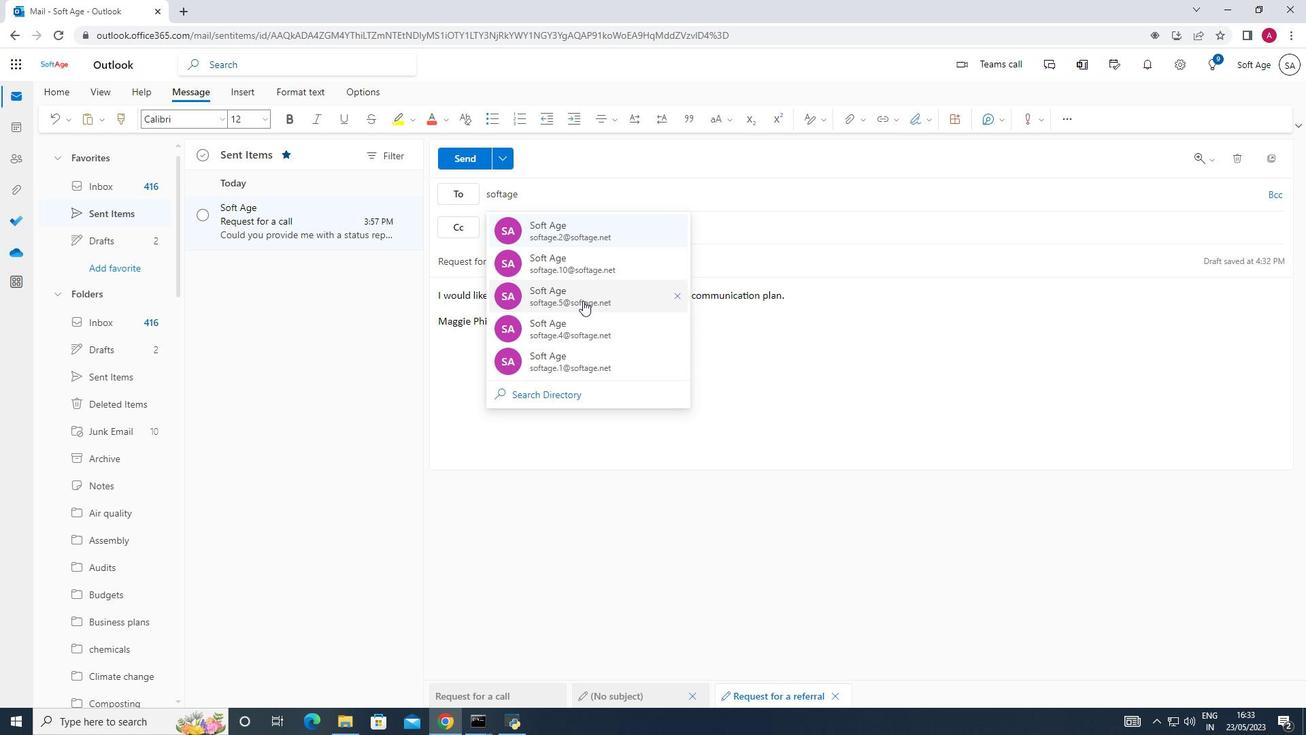 
Action: Mouse moved to (672, 304)
Screenshot: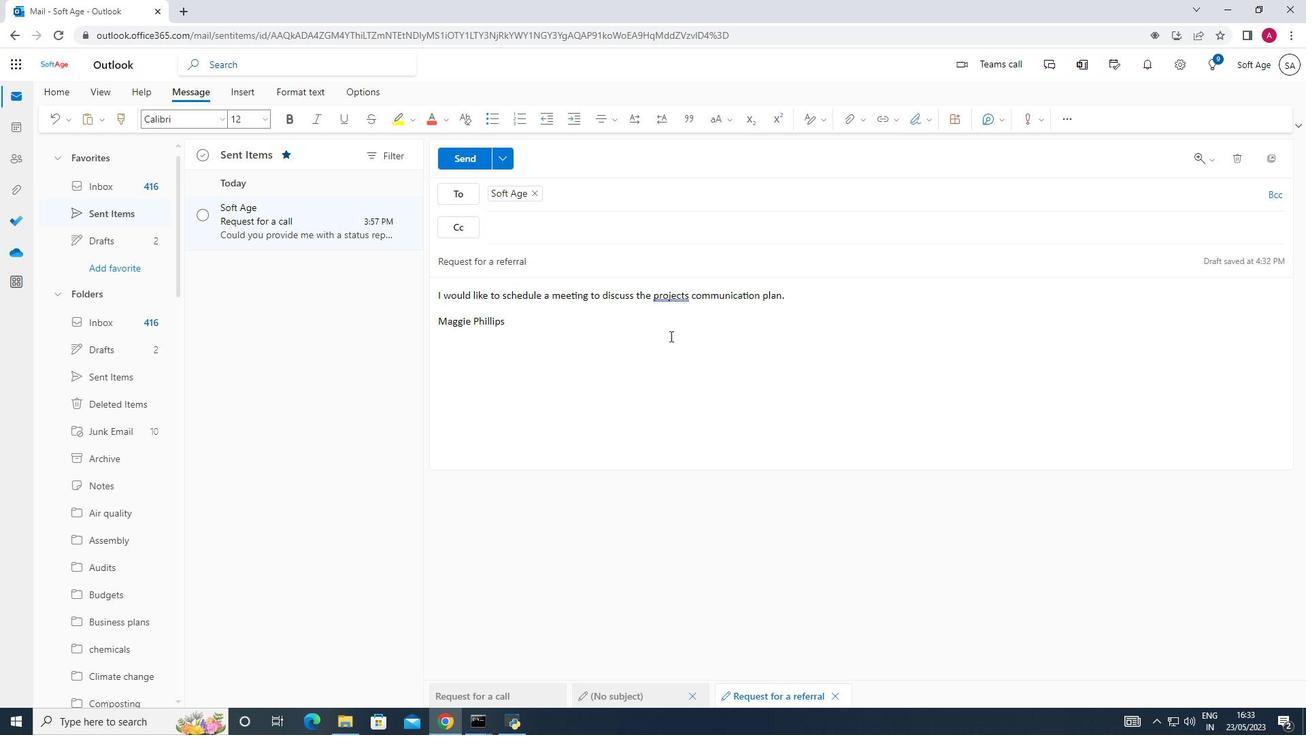 
Action: Mouse pressed left at (672, 304)
Screenshot: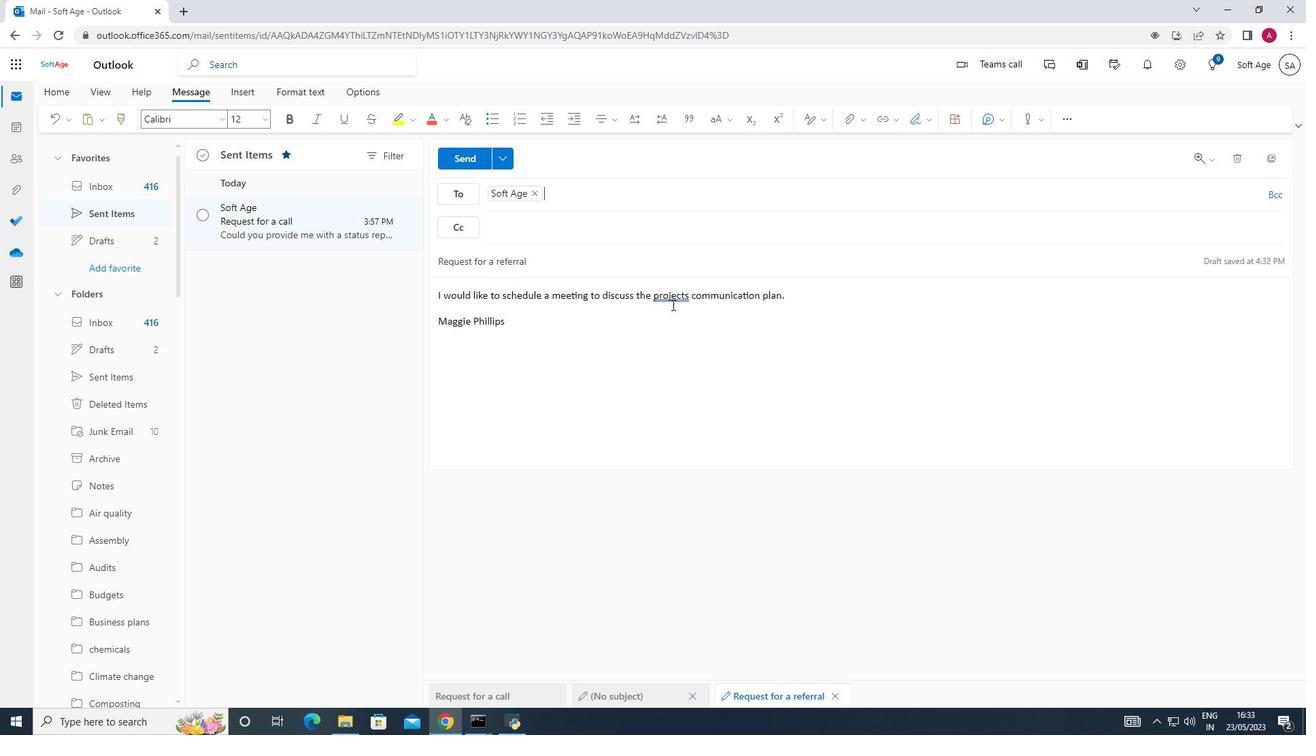 
Action: Mouse moved to (673, 296)
Screenshot: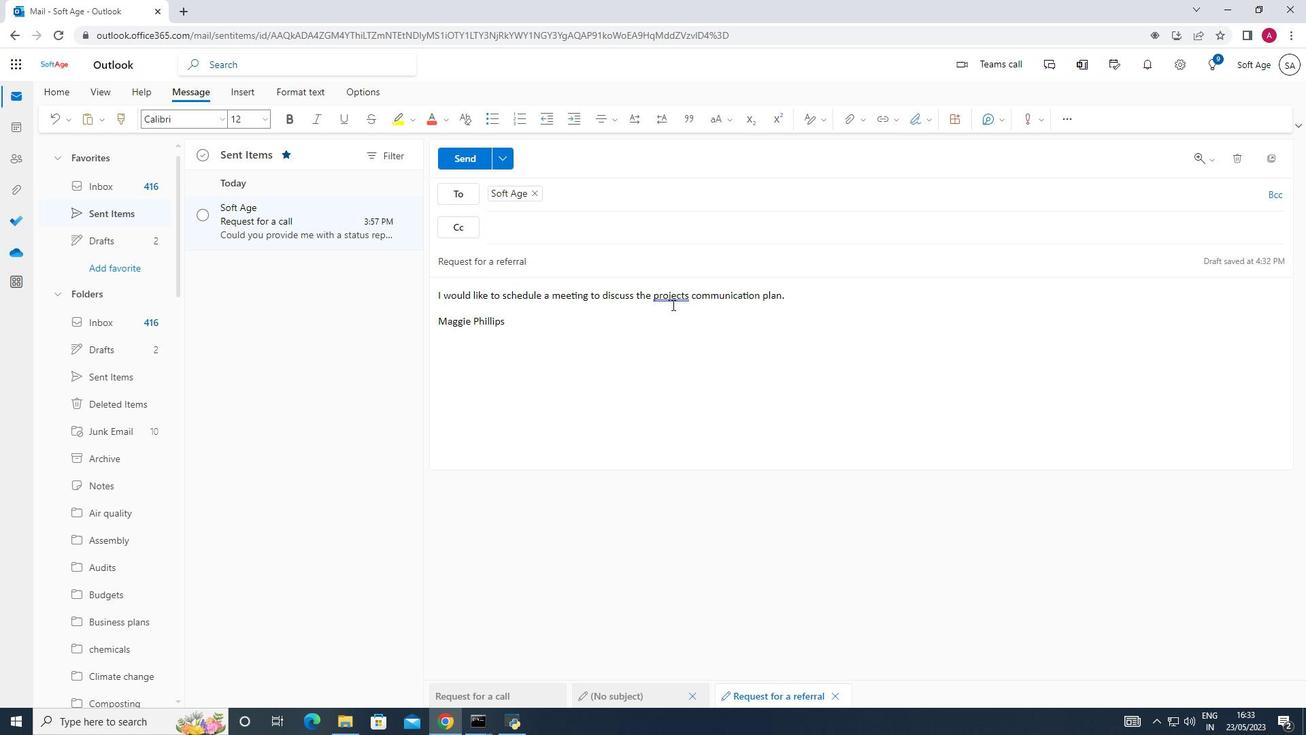 
Action: Mouse pressed left at (673, 296)
Screenshot: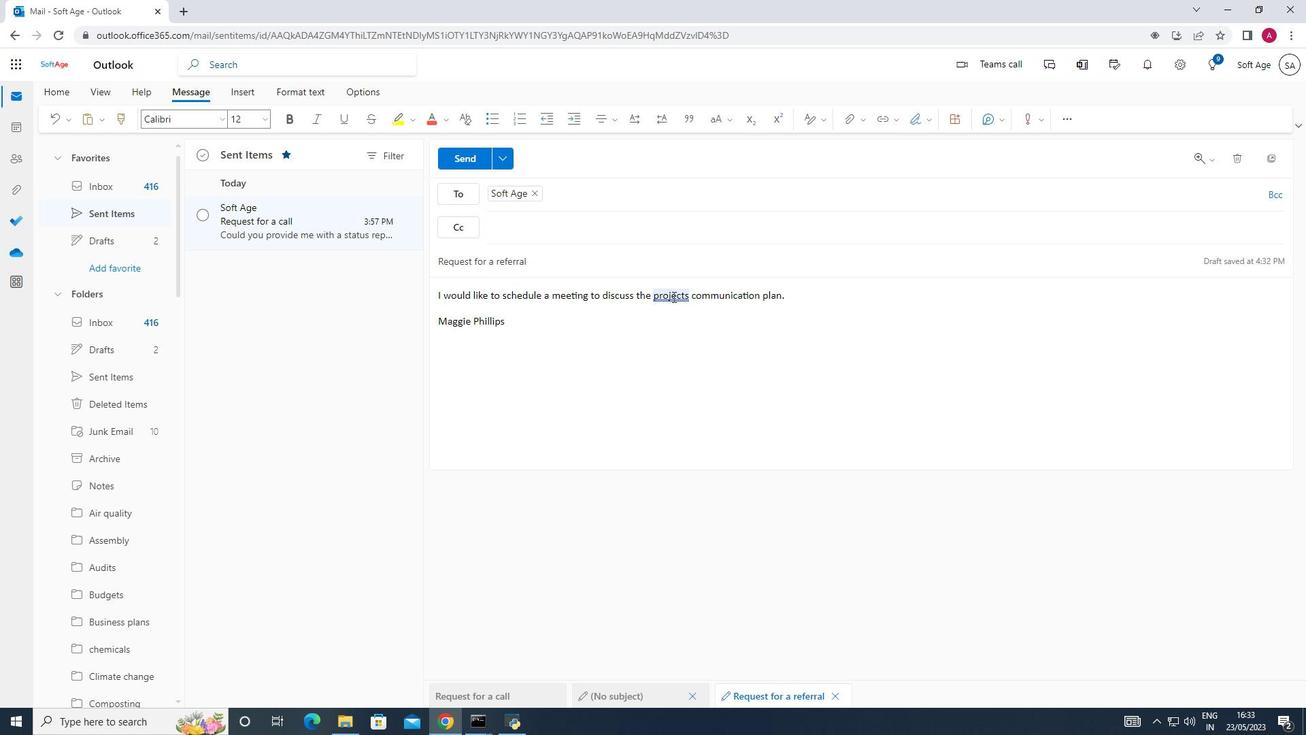 
Action: Mouse moved to (533, 355)
Screenshot: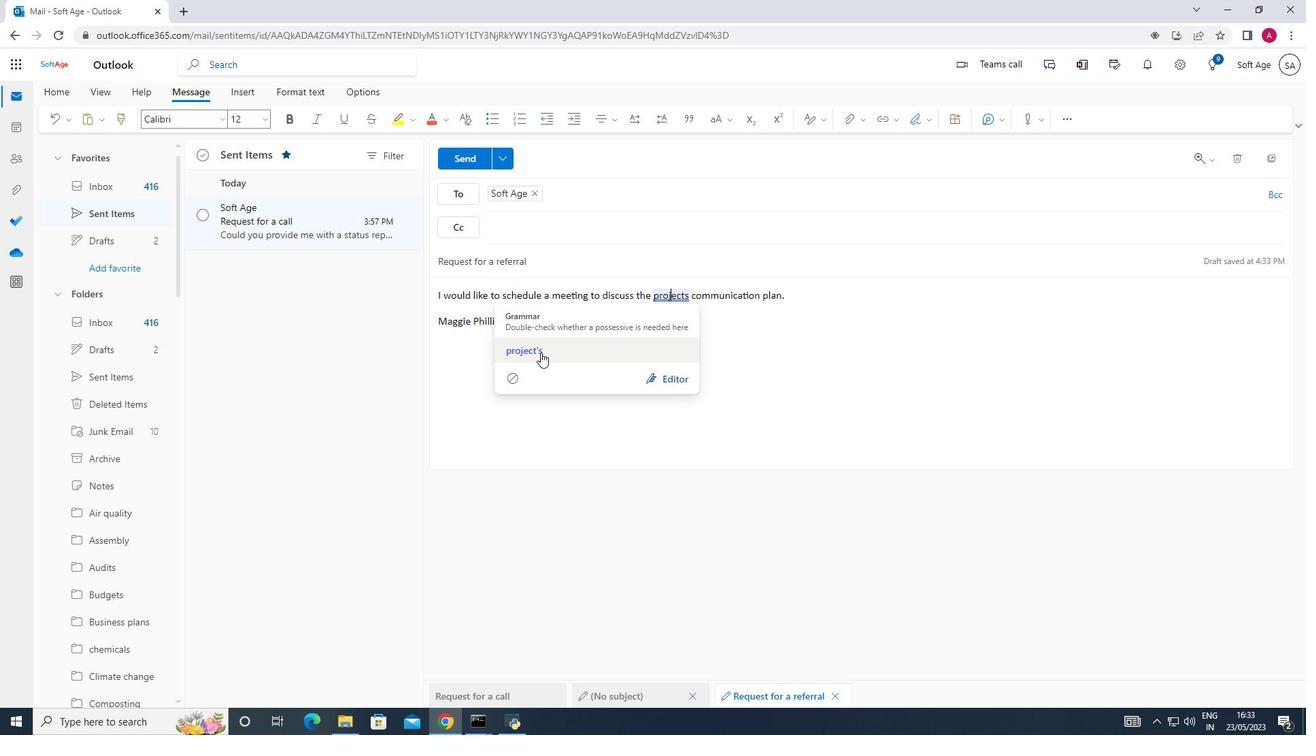 
Action: Mouse pressed left at (533, 355)
Screenshot: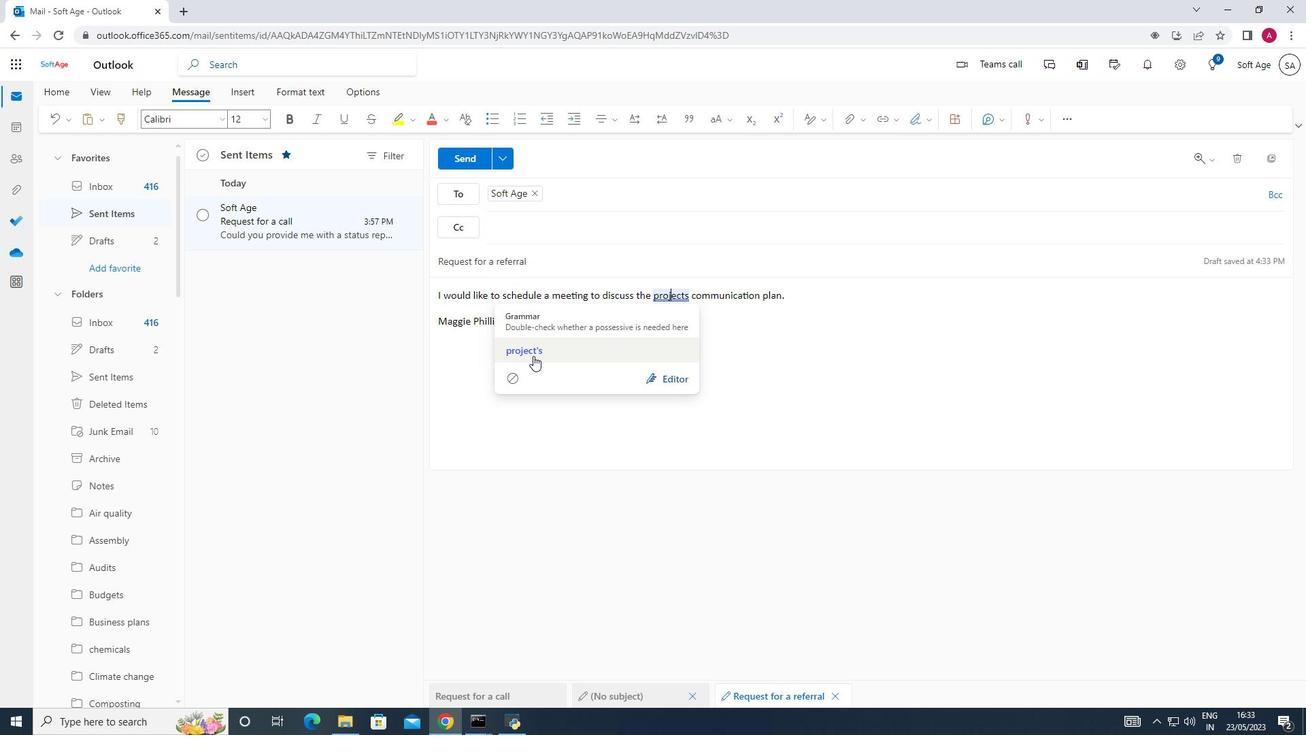 
Action: Mouse moved to (464, 161)
Screenshot: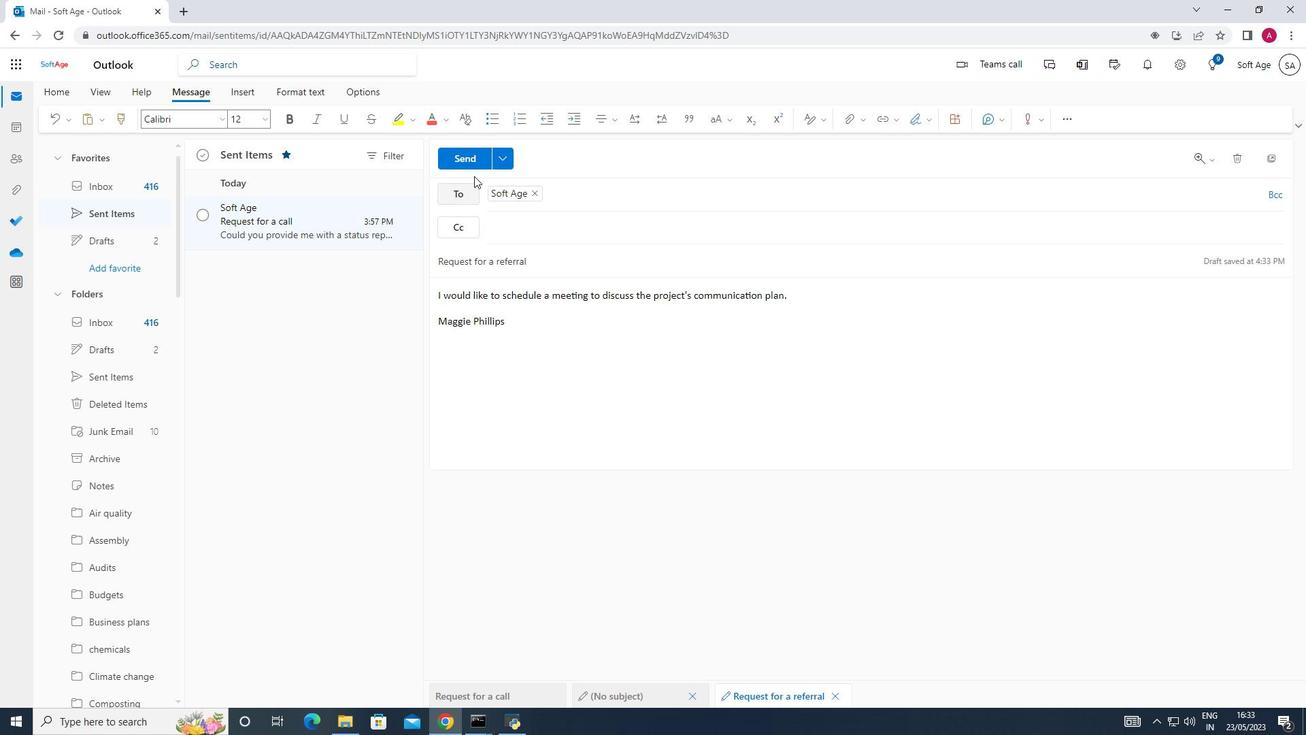 
Action: Mouse pressed left at (464, 161)
Screenshot: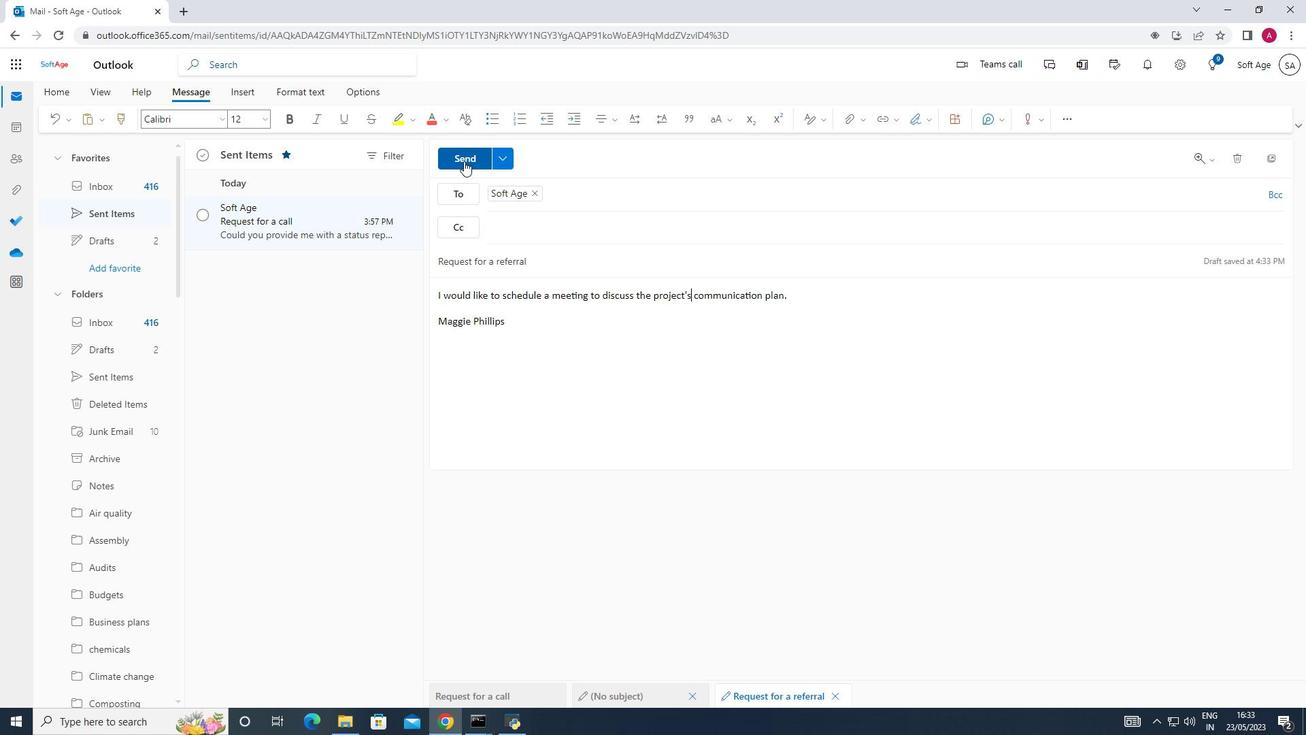 
Action: Mouse moved to (281, 217)
Screenshot: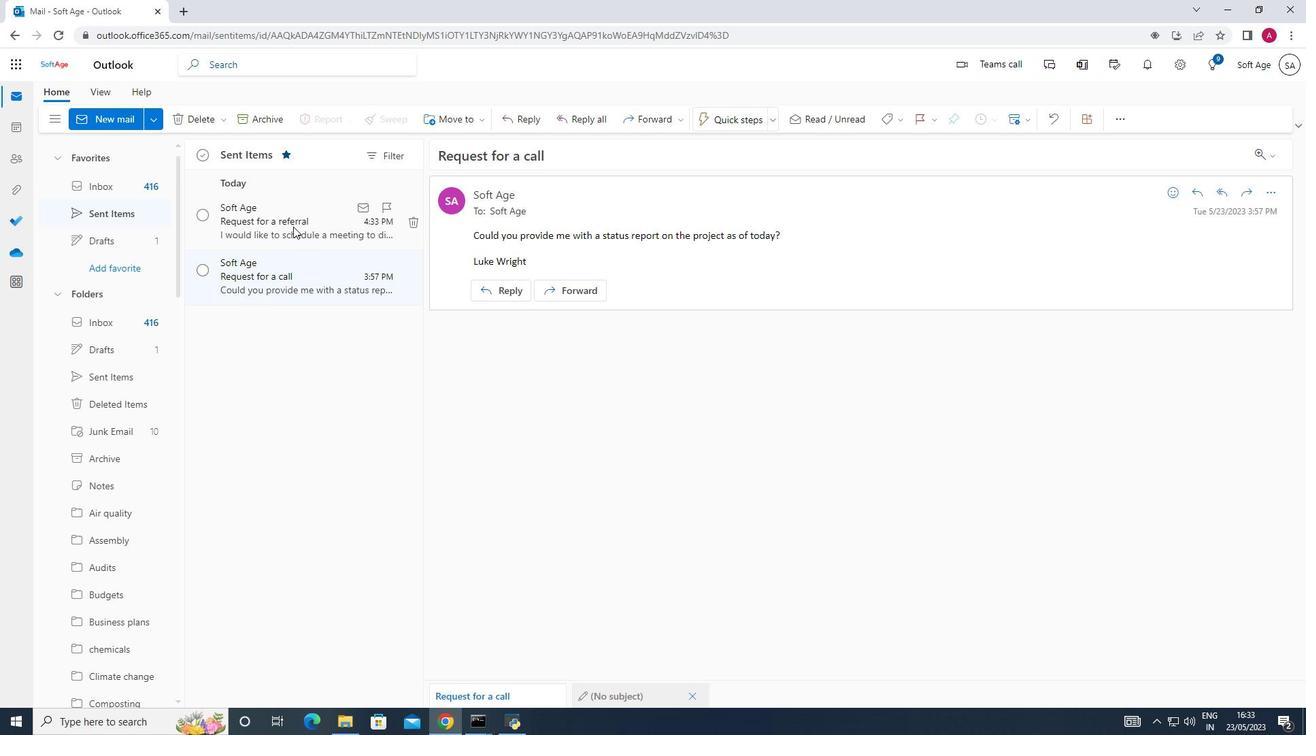 
Action: Mouse pressed right at (281, 217)
Screenshot: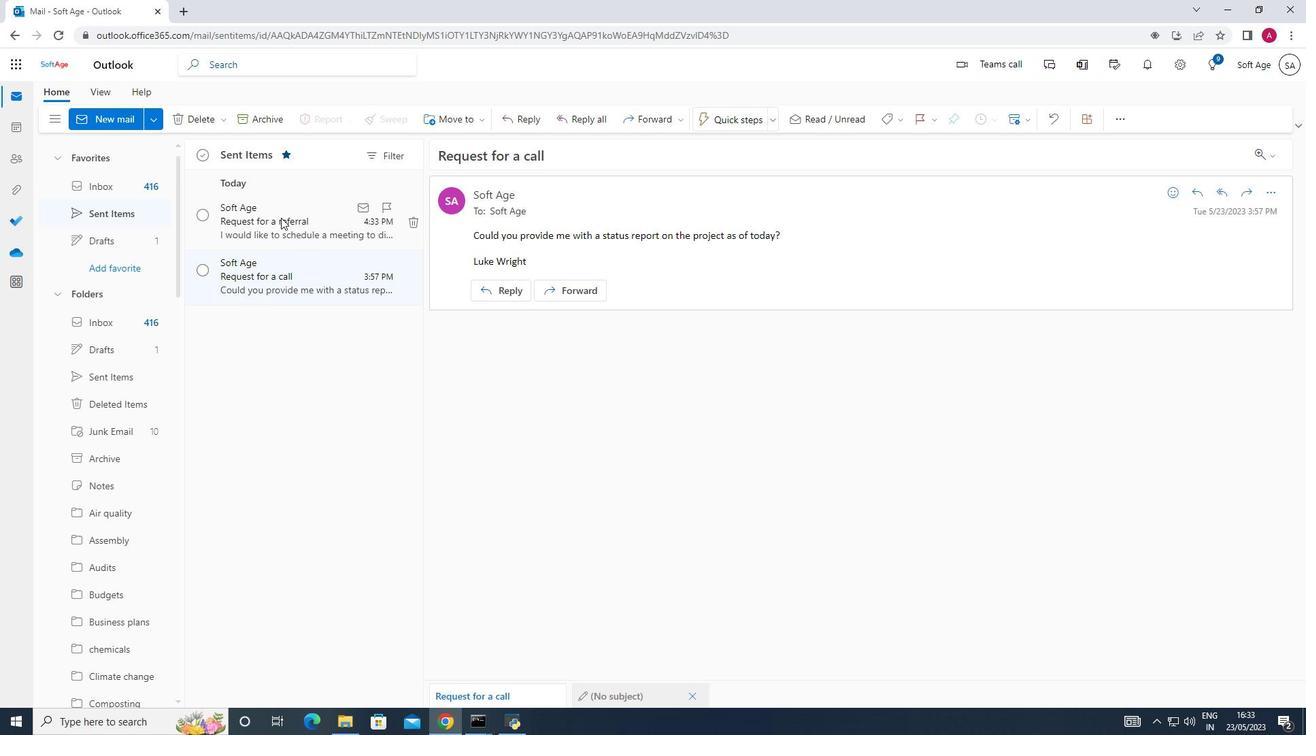 
Action: Mouse moved to (351, 285)
Screenshot: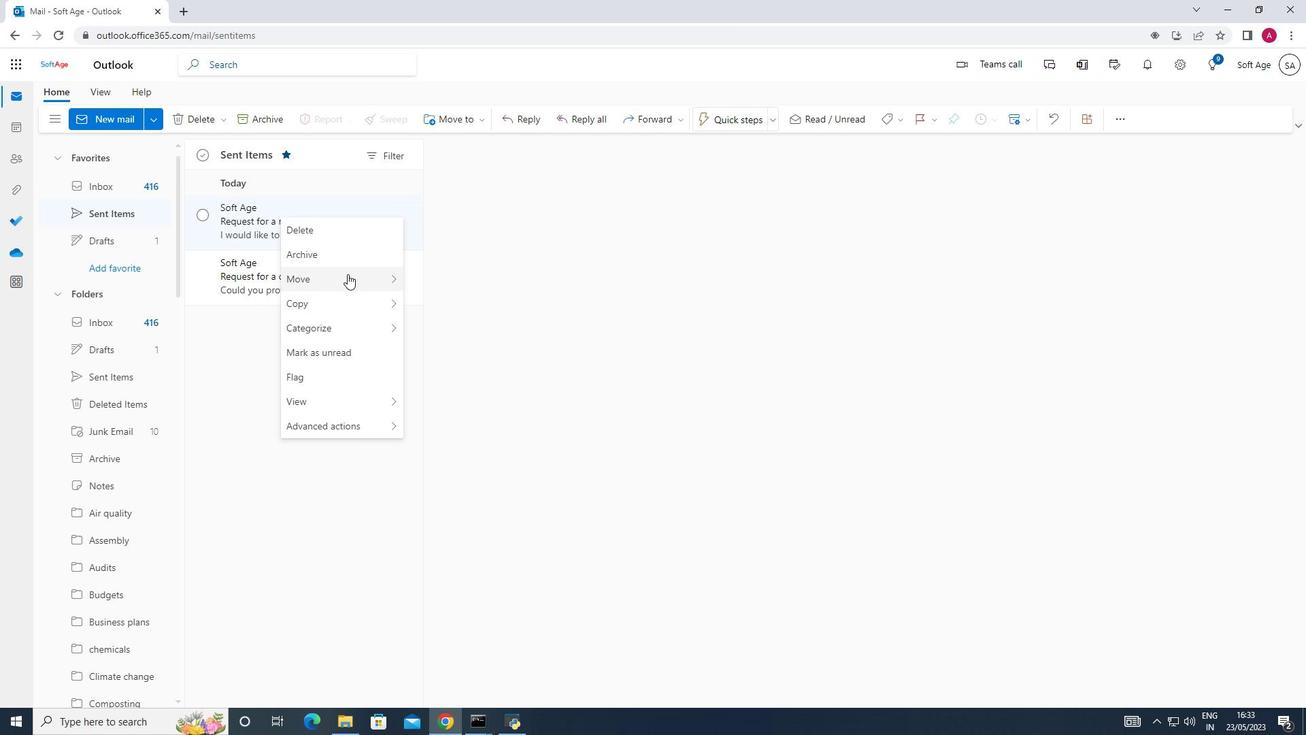 
Action: Mouse pressed left at (351, 285)
Screenshot: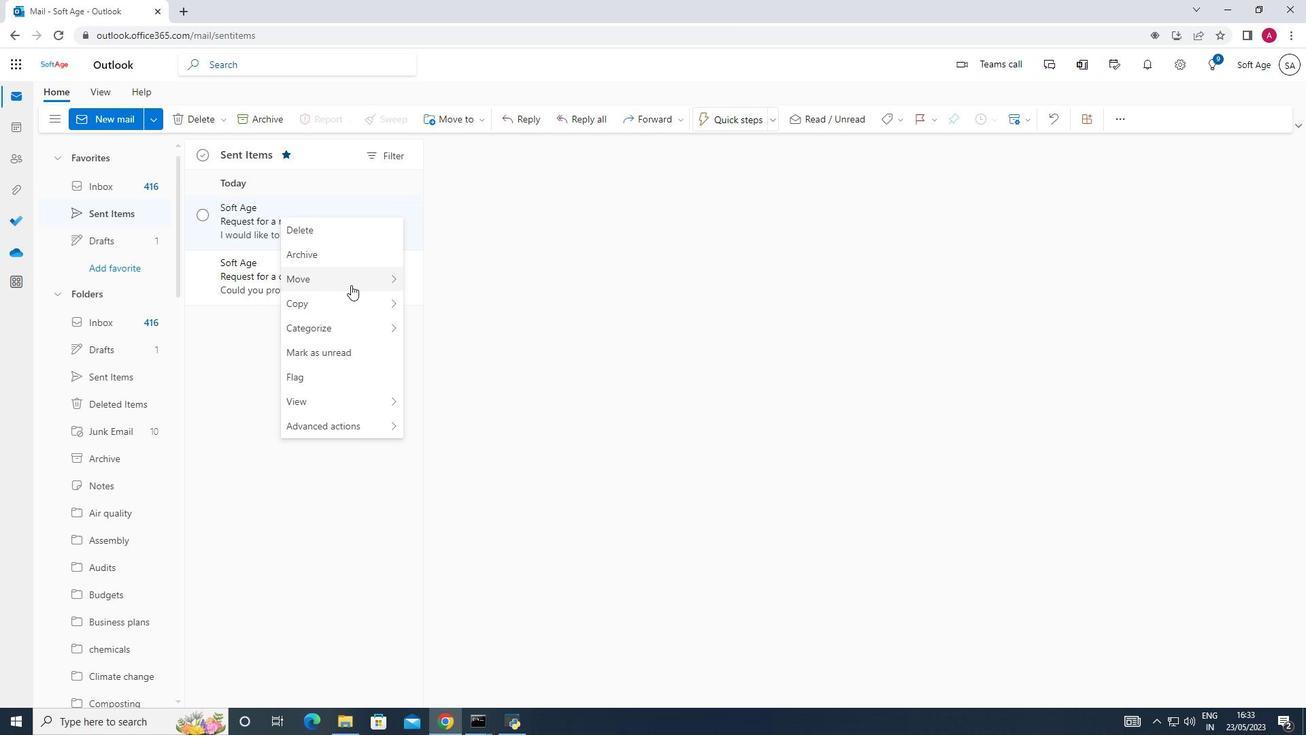
Action: Mouse moved to (447, 279)
Screenshot: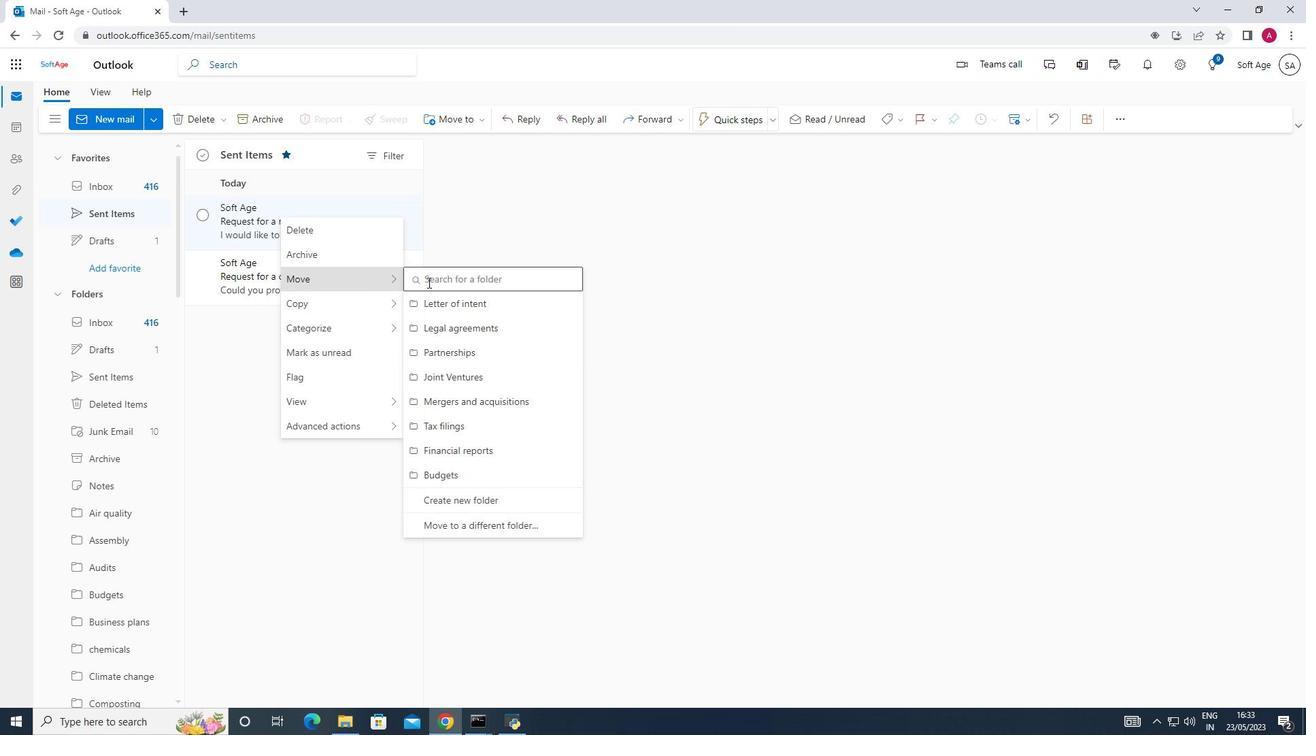 
Action: Mouse pressed left at (447, 279)
Screenshot: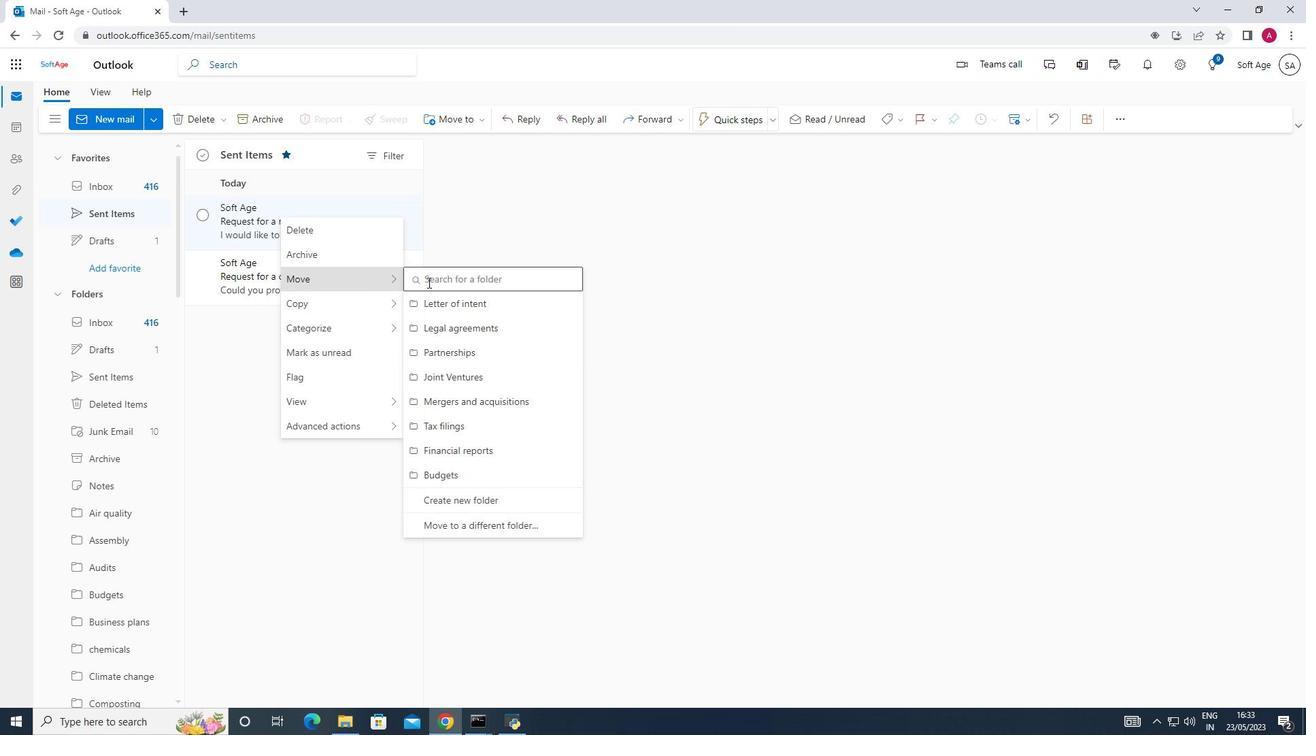 
Action: Key pressed nme<Key.backspace><Key.backspace><Key.backspace>me
Screenshot: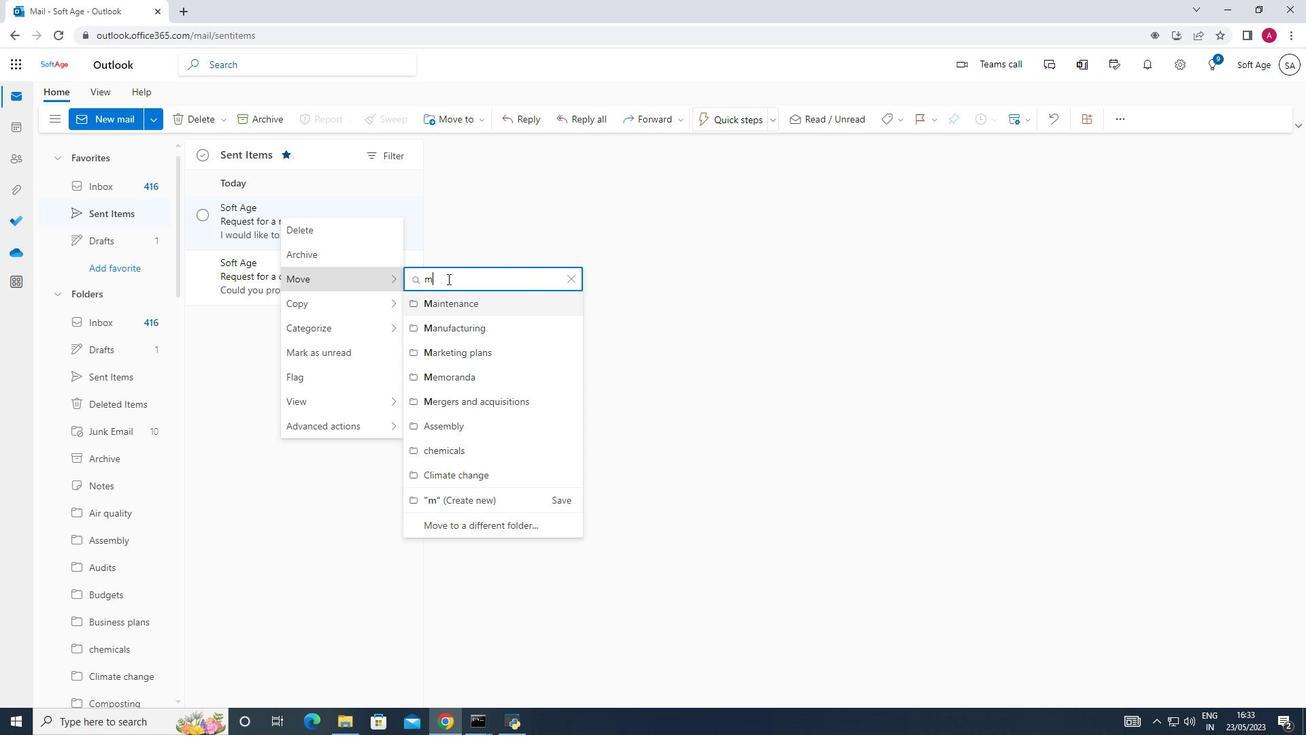 
Action: Mouse moved to (449, 300)
Screenshot: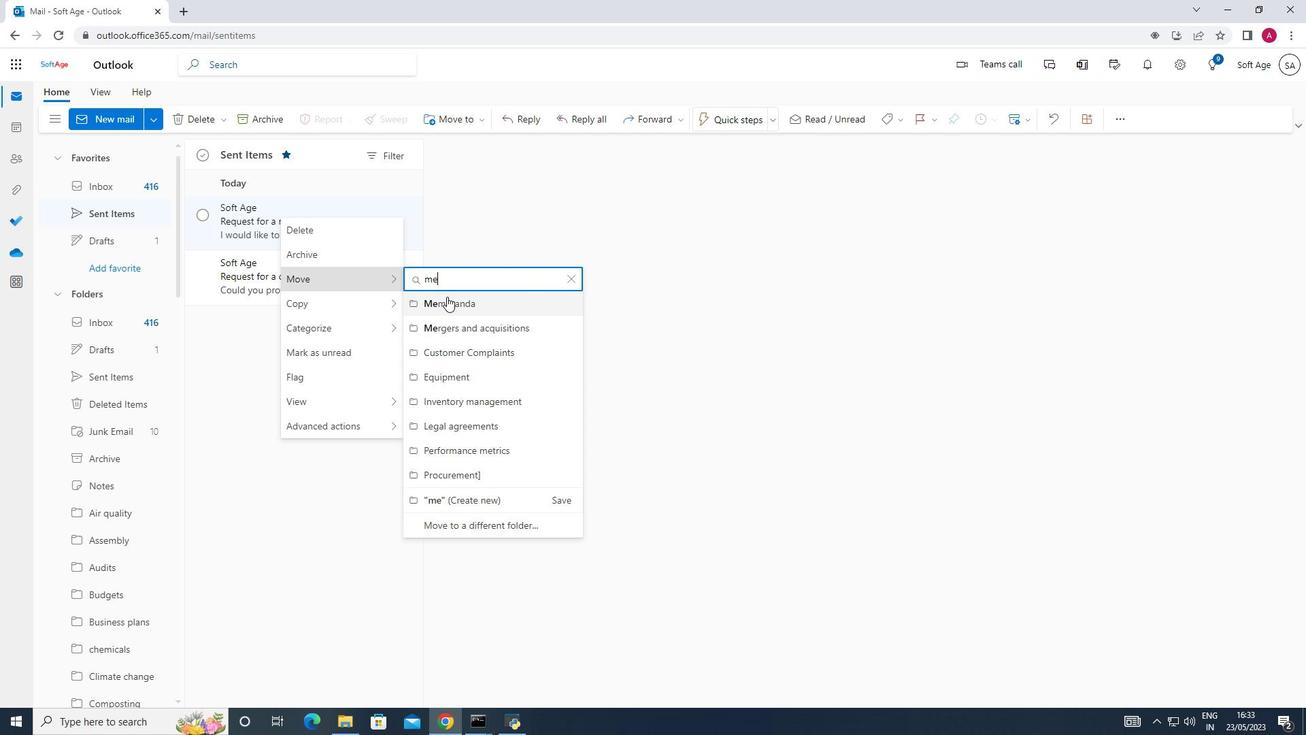 
Action: Mouse pressed left at (449, 300)
Screenshot: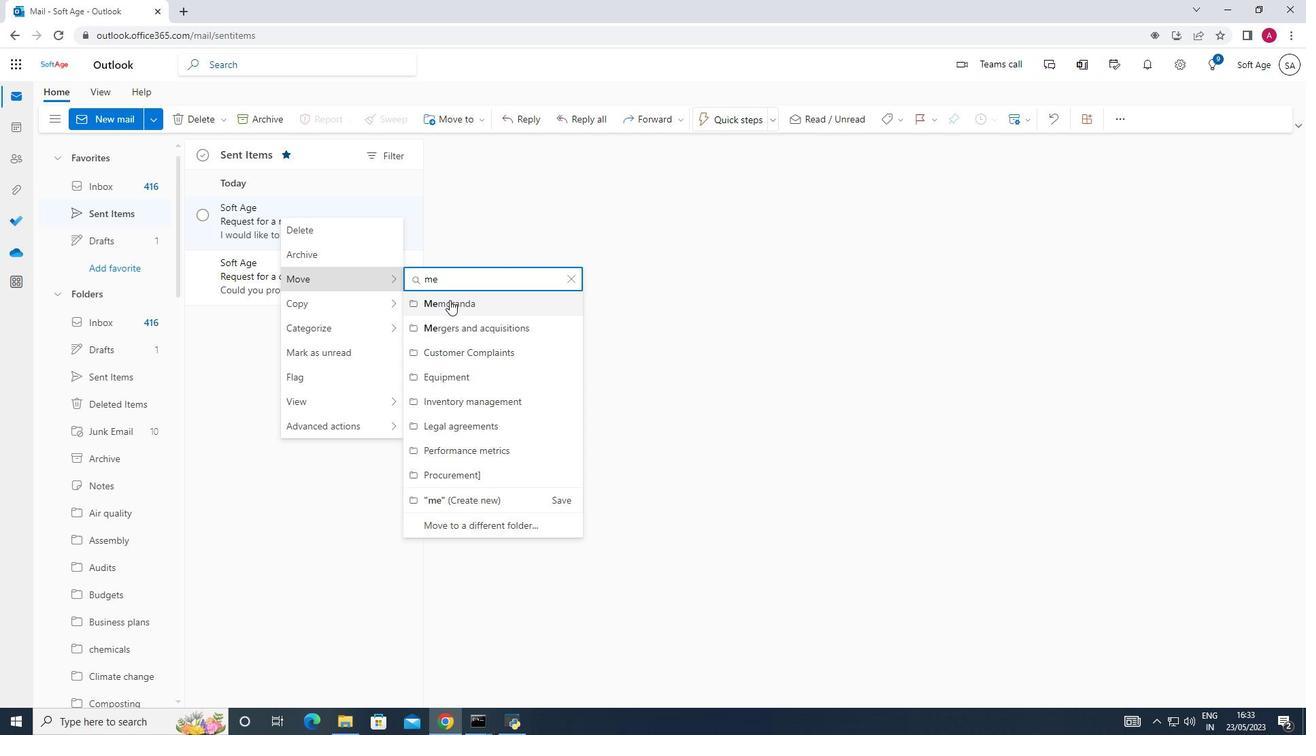
